 Task: Play online Dominion games.
Action: Mouse moved to (510, 407)
Screenshot: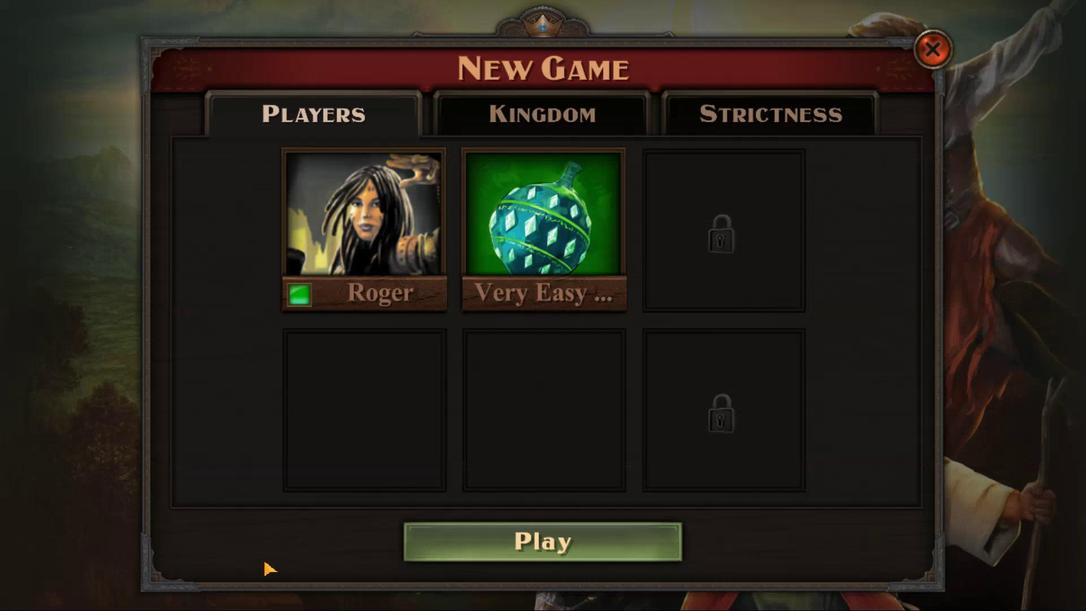 
Action: Mouse pressed left at (510, 407)
Screenshot: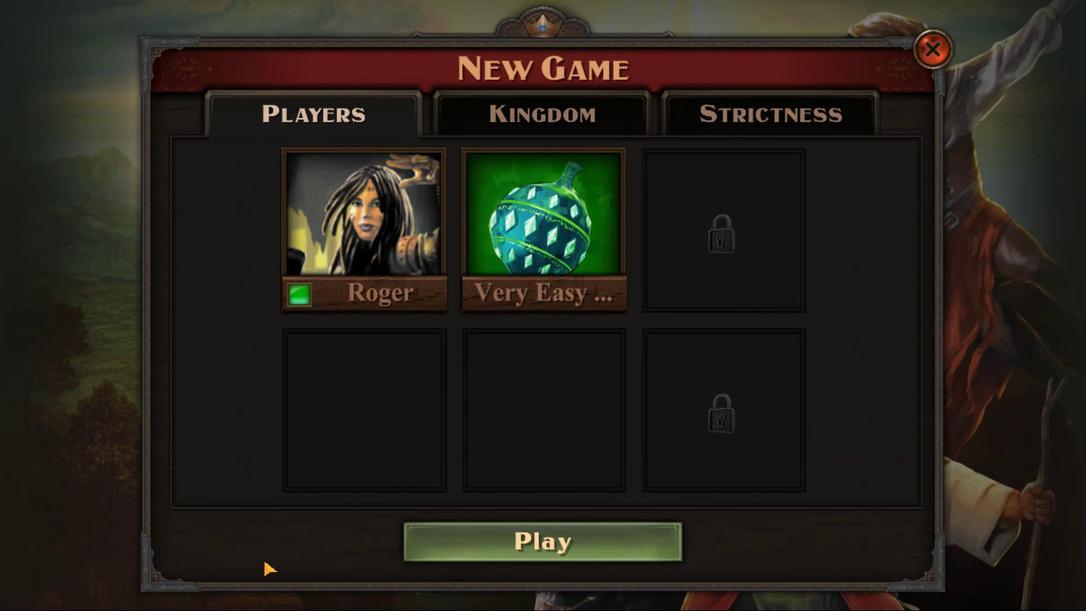 
Action: Mouse moved to (556, 406)
Screenshot: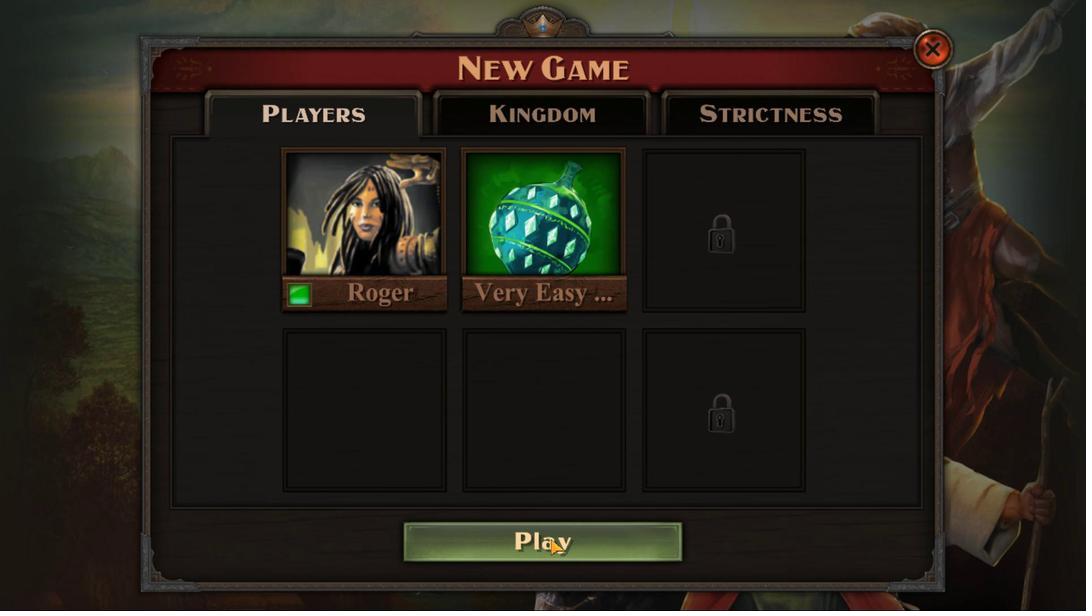 
Action: Mouse pressed left at (556, 406)
Screenshot: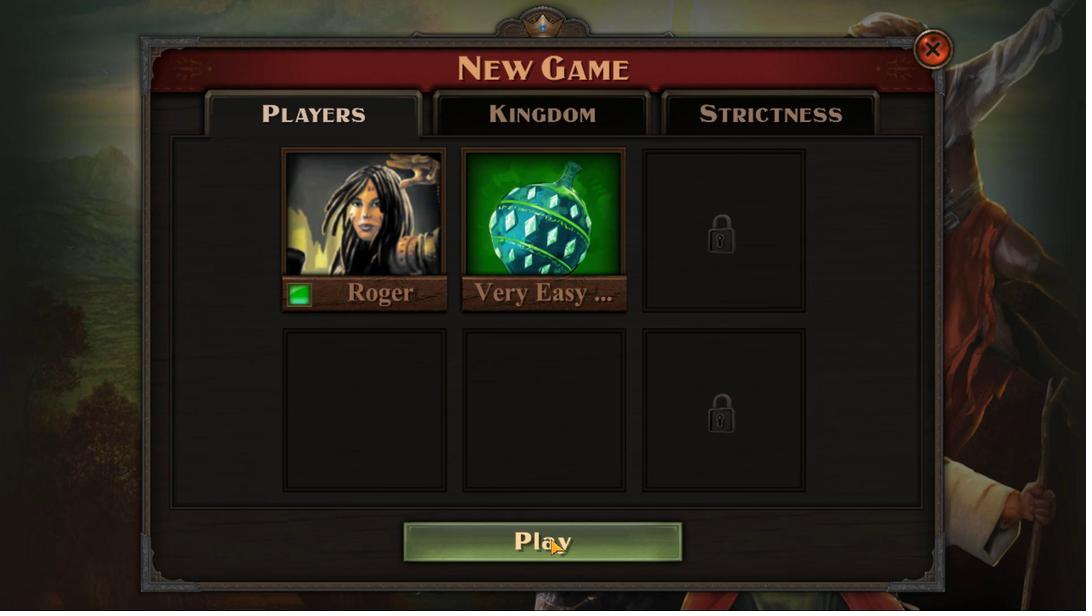 
Action: Mouse moved to (570, 407)
Screenshot: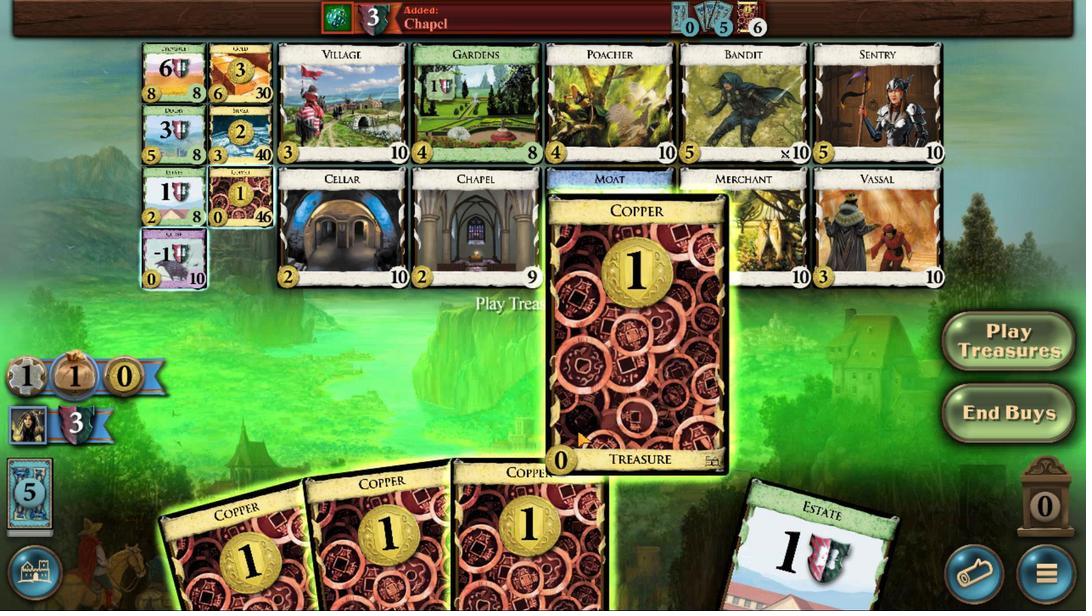 
Action: Mouse pressed left at (570, 407)
Screenshot: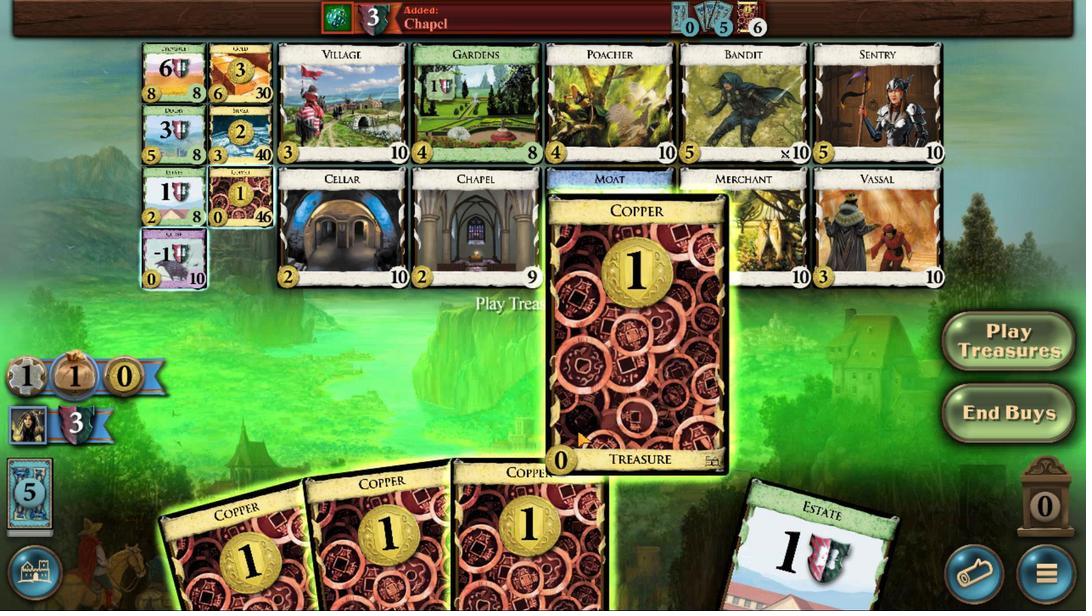 
Action: Mouse moved to (562, 405)
Screenshot: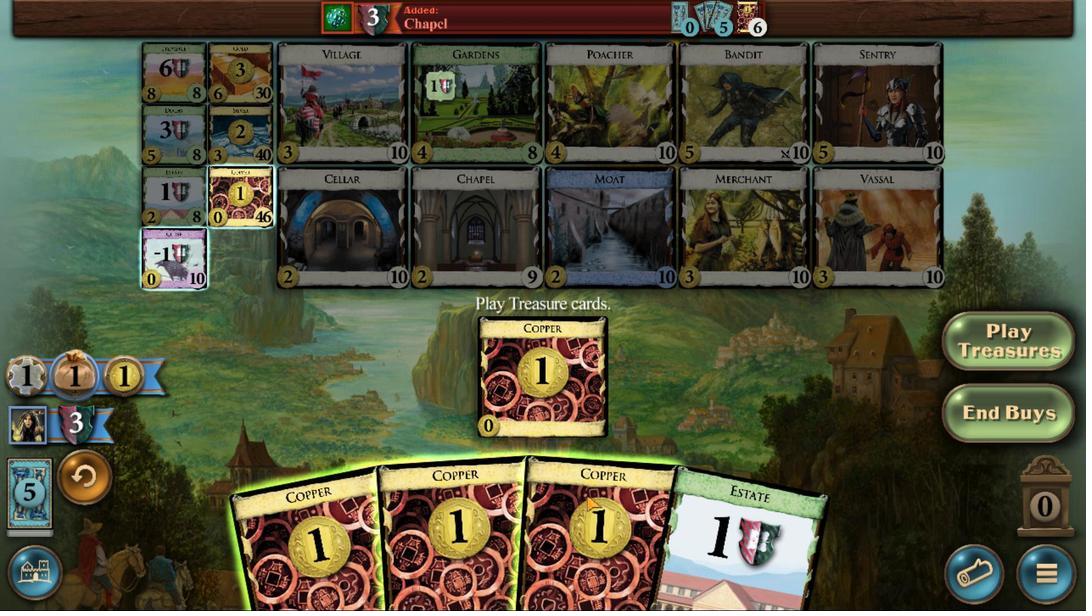 
Action: Mouse pressed left at (562, 405)
Screenshot: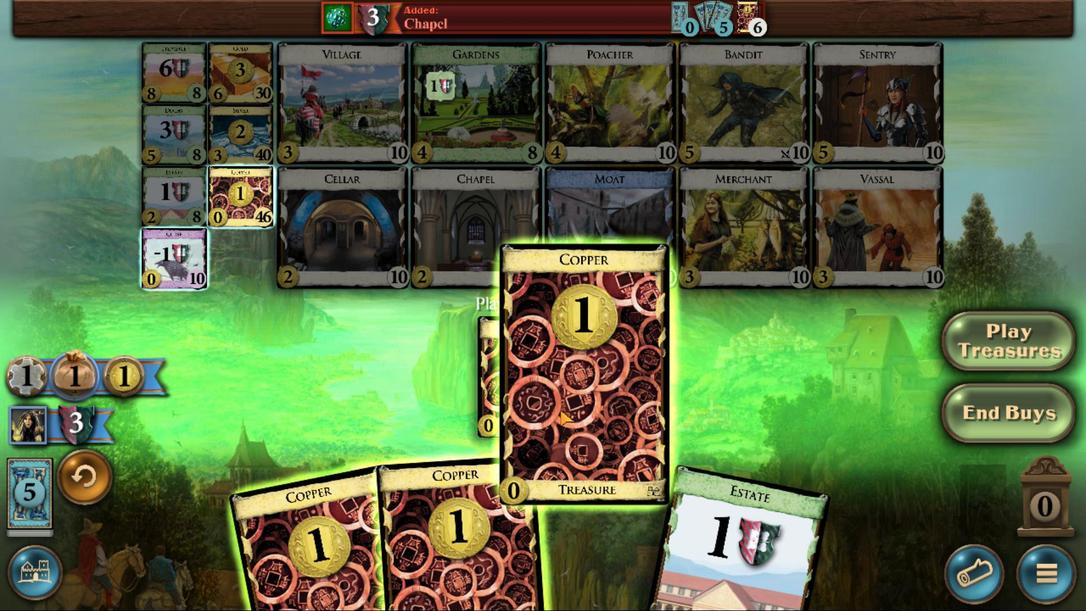 
Action: Mouse moved to (557, 401)
Screenshot: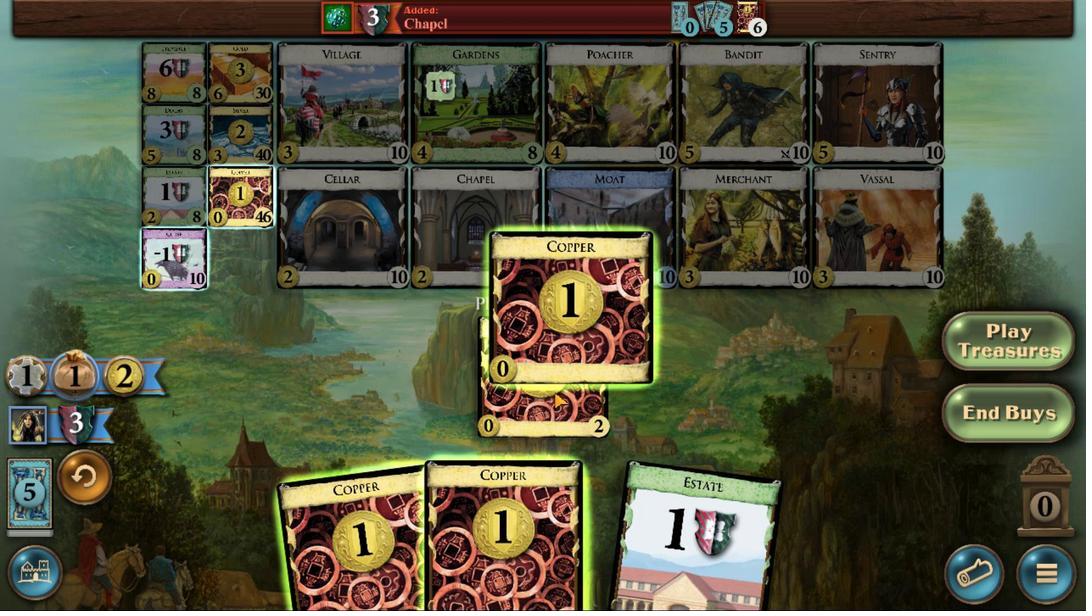 
Action: Mouse pressed left at (557, 401)
Screenshot: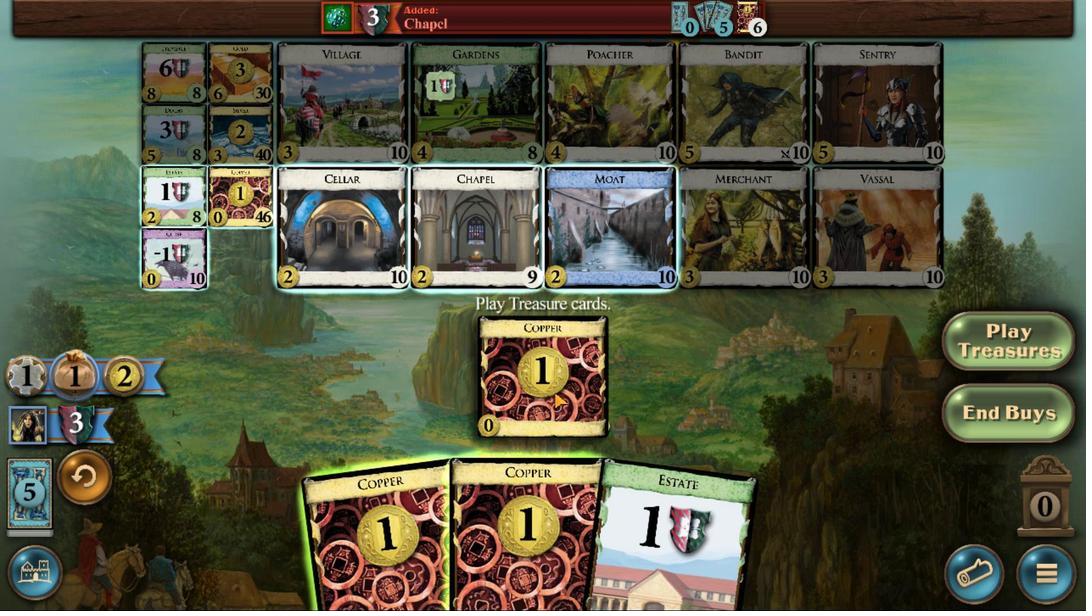 
Action: Mouse moved to (557, 405)
Screenshot: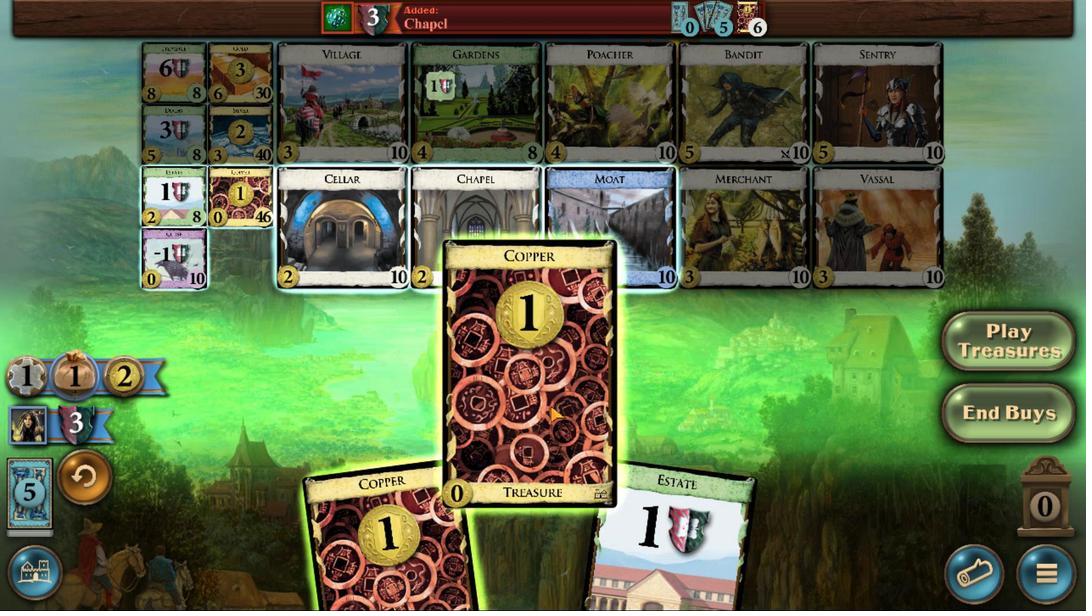 
Action: Mouse pressed left at (557, 405)
Screenshot: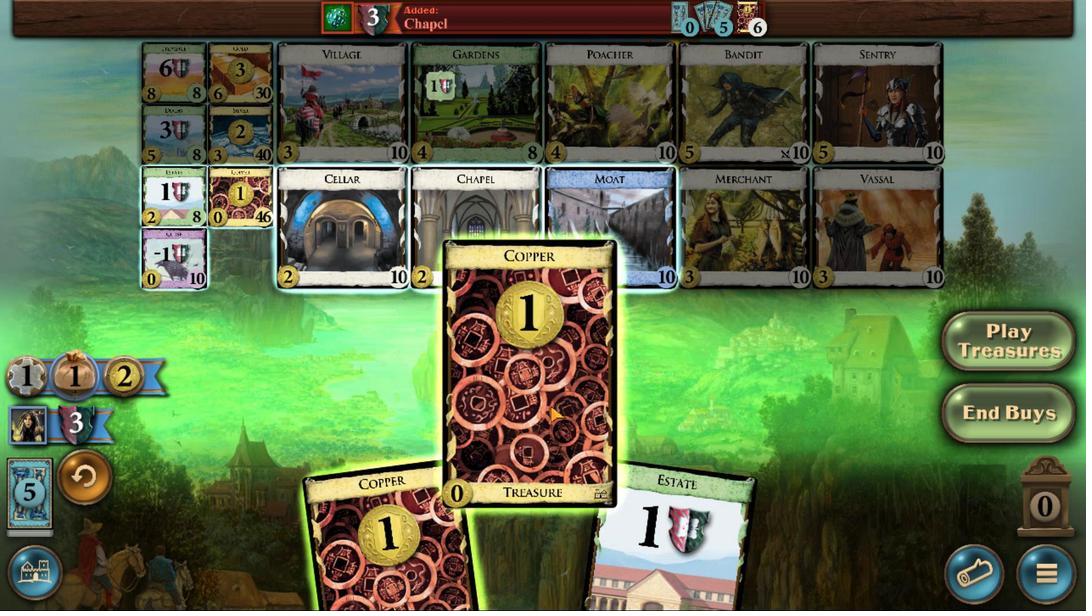 
Action: Mouse moved to (556, 401)
Screenshot: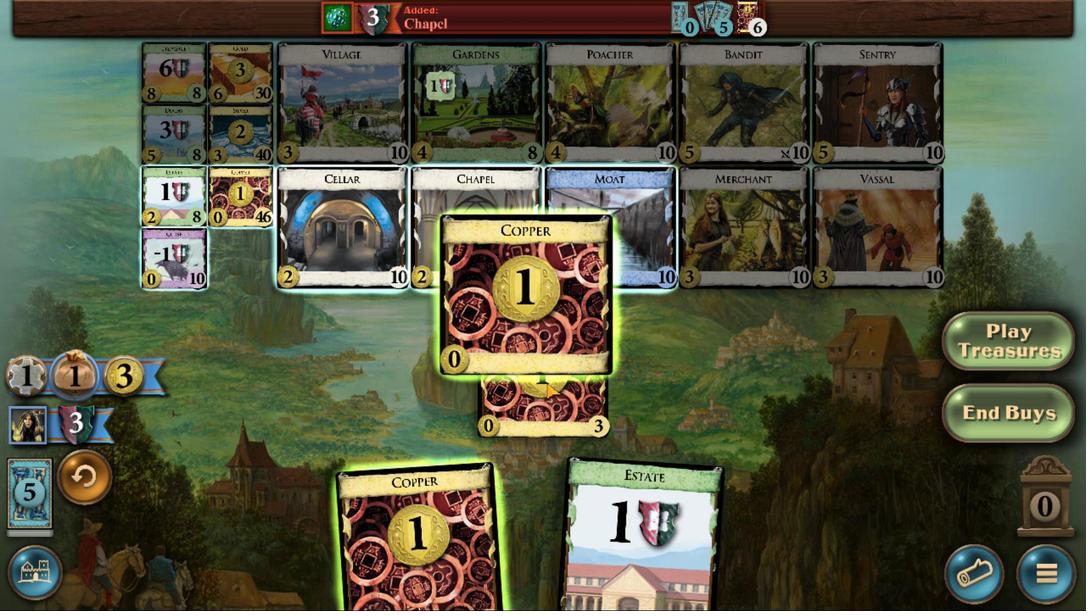 
Action: Mouse pressed left at (556, 401)
Screenshot: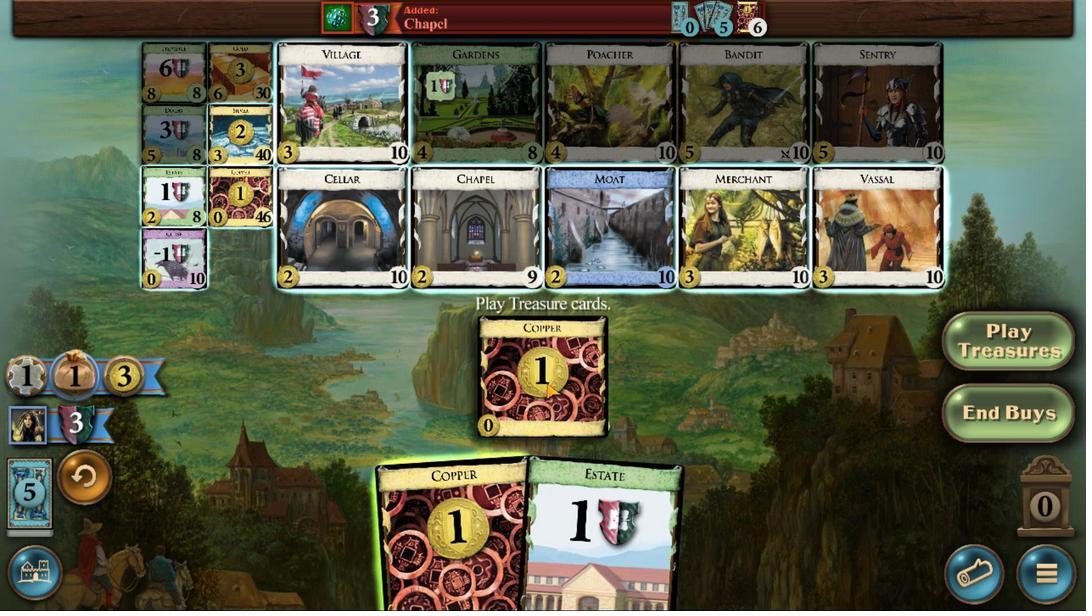 
Action: Mouse moved to (516, 391)
Screenshot: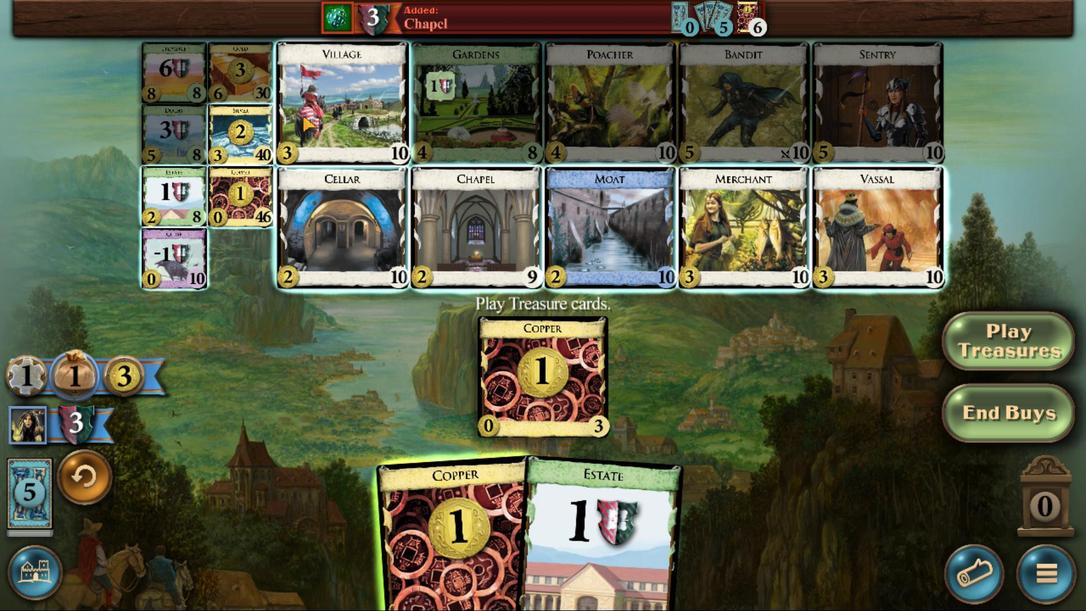 
Action: Mouse pressed left at (516, 391)
Screenshot: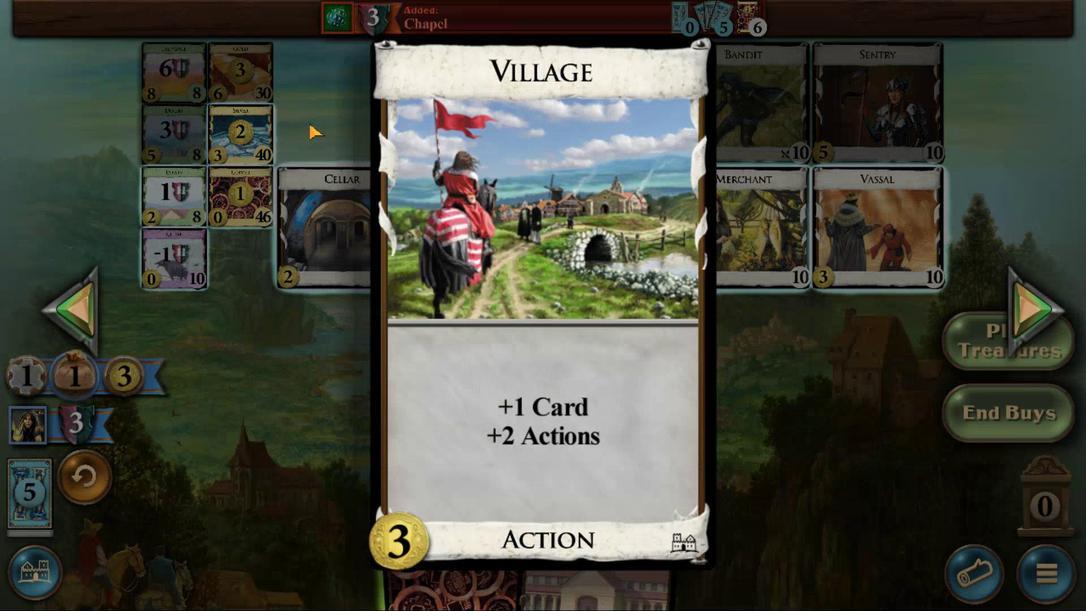 
Action: Mouse moved to (533, 392)
Screenshot: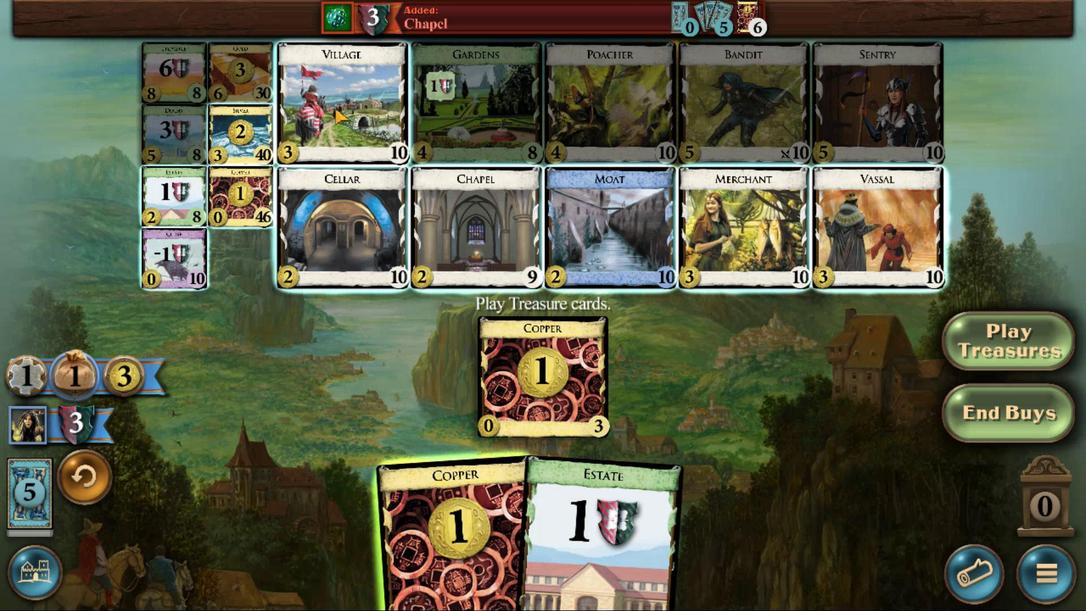 
Action: Mouse pressed left at (533, 392)
Screenshot: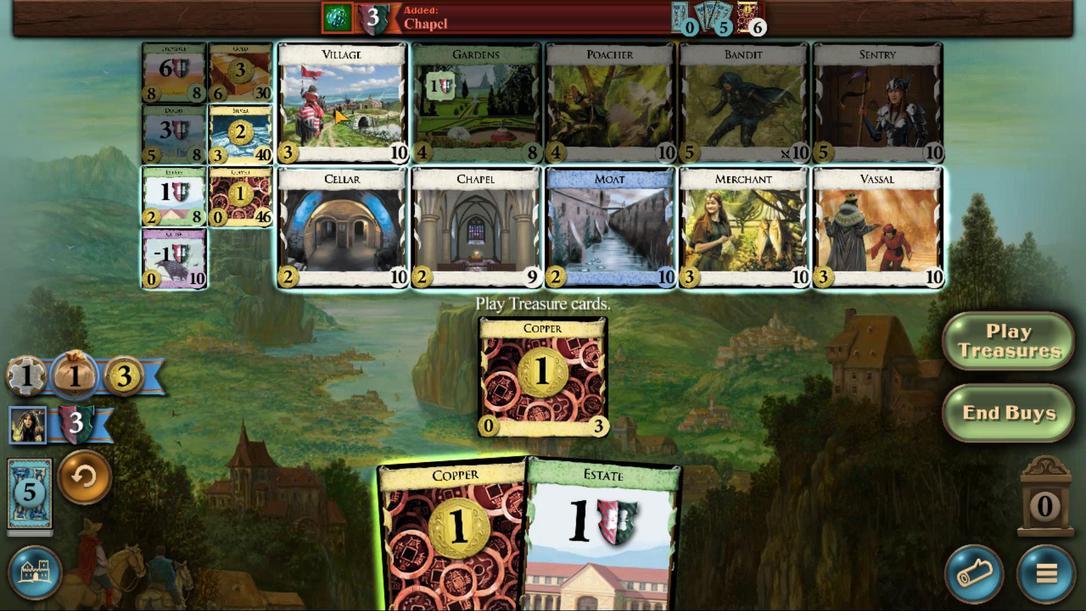 
Action: Mouse moved to (521, 390)
Screenshot: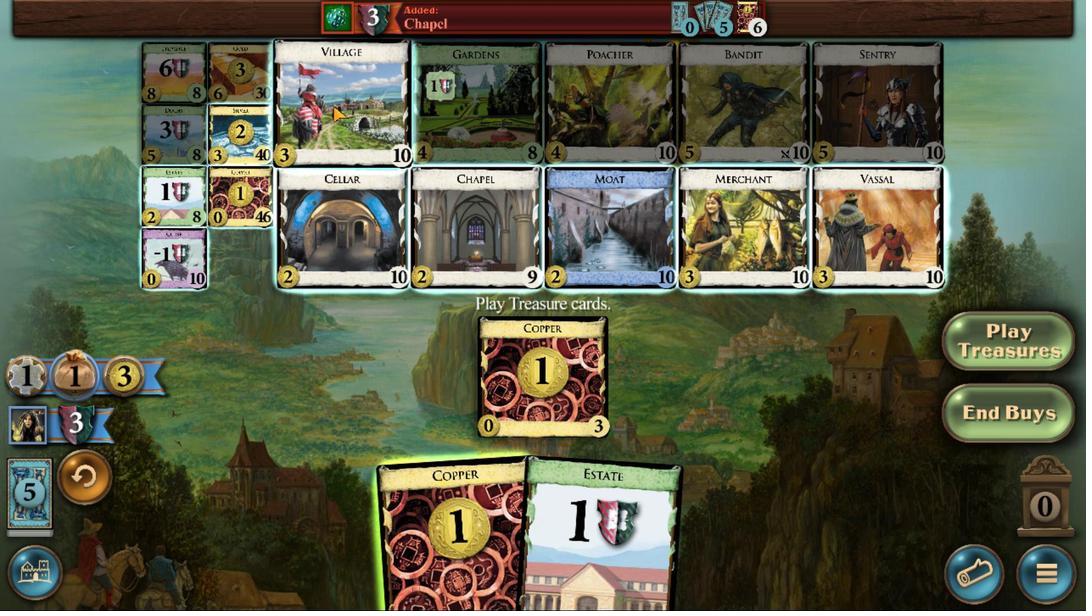 
Action: Mouse pressed left at (521, 390)
Screenshot: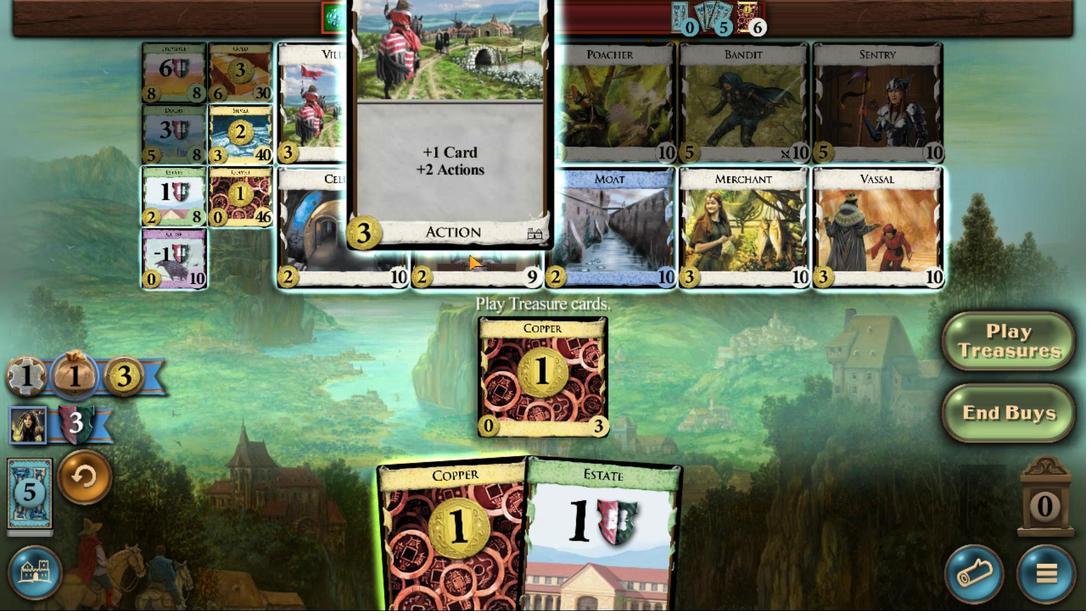 
Action: Mouse moved to (554, 406)
Screenshot: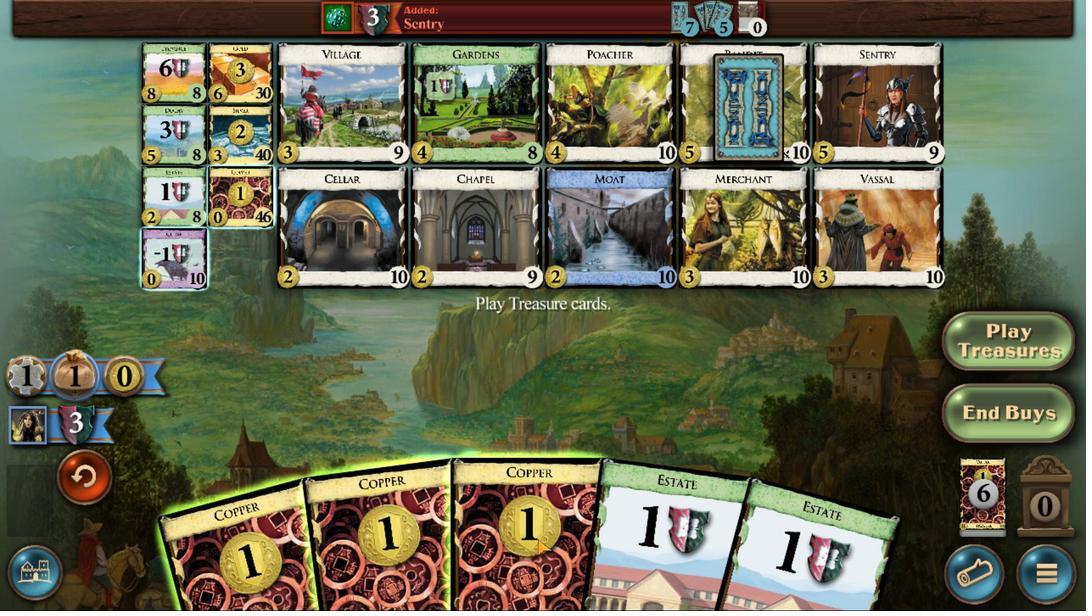 
Action: Mouse pressed left at (554, 406)
Screenshot: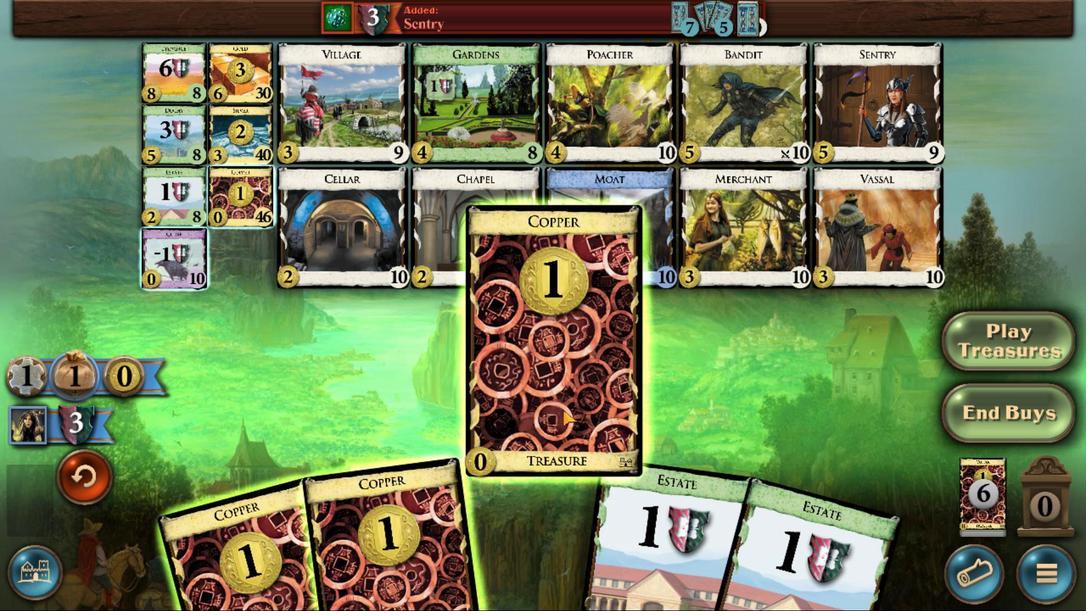 
Action: Mouse moved to (559, 402)
Screenshot: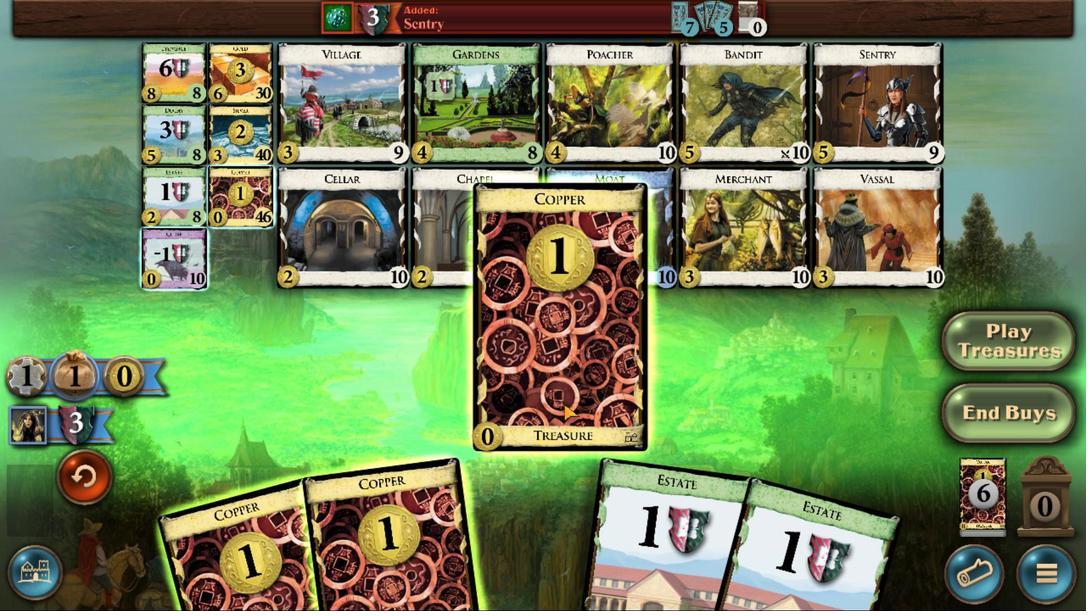 
Action: Mouse pressed left at (559, 402)
Screenshot: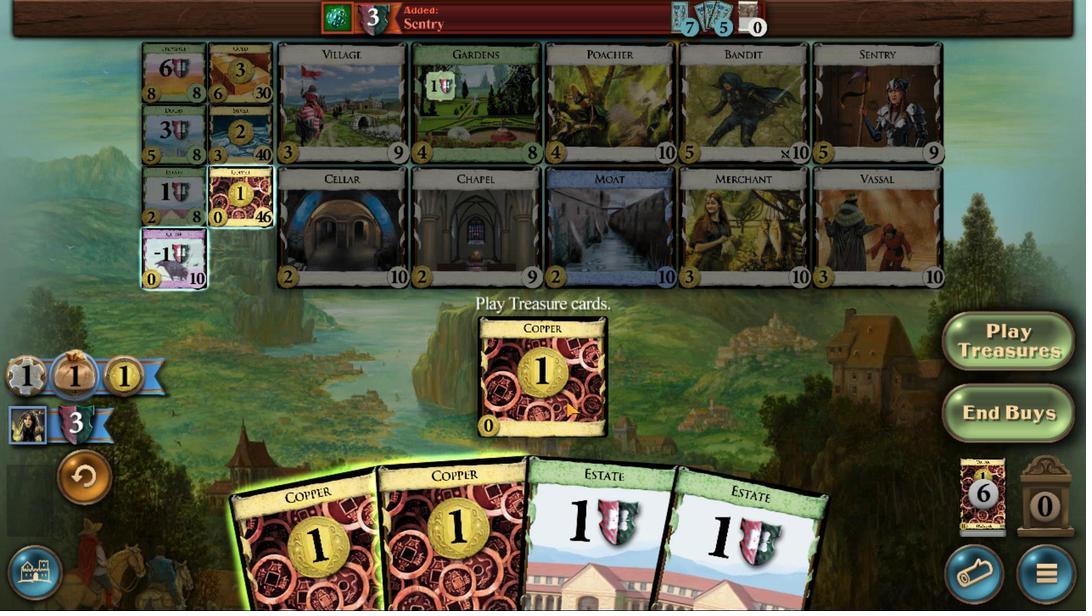 
Action: Mouse moved to (546, 405)
Screenshot: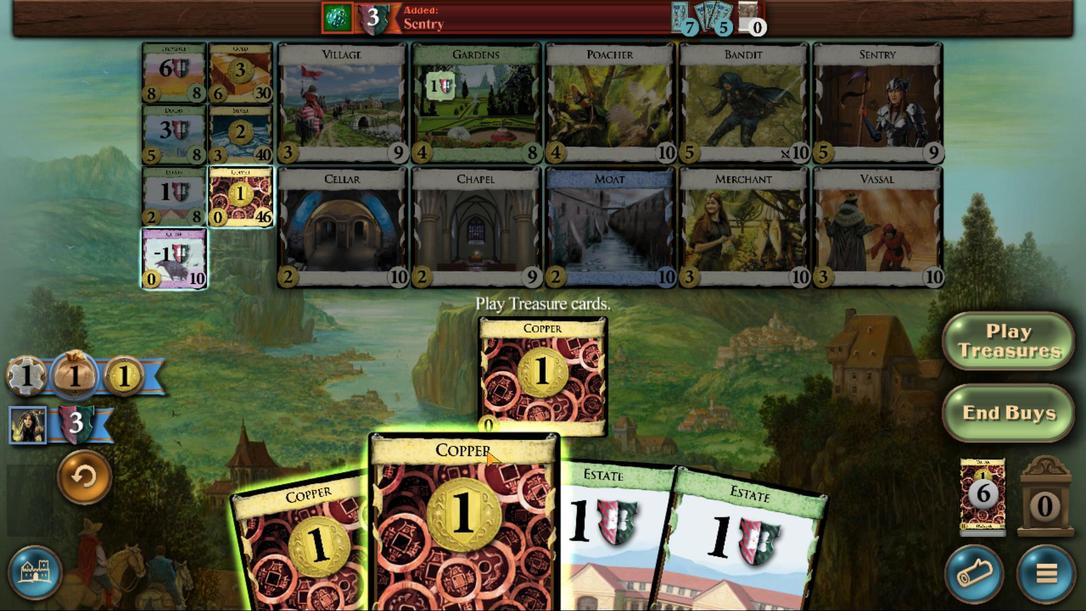 
Action: Mouse pressed left at (546, 405)
Screenshot: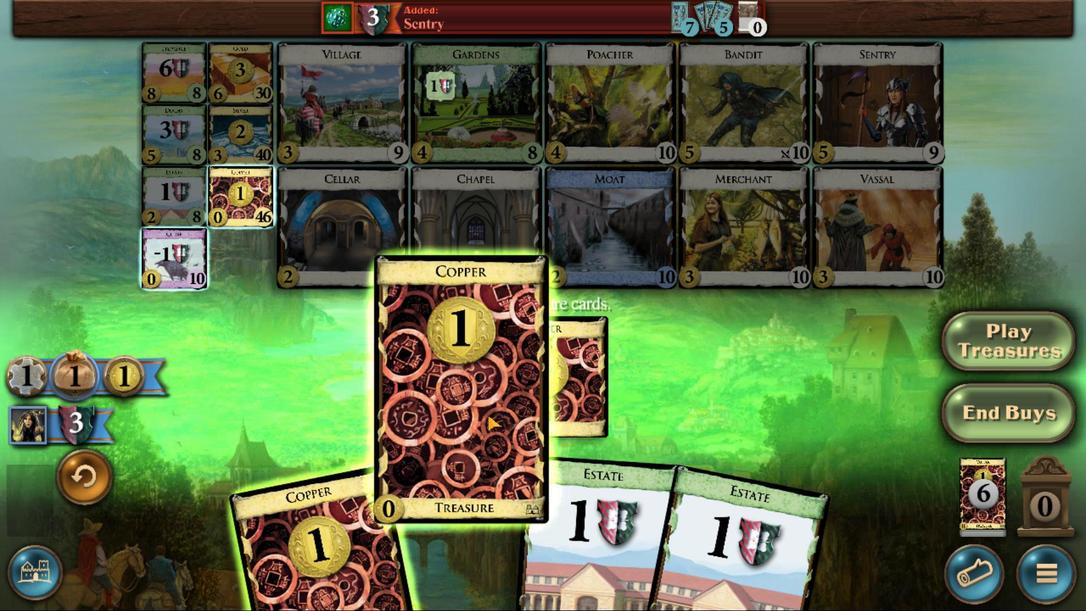 
Action: Mouse moved to (546, 402)
Screenshot: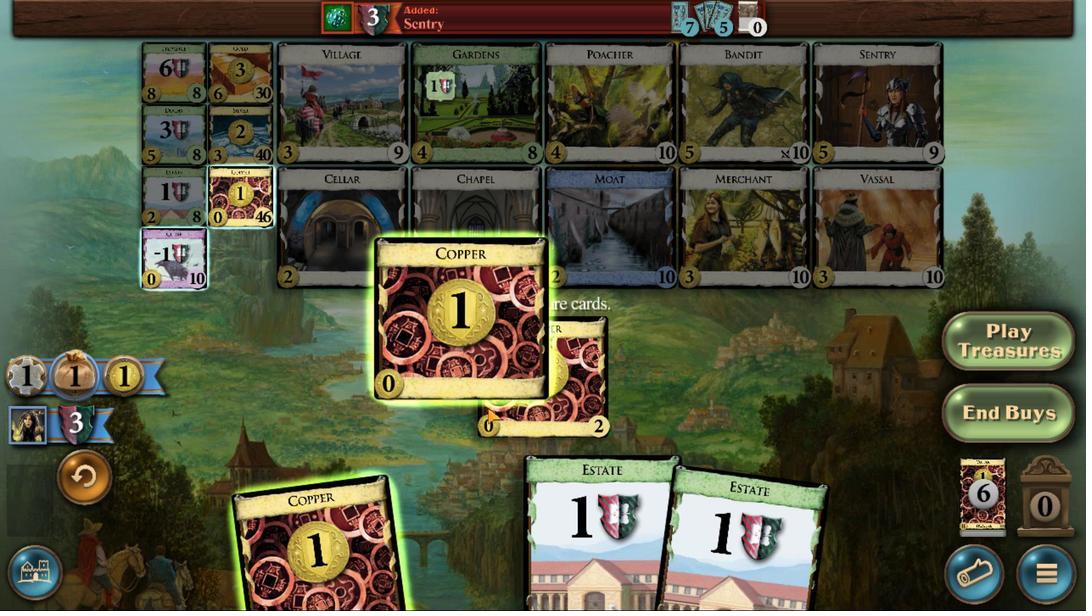 
Action: Mouse pressed left at (546, 402)
Screenshot: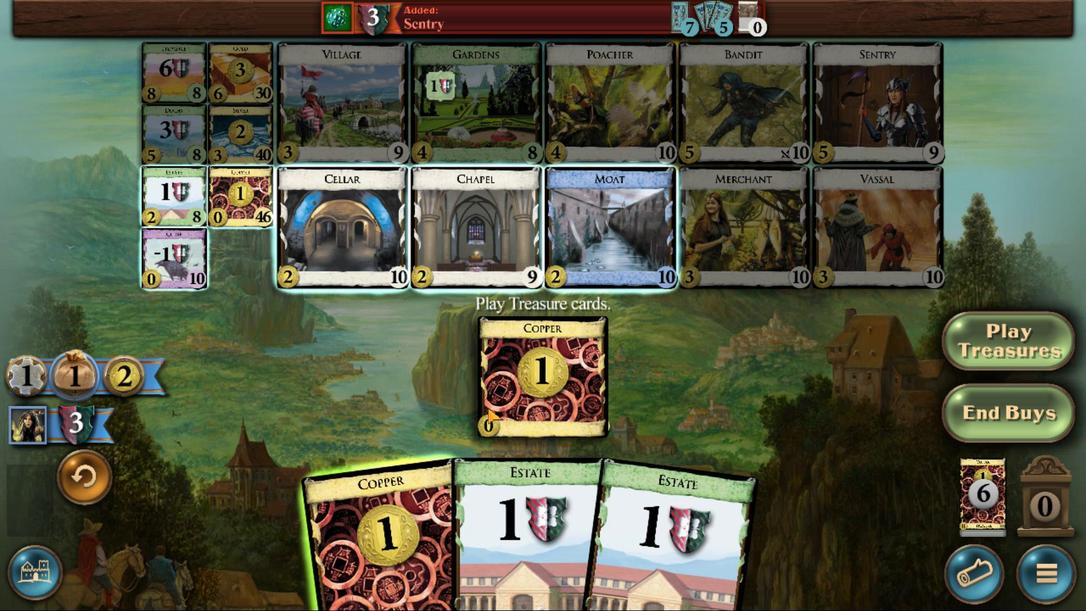 
Action: Mouse moved to (531, 406)
Screenshot: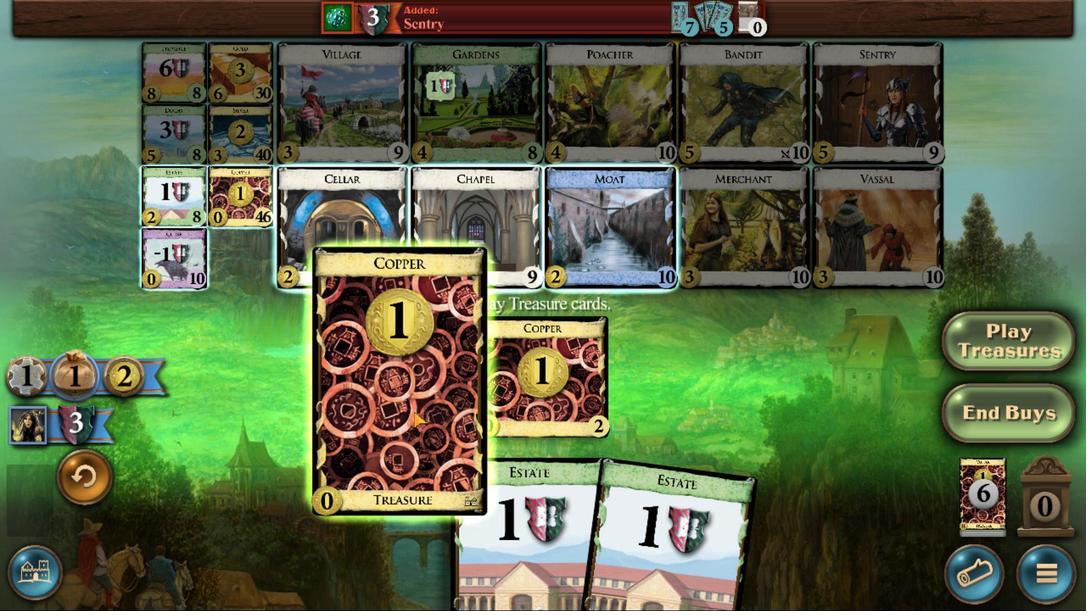 
Action: Mouse pressed left at (531, 406)
Screenshot: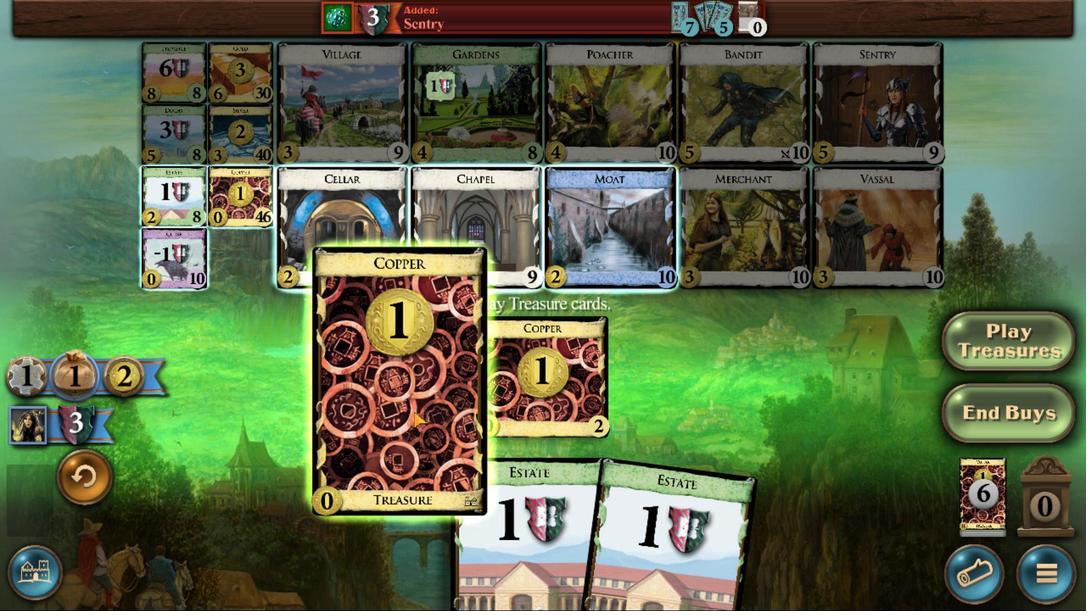 
Action: Mouse moved to (507, 392)
Screenshot: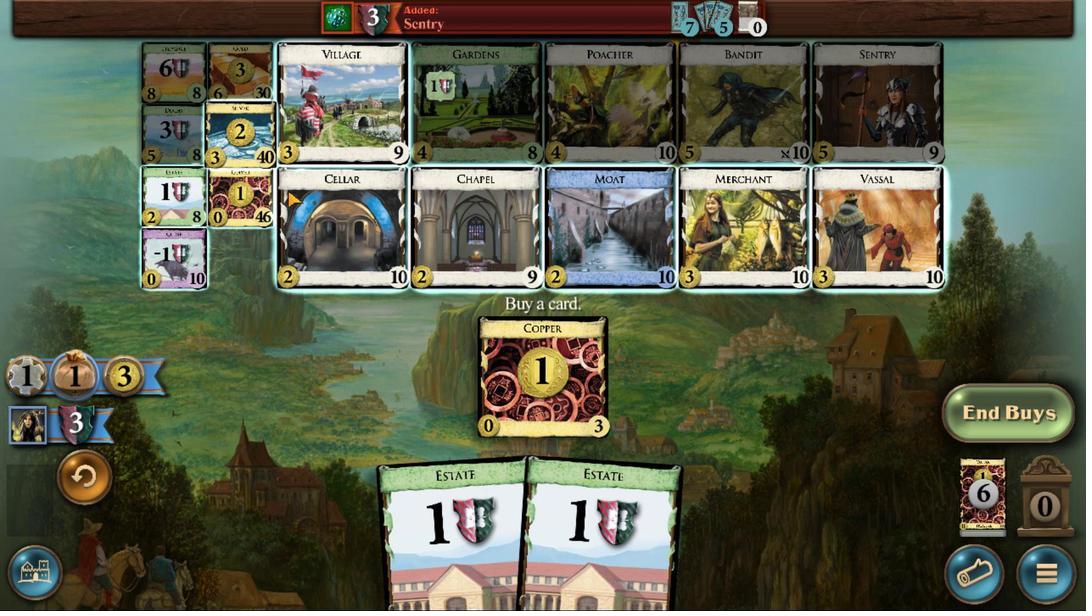 
Action: Mouse pressed left at (507, 392)
Screenshot: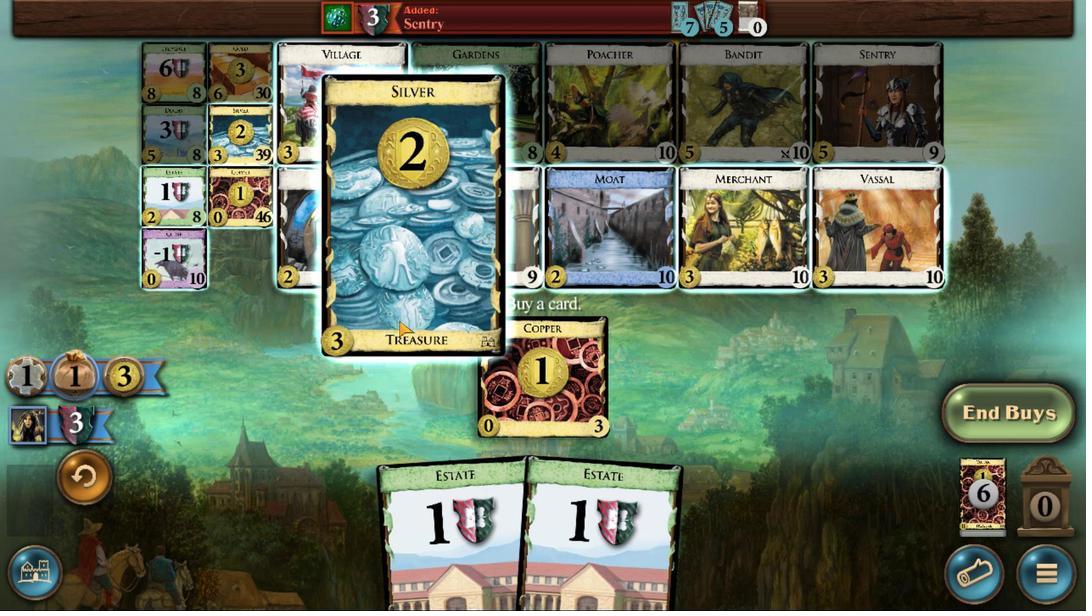 
Action: Mouse moved to (509, 405)
Screenshot: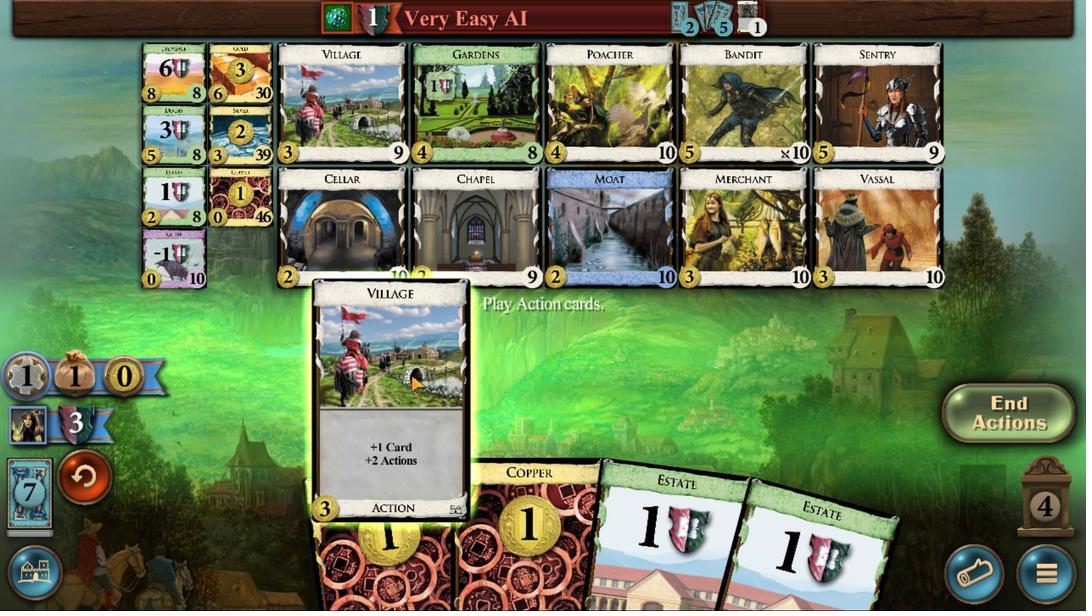 
Action: Mouse pressed left at (509, 405)
Screenshot: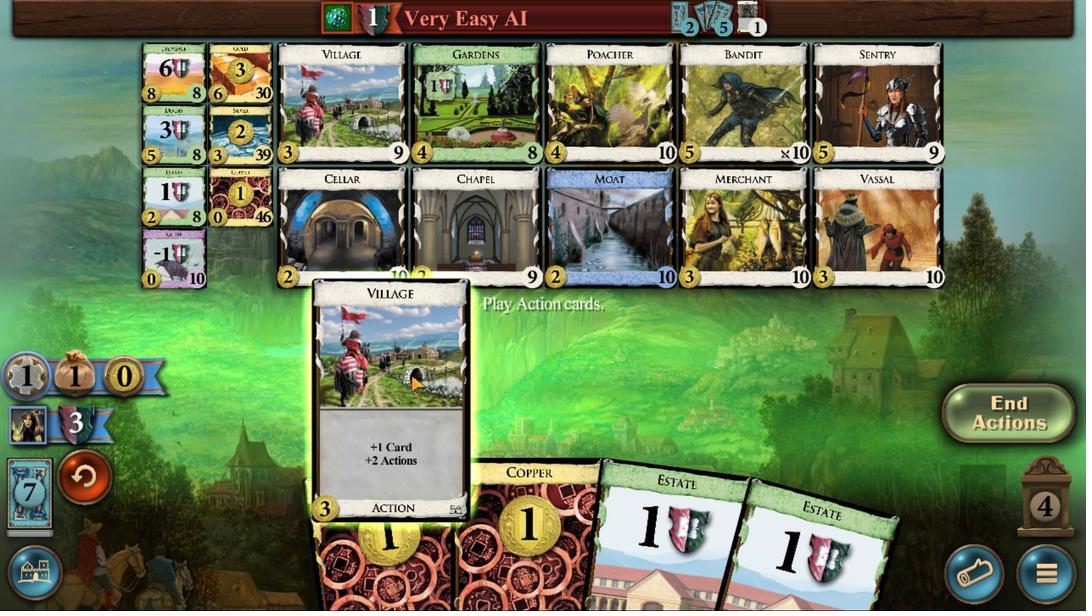 
Action: Mouse moved to (553, 406)
Screenshot: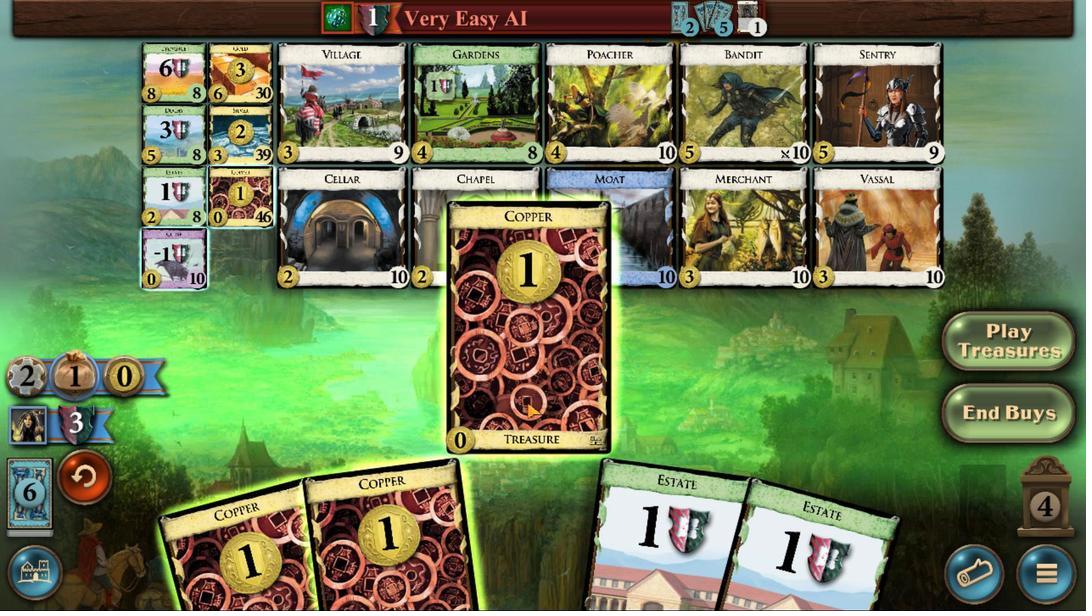 
Action: Mouse pressed left at (553, 406)
Screenshot: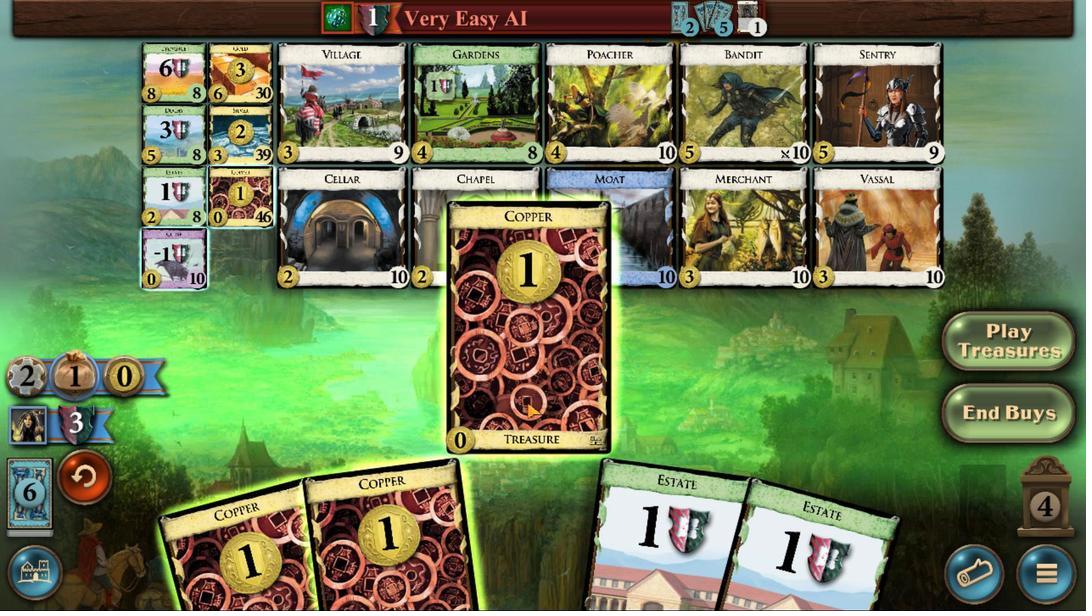 
Action: Mouse moved to (542, 406)
Screenshot: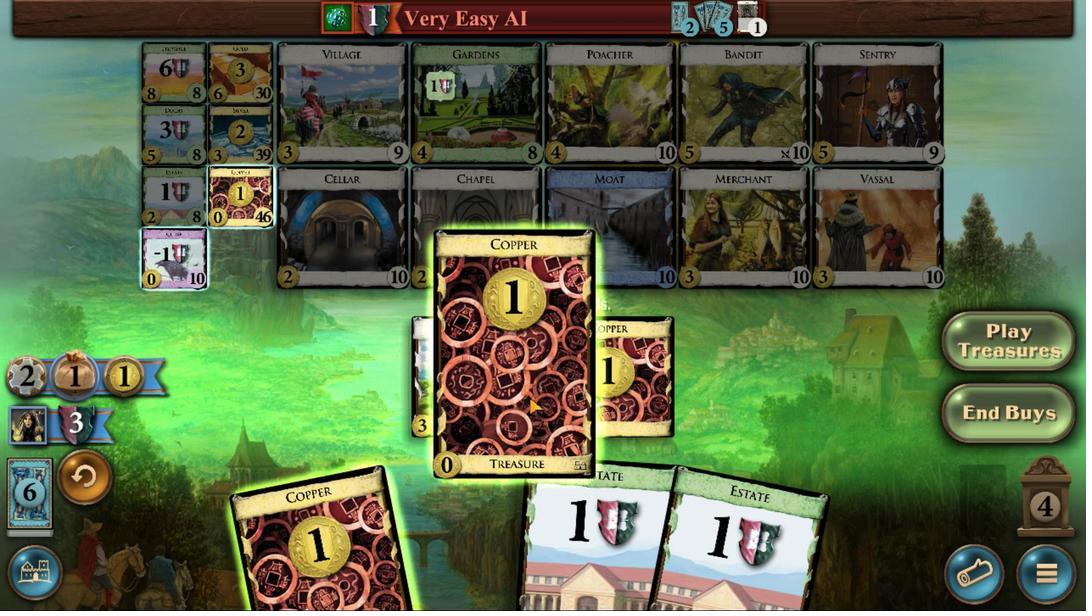 
Action: Mouse pressed left at (542, 406)
Screenshot: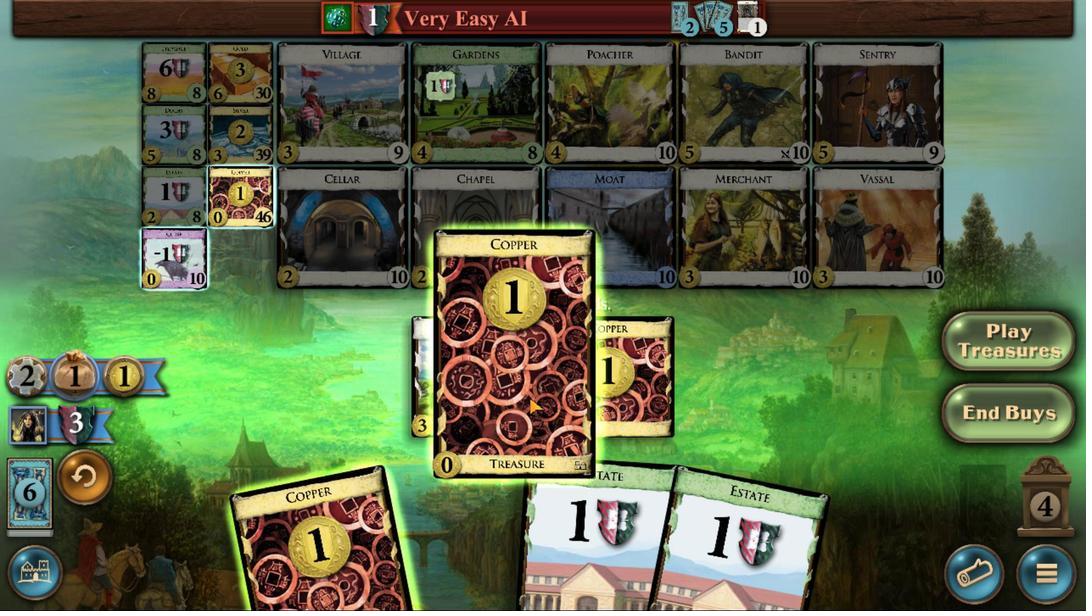 
Action: Mouse moved to (529, 407)
Screenshot: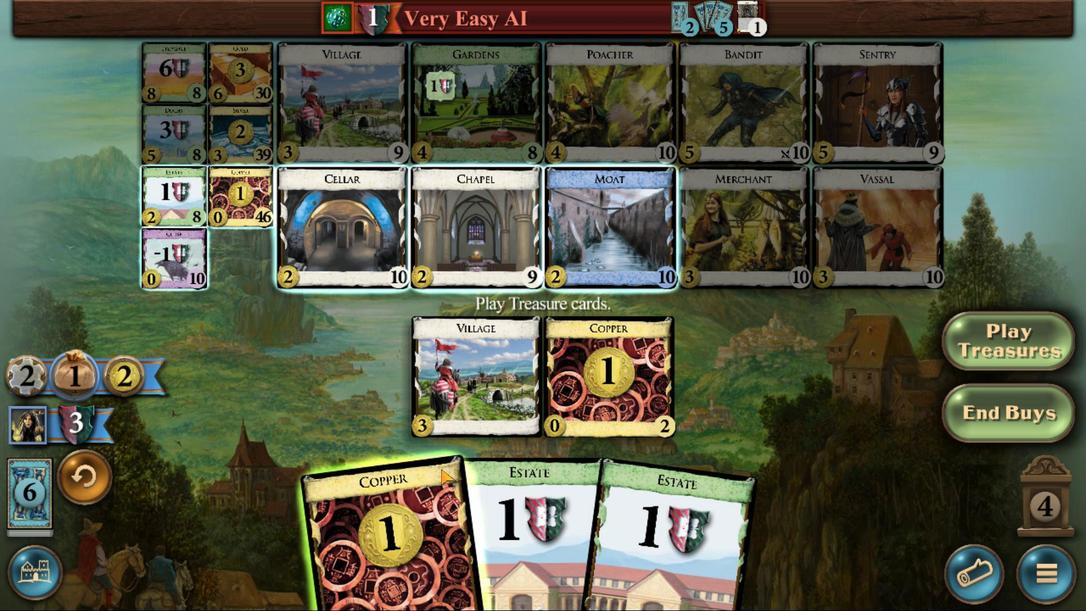 
Action: Mouse pressed left at (529, 407)
Screenshot: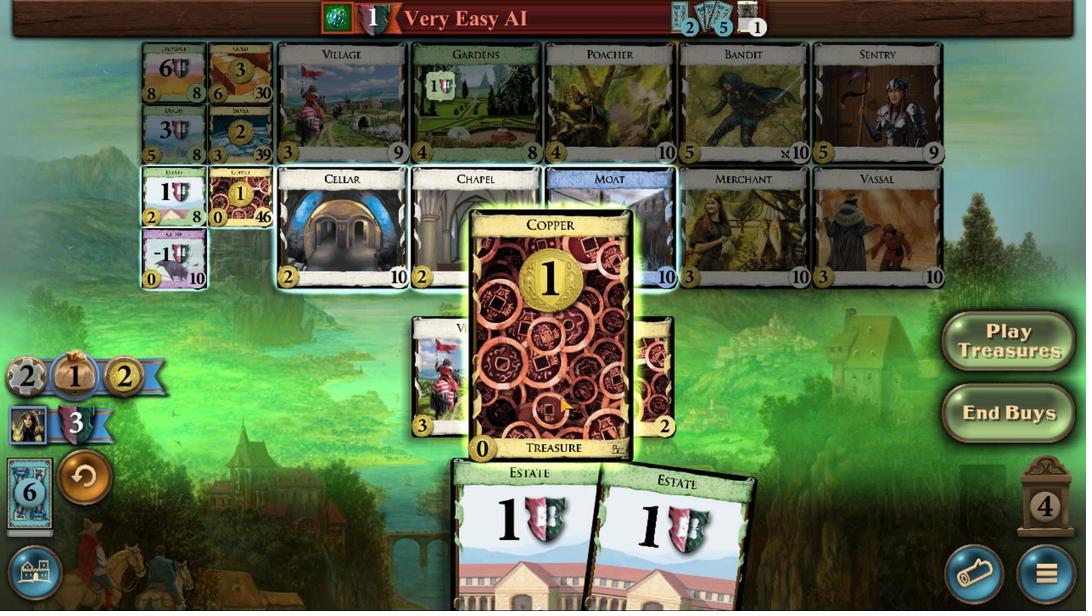 
Action: Mouse moved to (508, 392)
Screenshot: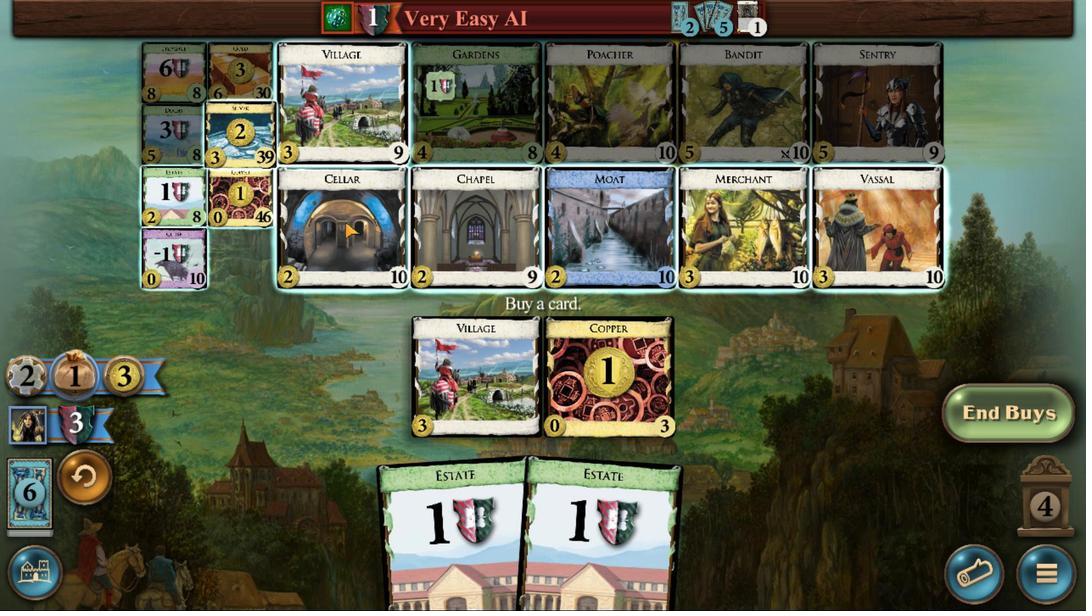 
Action: Mouse pressed left at (508, 392)
Screenshot: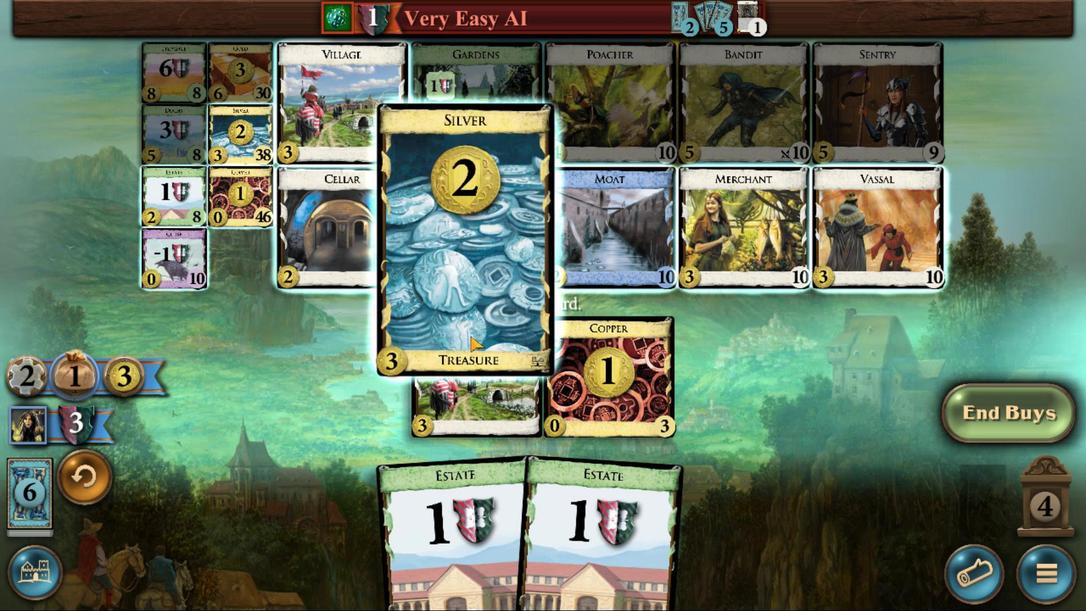 
Action: Mouse moved to (570, 405)
Screenshot: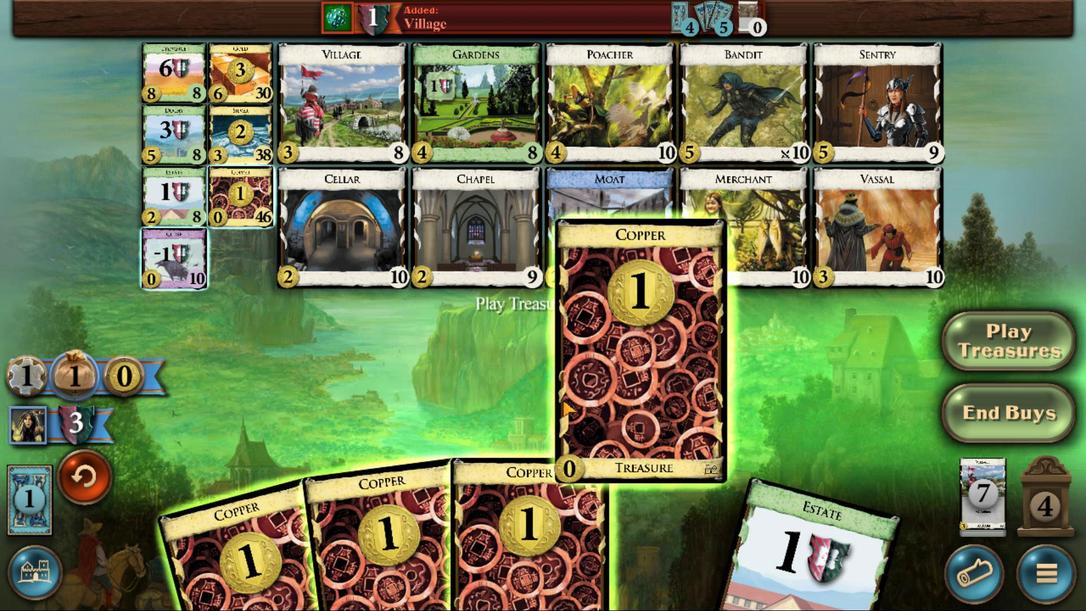 
Action: Mouse pressed left at (570, 405)
Screenshot: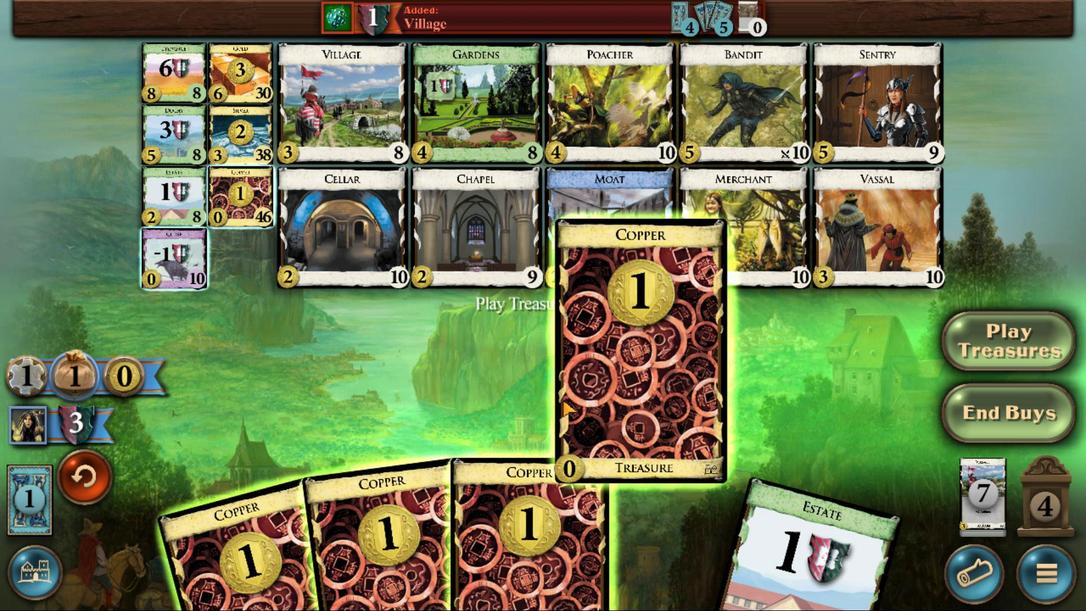 
Action: Mouse moved to (561, 406)
Screenshot: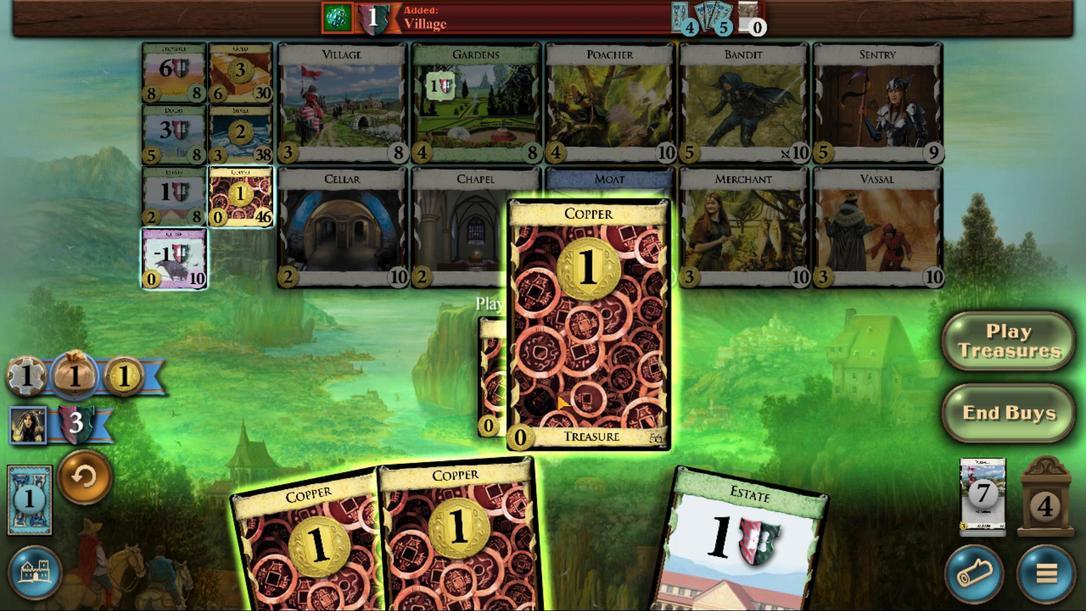 
Action: Mouse pressed left at (561, 406)
Screenshot: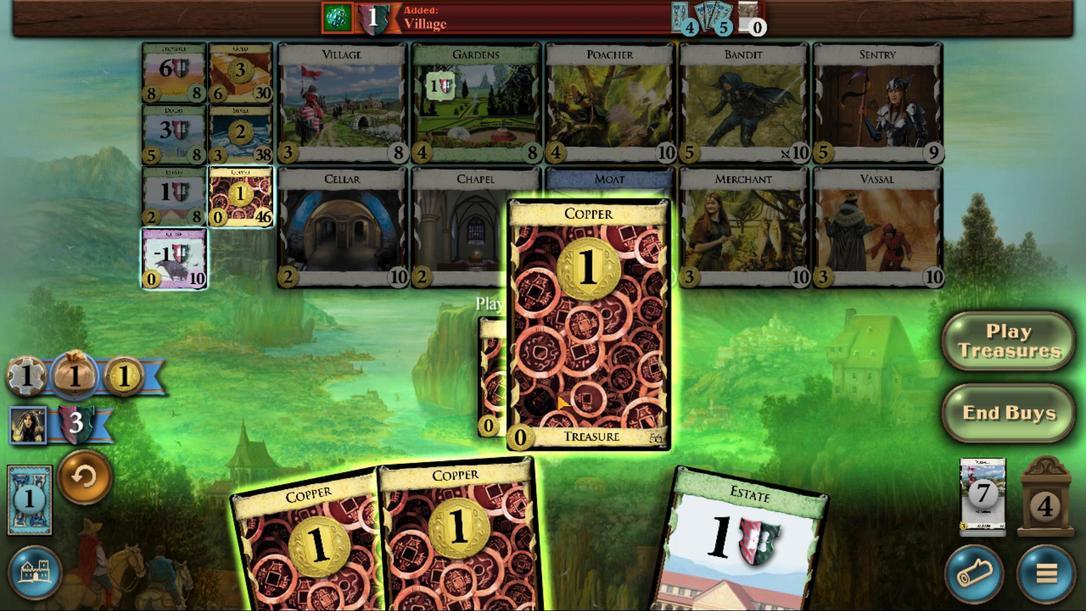 
Action: Mouse moved to (549, 406)
Screenshot: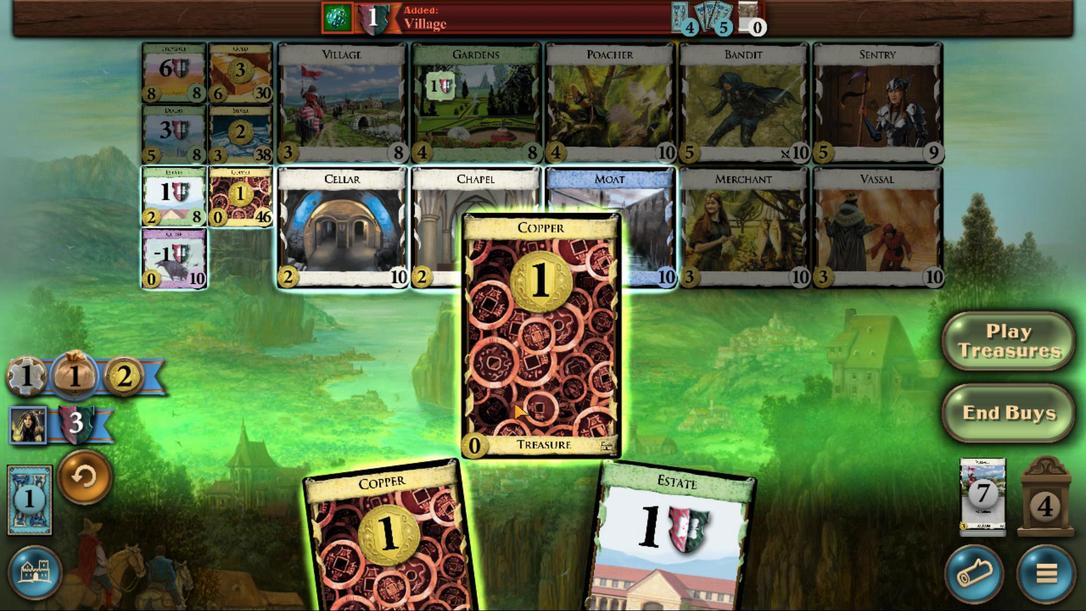 
Action: Mouse pressed left at (548, 406)
Screenshot: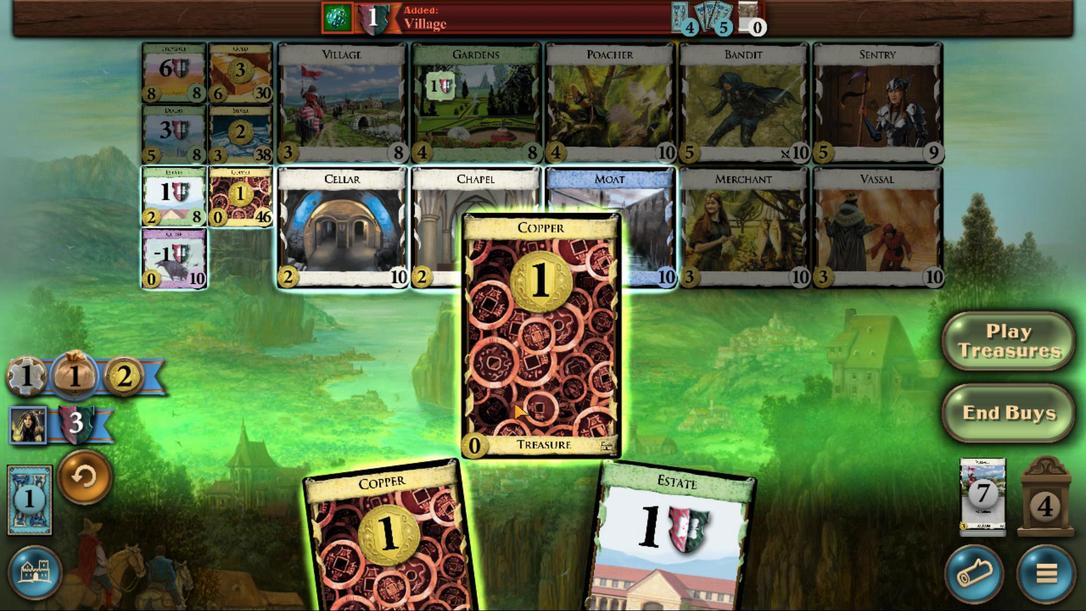
Action: Mouse moved to (542, 405)
Screenshot: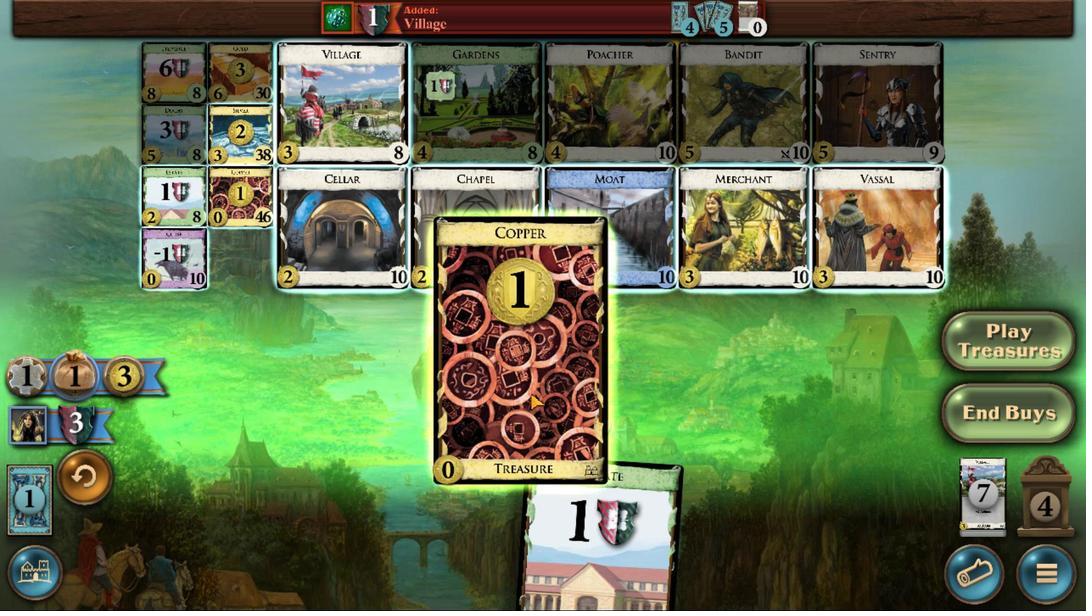 
Action: Mouse pressed left at (542, 405)
Screenshot: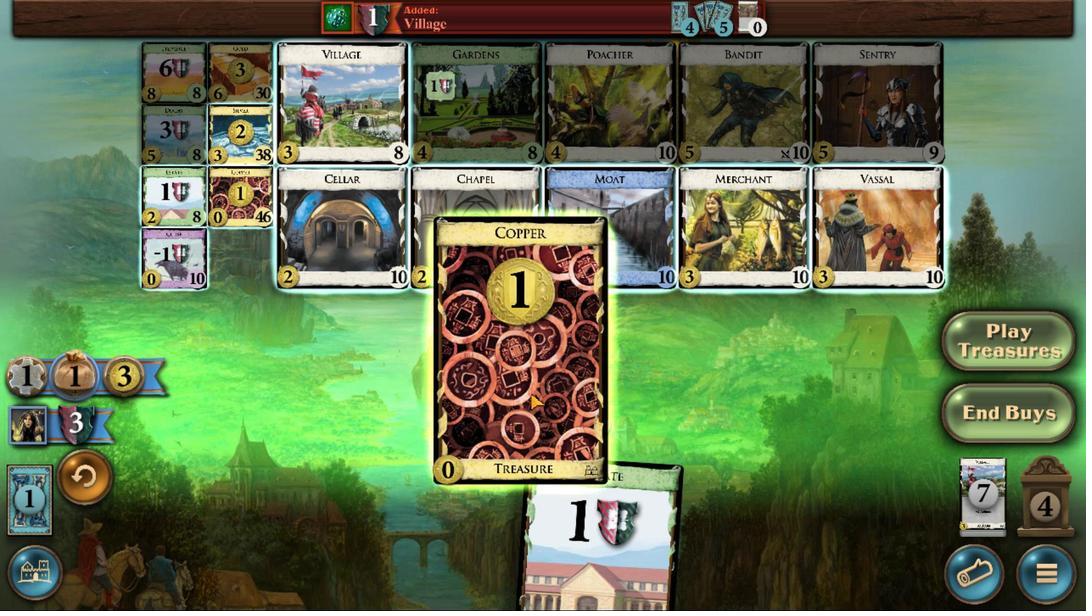 
Action: Mouse moved to (547, 392)
Screenshot: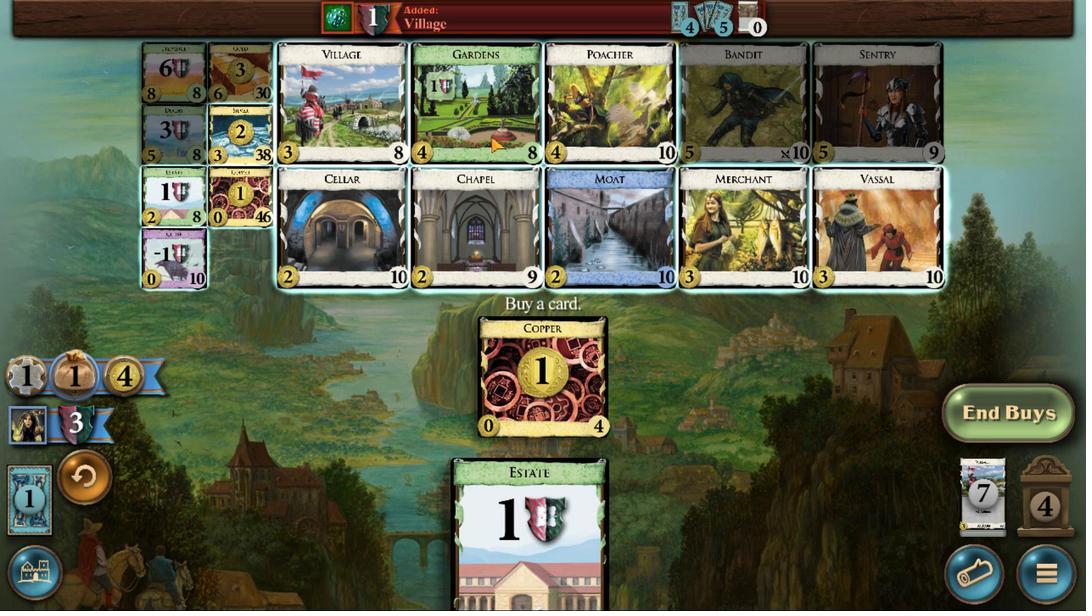 
Action: Mouse pressed left at (547, 392)
Screenshot: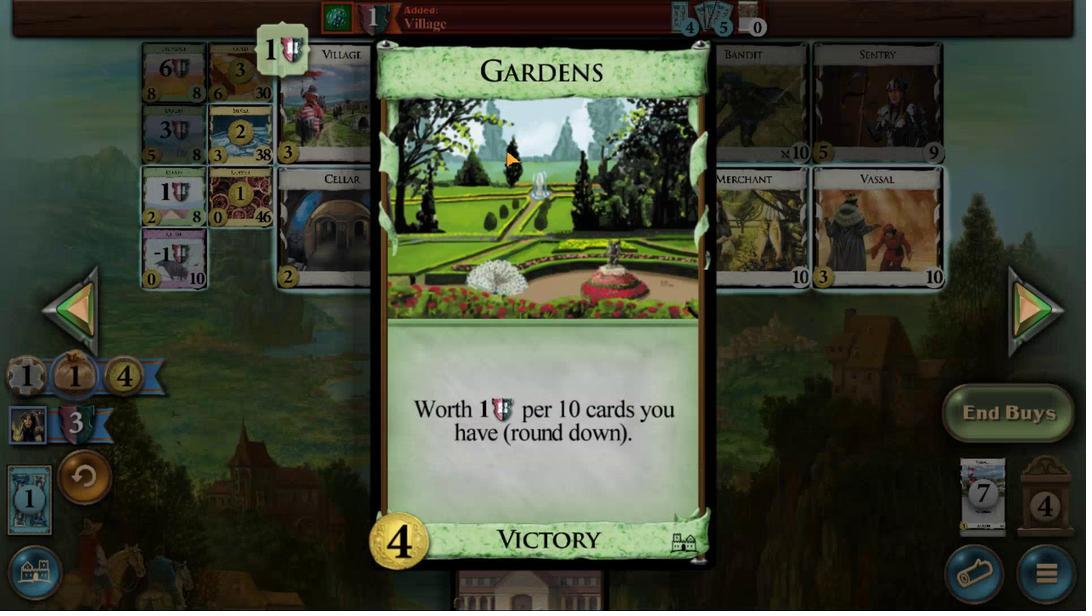 
Action: Mouse moved to (585, 401)
Screenshot: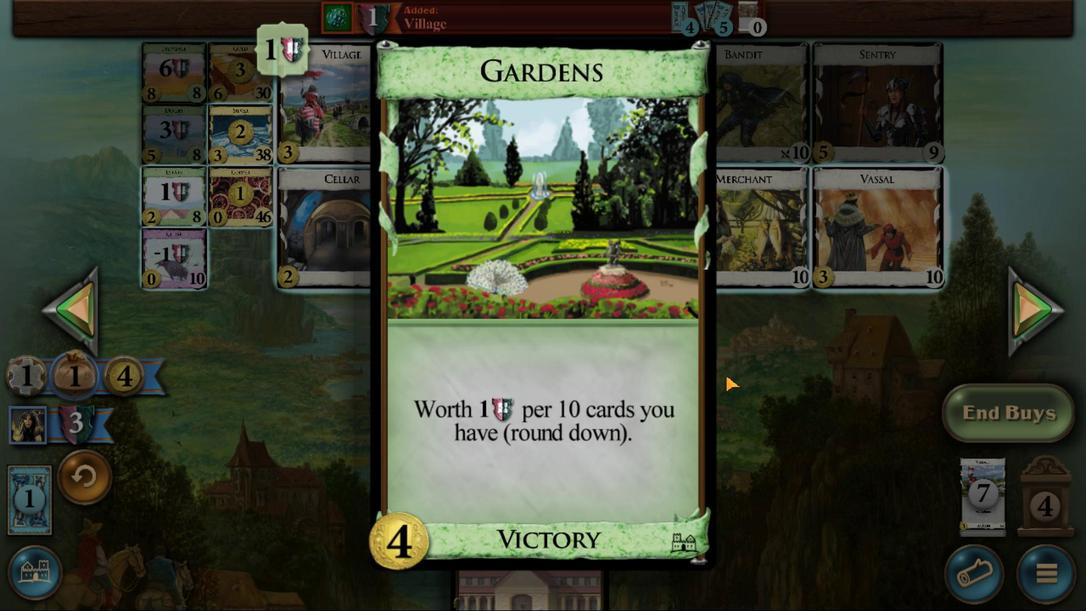 
Action: Mouse pressed left at (585, 401)
Screenshot: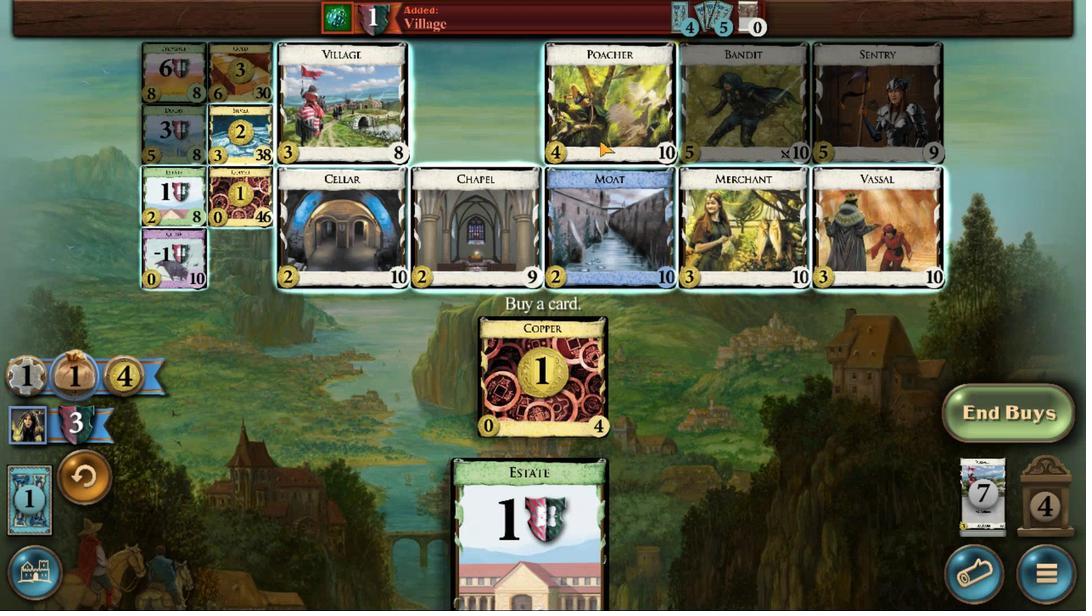 
Action: Mouse moved to (559, 390)
Screenshot: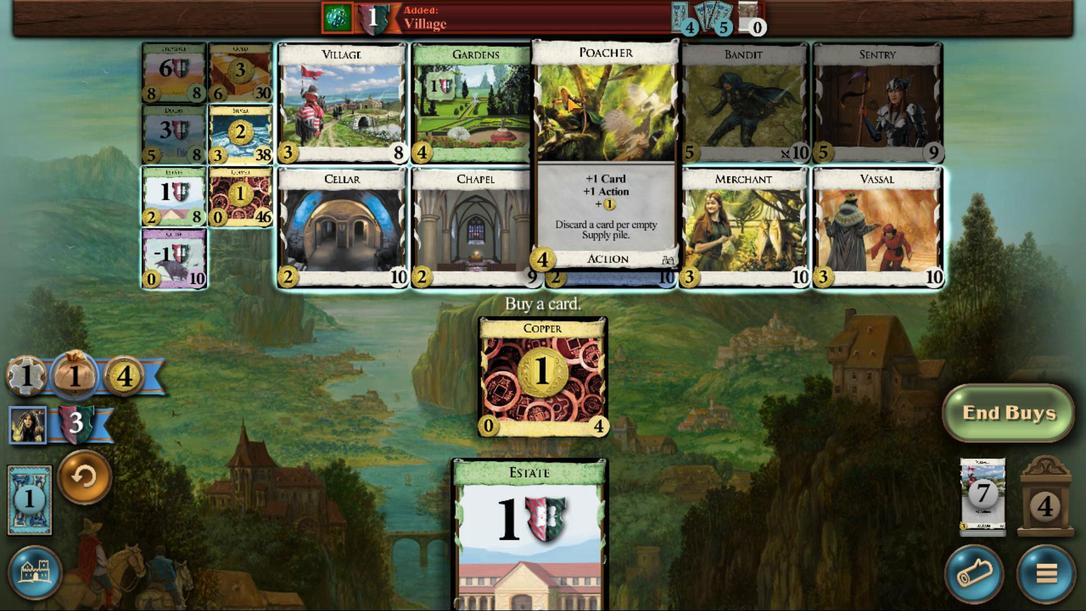 
Action: Mouse pressed left at (559, 390)
Screenshot: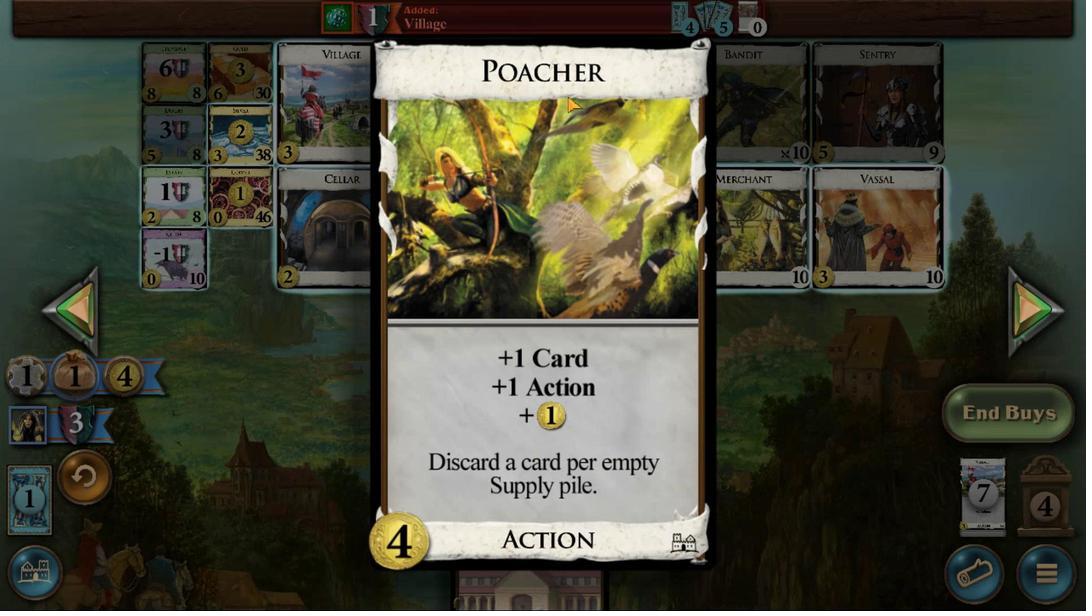 
Action: Mouse moved to (586, 401)
Screenshot: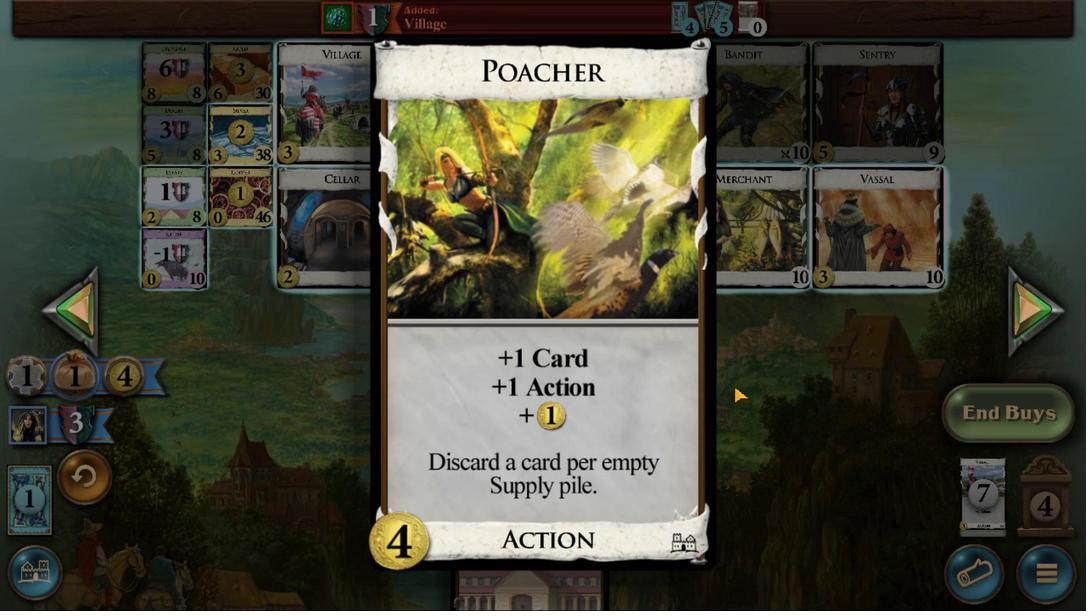 
Action: Mouse pressed left at (586, 401)
Screenshot: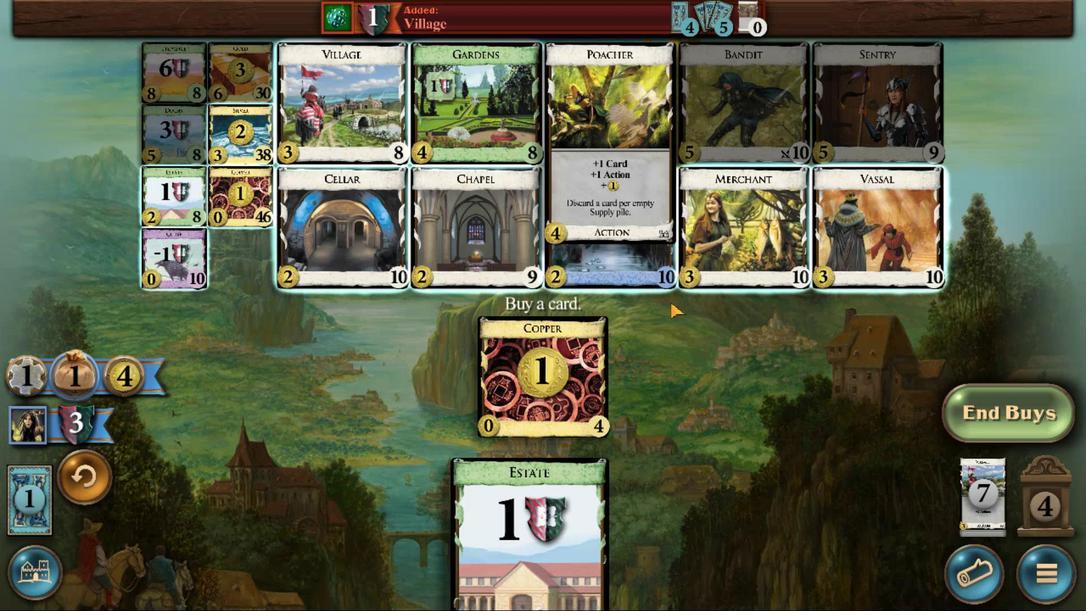 
Action: Mouse moved to (568, 391)
Screenshot: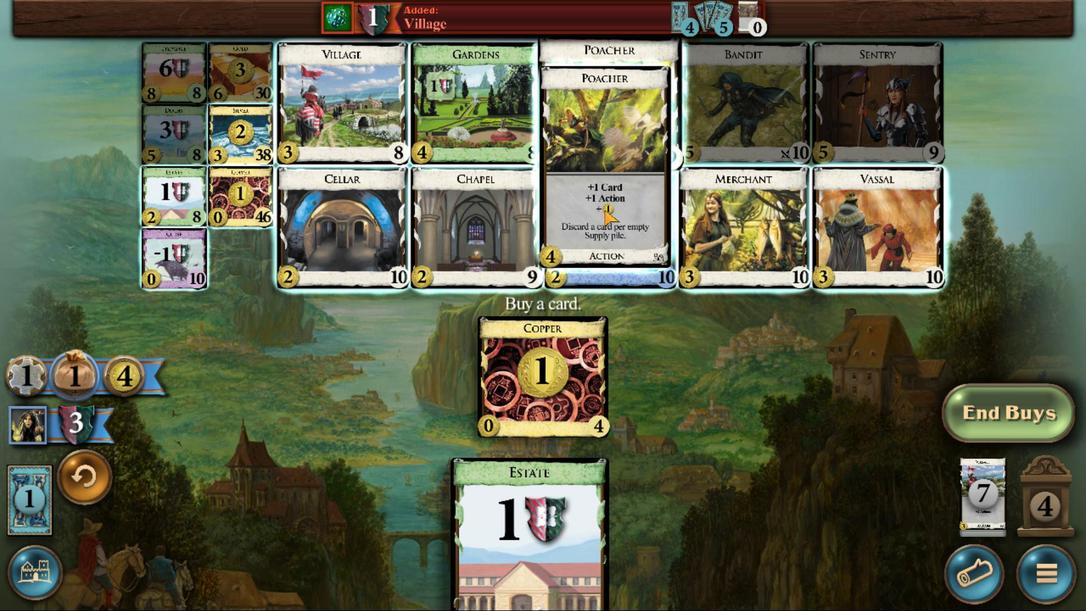
Action: Mouse pressed left at (568, 391)
Screenshot: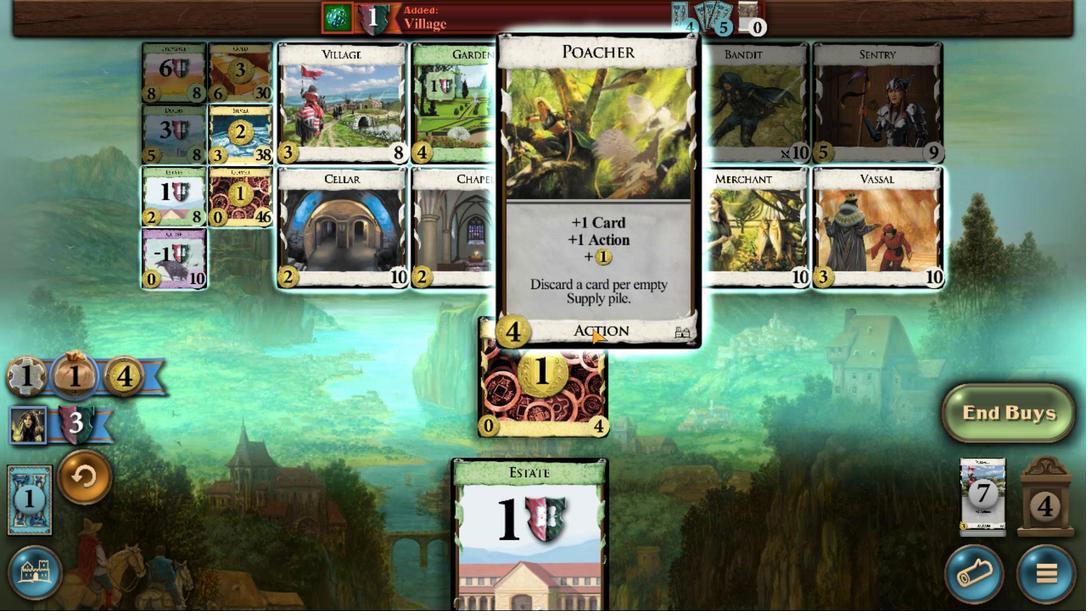 
Action: Mouse moved to (509, 407)
Screenshot: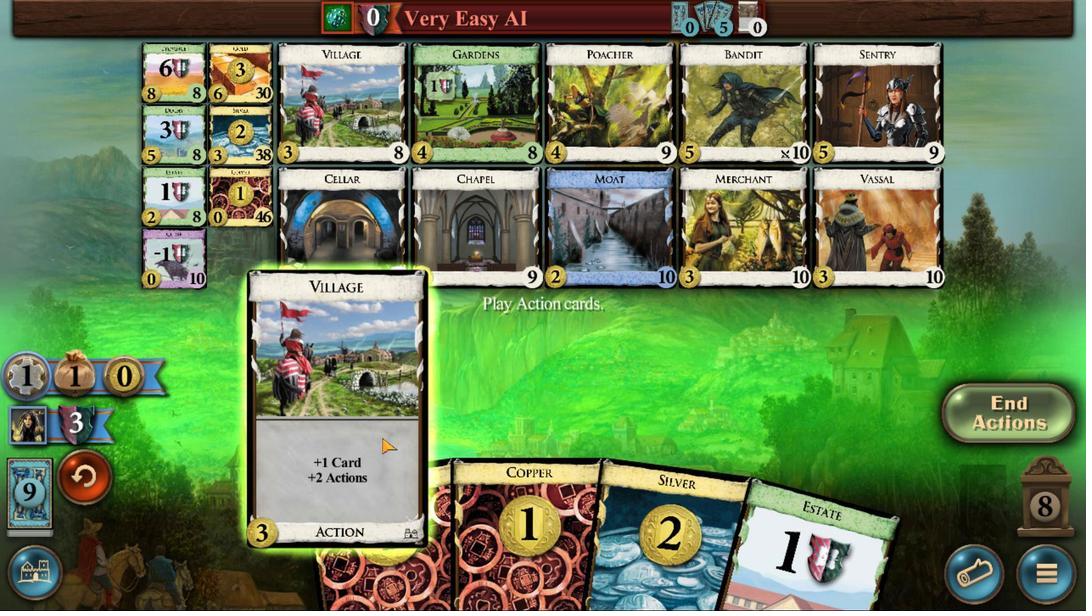
Action: Mouse pressed left at (509, 407)
Screenshot: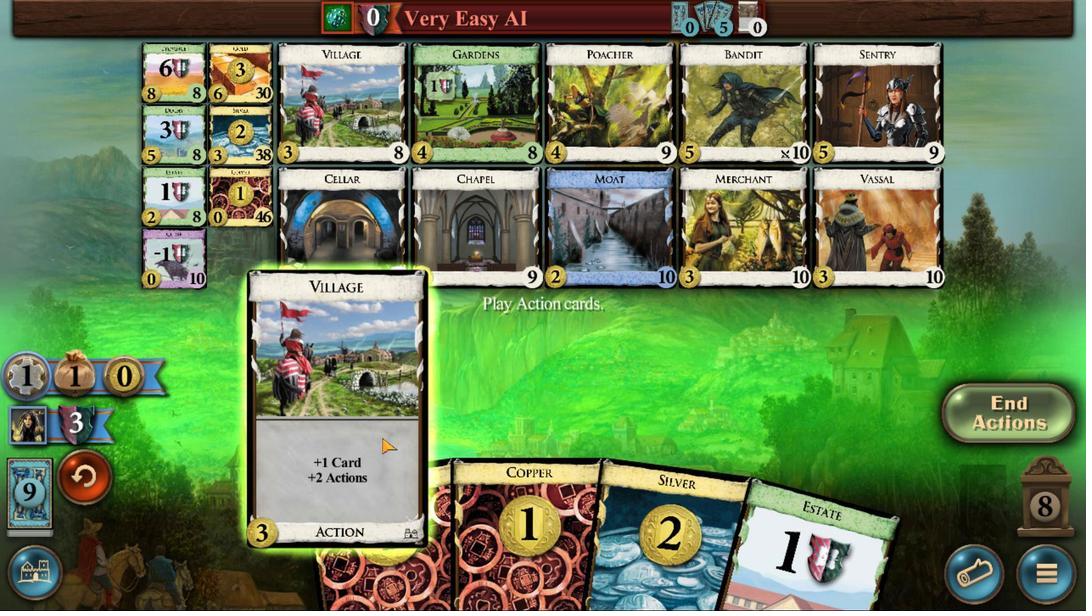 
Action: Mouse moved to (569, 406)
Screenshot: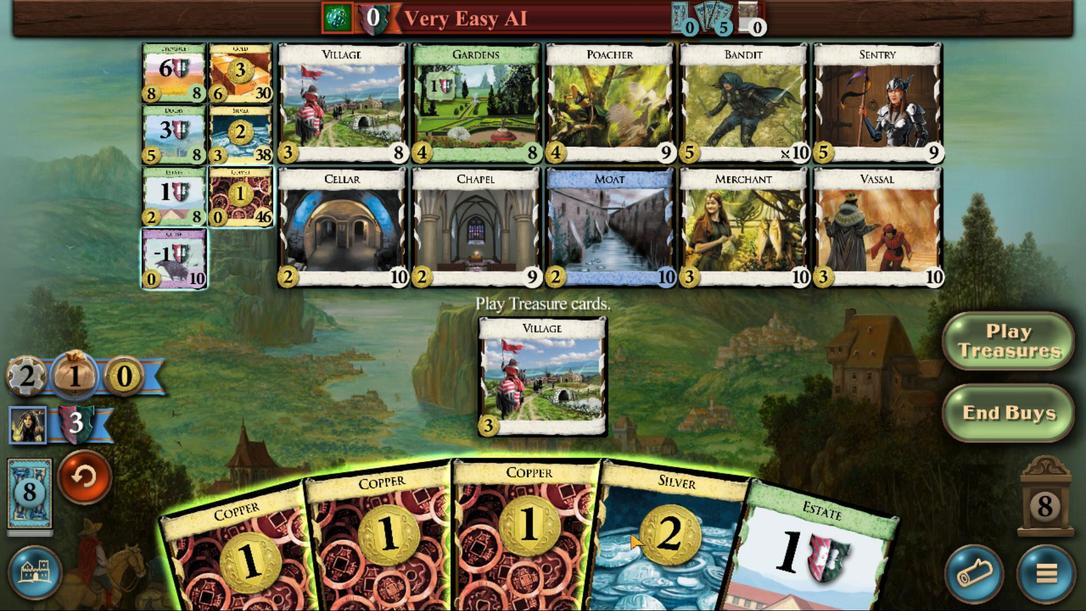 
Action: Mouse pressed left at (569, 406)
Screenshot: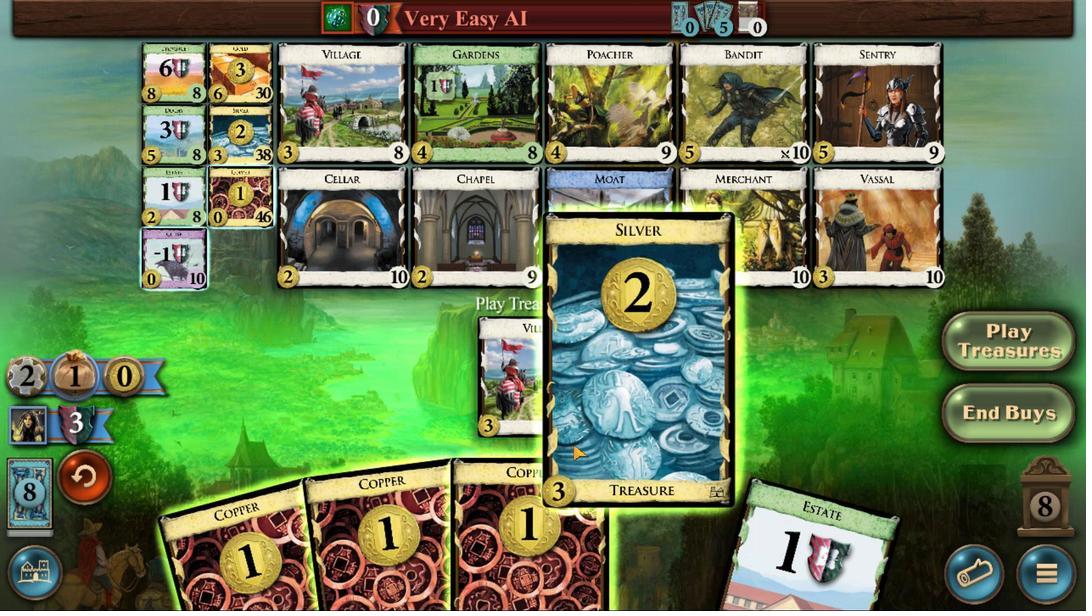 
Action: Mouse moved to (508, 407)
Screenshot: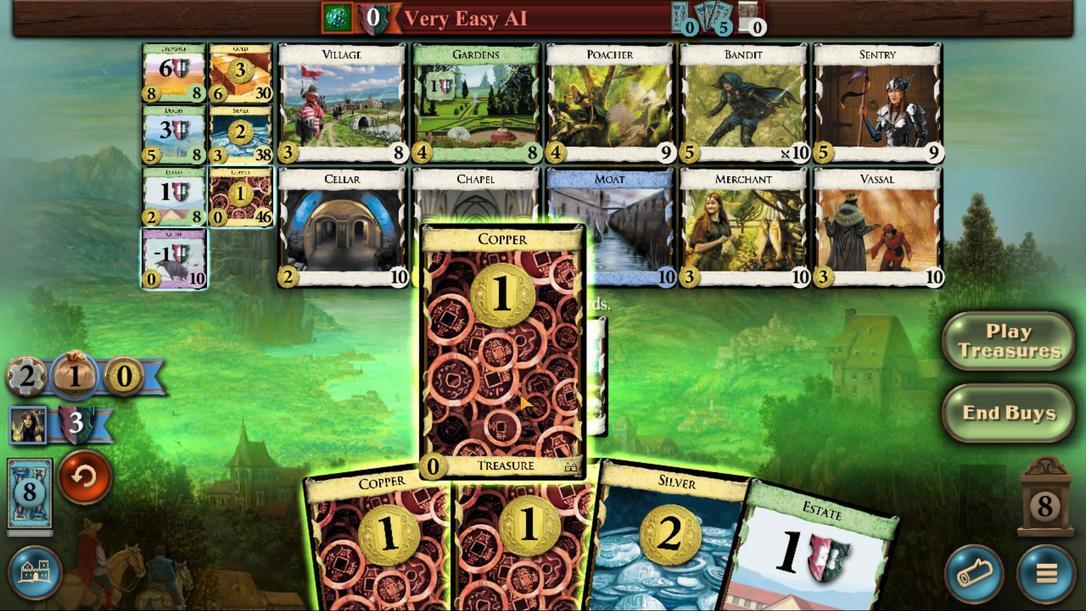 
Action: Mouse pressed left at (508, 407)
Screenshot: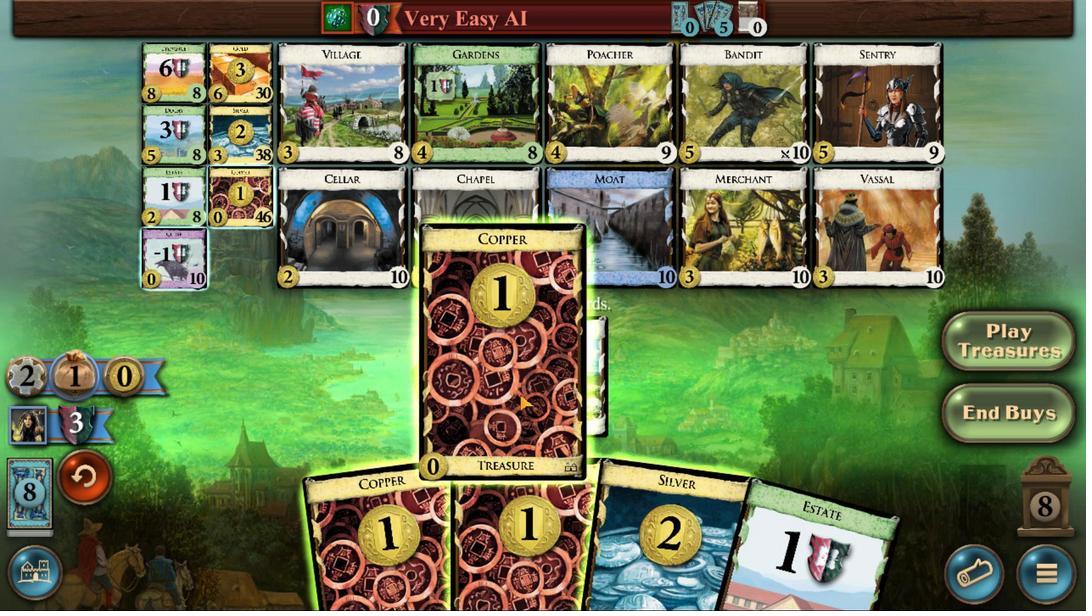 
Action: Mouse moved to (565, 406)
Screenshot: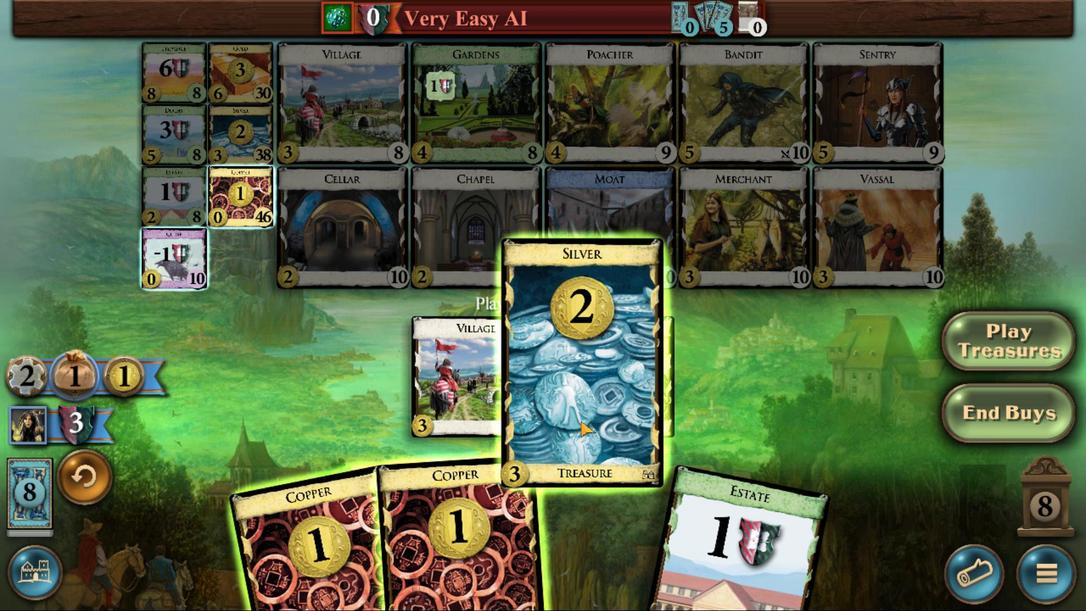 
Action: Mouse pressed left at (565, 406)
Screenshot: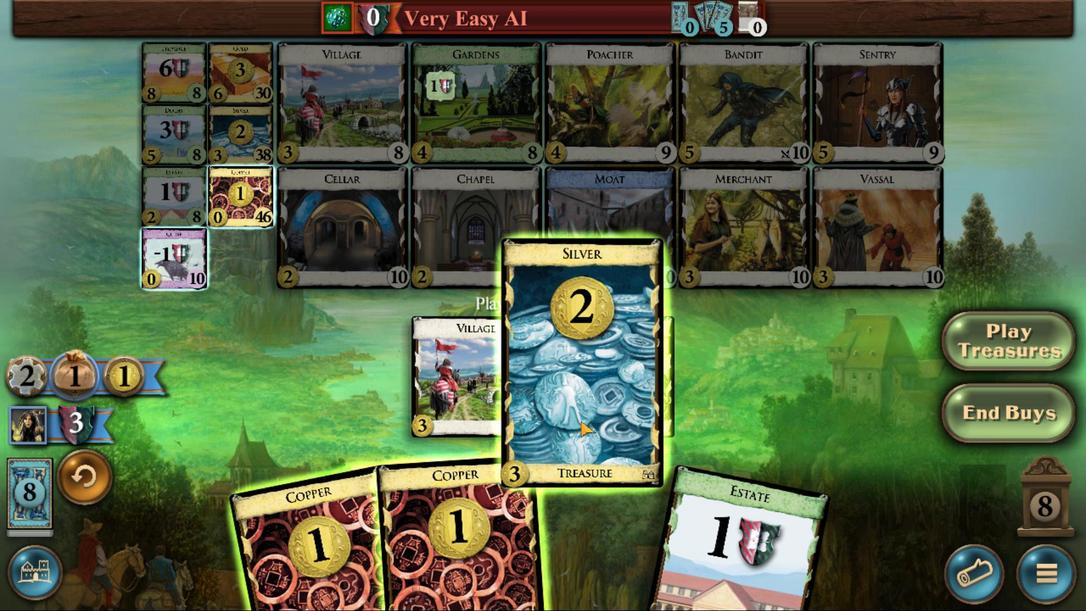 
Action: Mouse moved to (548, 406)
Screenshot: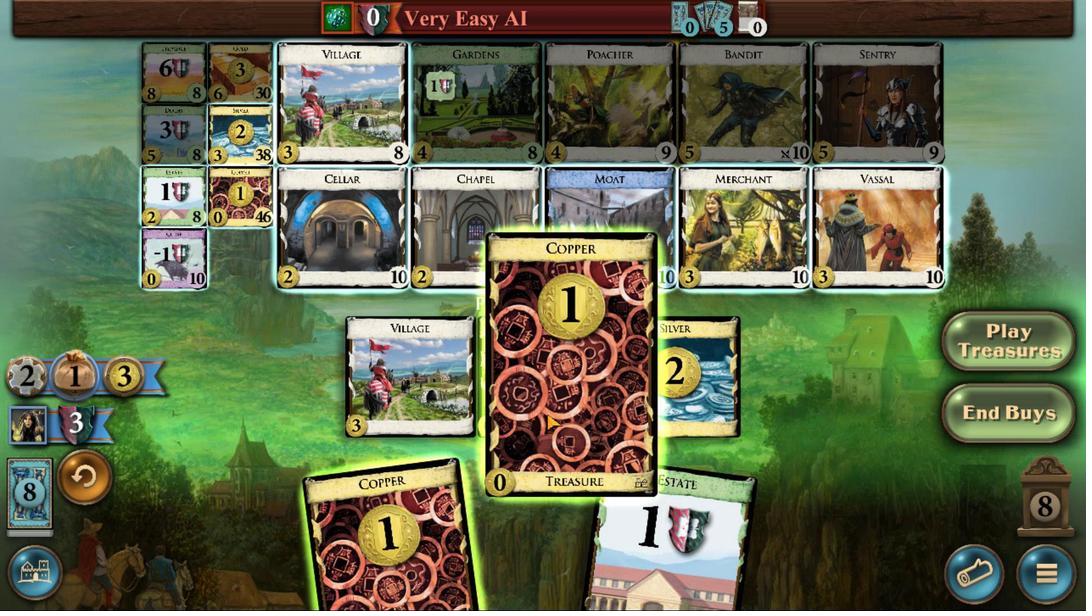 
Action: Mouse pressed left at (548, 406)
Screenshot: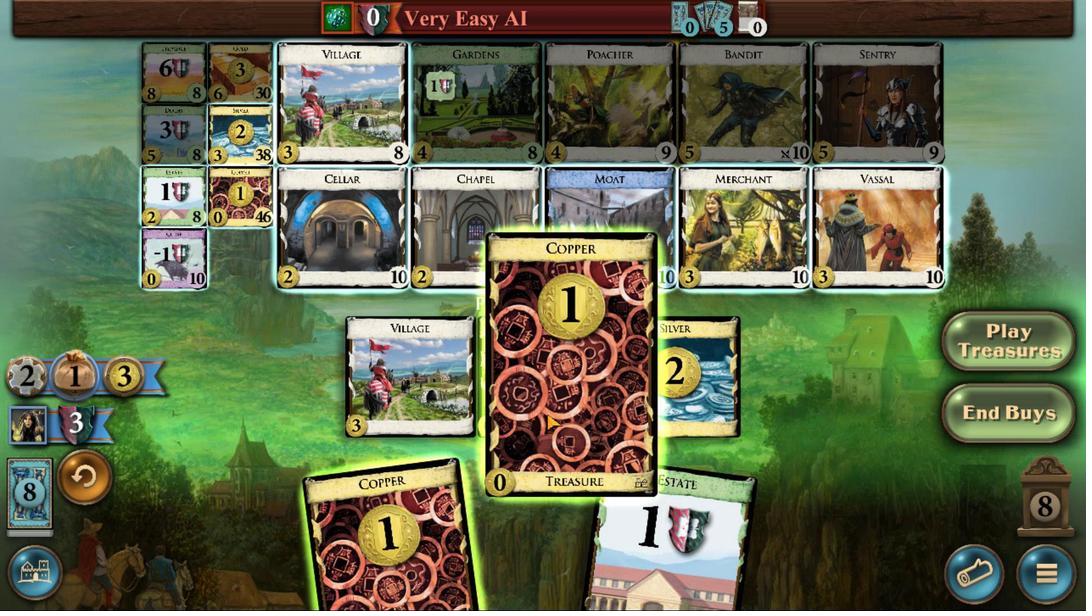 
Action: Mouse moved to (543, 403)
Screenshot: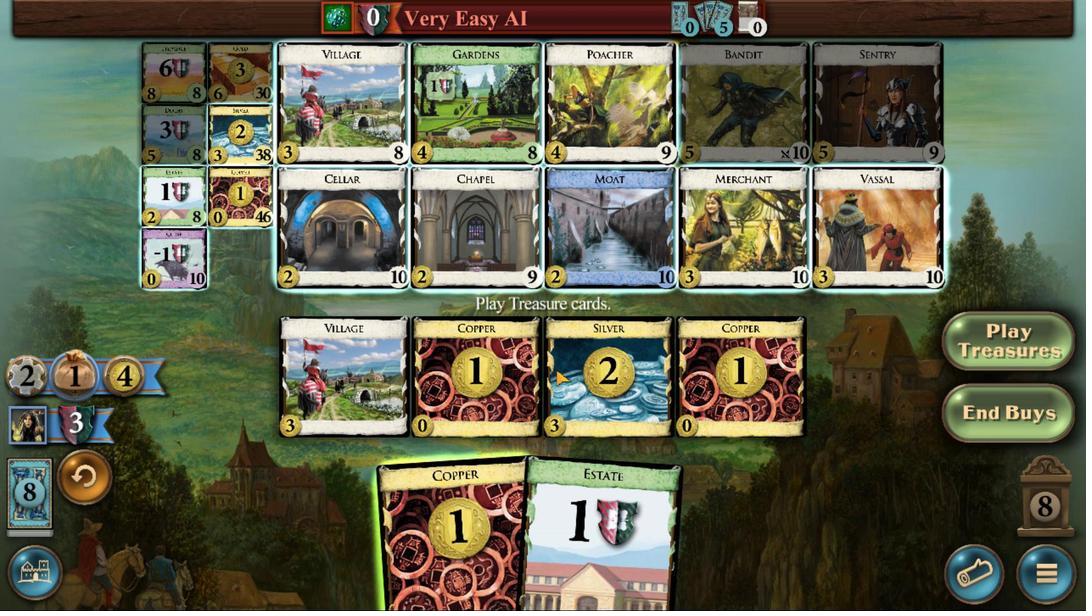 
Action: Mouse pressed left at (543, 405)
Screenshot: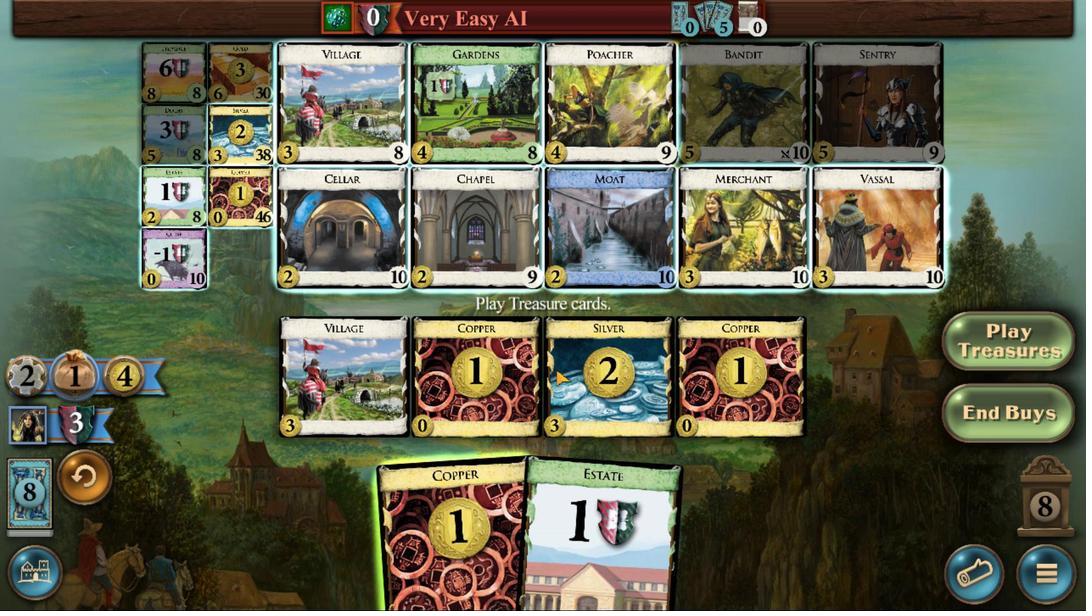 
Action: Mouse moved to (544, 406)
Screenshot: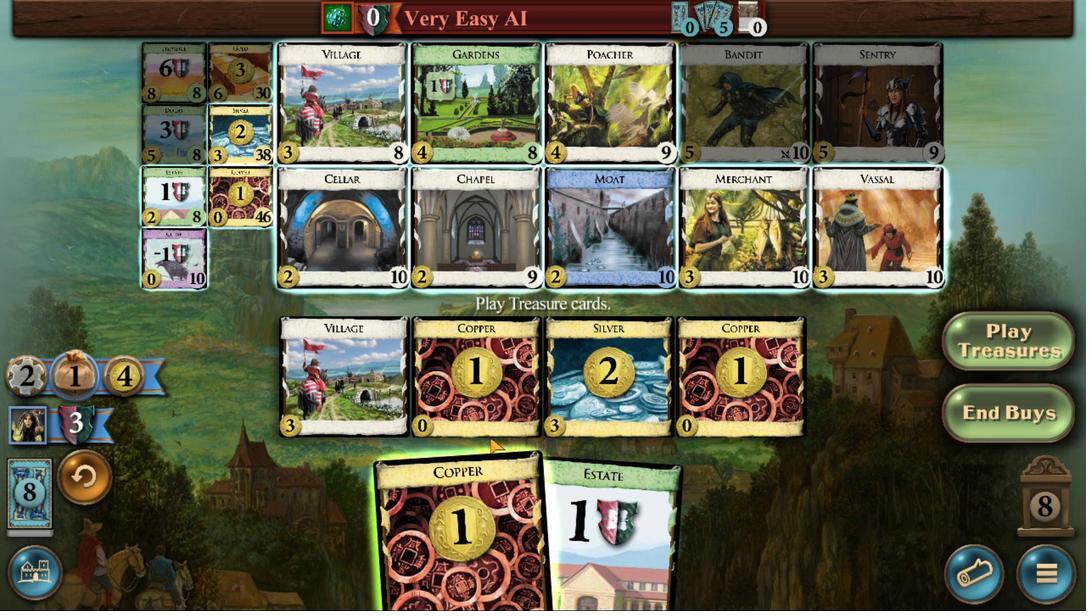 
Action: Mouse pressed left at (544, 406)
Screenshot: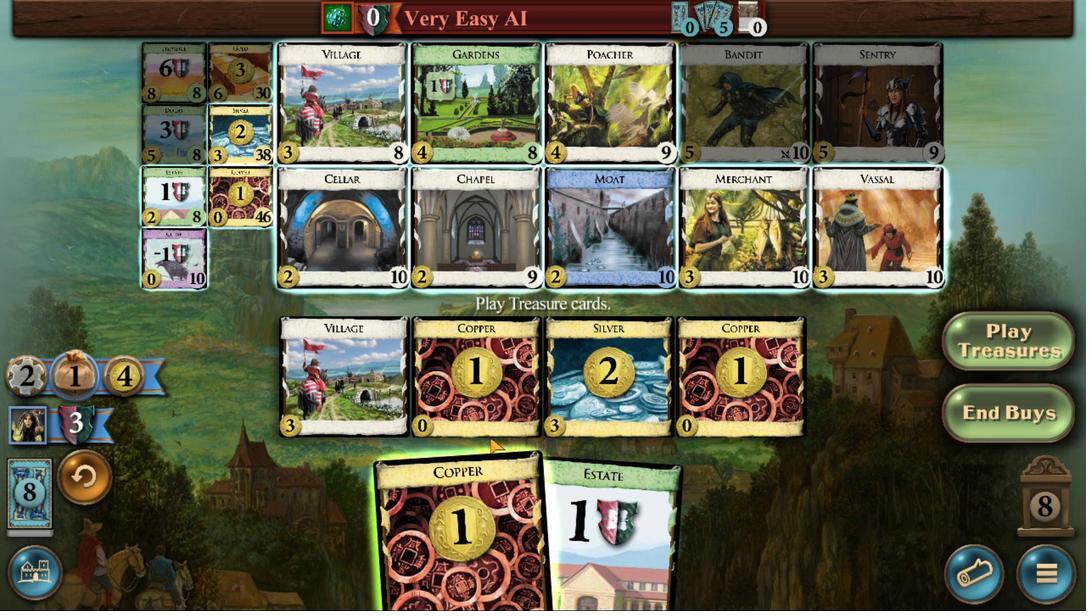
Action: Mouse moved to (495, 392)
Screenshot: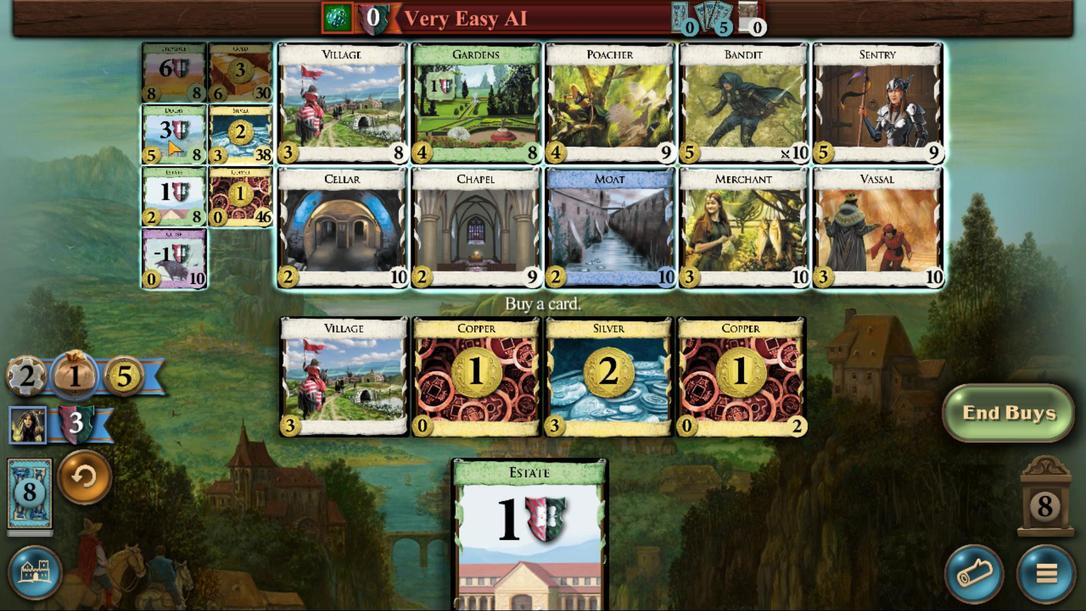 
Action: Mouse pressed left at (495, 392)
Screenshot: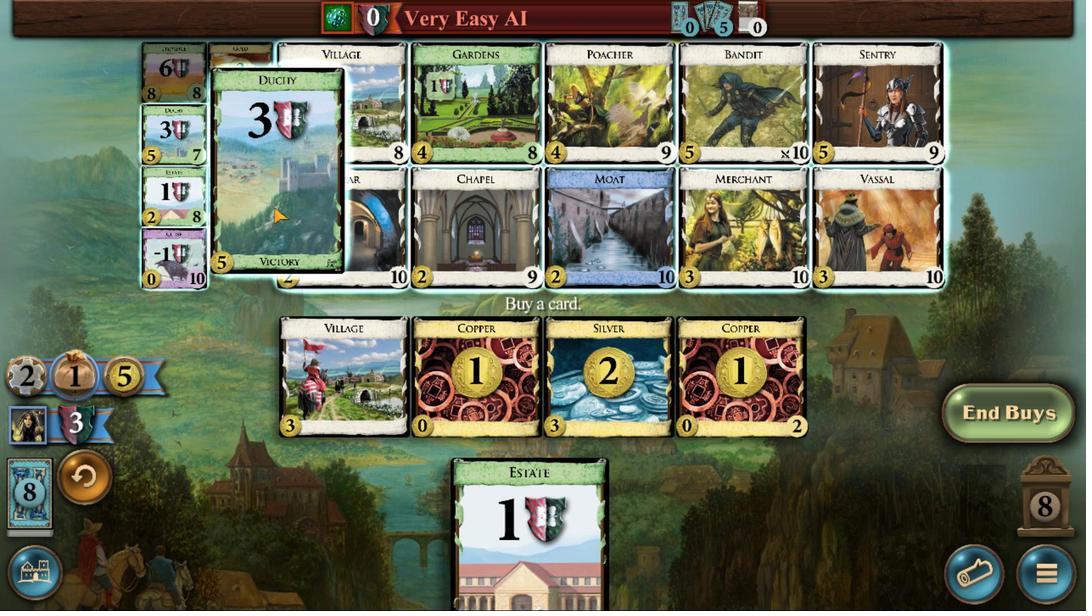 
Action: Mouse moved to (509, 406)
Screenshot: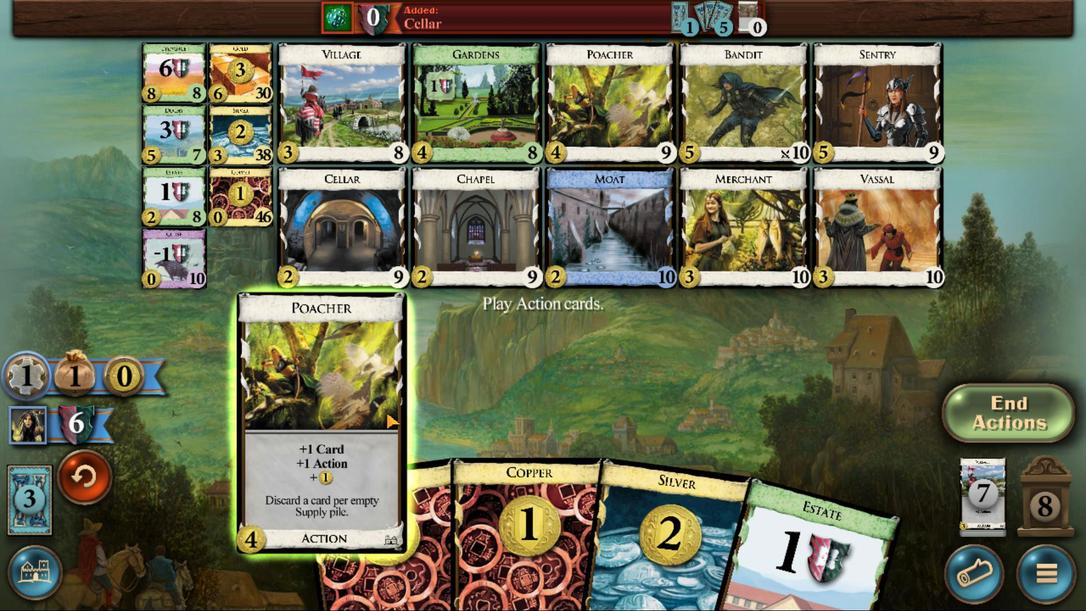 
Action: Mouse pressed left at (509, 406)
Screenshot: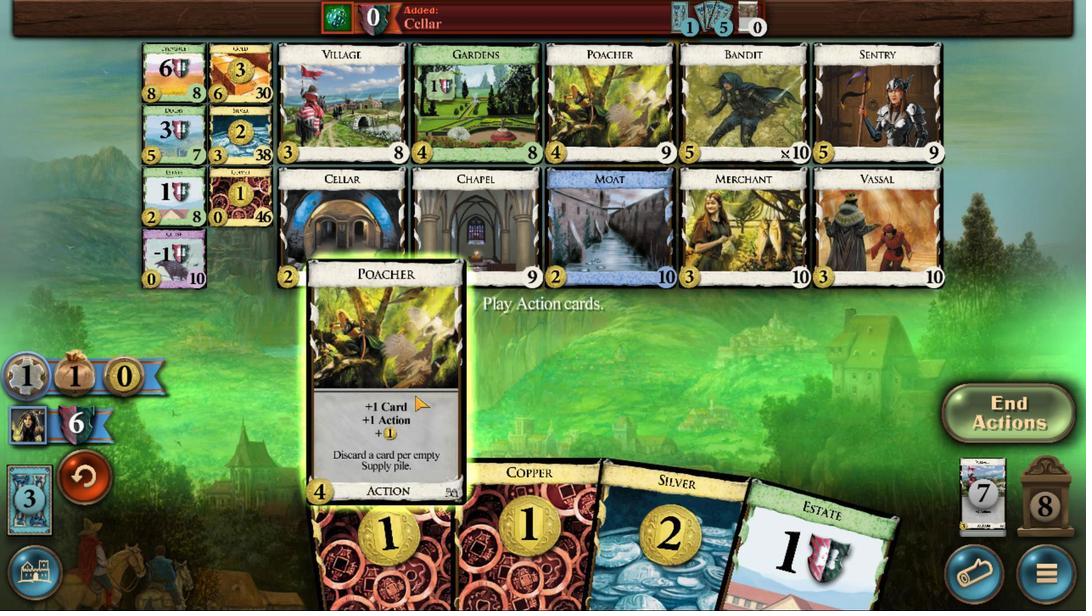 
Action: Mouse moved to (567, 406)
Screenshot: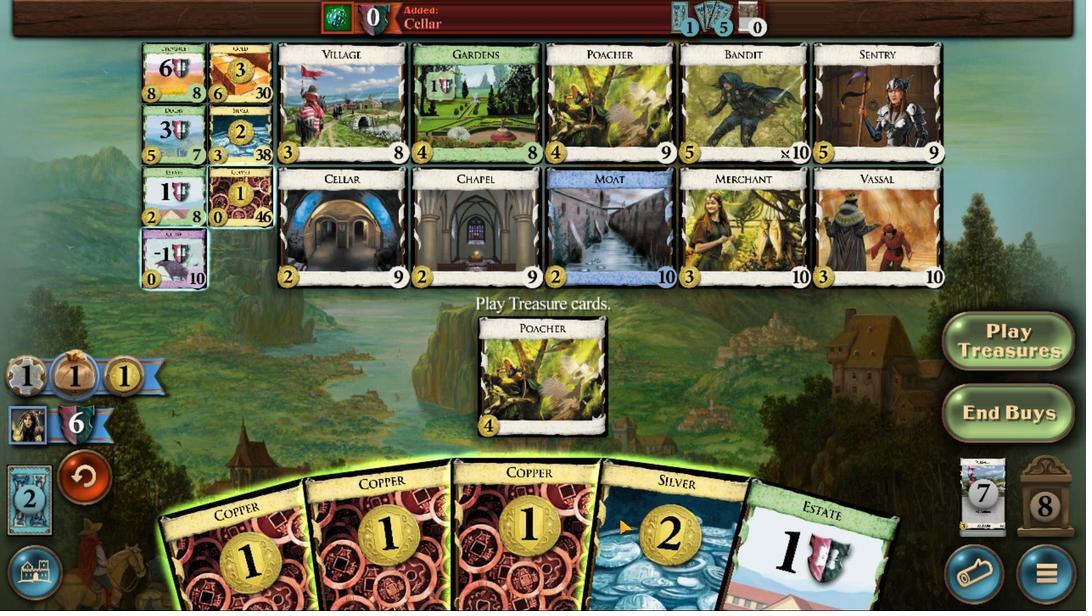 
Action: Mouse pressed left at (567, 406)
Screenshot: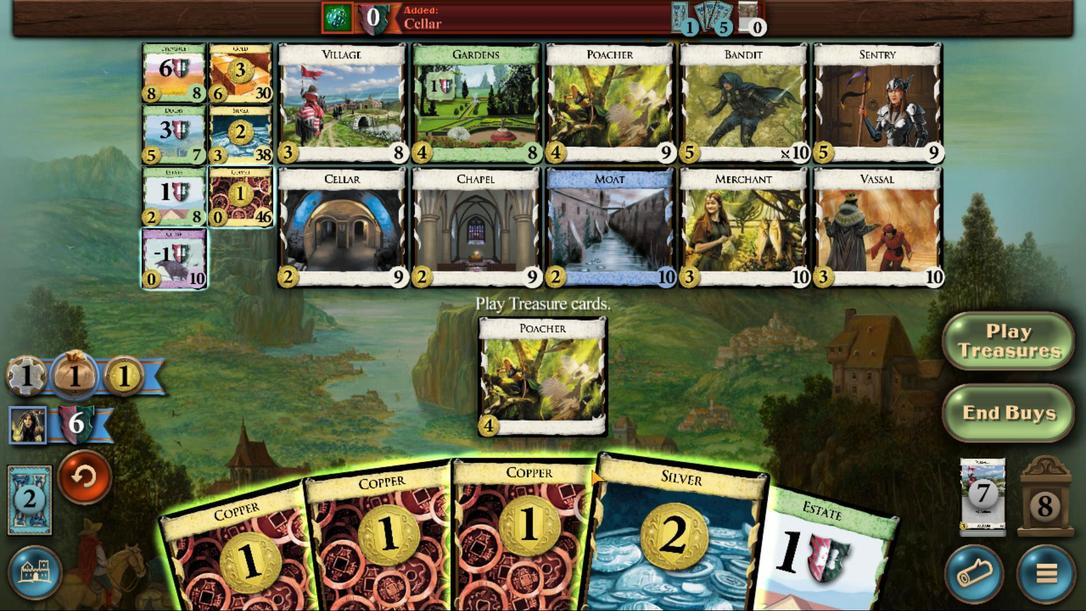 
Action: Mouse moved to (557, 402)
Screenshot: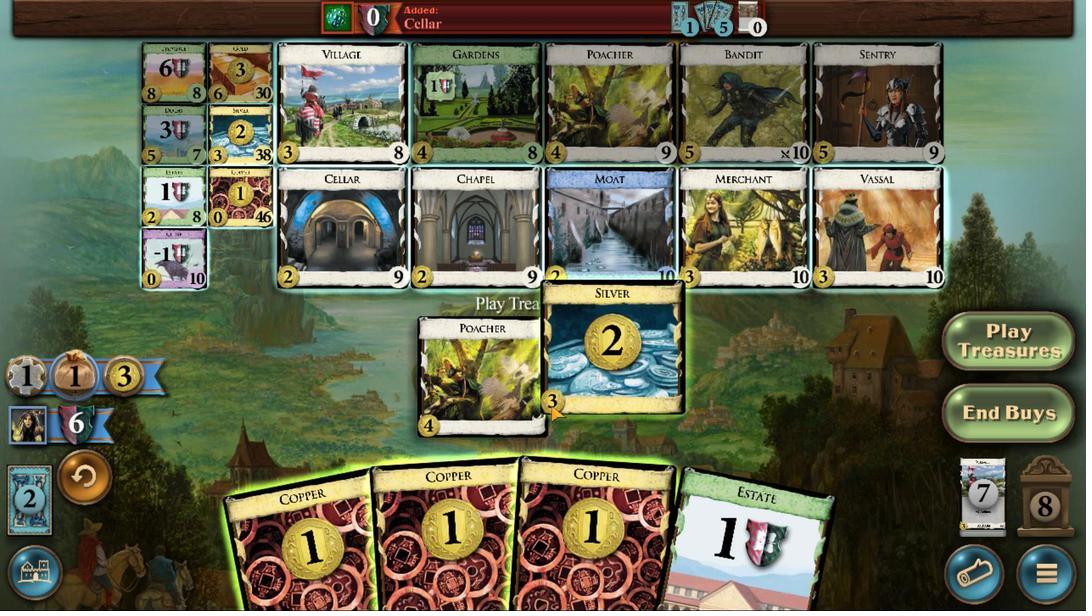 
Action: Mouse pressed left at (557, 402)
Screenshot: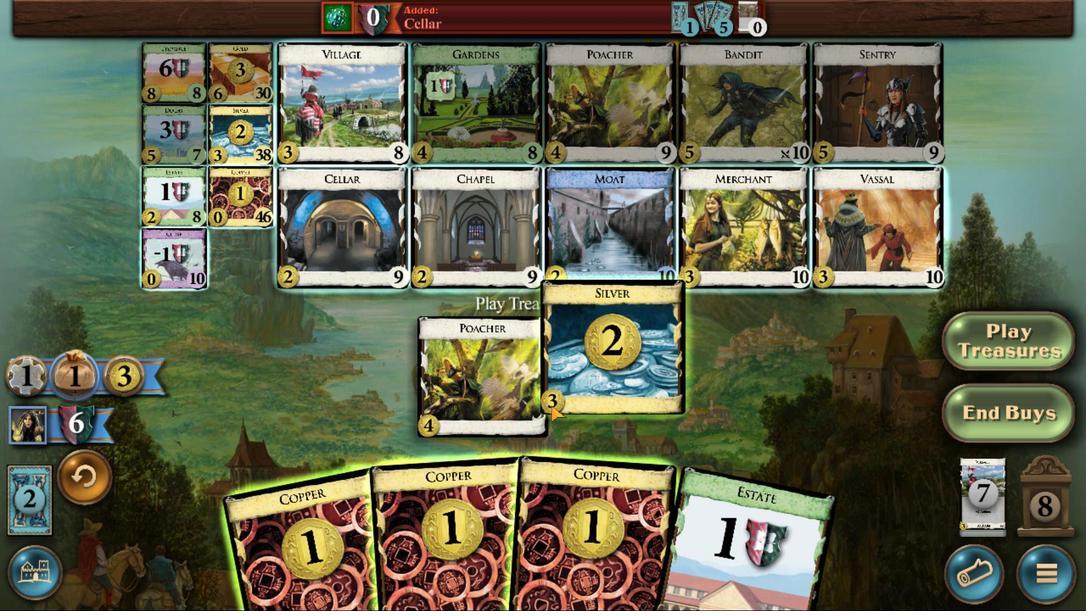 
Action: Mouse moved to (560, 405)
Screenshot: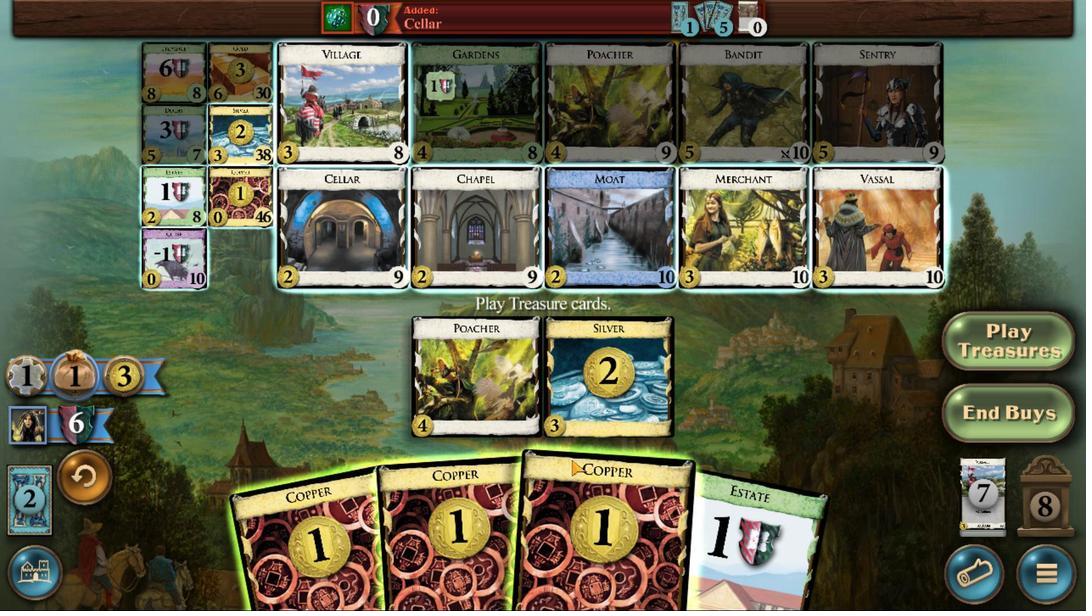 
Action: Mouse pressed left at (560, 405)
Screenshot: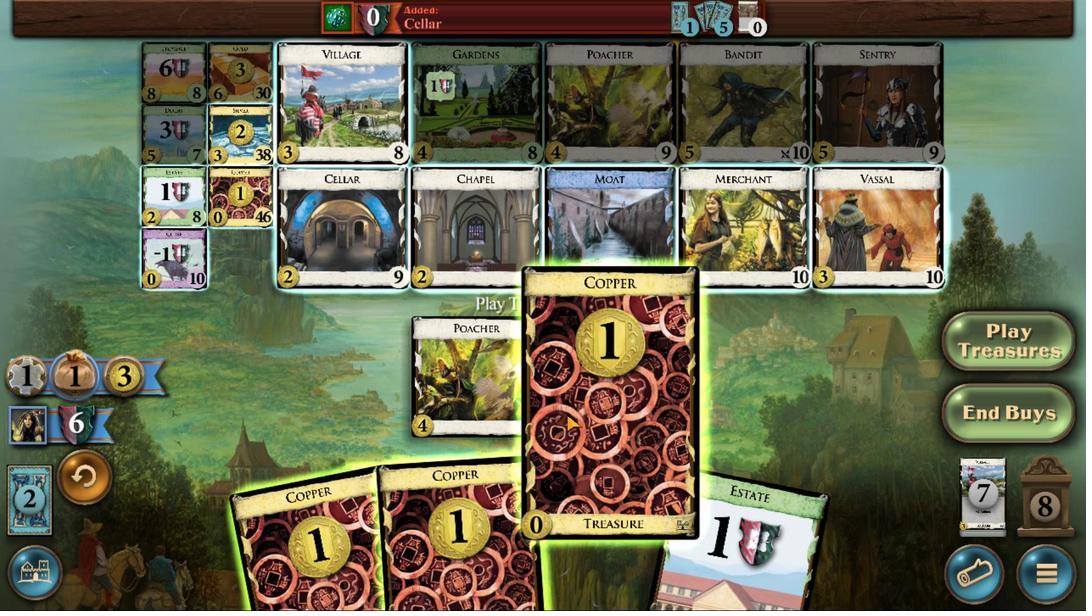 
Action: Mouse moved to (559, 401)
Screenshot: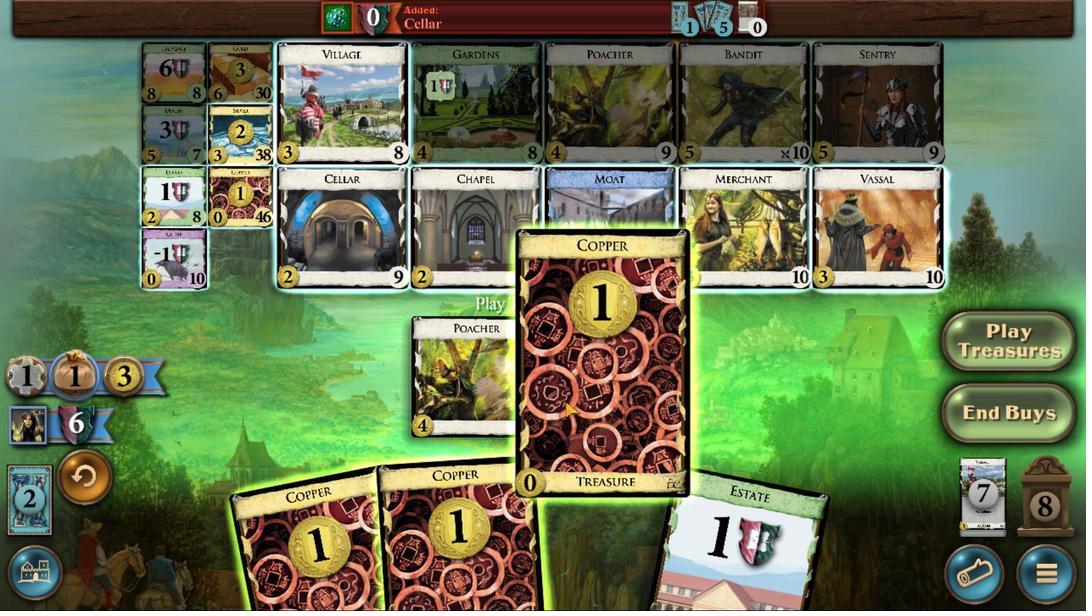 
Action: Mouse pressed left at (559, 401)
Screenshot: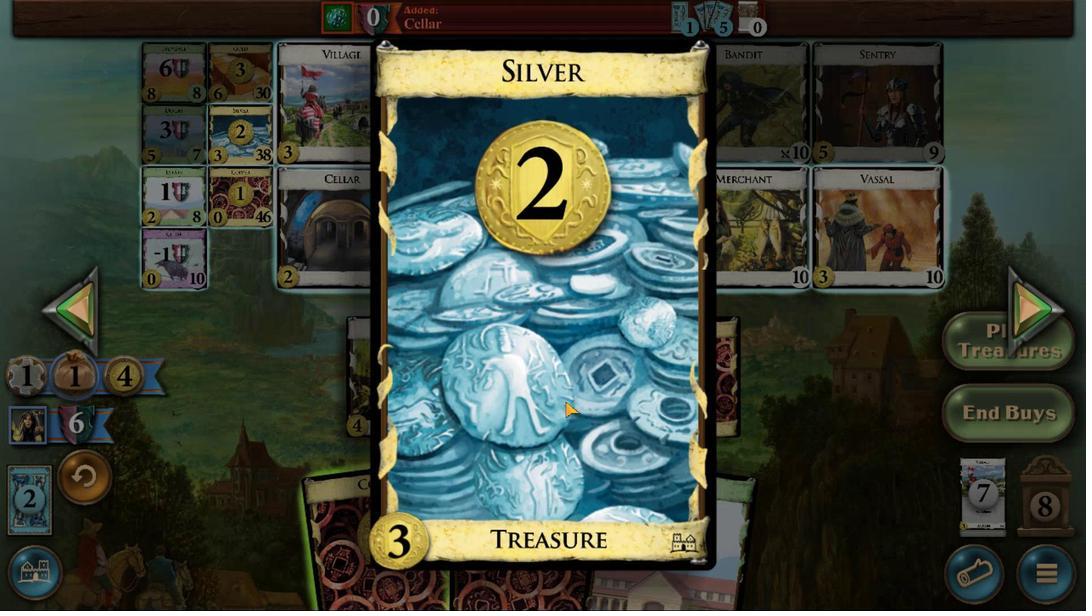 
Action: Mouse moved to (602, 401)
Screenshot: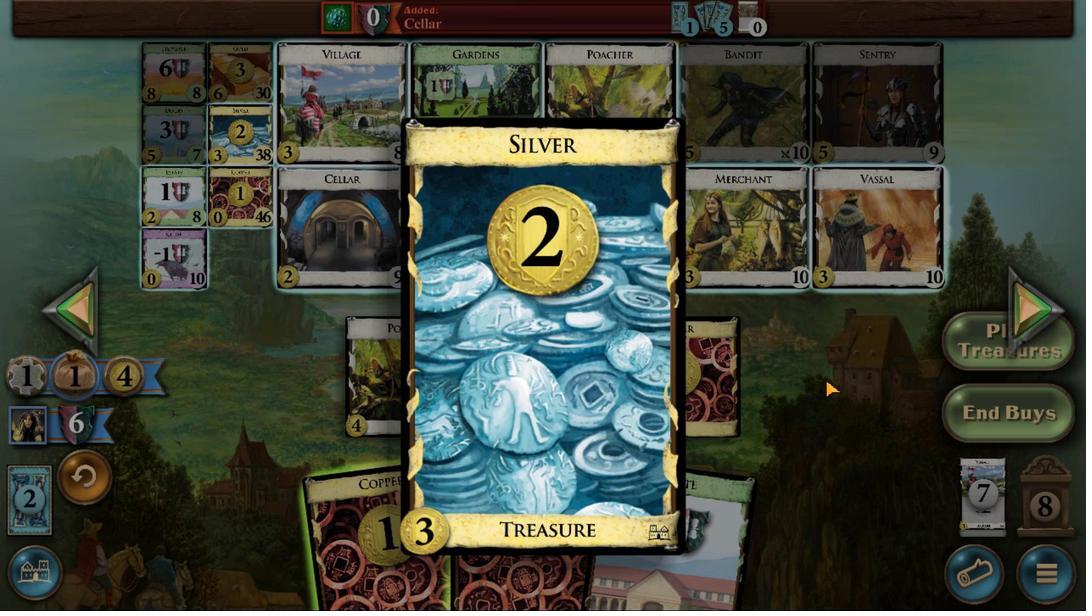
Action: Mouse pressed left at (602, 401)
Screenshot: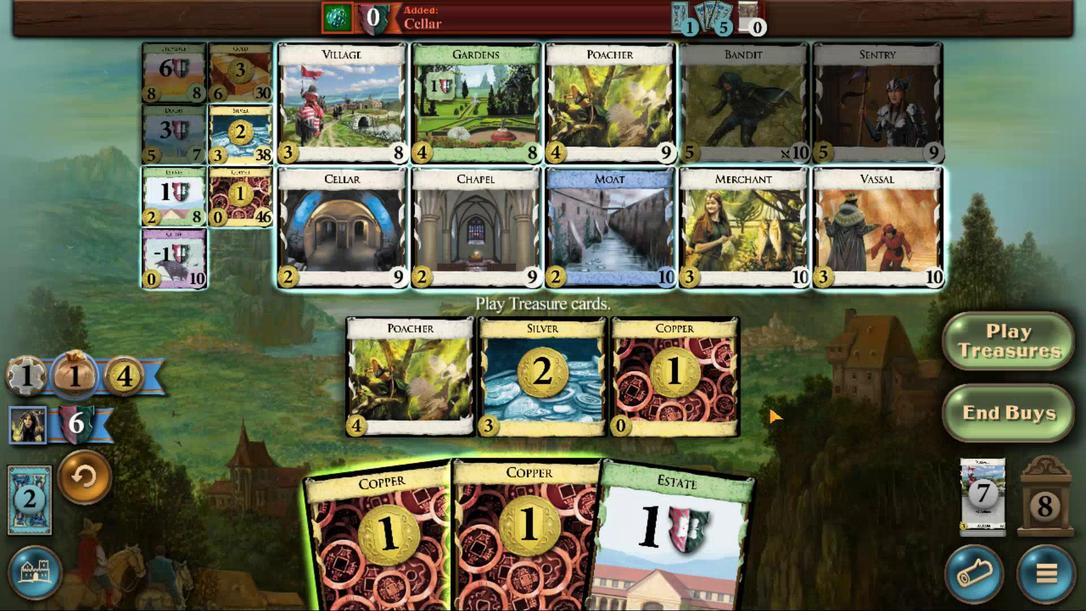 
Action: Mouse moved to (554, 406)
Screenshot: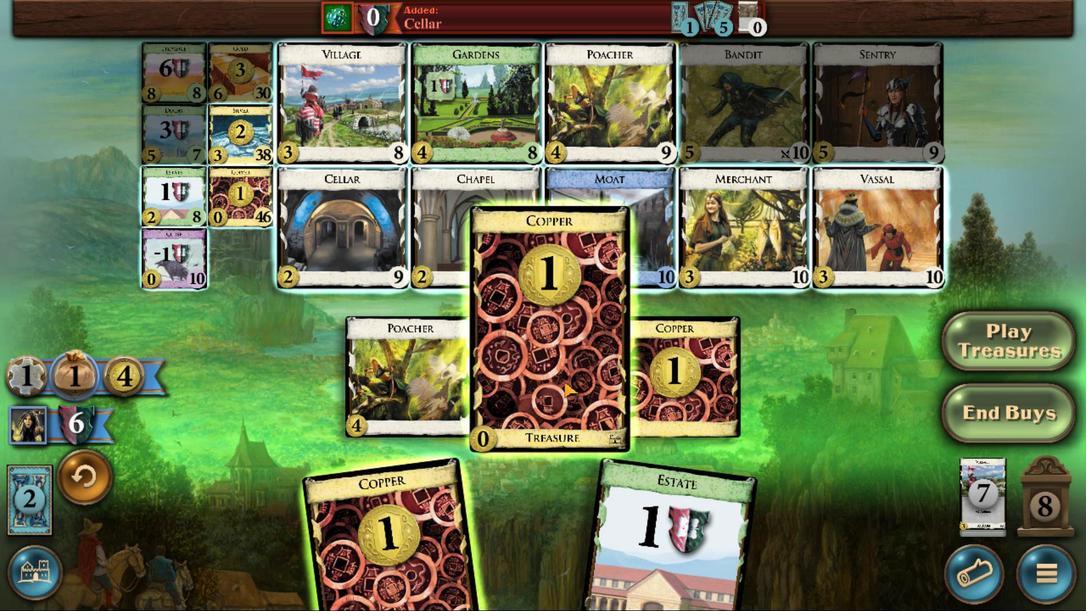 
Action: Mouse pressed left at (554, 406)
Screenshot: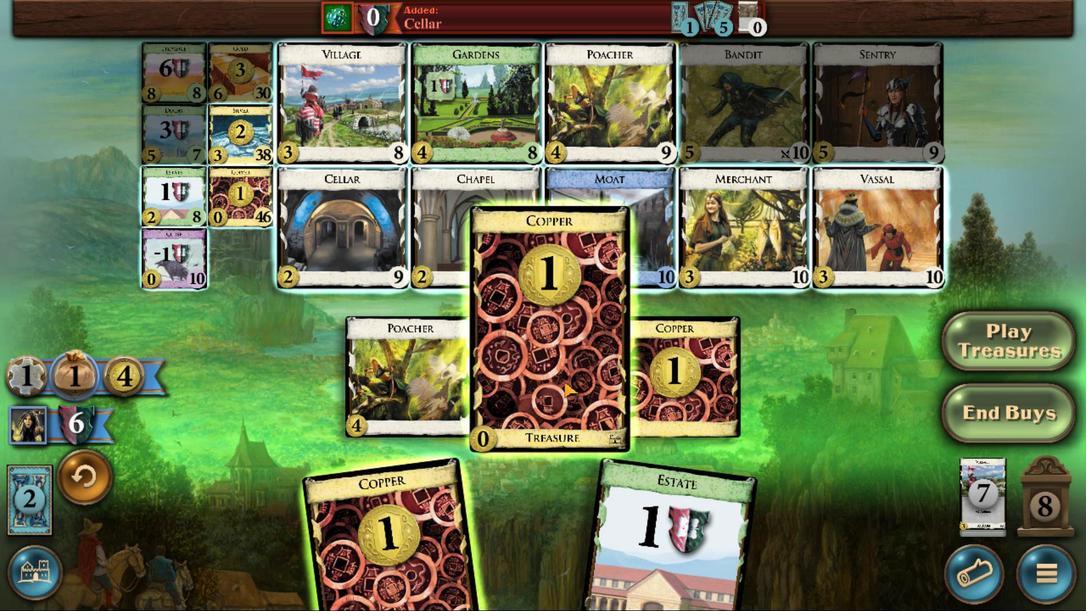 
Action: Mouse moved to (545, 405)
Screenshot: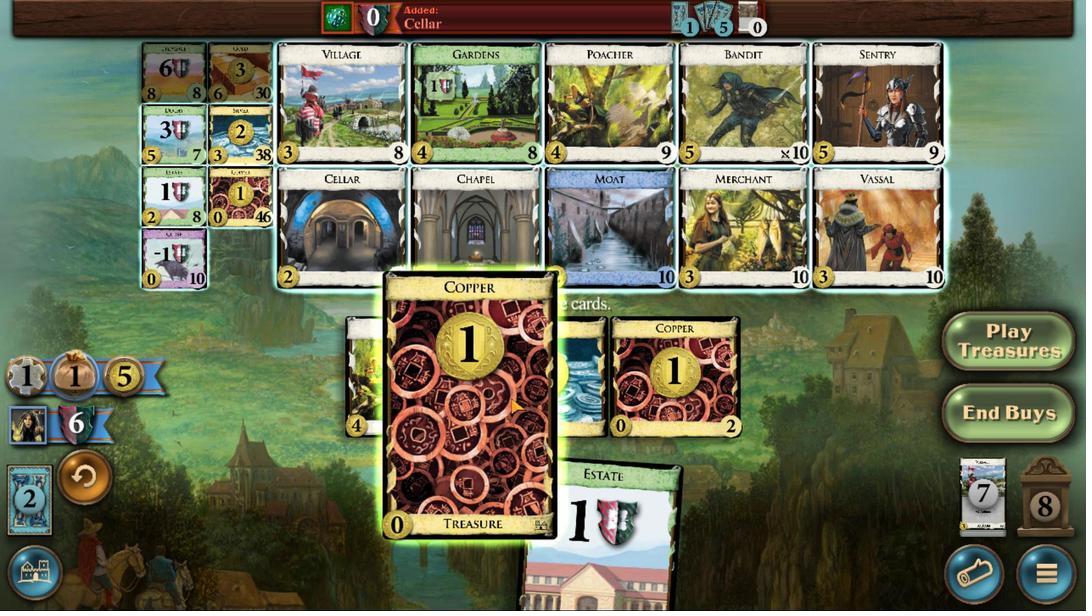 
Action: Mouse pressed left at (545, 405)
Screenshot: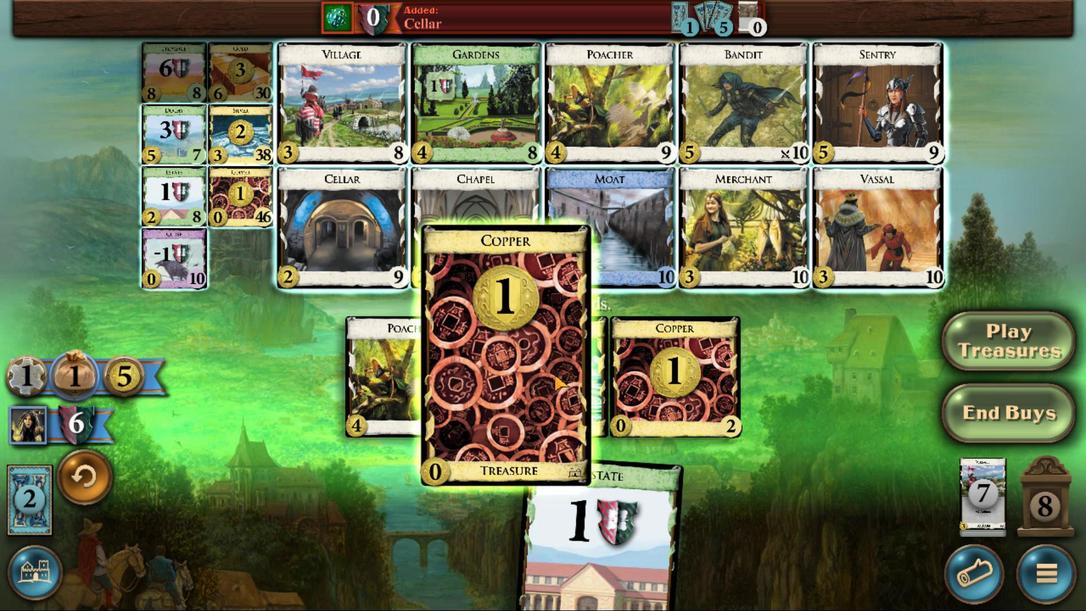 
Action: Mouse moved to (507, 390)
Screenshot: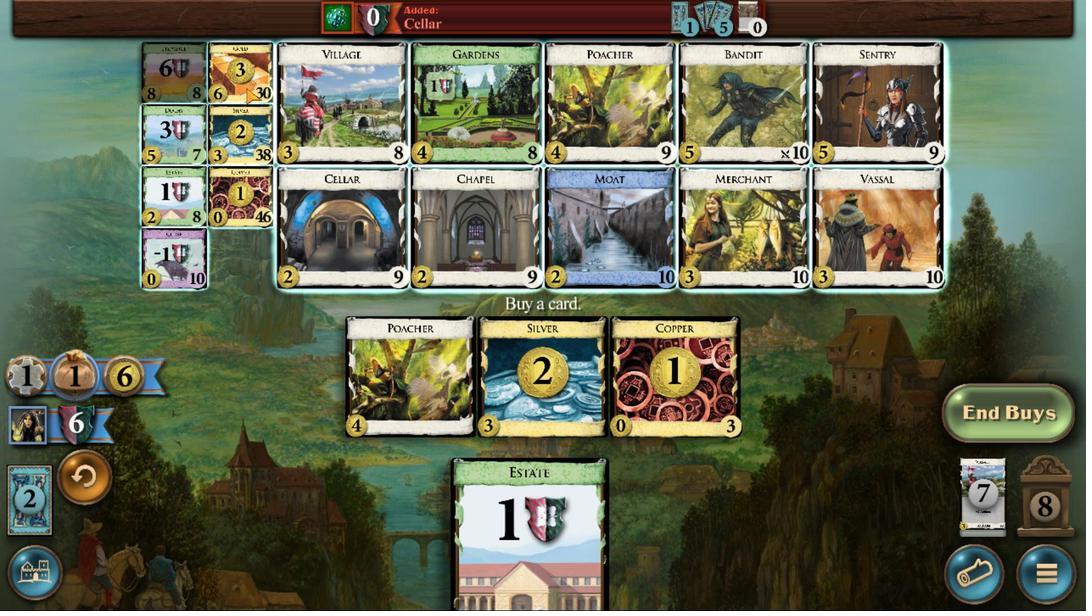 
Action: Mouse pressed left at (507, 390)
Screenshot: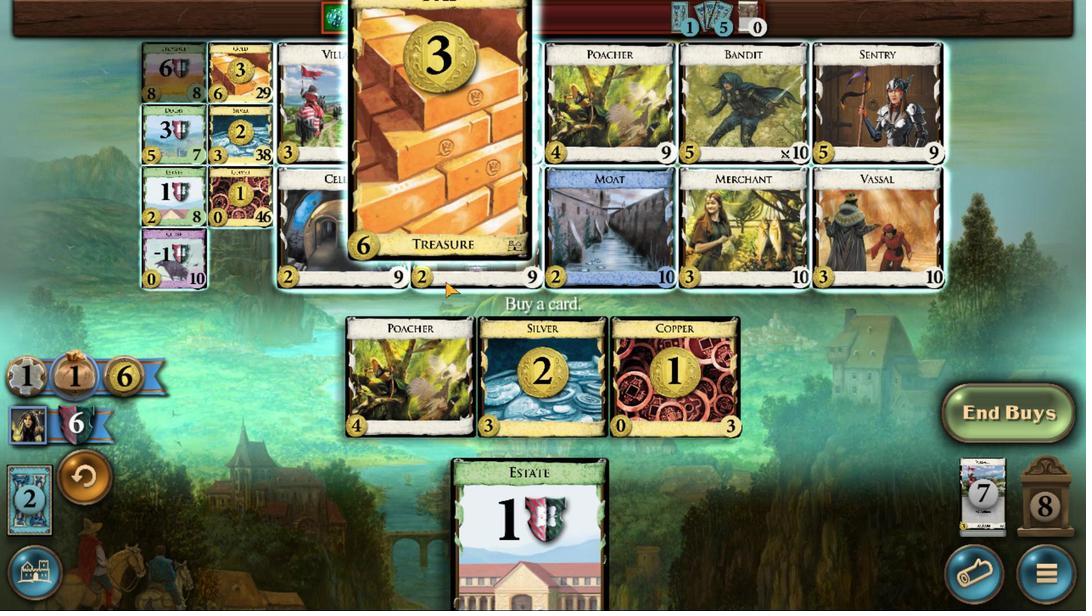 
Action: Mouse moved to (568, 407)
Screenshot: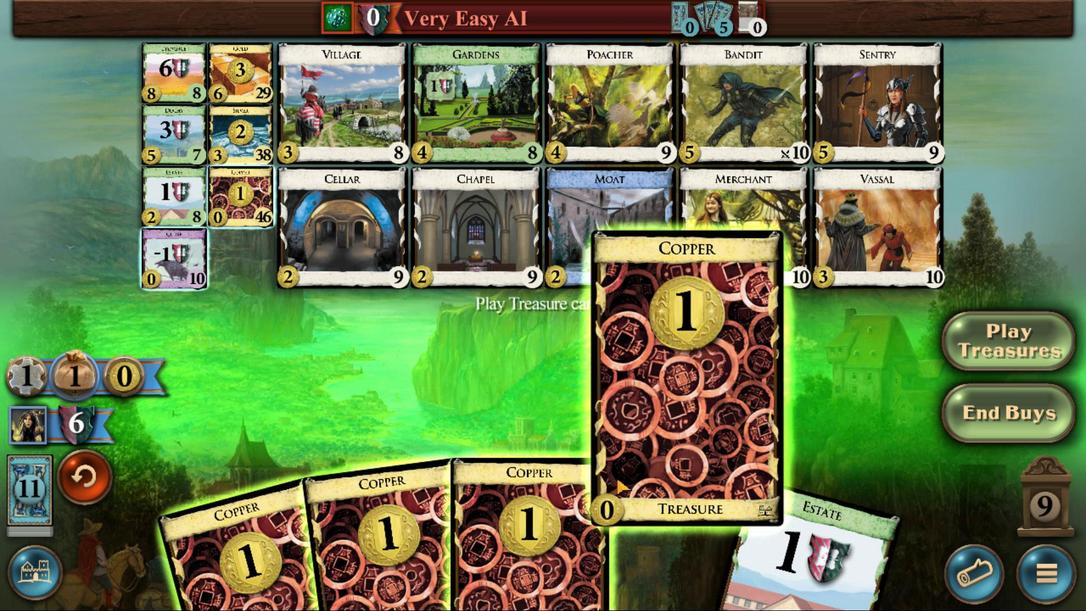 
Action: Mouse pressed left at (568, 407)
Screenshot: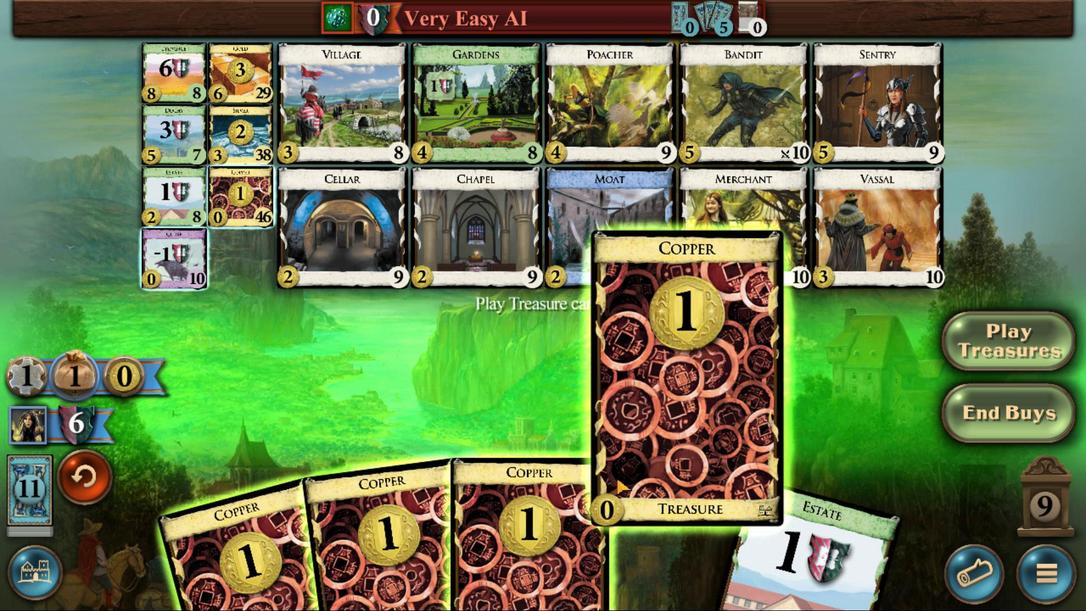 
Action: Mouse moved to (566, 407)
Screenshot: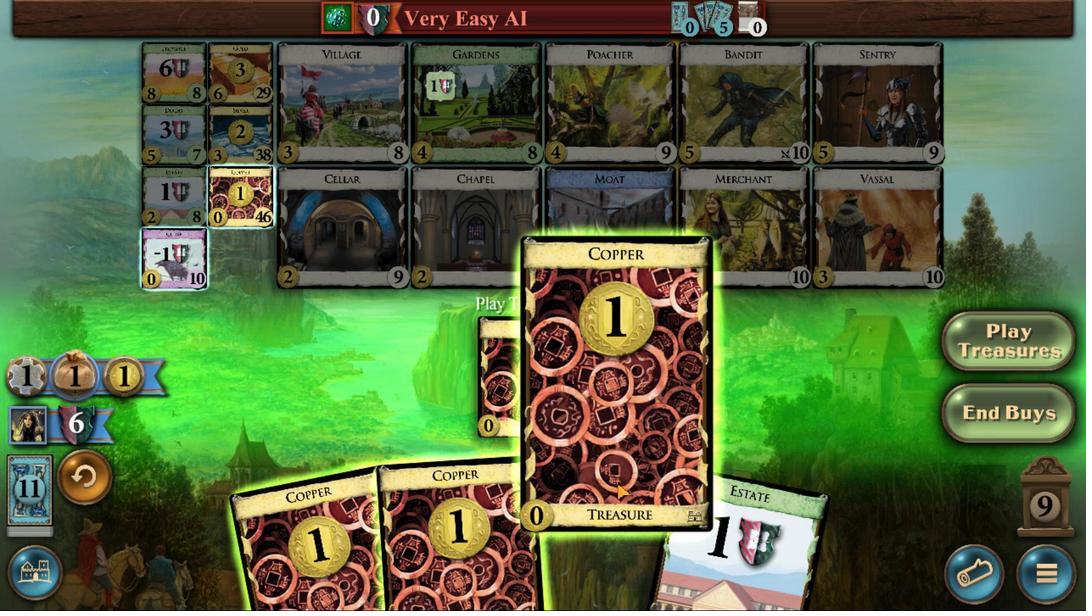 
Action: Mouse pressed left at (566, 407)
Screenshot: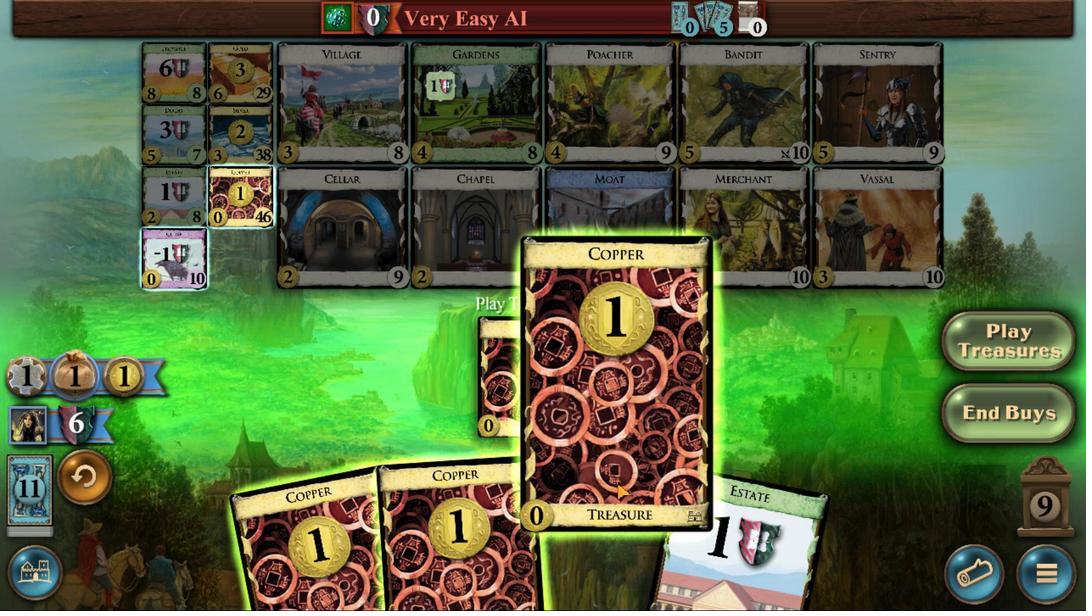 
Action: Mouse moved to (556, 407)
Screenshot: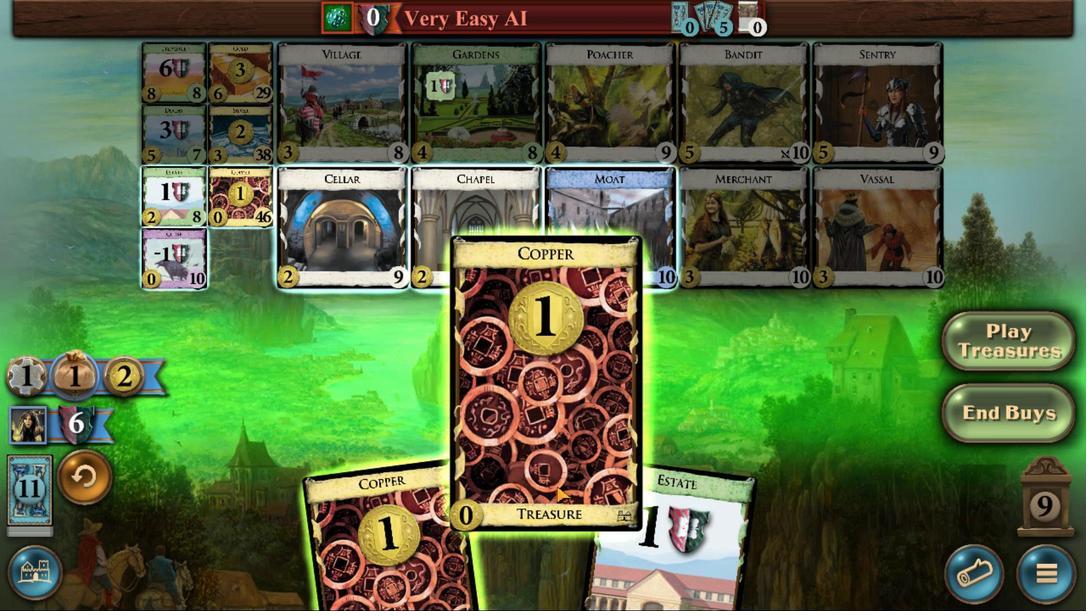 
Action: Mouse pressed left at (556, 407)
Screenshot: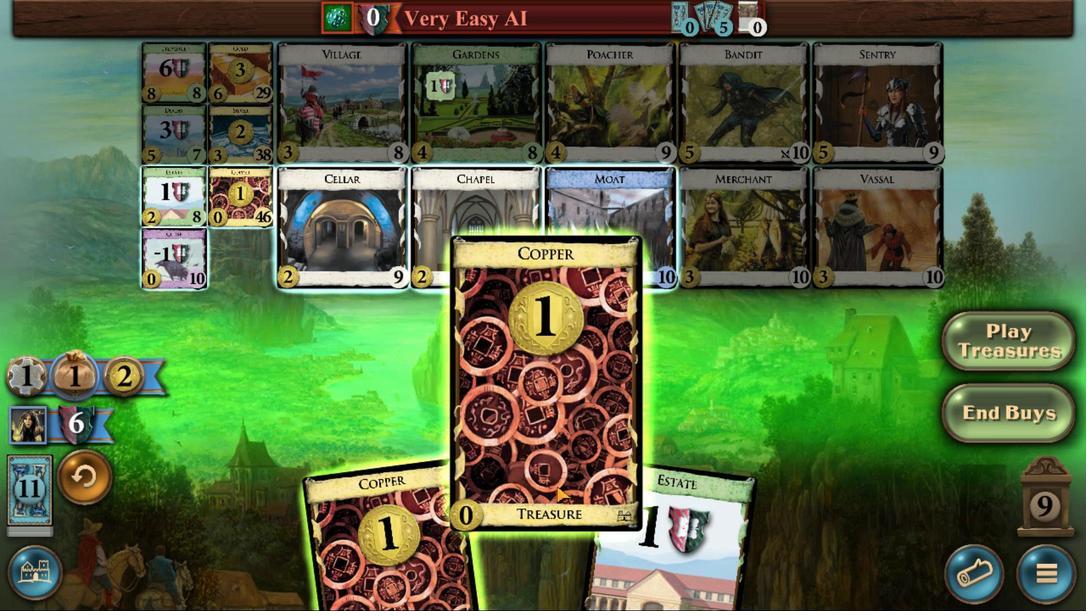 
Action: Mouse moved to (506, 392)
Screenshot: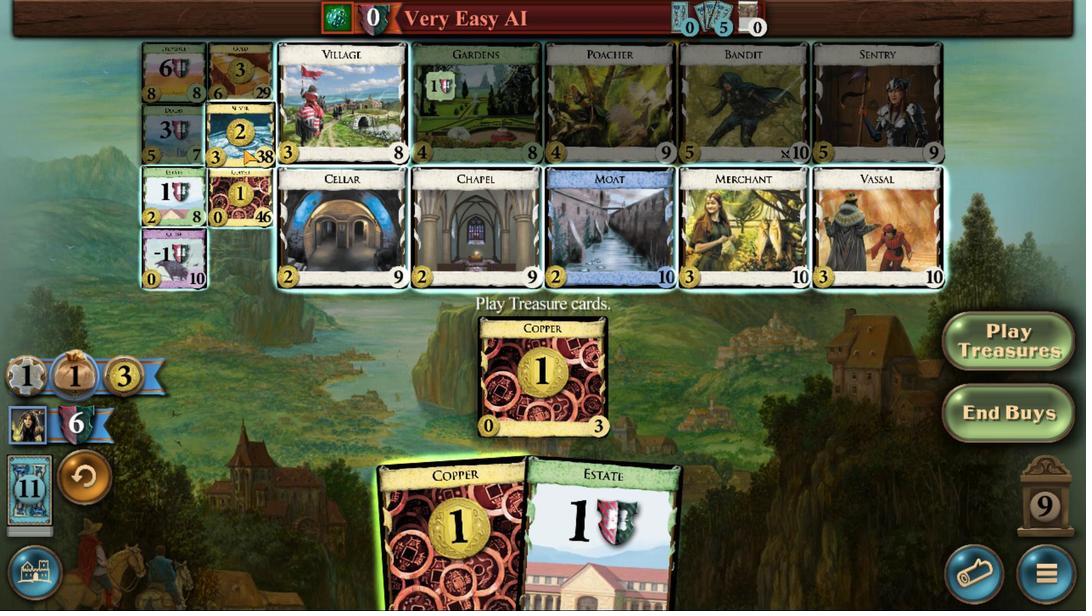 
Action: Mouse pressed left at (506, 392)
Screenshot: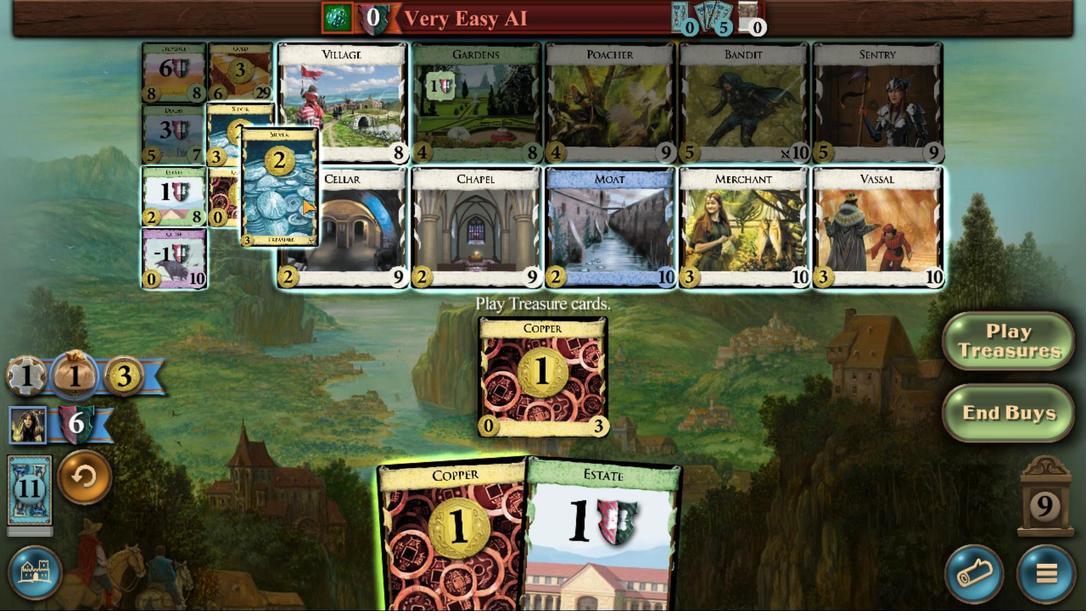 
Action: Mouse moved to (507, 407)
Screenshot: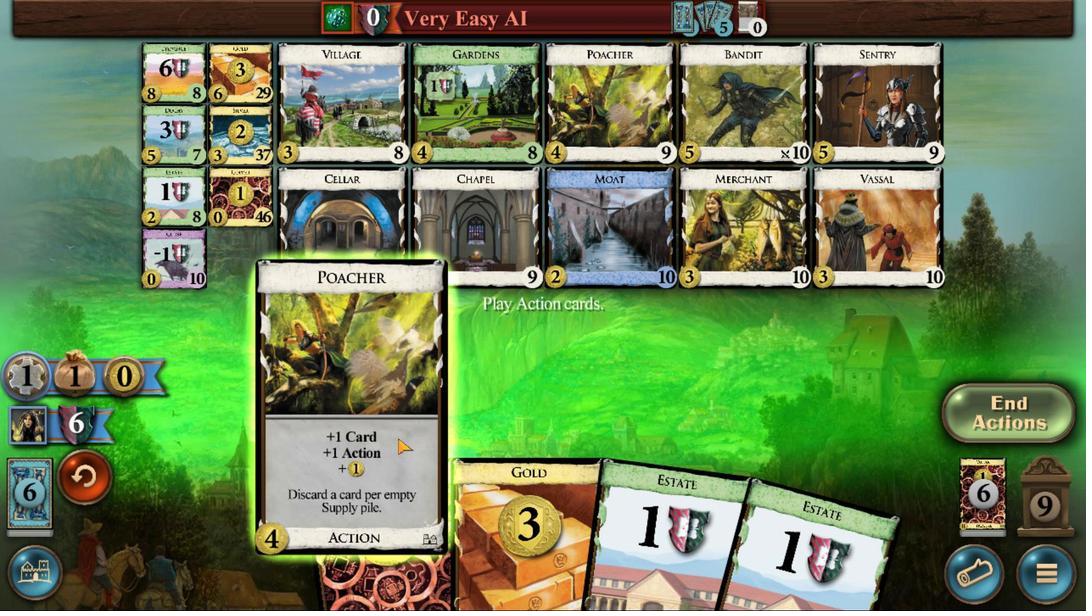 
Action: Mouse pressed left at (507, 407)
Screenshot: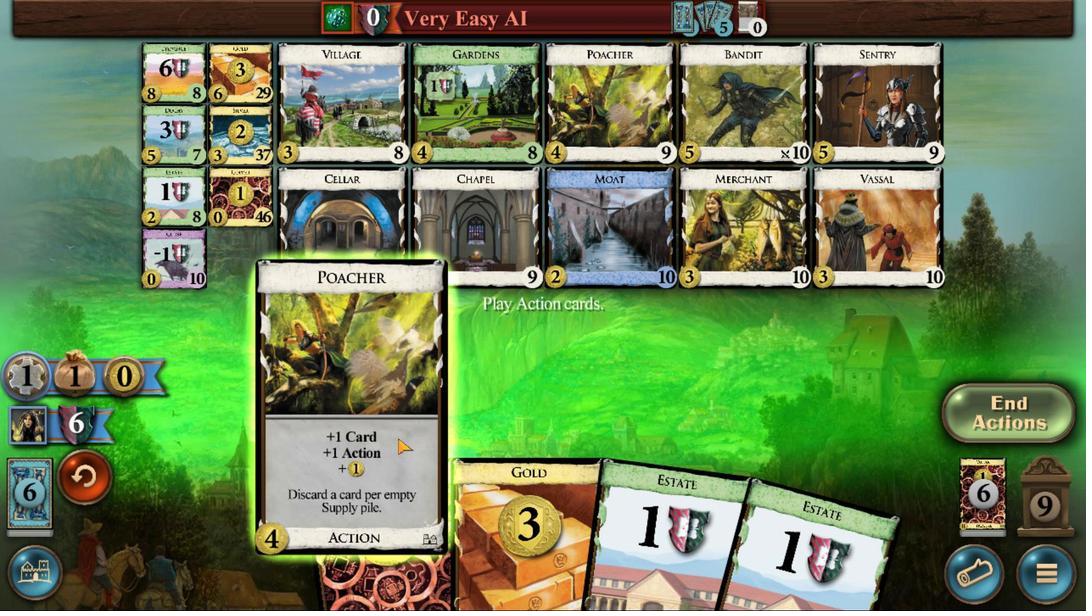 
Action: Mouse moved to (545, 406)
Screenshot: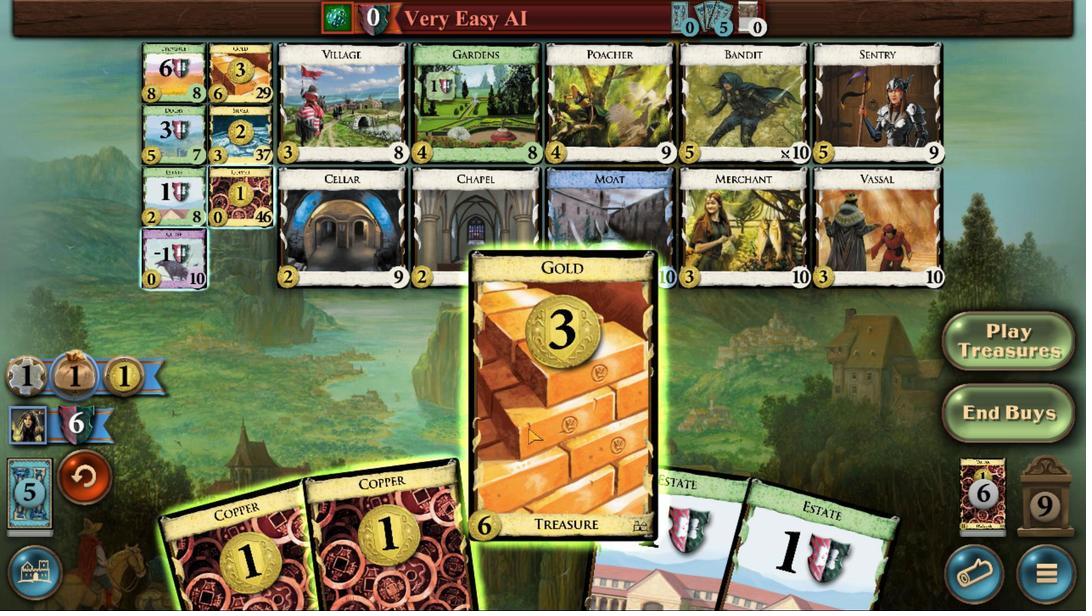 
Action: Mouse pressed left at (545, 406)
Screenshot: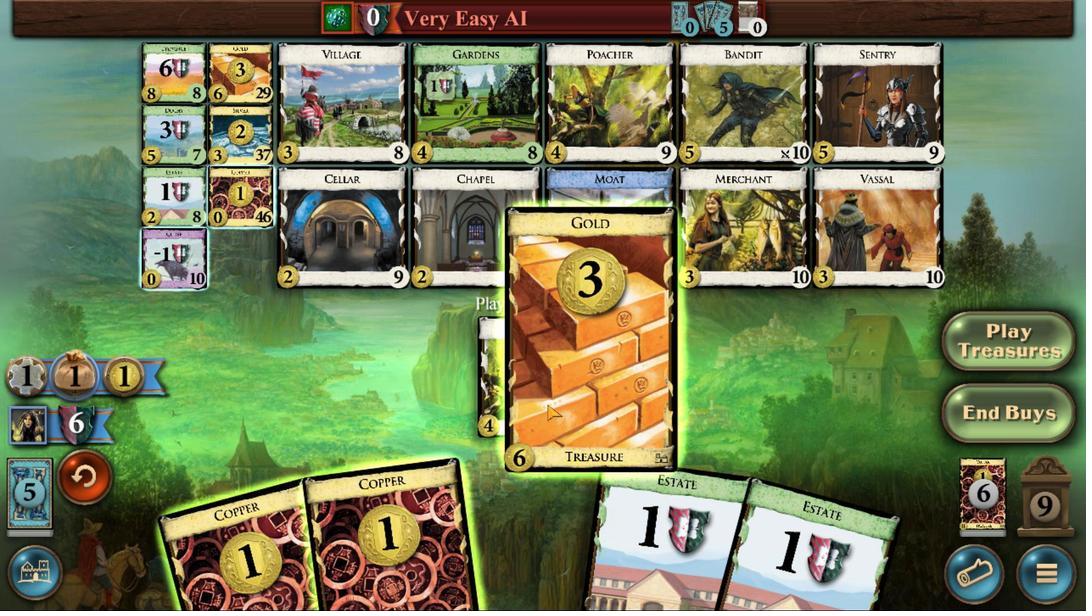 
Action: Mouse moved to (522, 406)
Screenshot: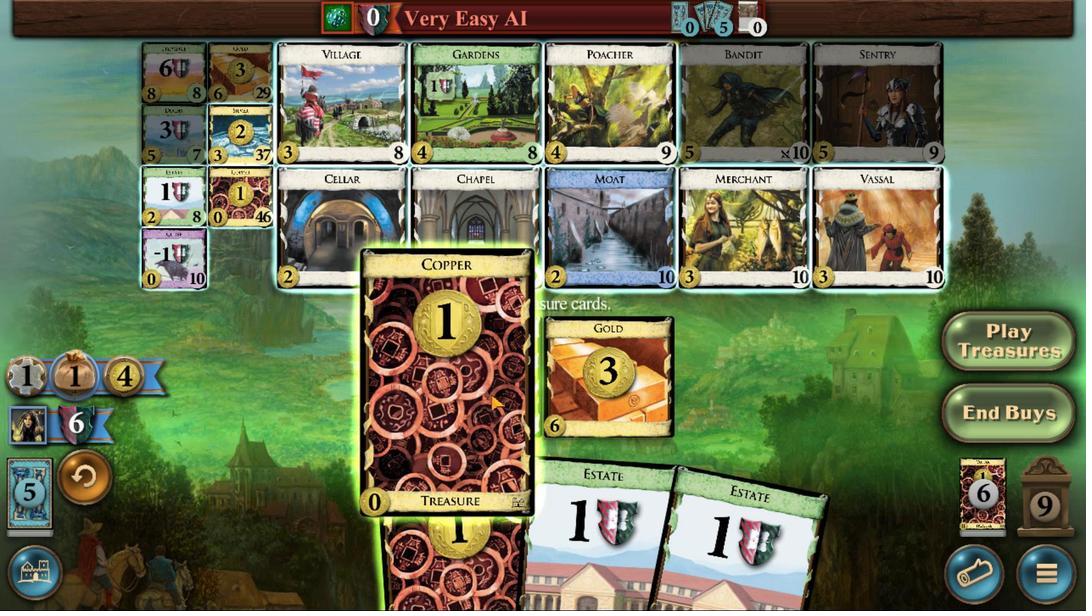 
Action: Mouse pressed left at (522, 406)
Screenshot: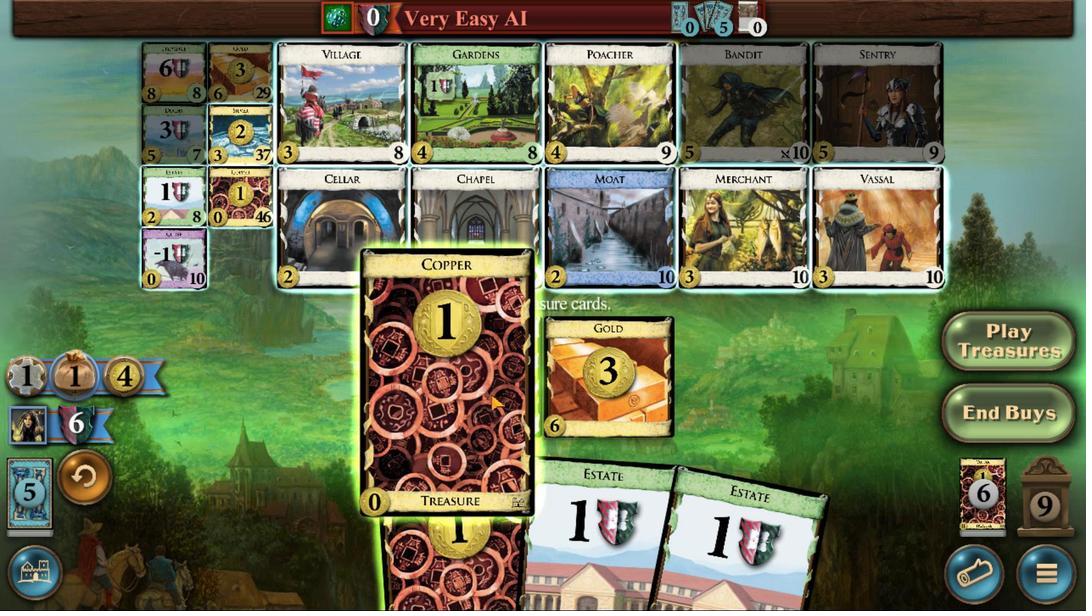 
Action: Mouse moved to (495, 392)
Screenshot: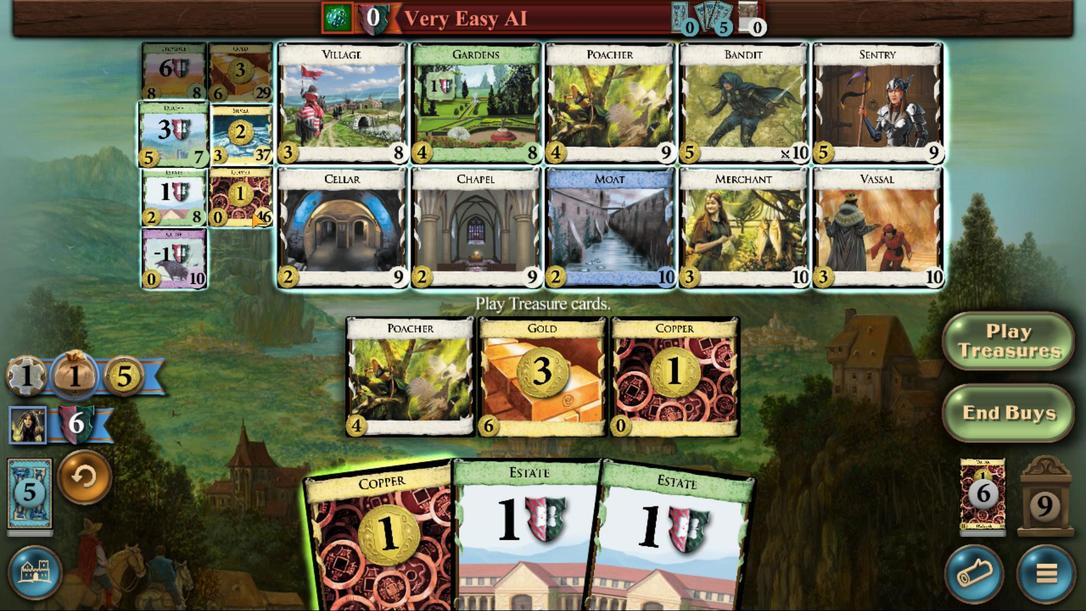 
Action: Mouse pressed left at (495, 392)
Screenshot: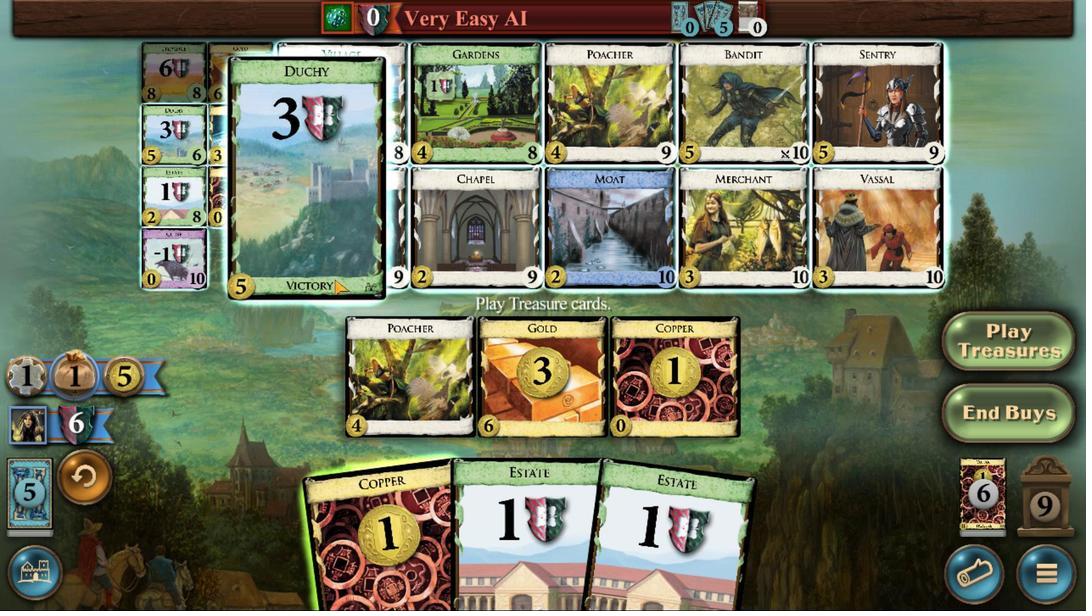 
Action: Mouse moved to (508, 407)
Screenshot: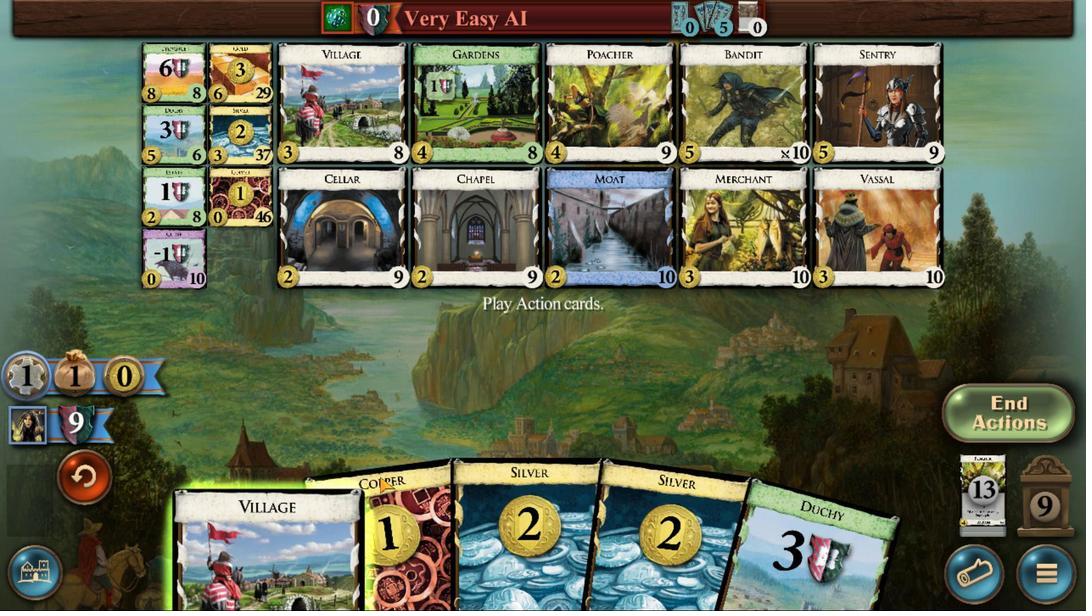 
Action: Mouse pressed left at (508, 407)
Screenshot: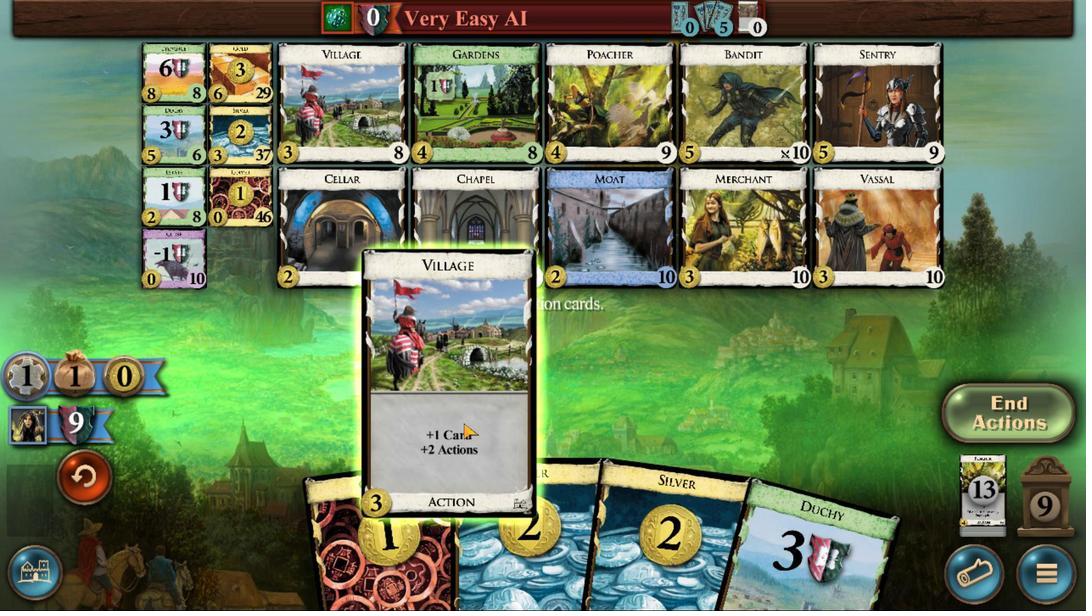 
Action: Mouse moved to (548, 405)
Screenshot: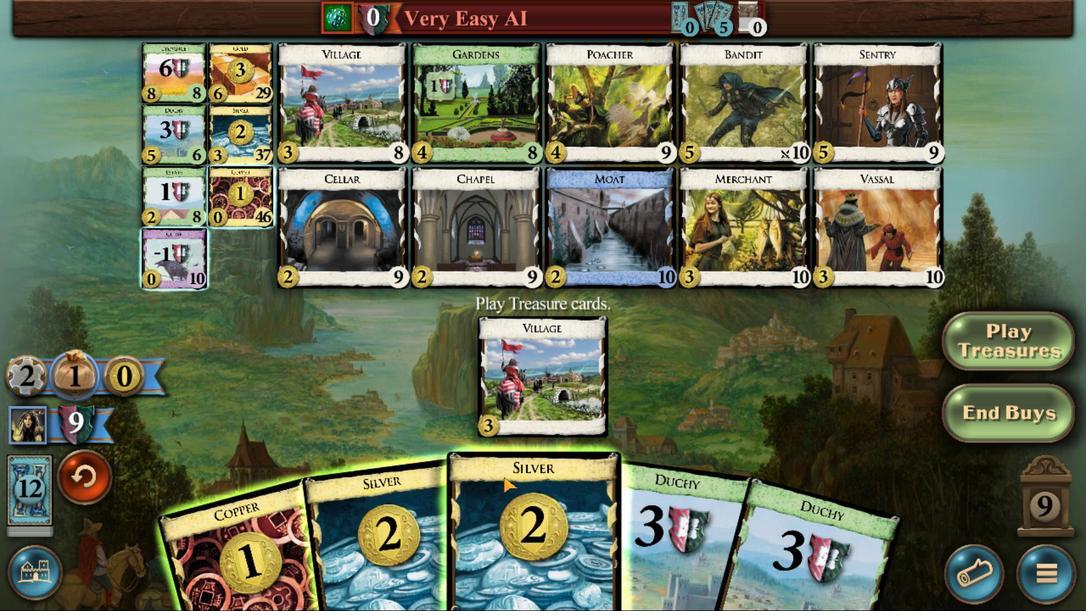 
Action: Mouse pressed left at (548, 405)
Screenshot: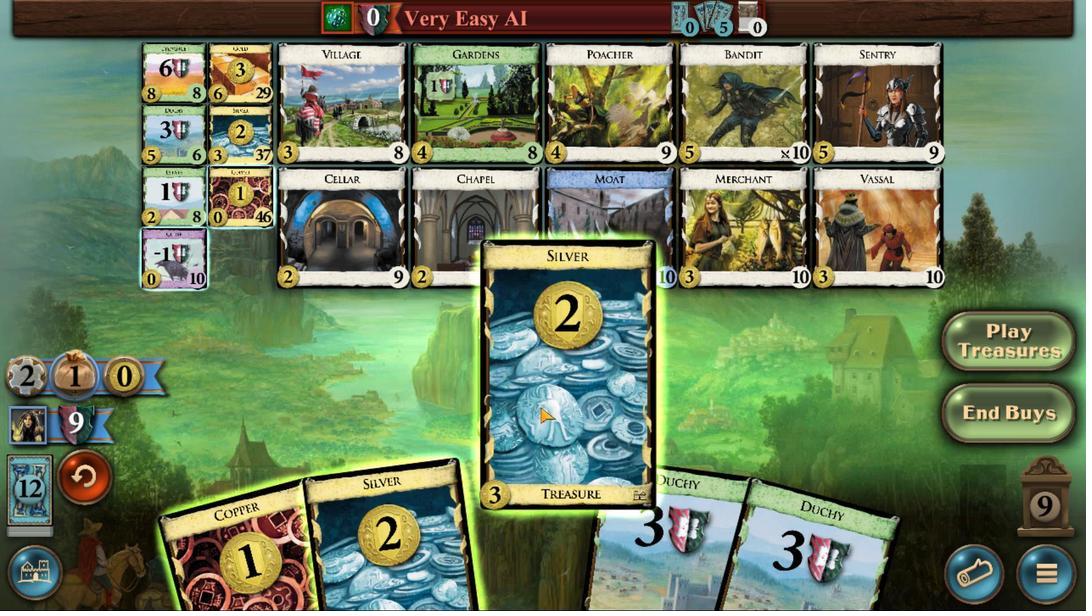 
Action: Mouse moved to (544, 406)
Screenshot: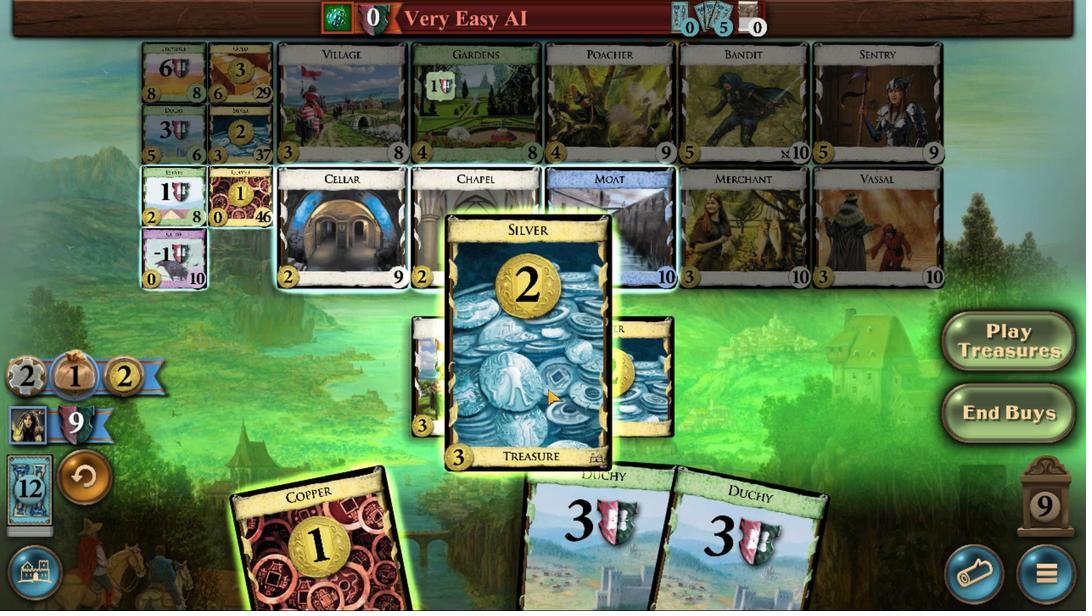 
Action: Mouse pressed left at (544, 406)
Screenshot: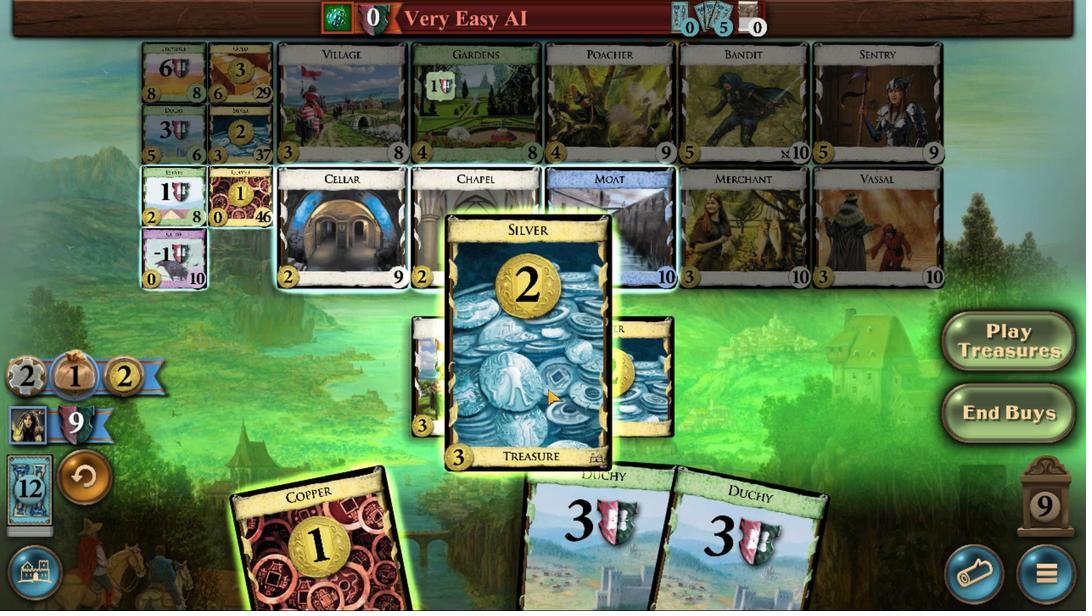 
Action: Mouse moved to (531, 407)
Screenshot: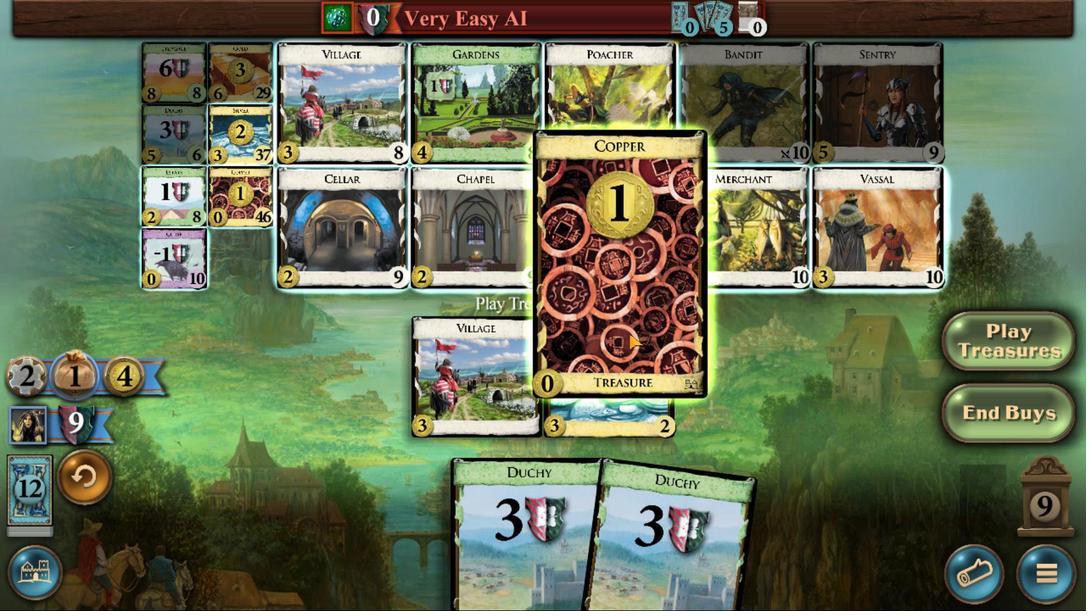 
Action: Mouse pressed left at (531, 407)
Screenshot: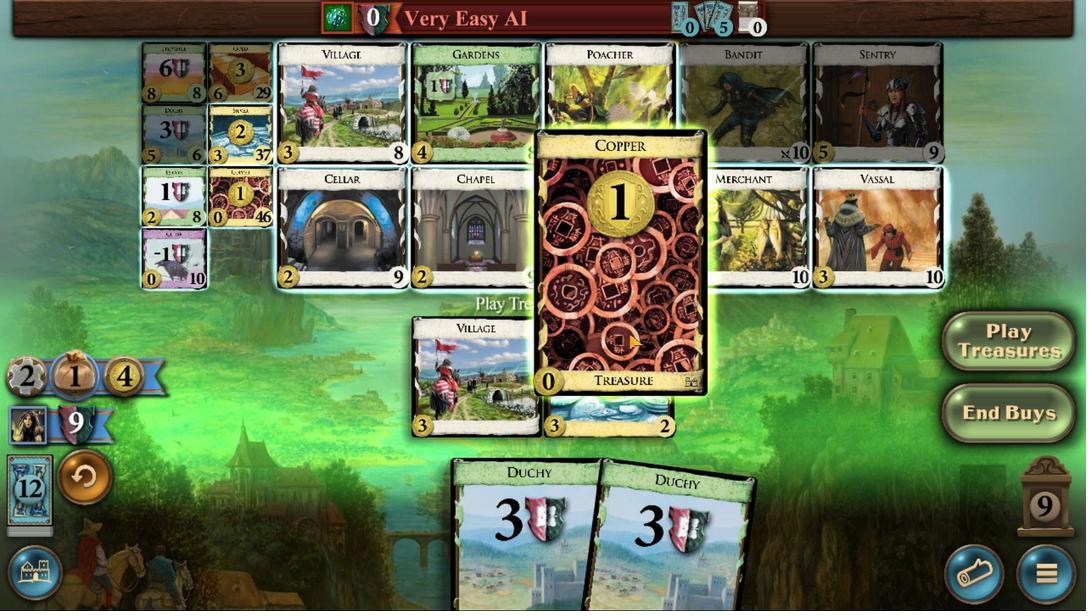 
Action: Mouse moved to (496, 392)
Screenshot: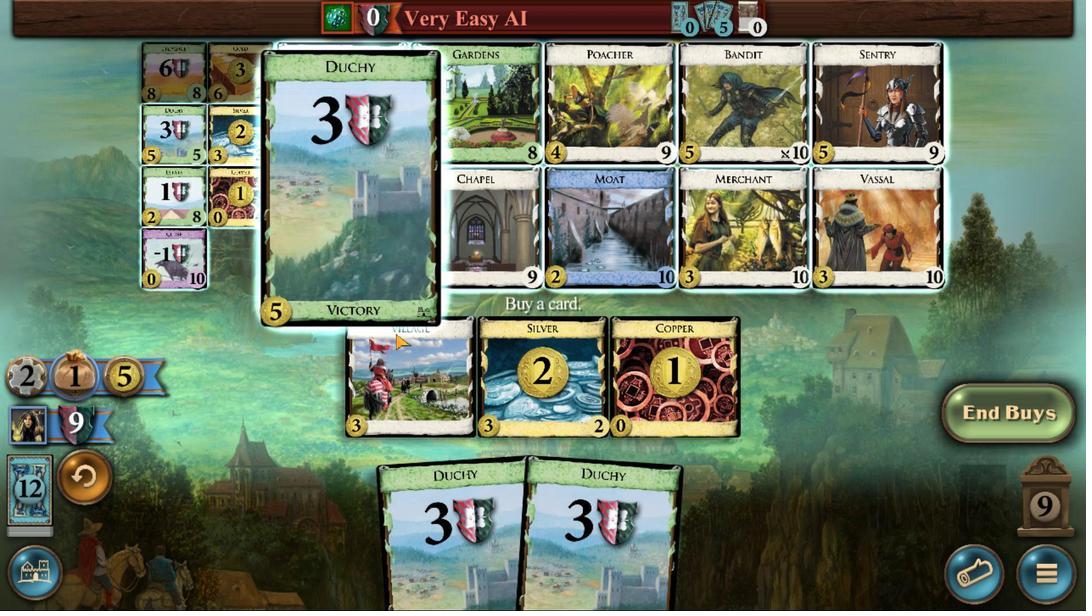 
Action: Mouse pressed left at (496, 392)
Screenshot: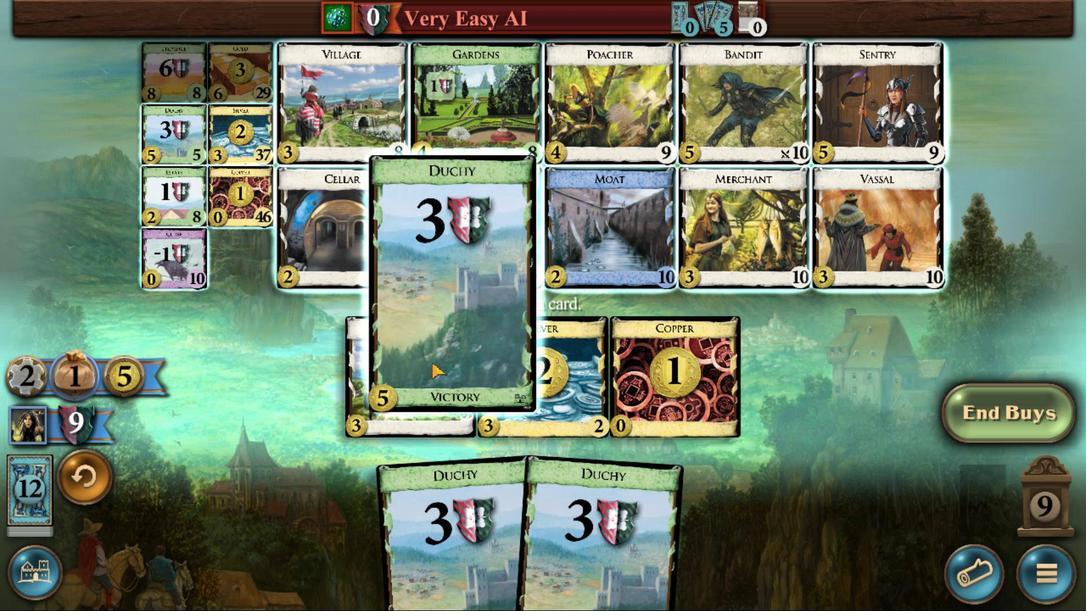 
Action: Mouse moved to (571, 406)
Screenshot: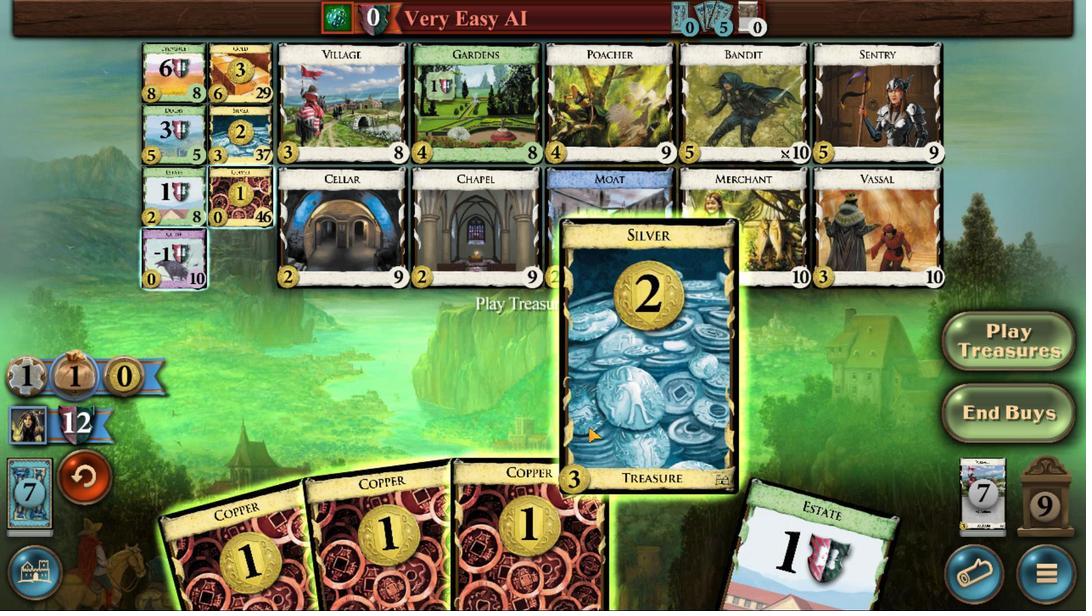 
Action: Mouse pressed left at (571, 406)
Screenshot: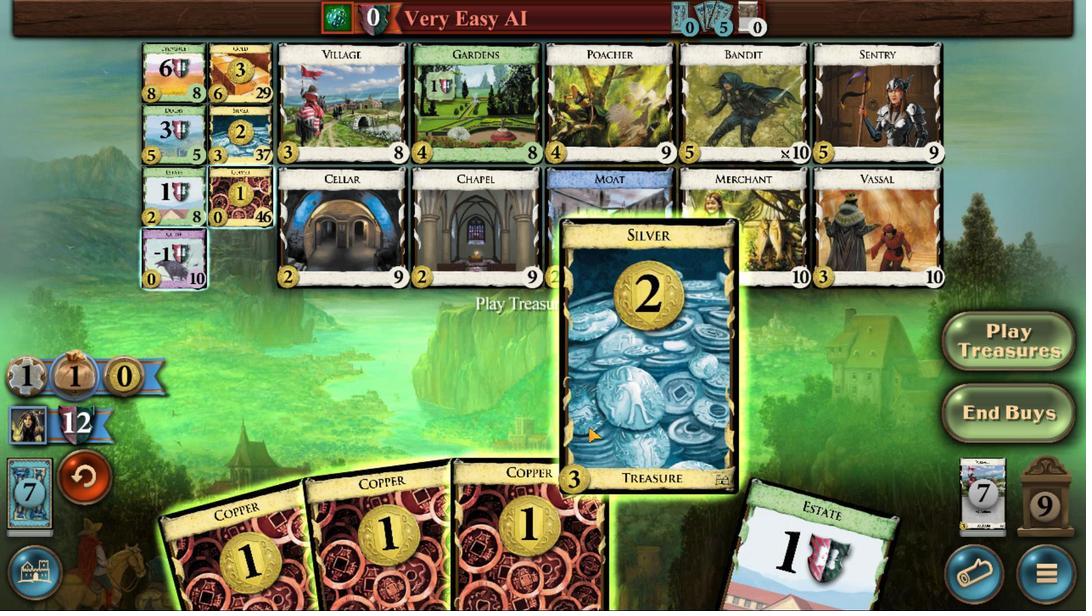 
Action: Mouse moved to (571, 405)
Screenshot: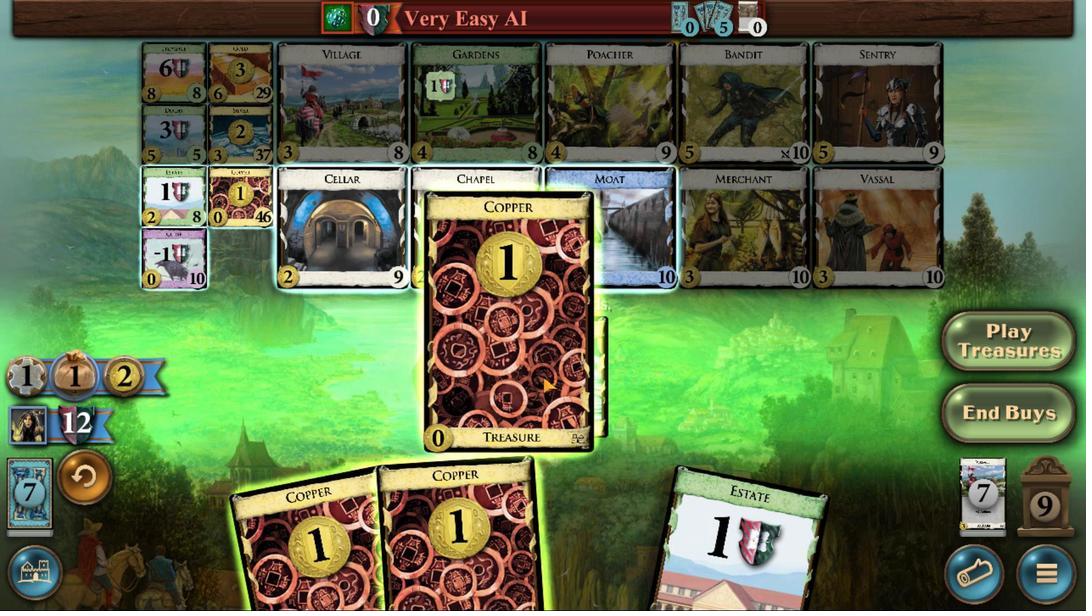
Action: Mouse pressed left at (571, 405)
Screenshot: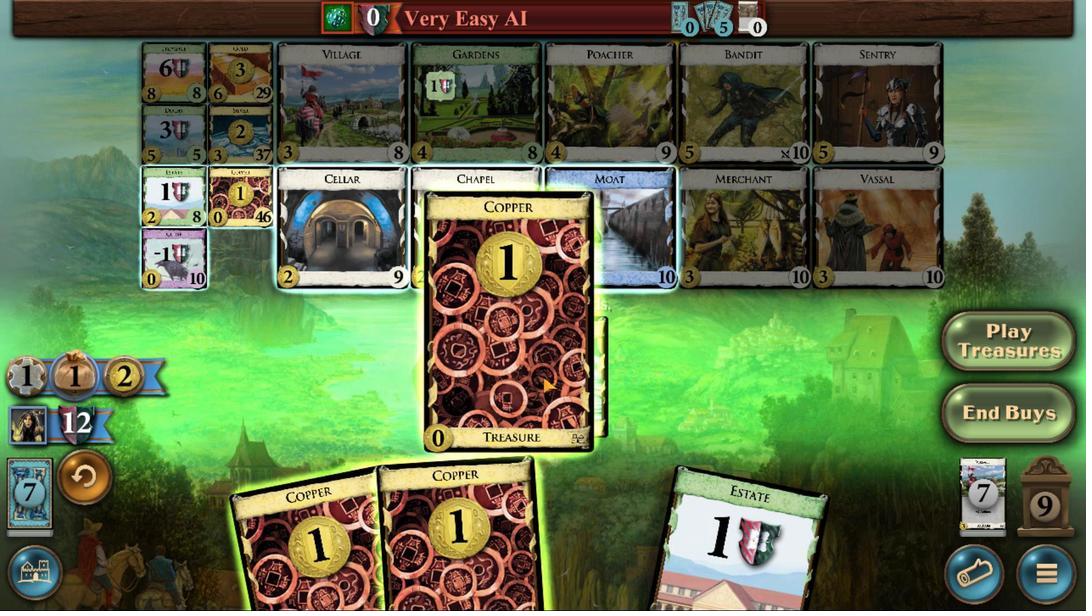 
Action: Mouse moved to (549, 407)
Screenshot: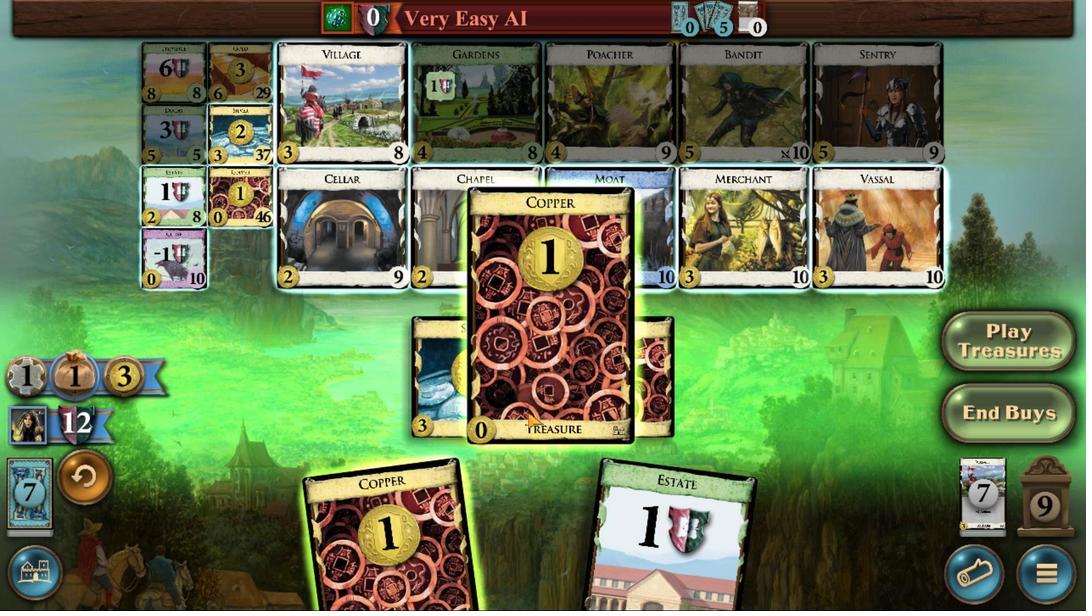 
Action: Mouse pressed left at (549, 407)
Screenshot: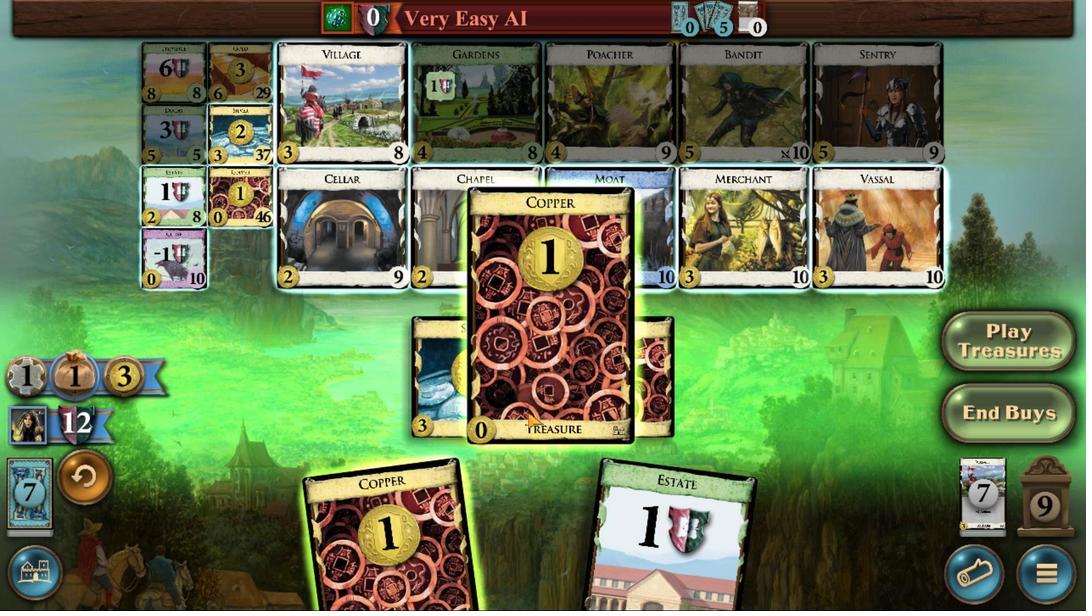 
Action: Mouse moved to (536, 406)
Screenshot: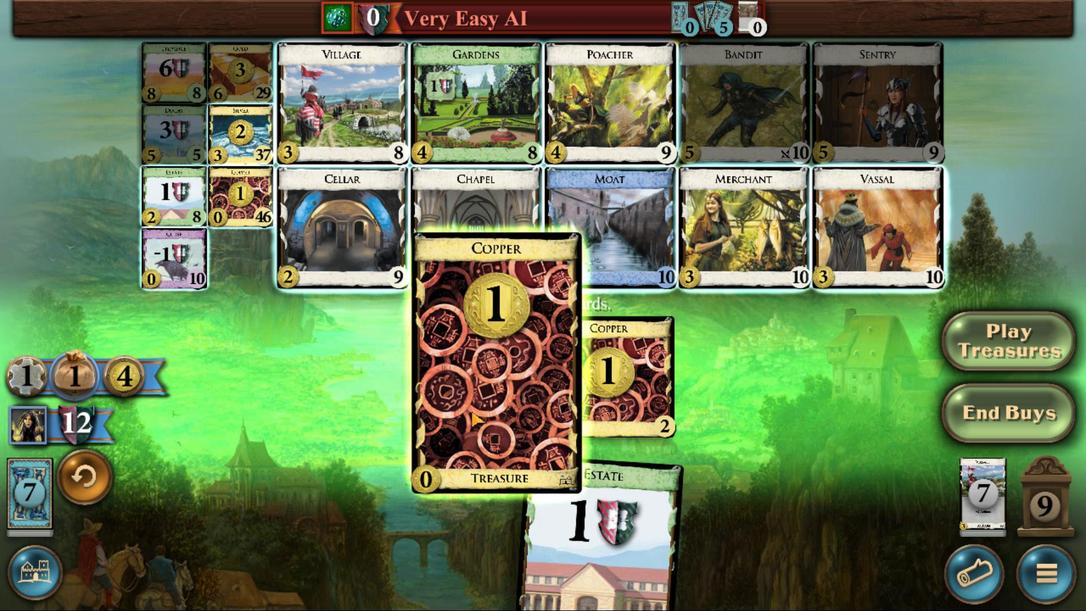 
Action: Mouse pressed left at (536, 406)
Screenshot: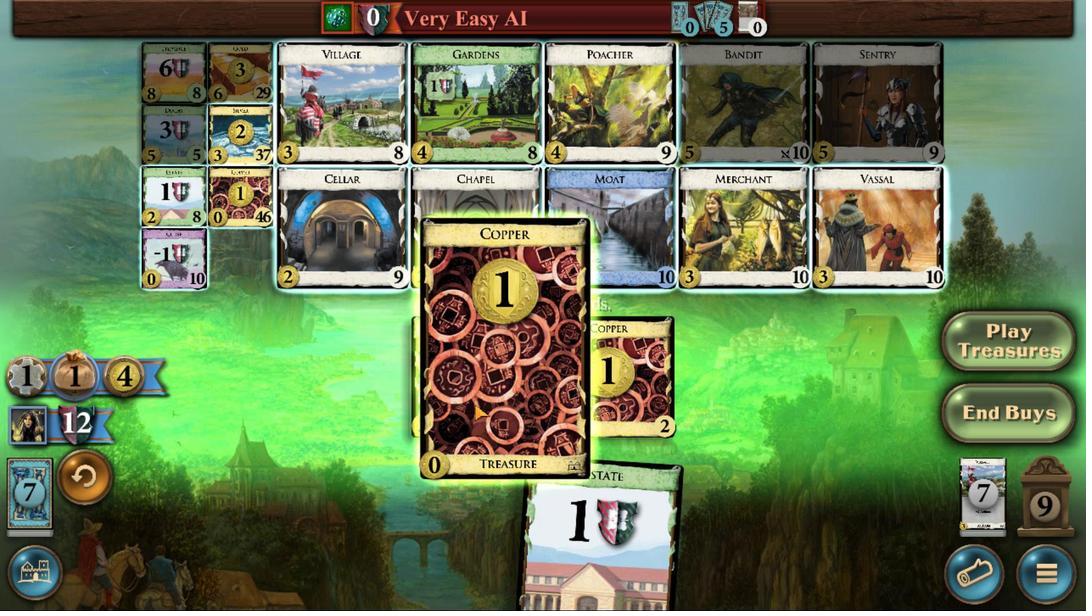 
Action: Mouse moved to (496, 392)
Screenshot: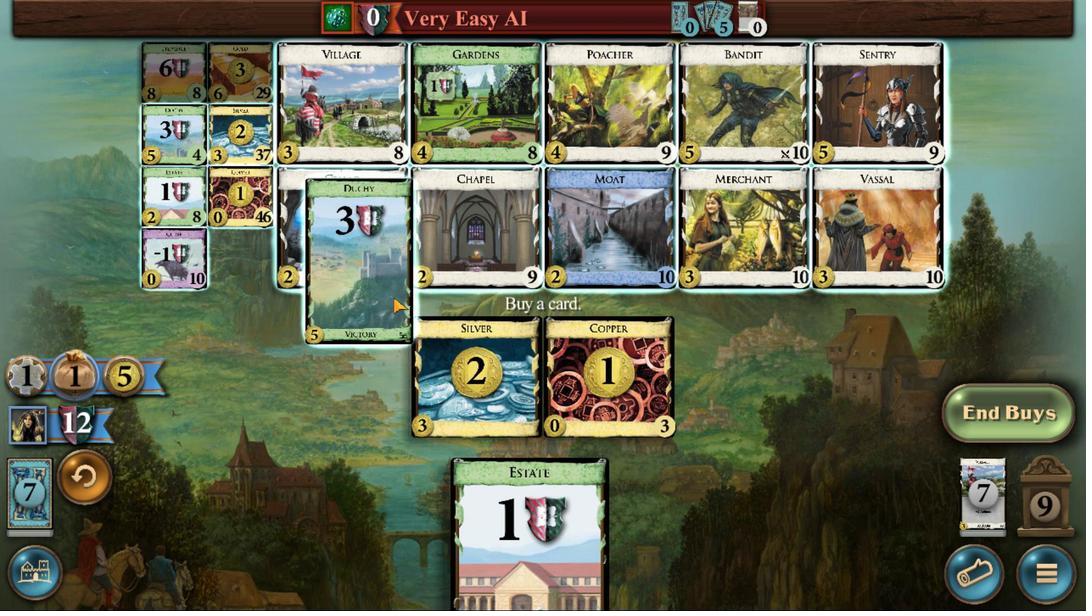 
Action: Mouse pressed left at (496, 392)
Screenshot: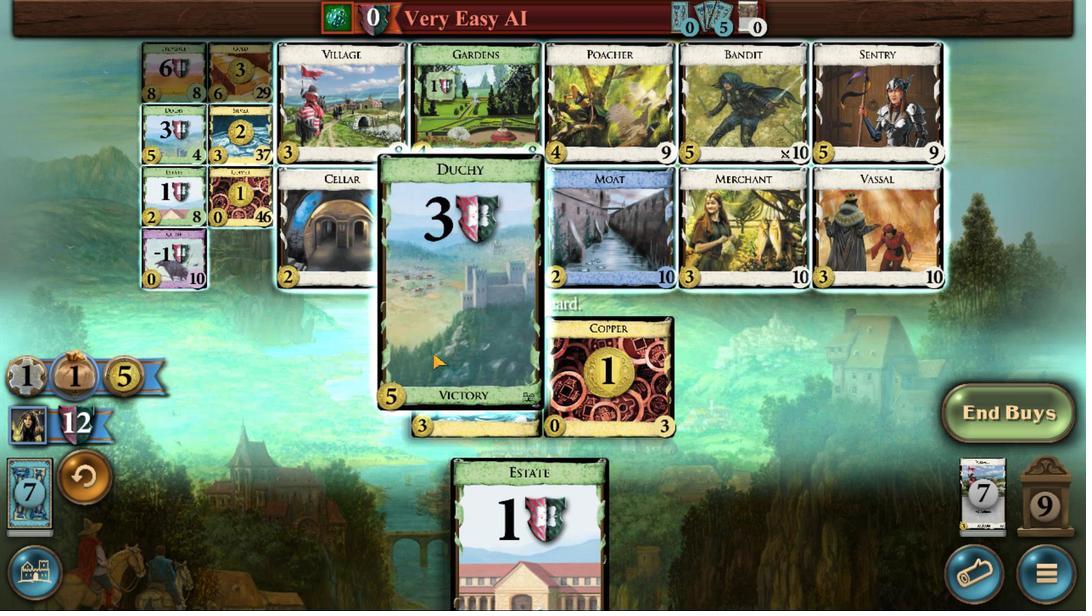 
Action: Mouse moved to (513, 405)
Screenshot: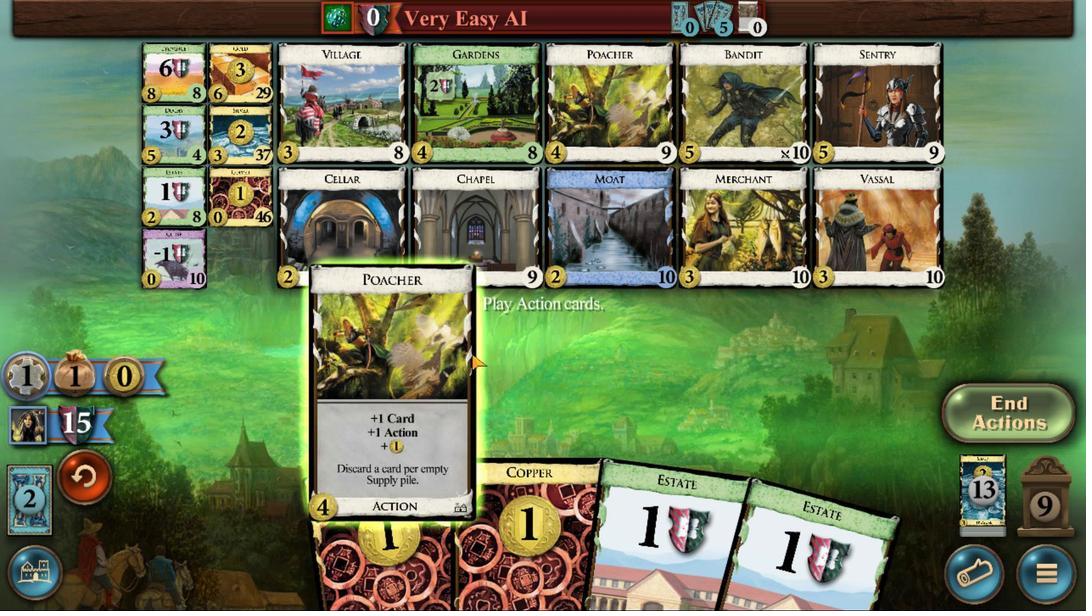 
Action: Mouse pressed left at (513, 405)
Screenshot: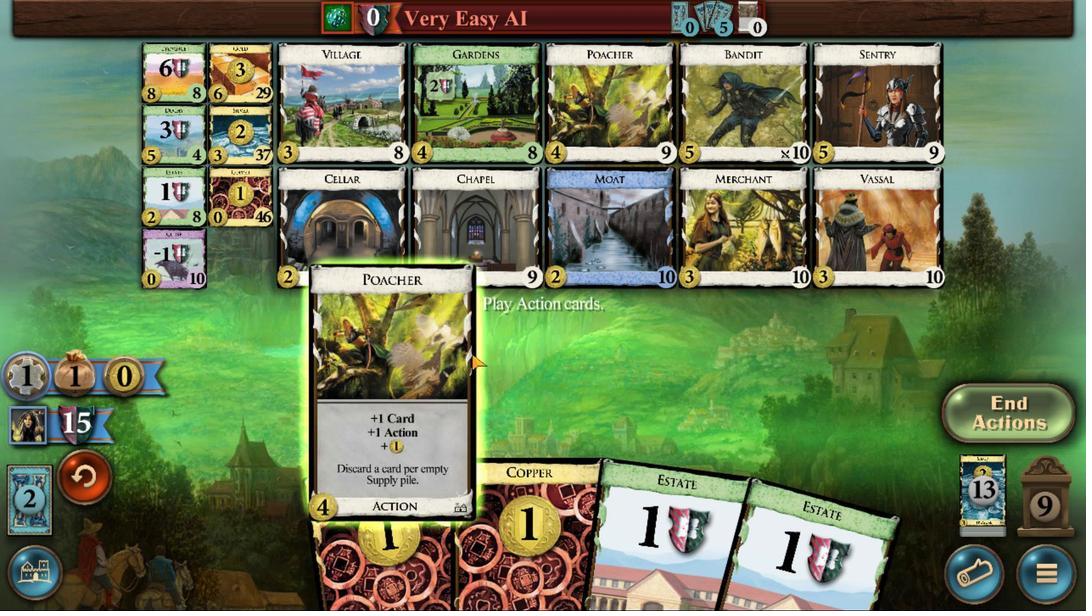
Action: Mouse moved to (548, 405)
Screenshot: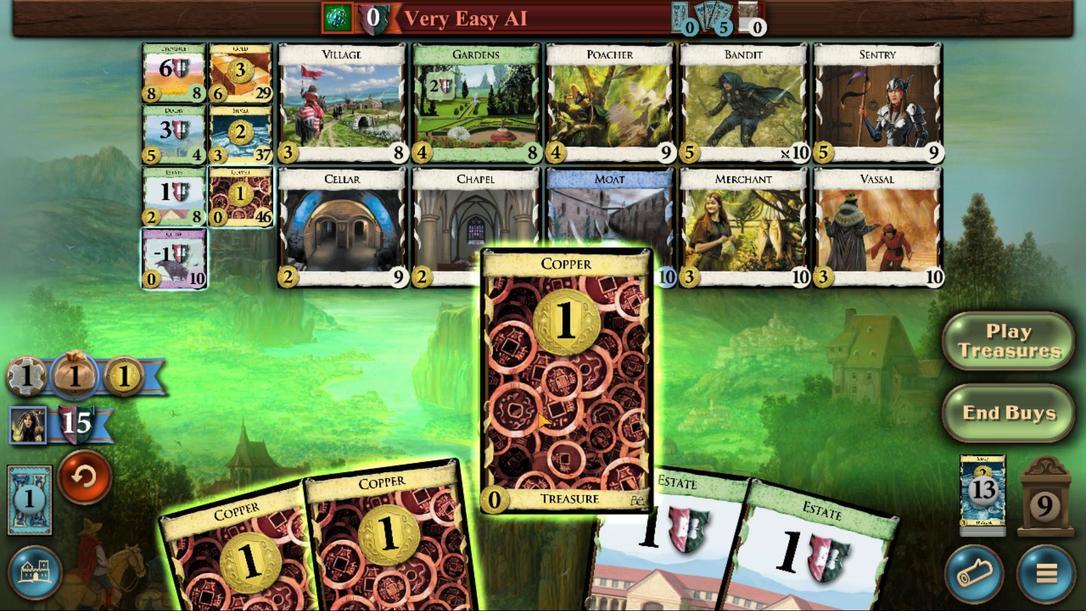 
Action: Mouse pressed left at (548, 405)
Screenshot: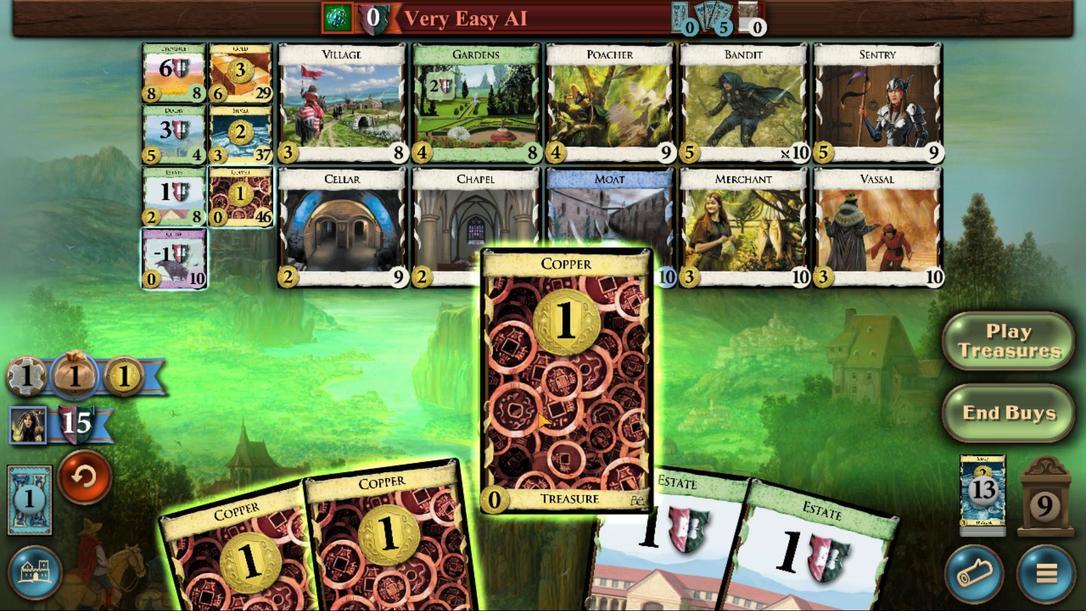 
Action: Mouse moved to (540, 406)
Screenshot: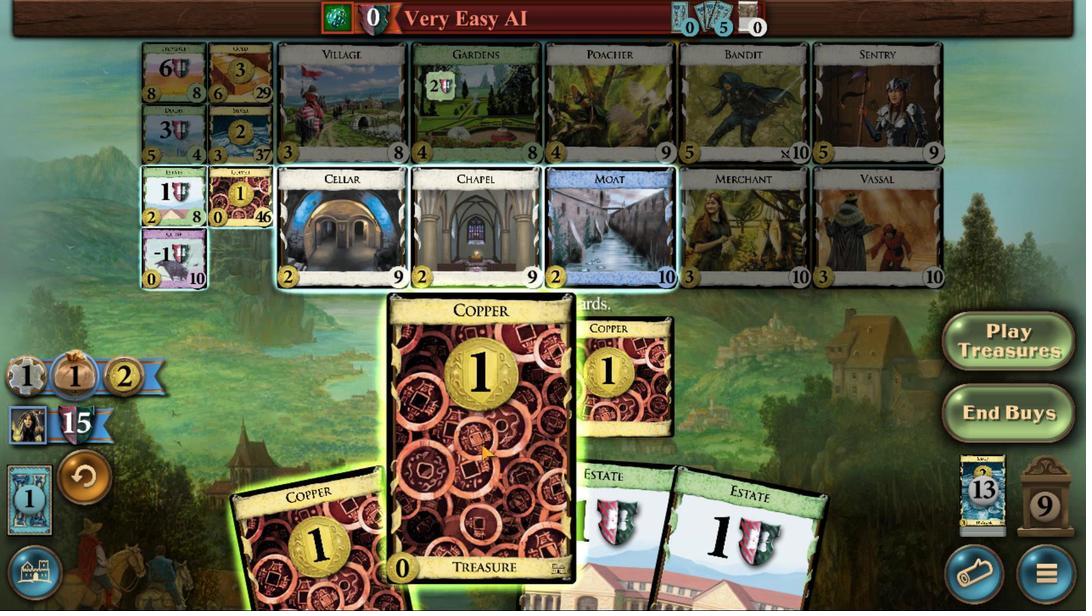 
Action: Mouse pressed left at (540, 406)
Screenshot: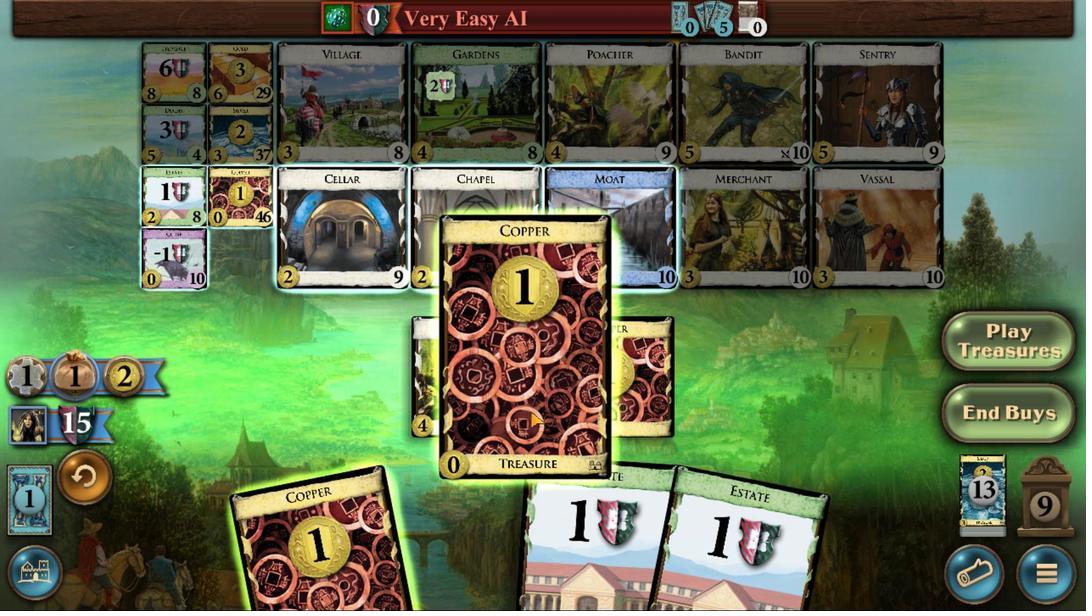 
Action: Mouse moved to (530, 405)
Screenshot: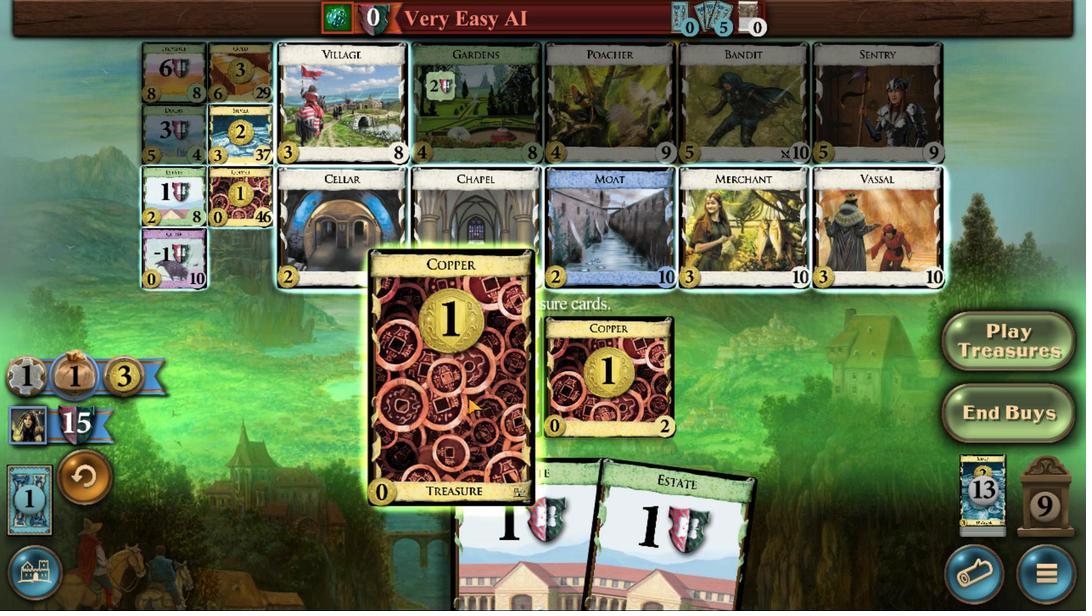 
Action: Mouse pressed left at (530, 405)
Screenshot: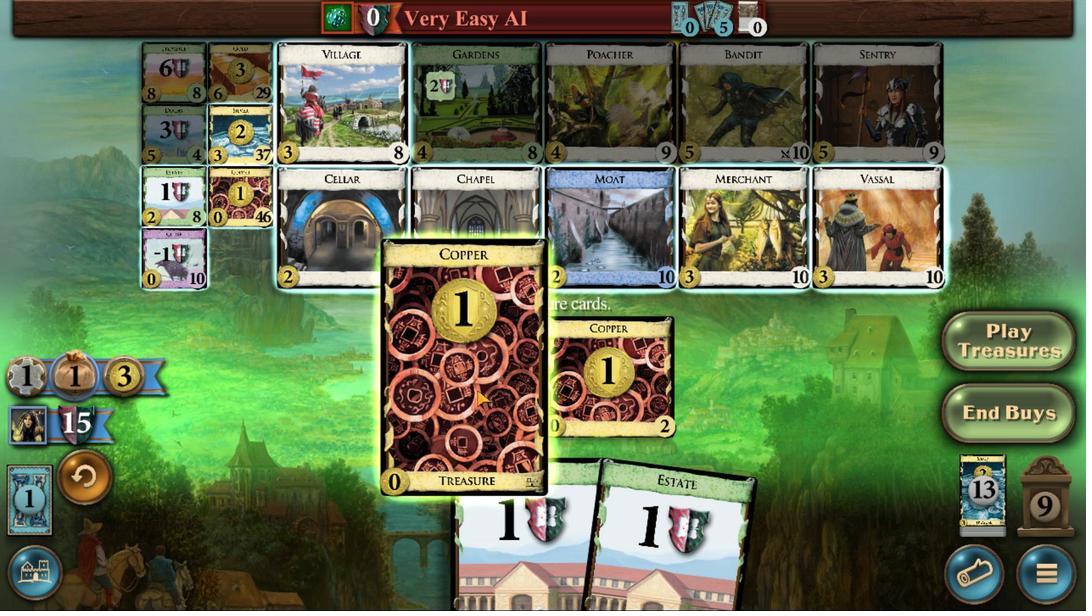 
Action: Mouse moved to (563, 392)
Screenshot: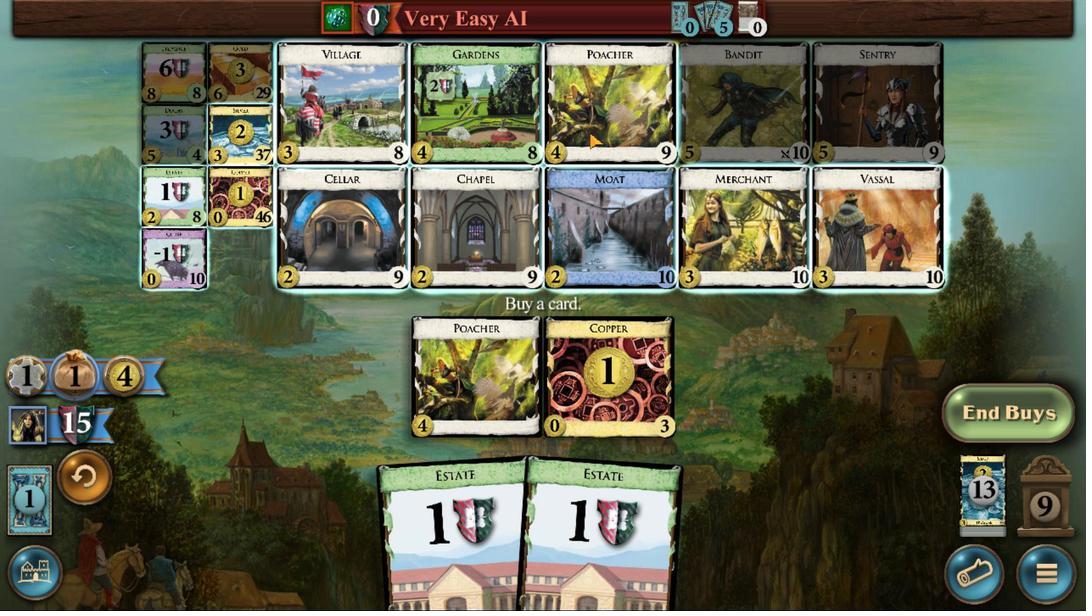 
Action: Mouse pressed left at (563, 392)
Screenshot: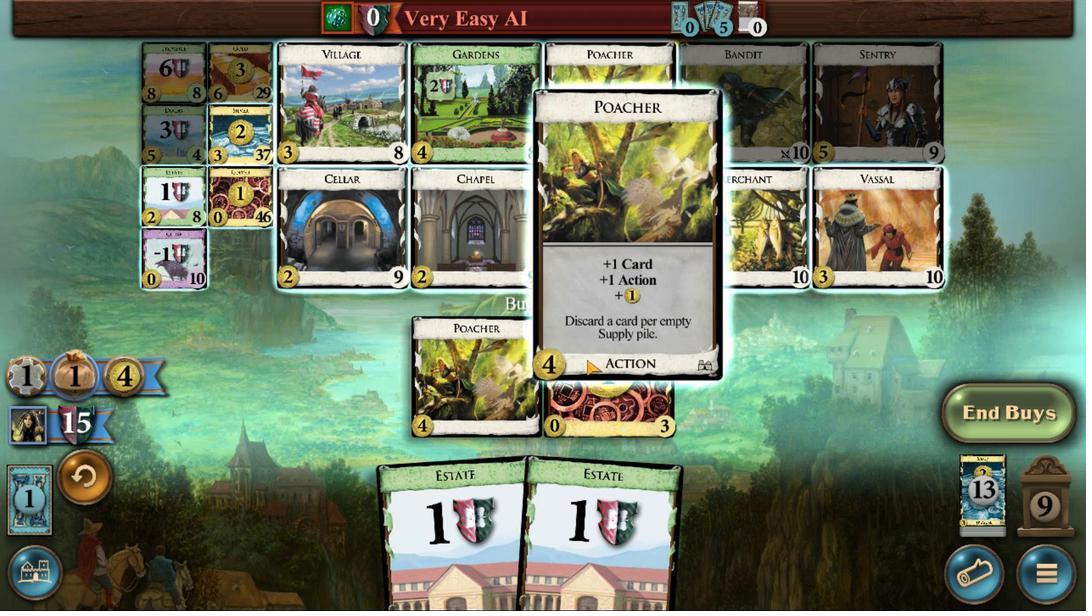 
Action: Mouse moved to (576, 406)
Screenshot: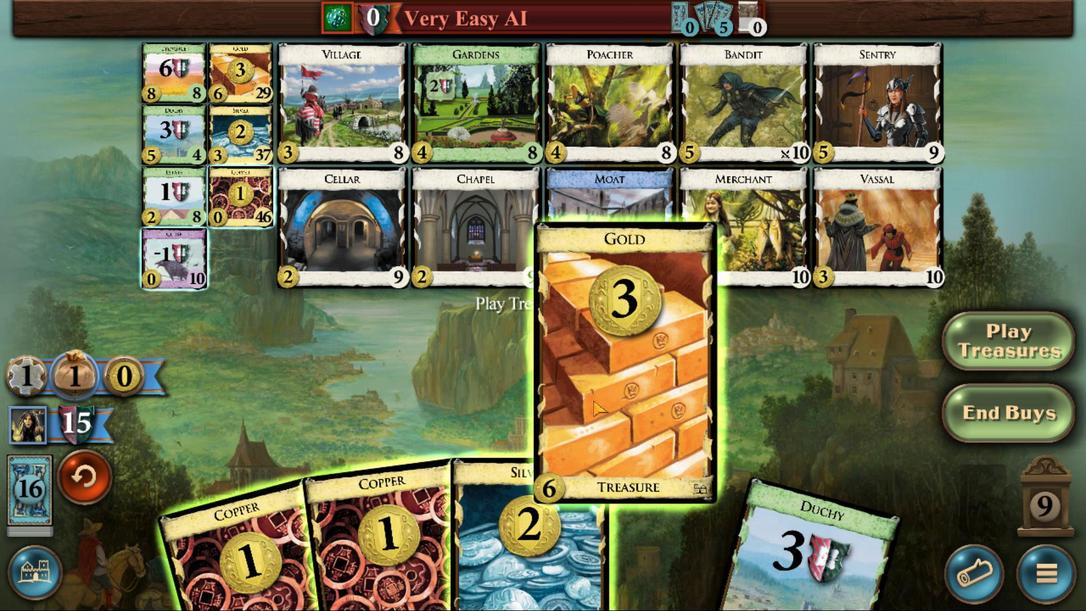
Action: Mouse pressed left at (576, 406)
Screenshot: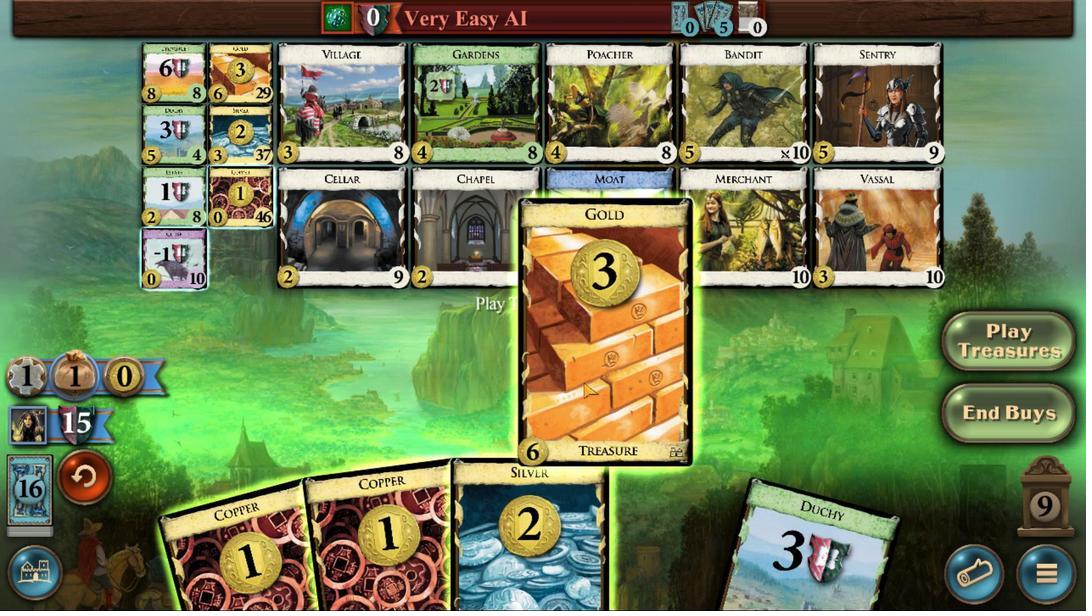 
Action: Mouse moved to (562, 407)
Screenshot: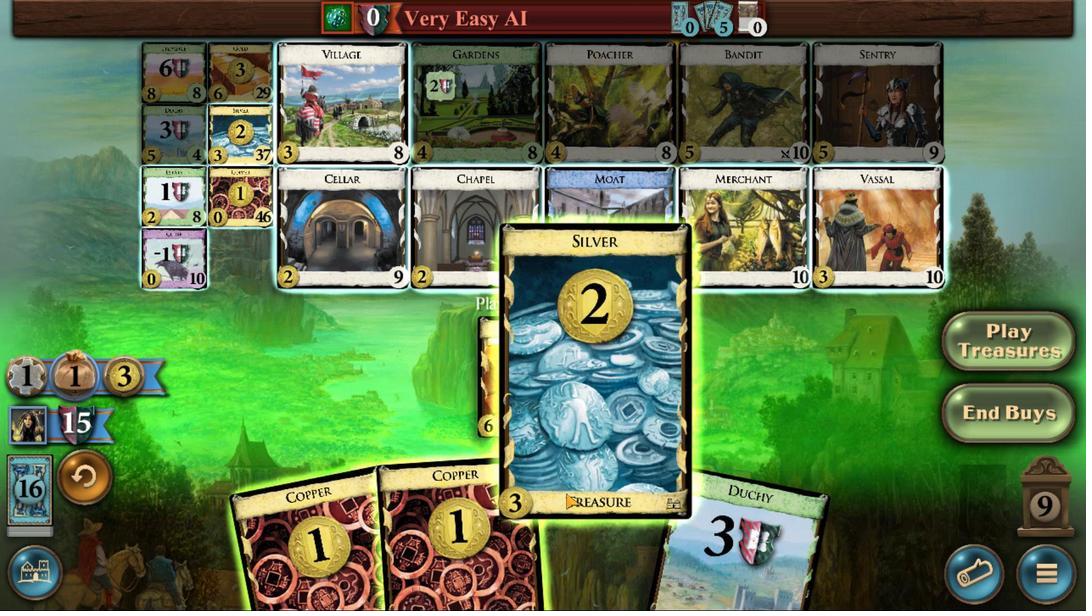 
Action: Mouse pressed left at (562, 407)
Screenshot: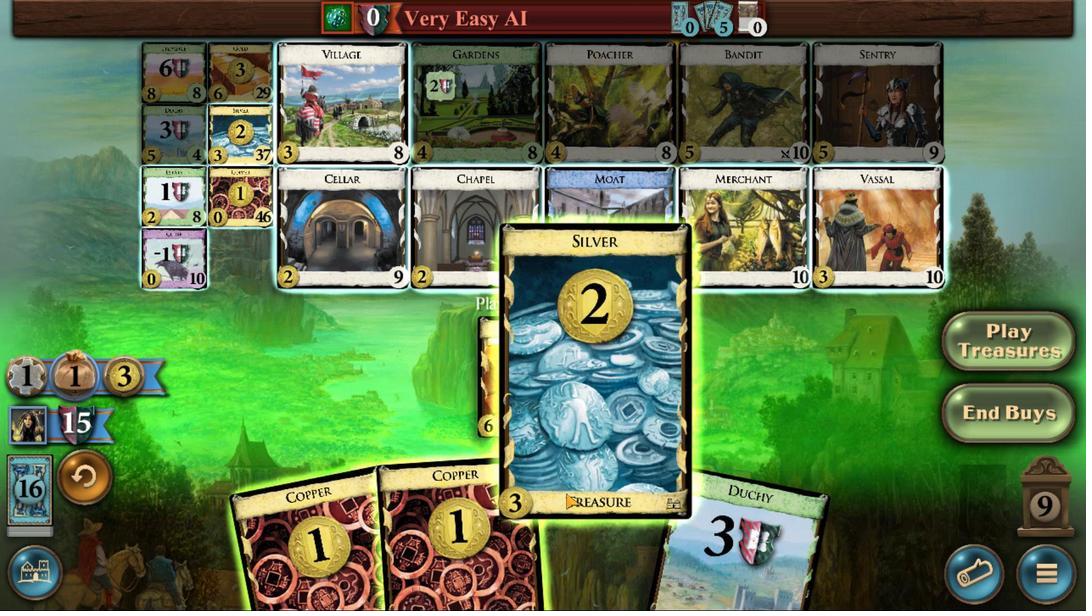 
Action: Mouse moved to (549, 406)
Screenshot: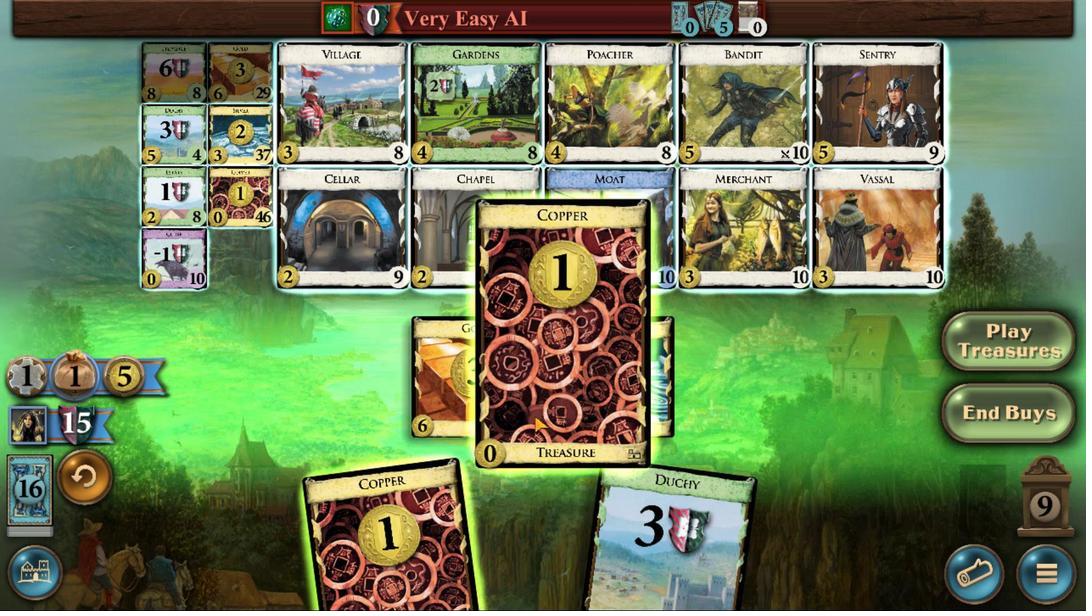 
Action: Mouse pressed left at (549, 406)
Screenshot: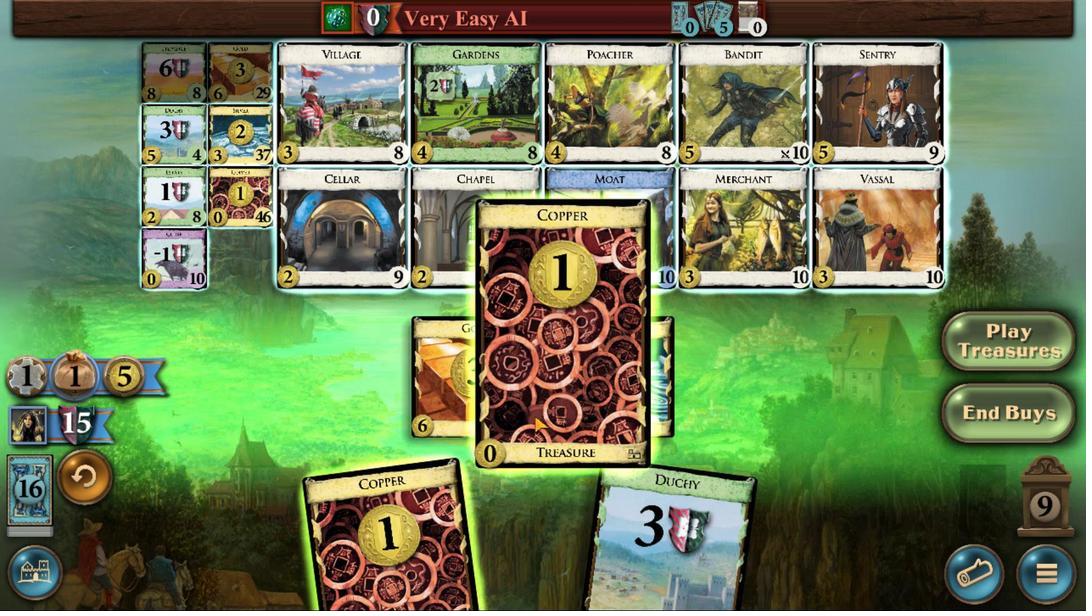 
Action: Mouse moved to (508, 389)
Screenshot: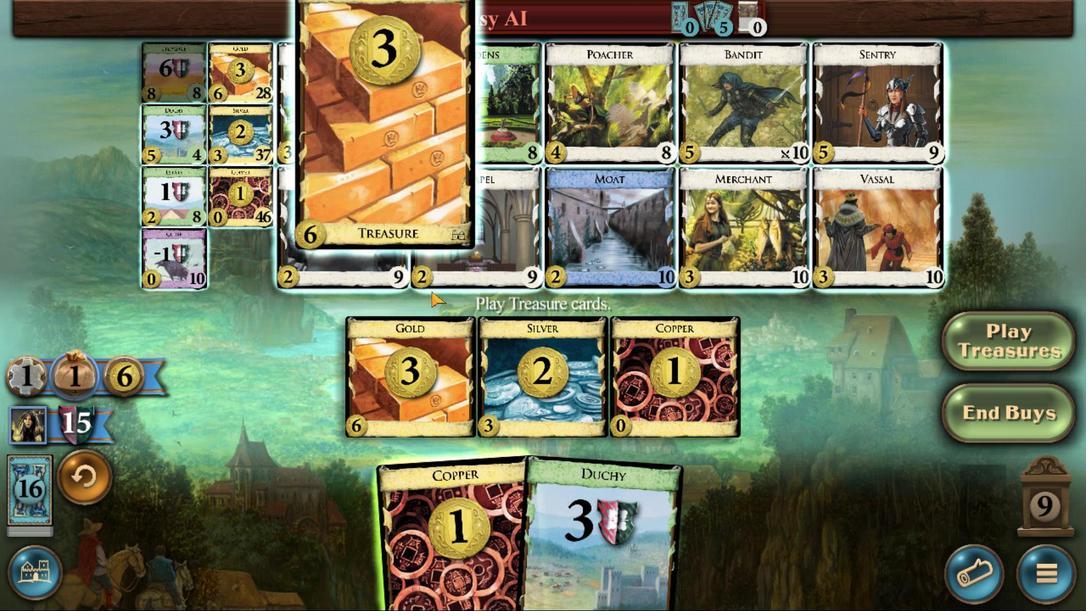 
Action: Mouse pressed left at (508, 389)
Screenshot: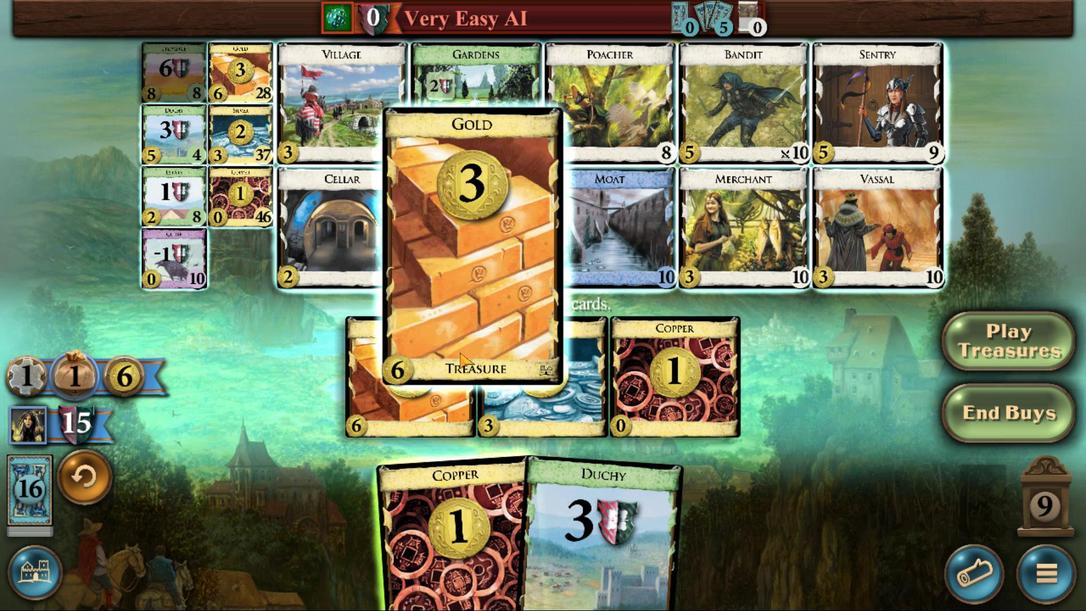 
Action: Mouse moved to (510, 406)
Screenshot: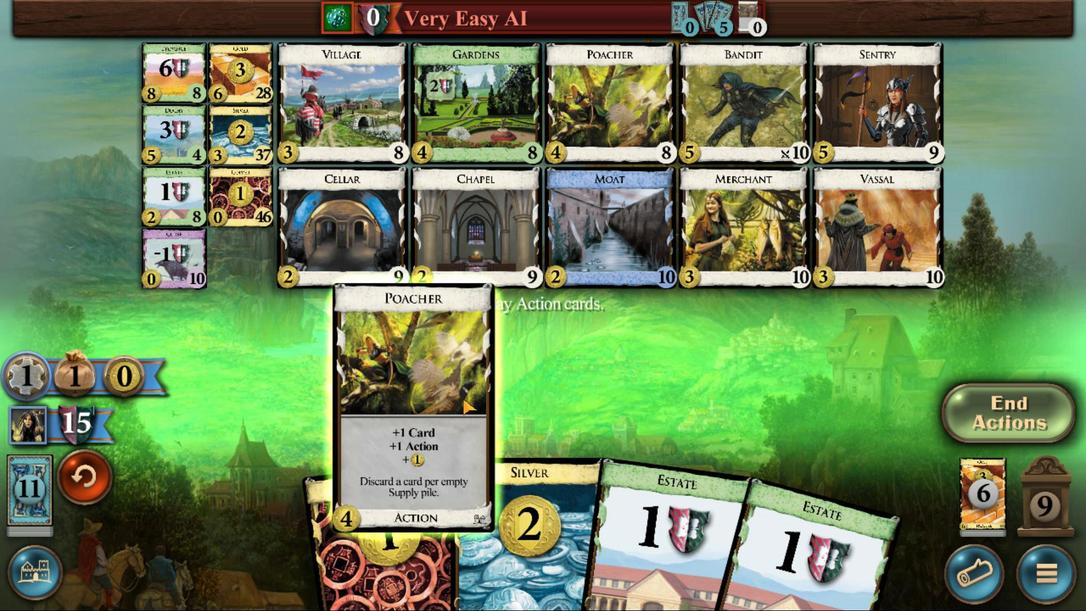 
Action: Mouse pressed left at (510, 406)
Screenshot: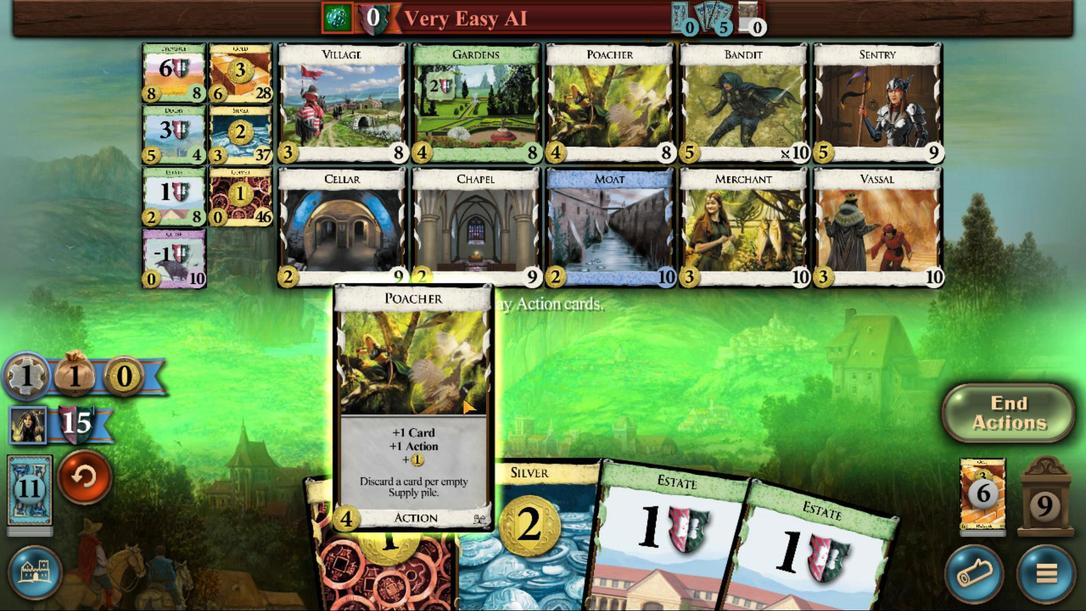 
Action: Mouse moved to (509, 406)
Screenshot: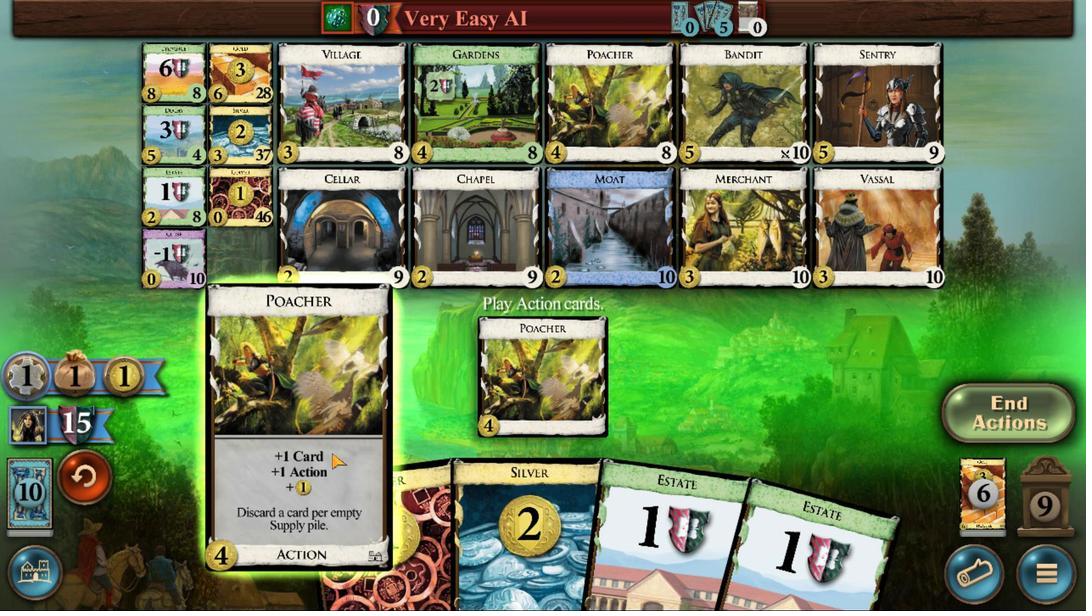 
Action: Mouse pressed left at (509, 406)
Screenshot: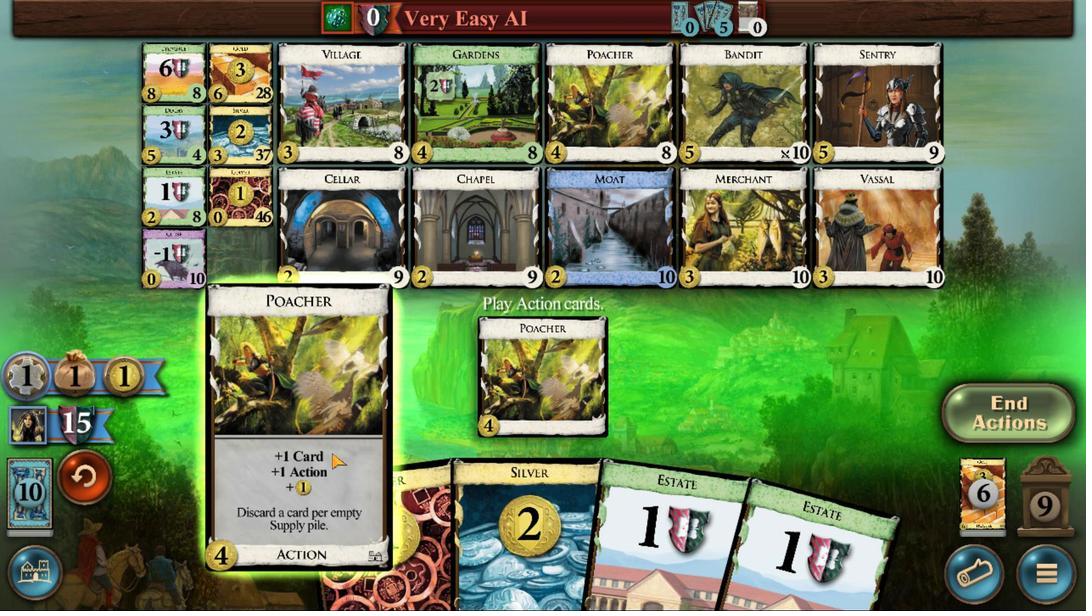 
Action: Mouse moved to (539, 401)
Screenshot: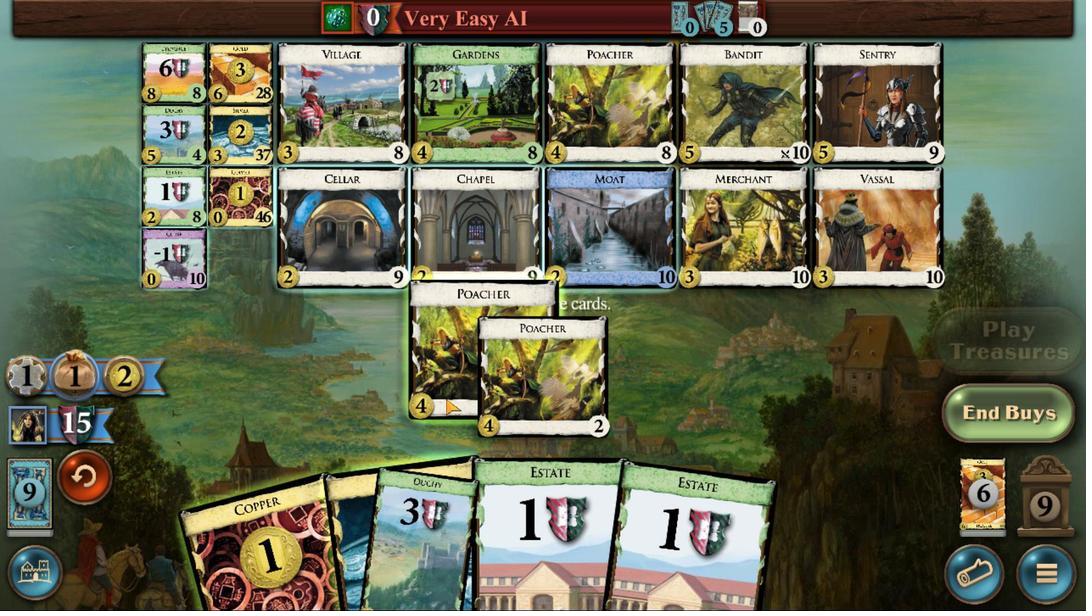 
Action: Mouse pressed left at (539, 401)
Screenshot: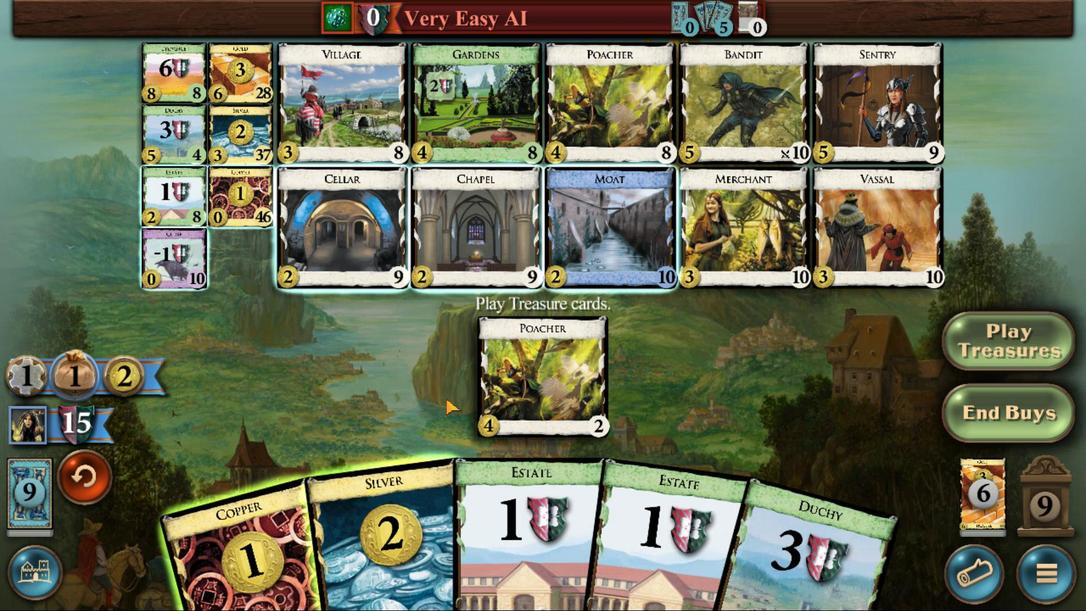 
Action: Mouse moved to (523, 407)
Screenshot: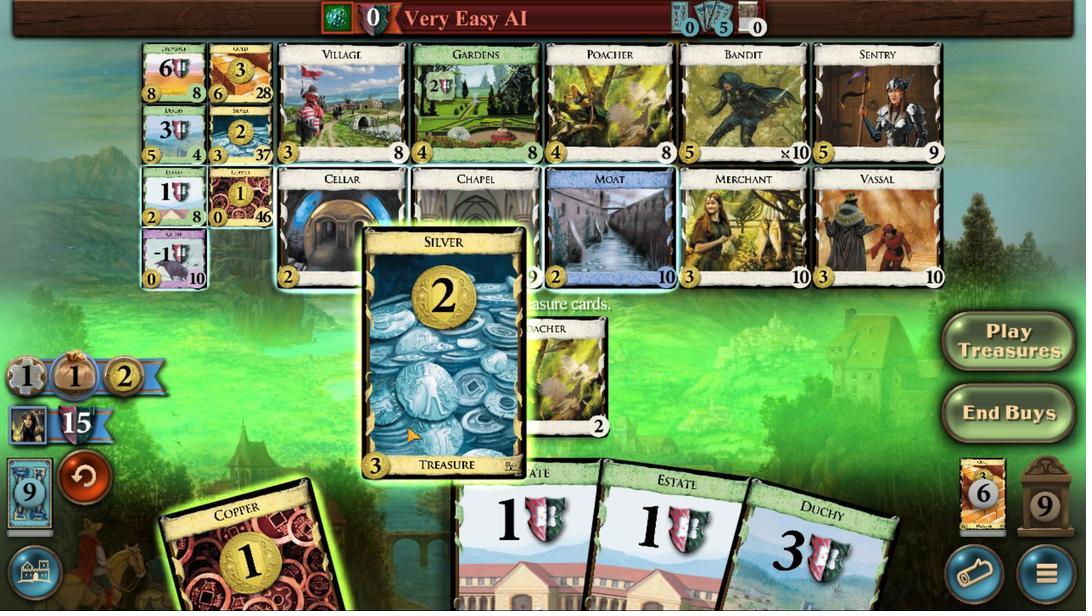 
Action: Mouse pressed left at (523, 407)
Screenshot: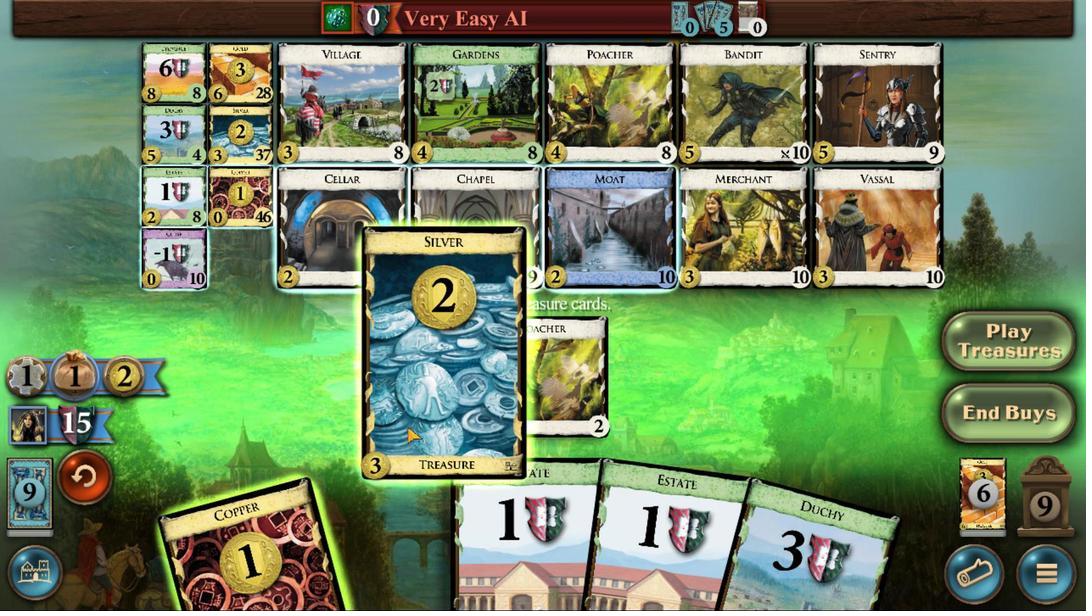 
Action: Mouse moved to (522, 406)
Screenshot: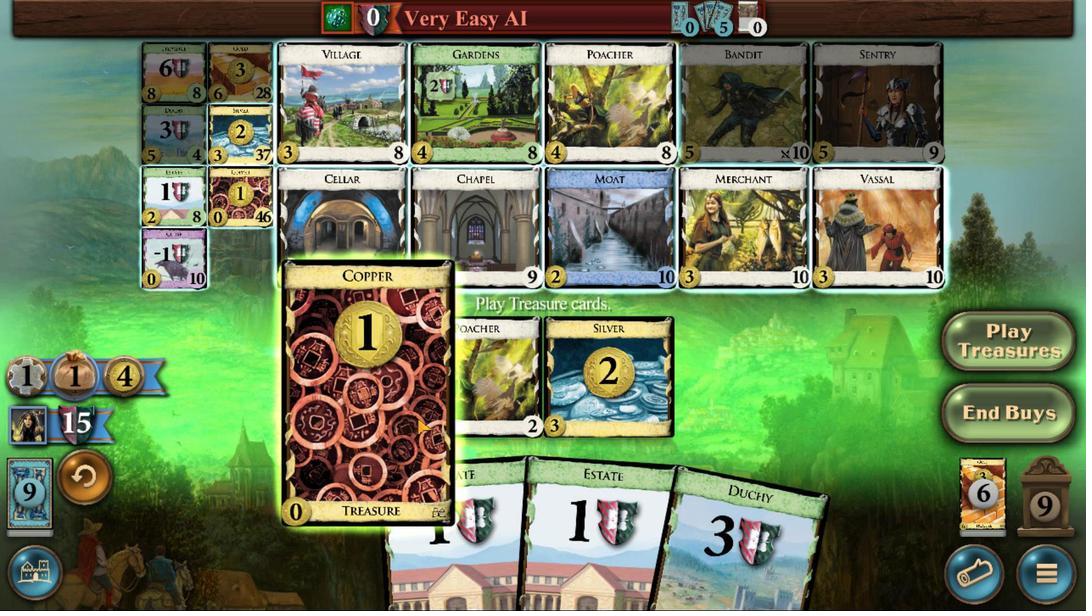 
Action: Mouse pressed left at (522, 406)
Screenshot: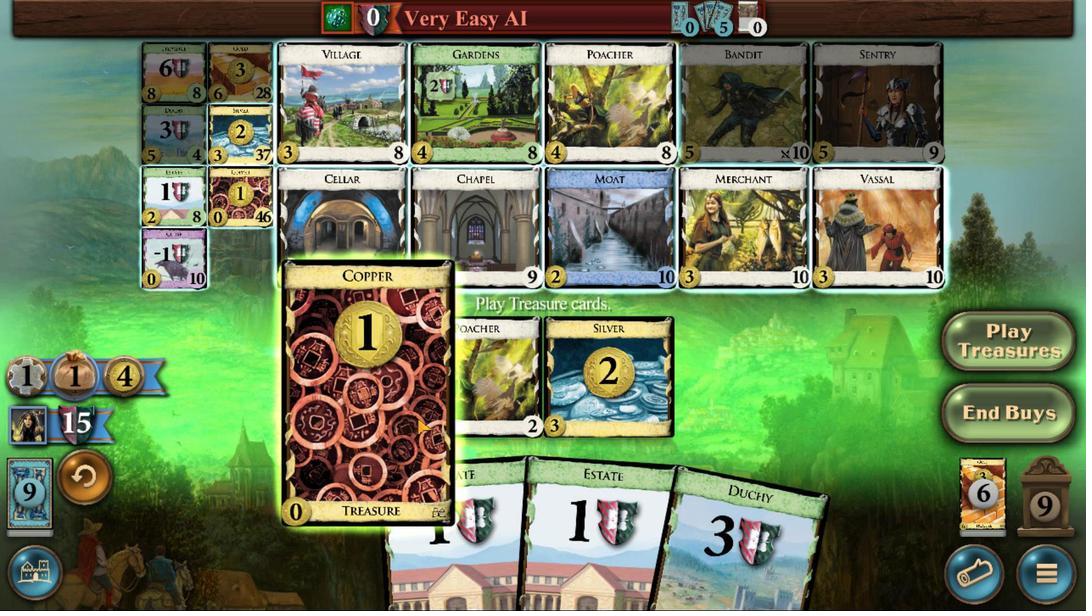 
Action: Mouse moved to (495, 392)
Screenshot: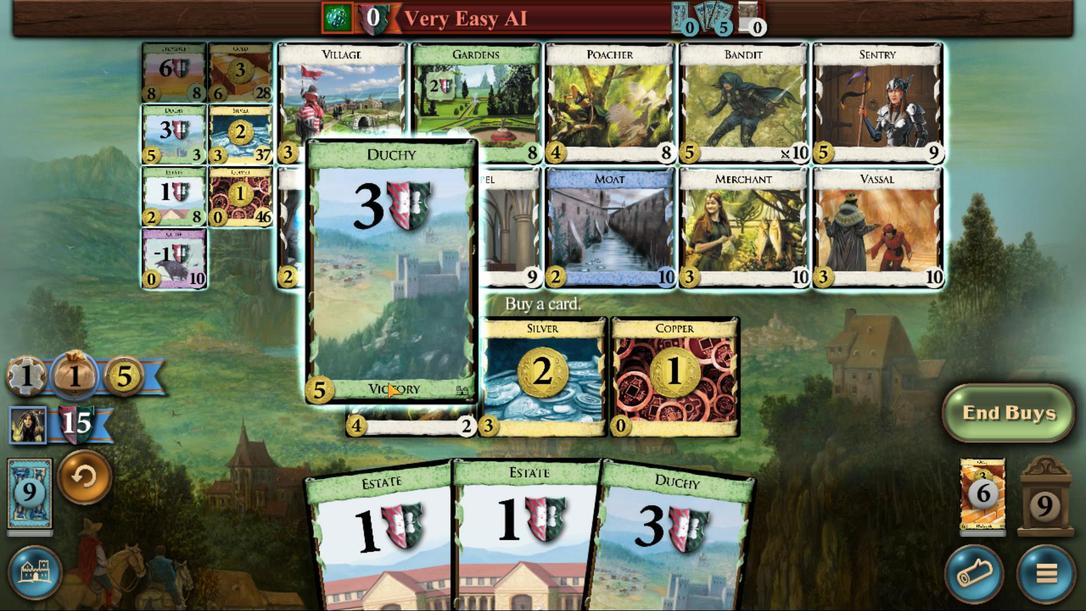 
Action: Mouse pressed left at (495, 392)
Screenshot: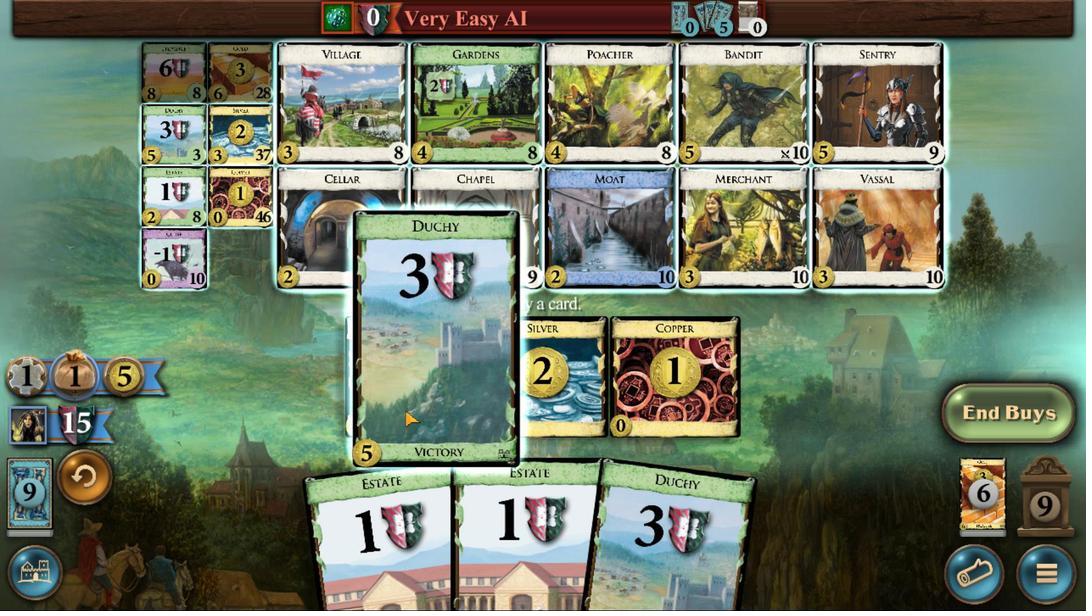 
Action: Mouse moved to (544, 407)
Screenshot: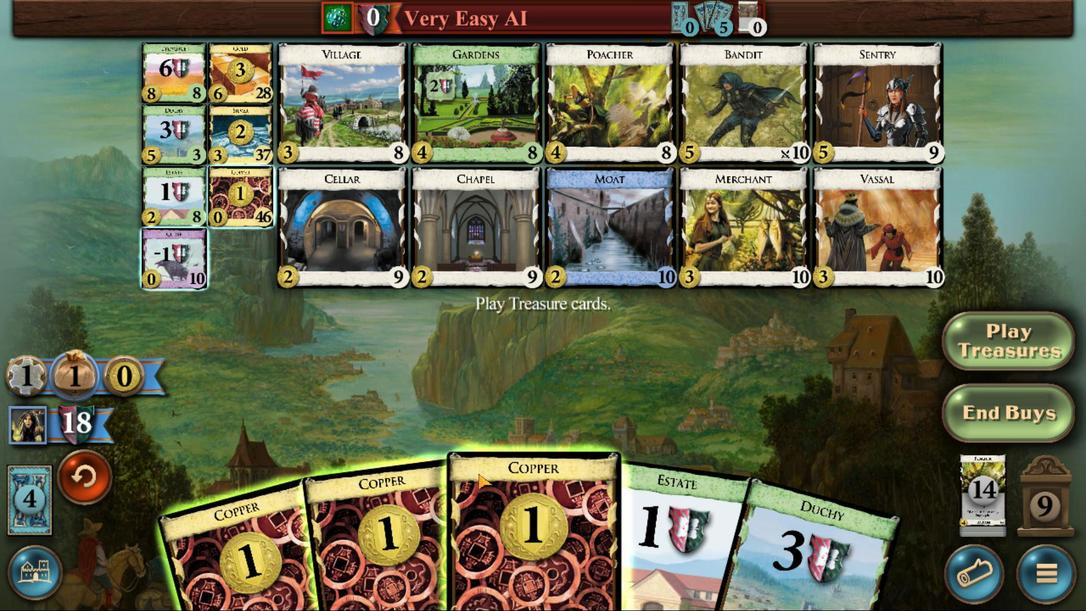 
Action: Mouse pressed left at (544, 407)
Screenshot: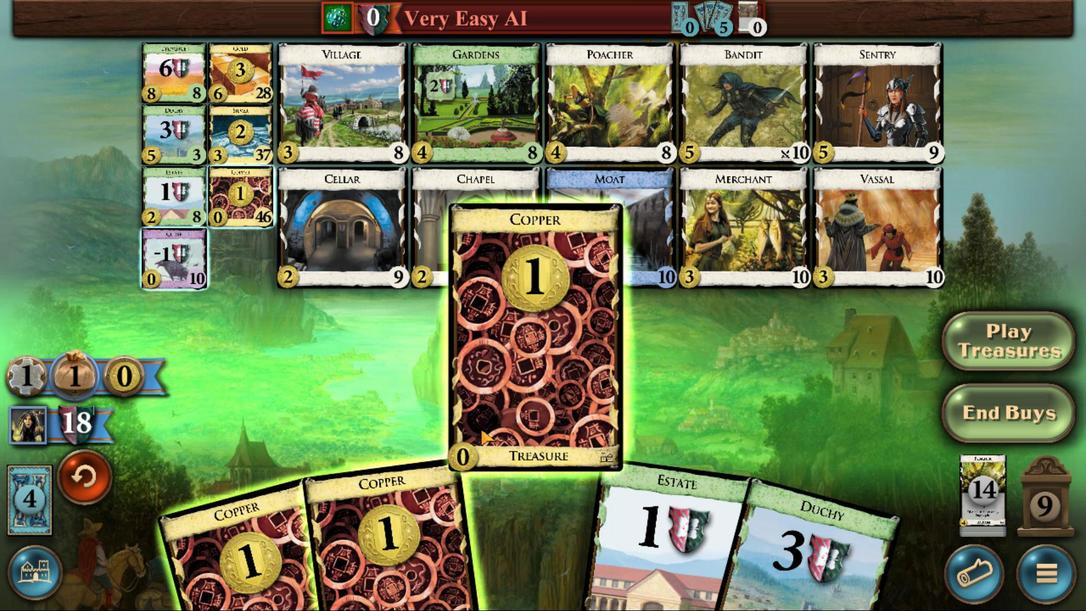
Action: Mouse moved to (536, 407)
Screenshot: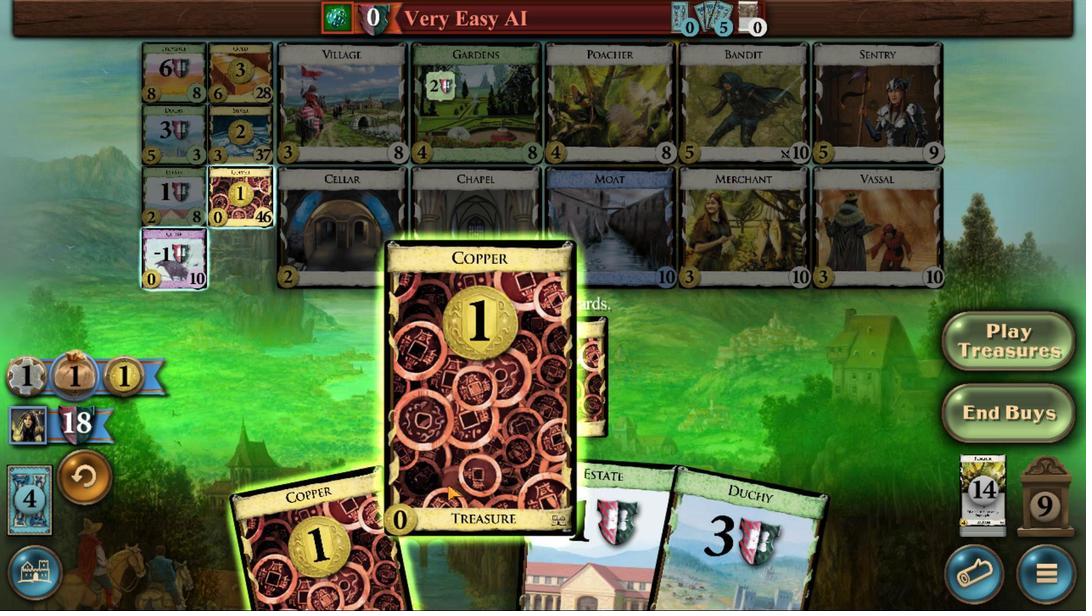 
Action: Mouse pressed left at (536, 407)
Screenshot: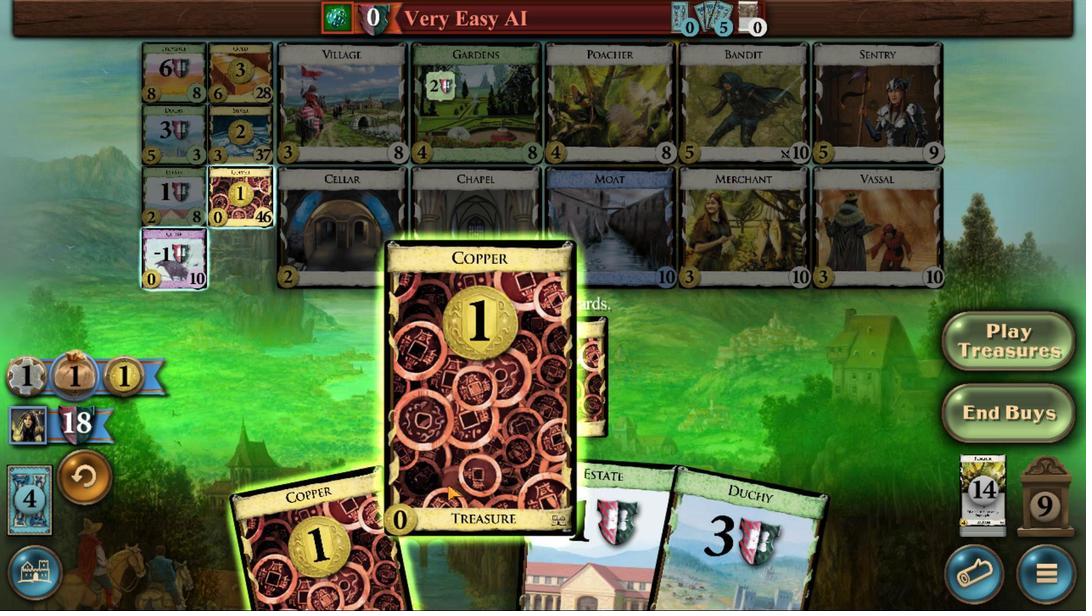 
Action: Mouse moved to (528, 408)
Screenshot: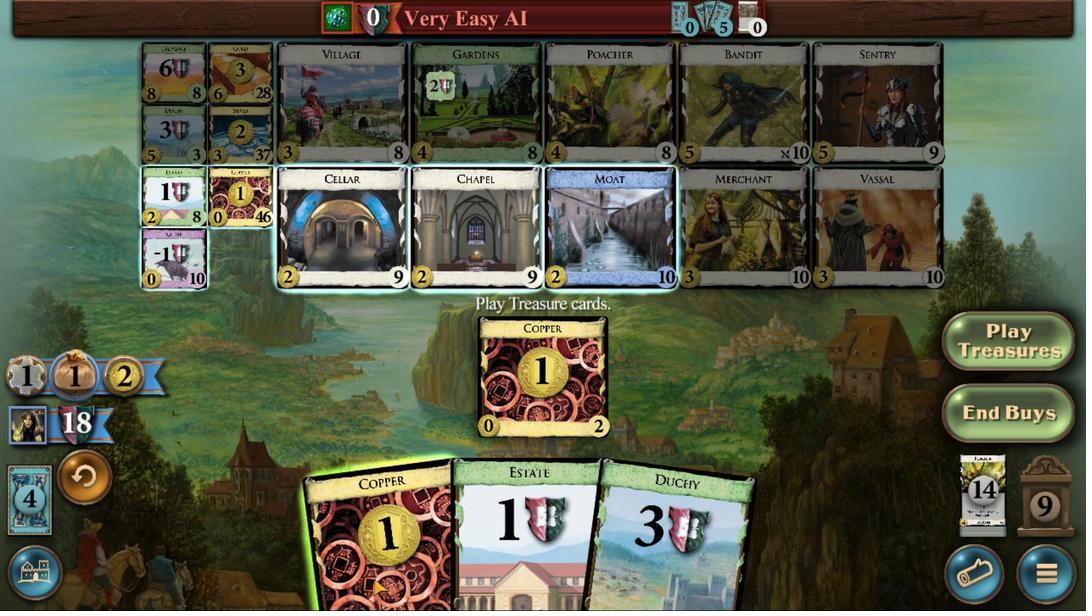 
Action: Mouse pressed left at (528, 408)
Screenshot: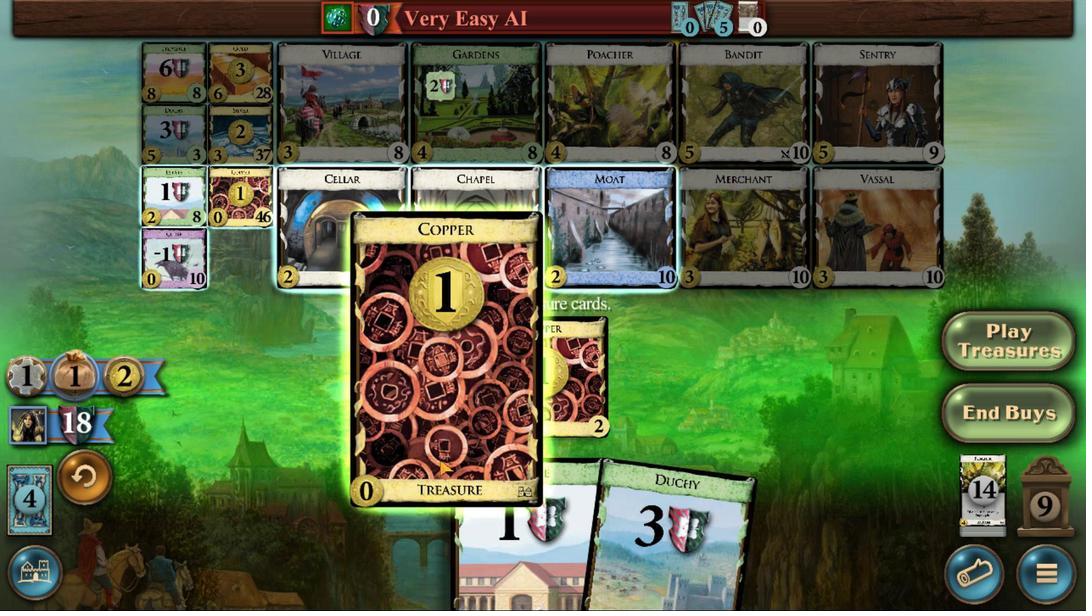 
Action: Mouse moved to (506, 392)
Screenshot: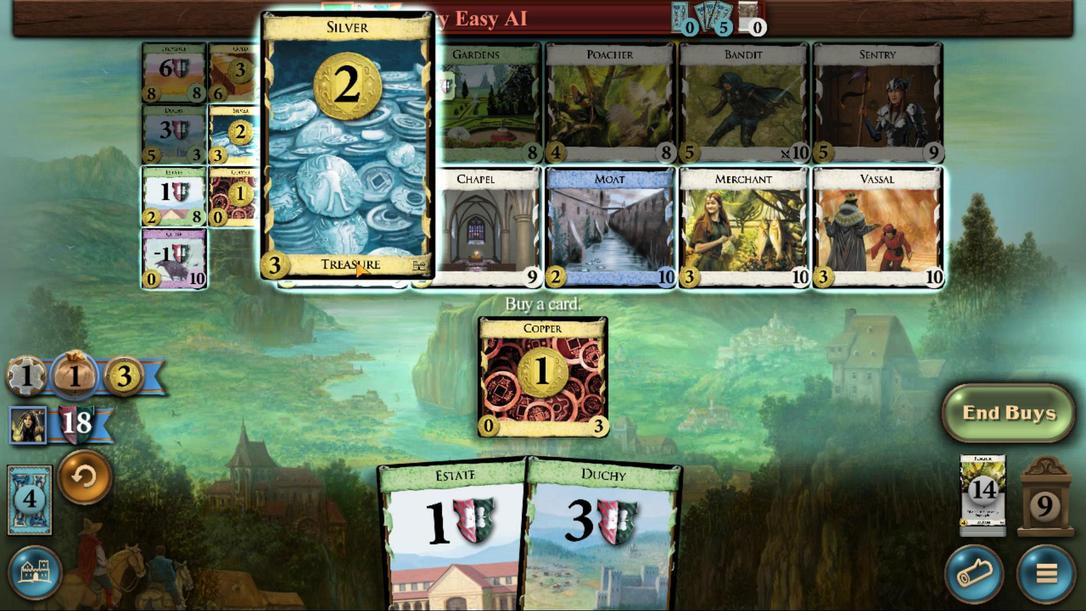 
Action: Mouse pressed left at (506, 392)
Screenshot: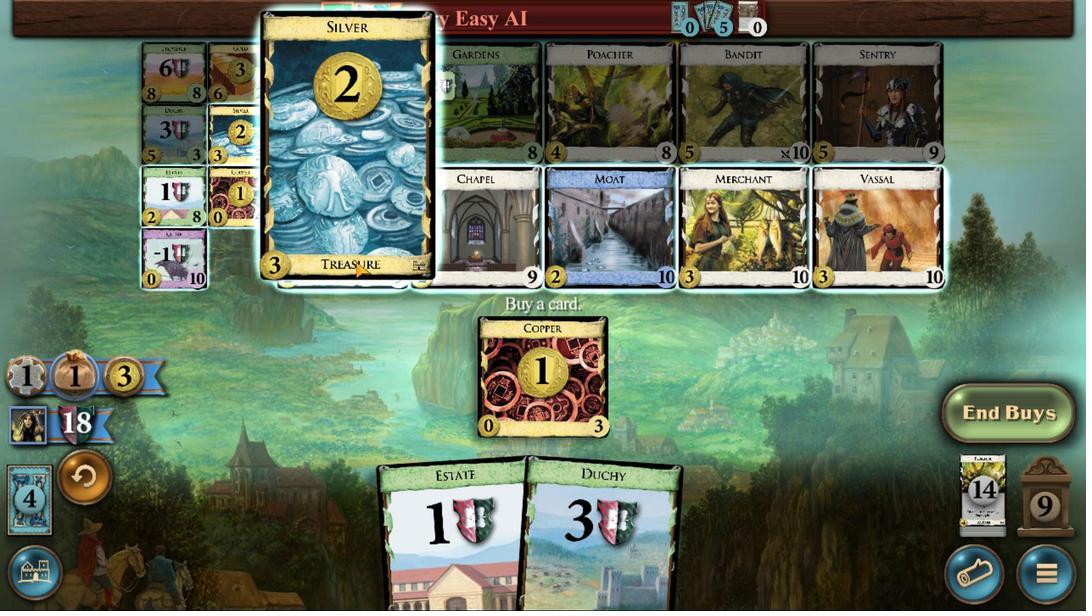 
Action: Mouse moved to (511, 406)
Screenshot: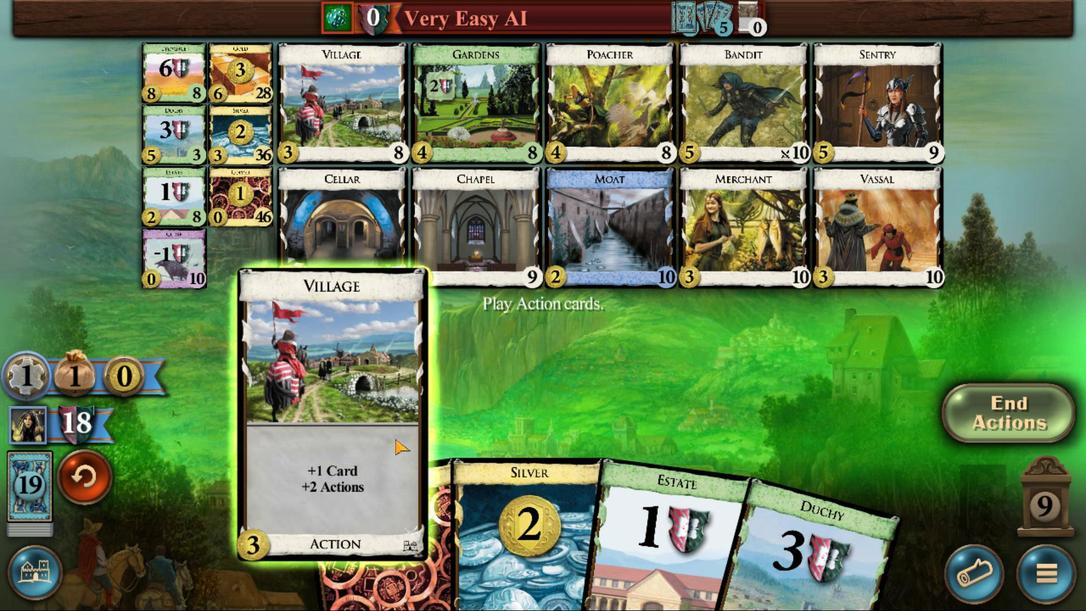 
Action: Mouse pressed left at (511, 406)
Screenshot: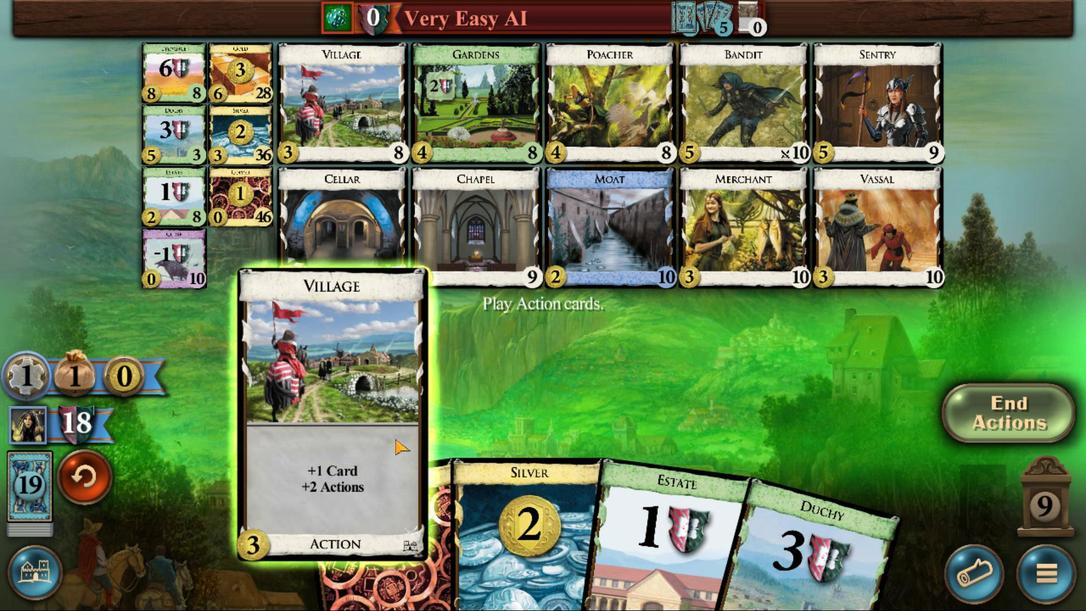 
Action: Mouse moved to (534, 405)
Screenshot: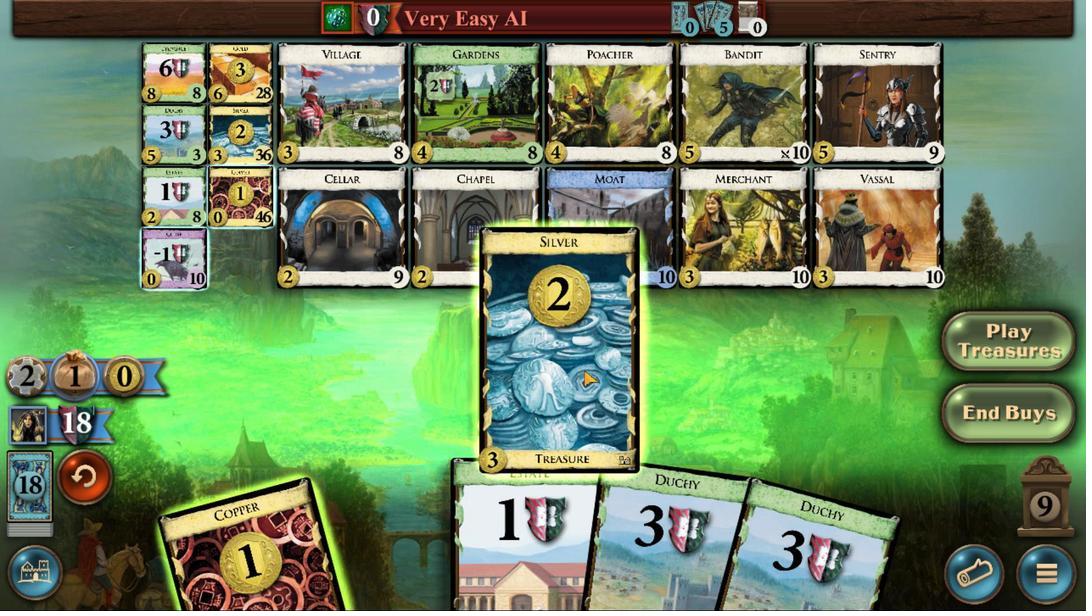 
Action: Mouse pressed left at (533, 405)
Screenshot: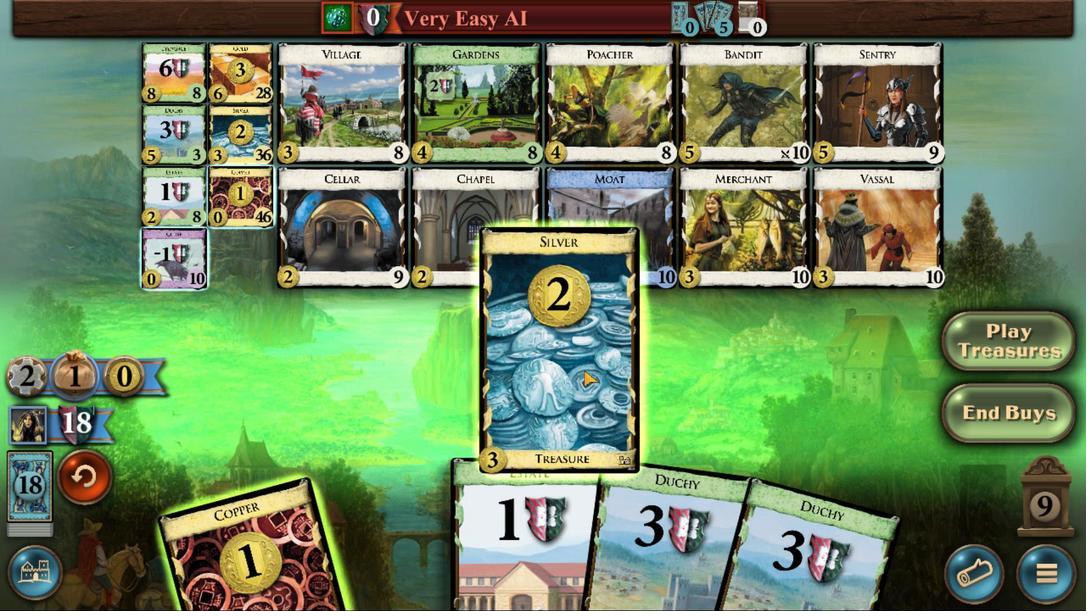 
Action: Mouse moved to (522, 407)
Screenshot: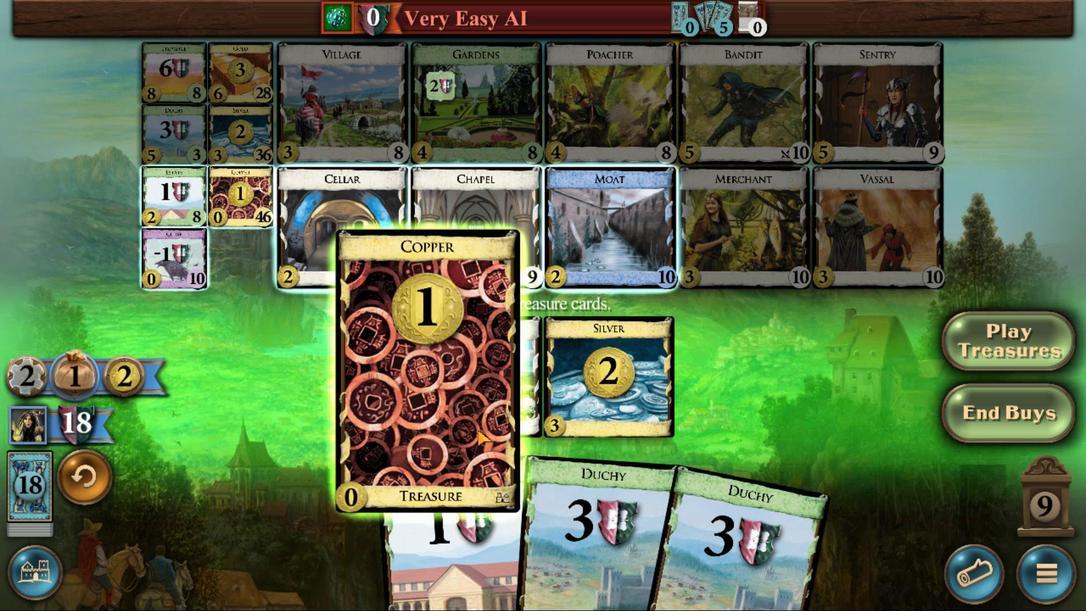 
Action: Mouse pressed left at (522, 407)
Screenshot: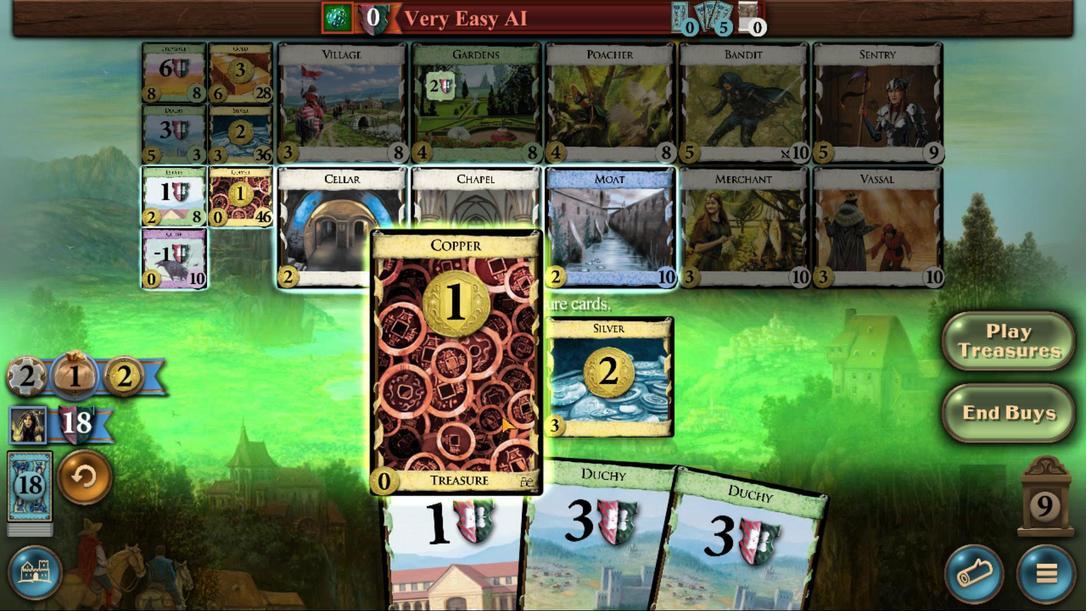 
Action: Mouse moved to (508, 392)
Screenshot: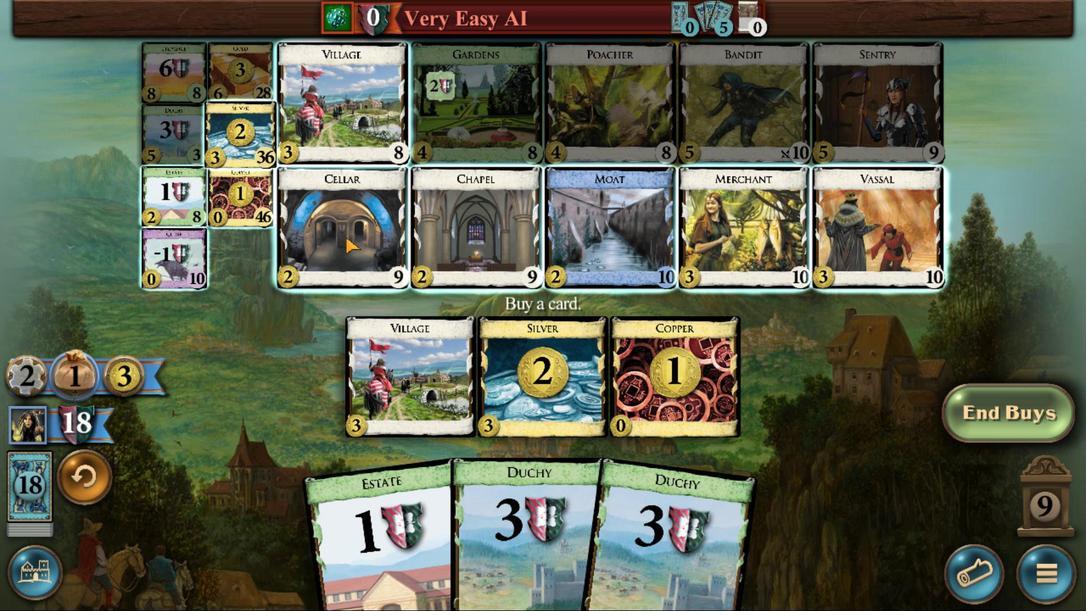 
Action: Mouse pressed left at (508, 392)
Screenshot: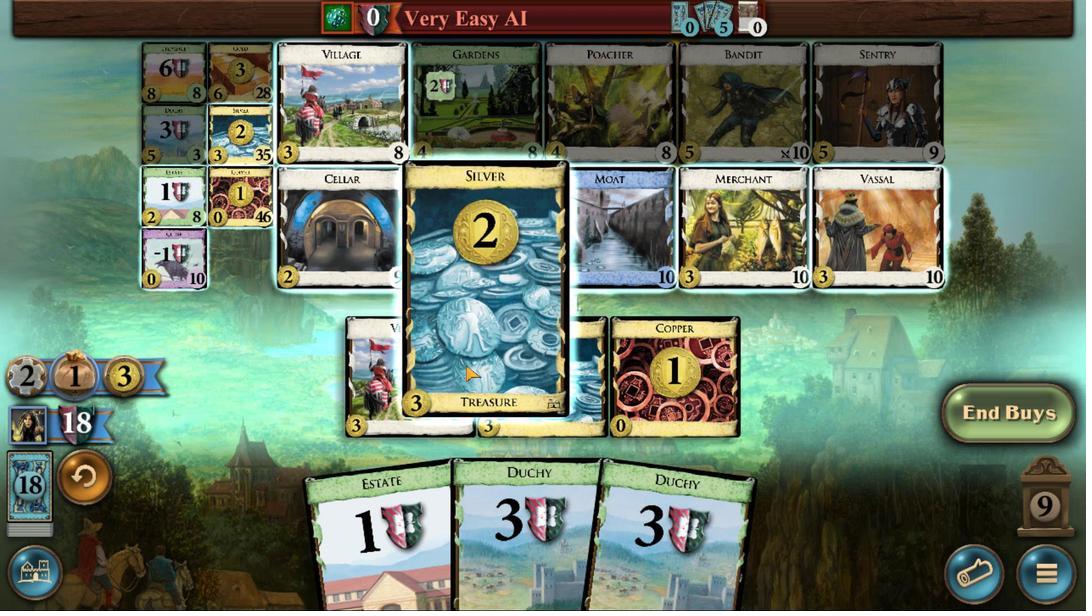 
Action: Mouse moved to (531, 406)
Screenshot: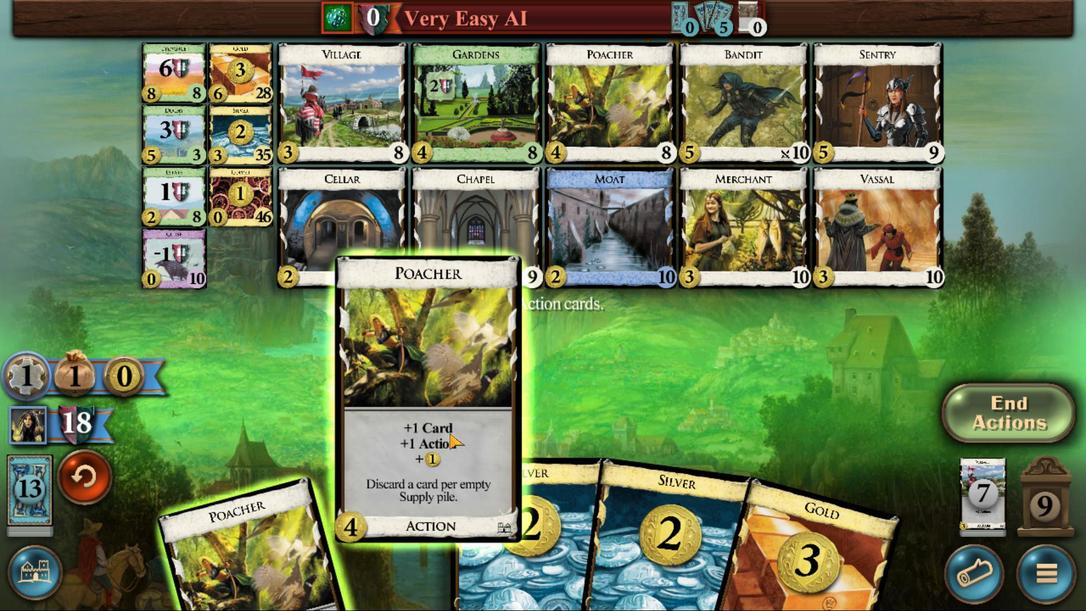 
Action: Mouse pressed left at (531, 406)
Screenshot: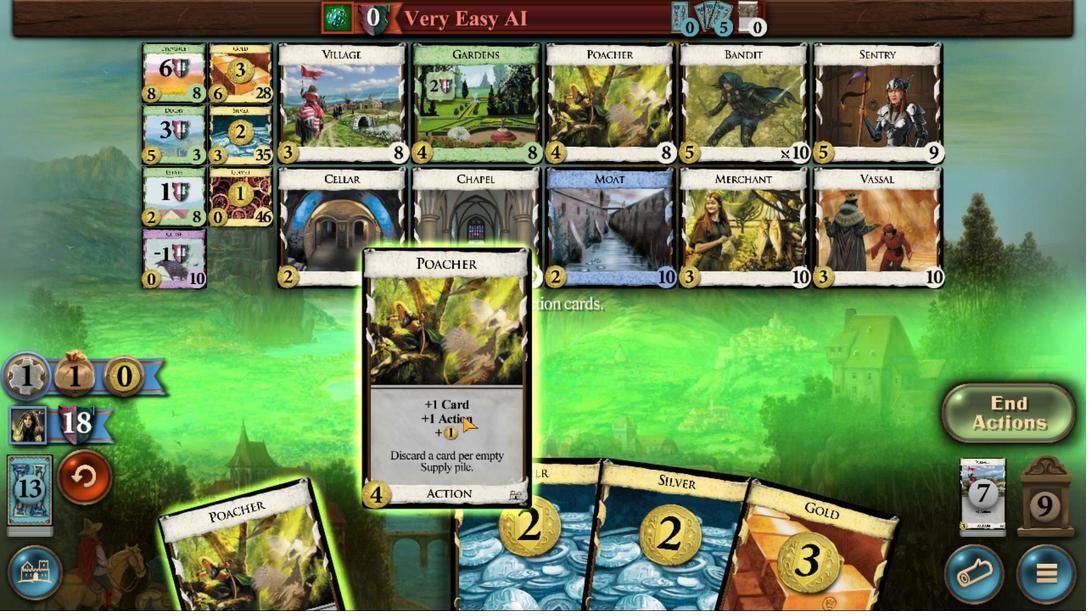 
Action: Mouse moved to (508, 407)
Screenshot: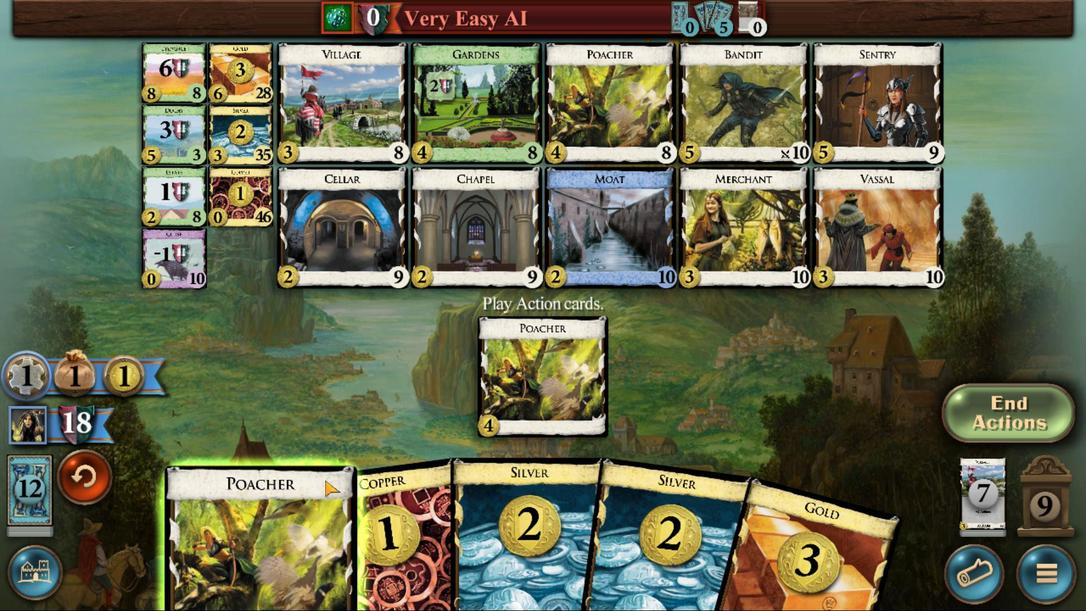 
Action: Mouse pressed left at (508, 407)
Screenshot: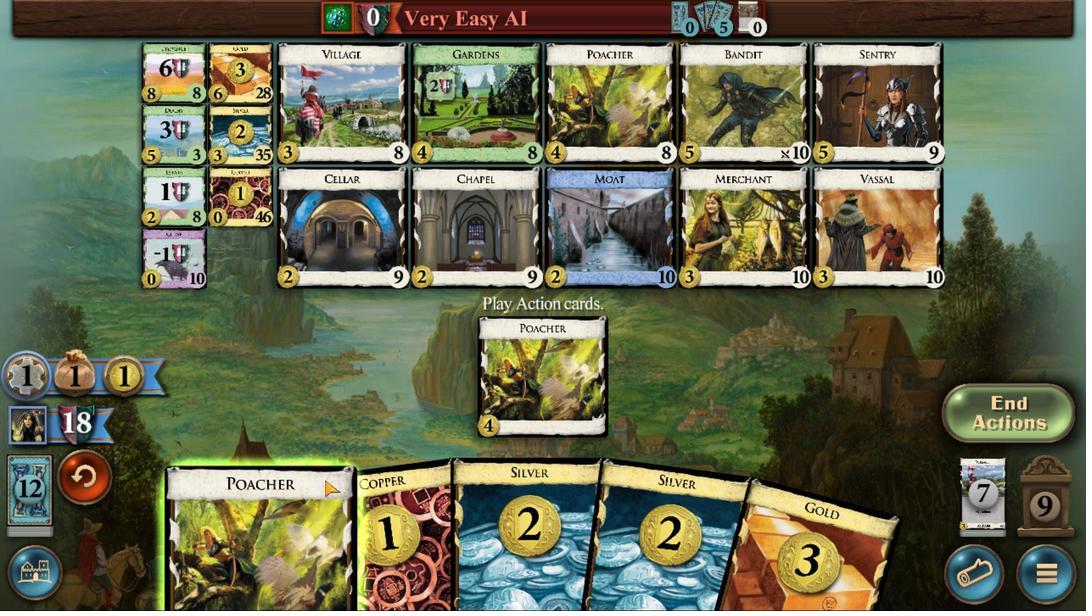 
Action: Mouse moved to (565, 396)
Screenshot: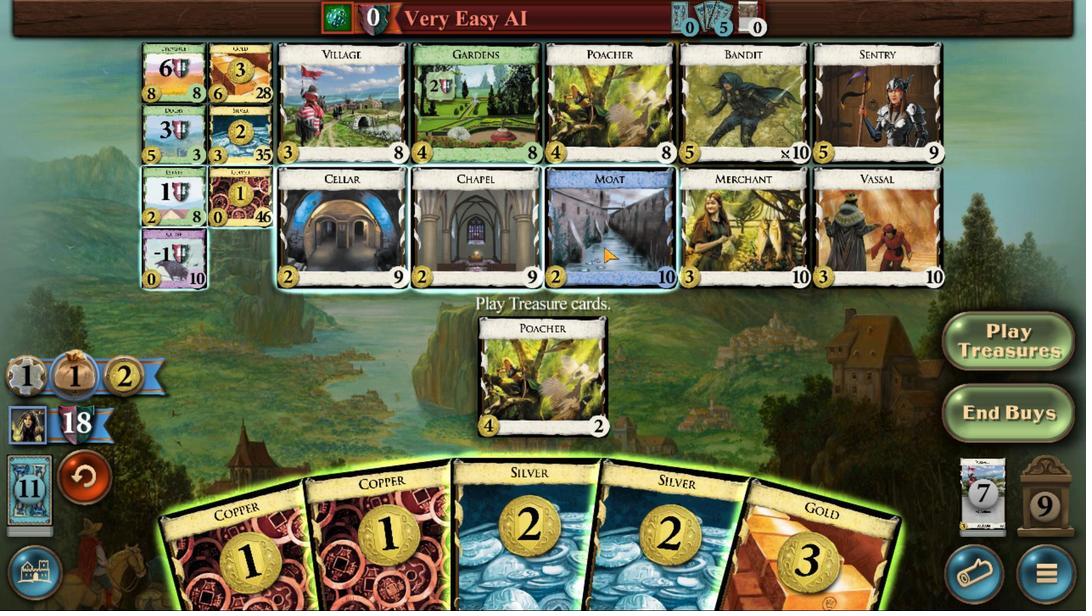
Action: Mouse pressed left at (565, 396)
Screenshot: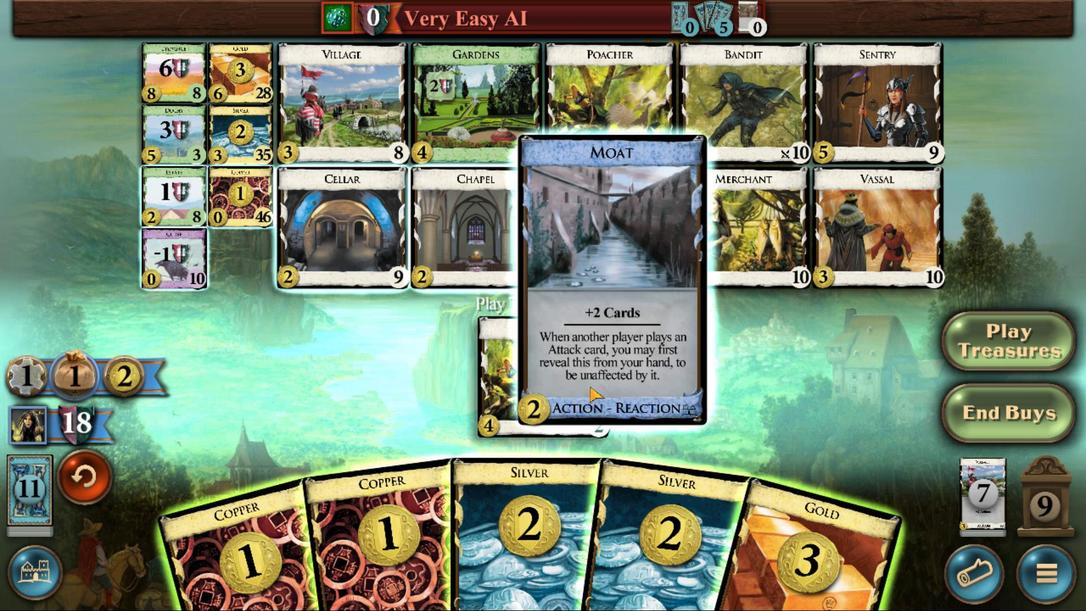 
Action: Mouse moved to (549, 406)
Screenshot: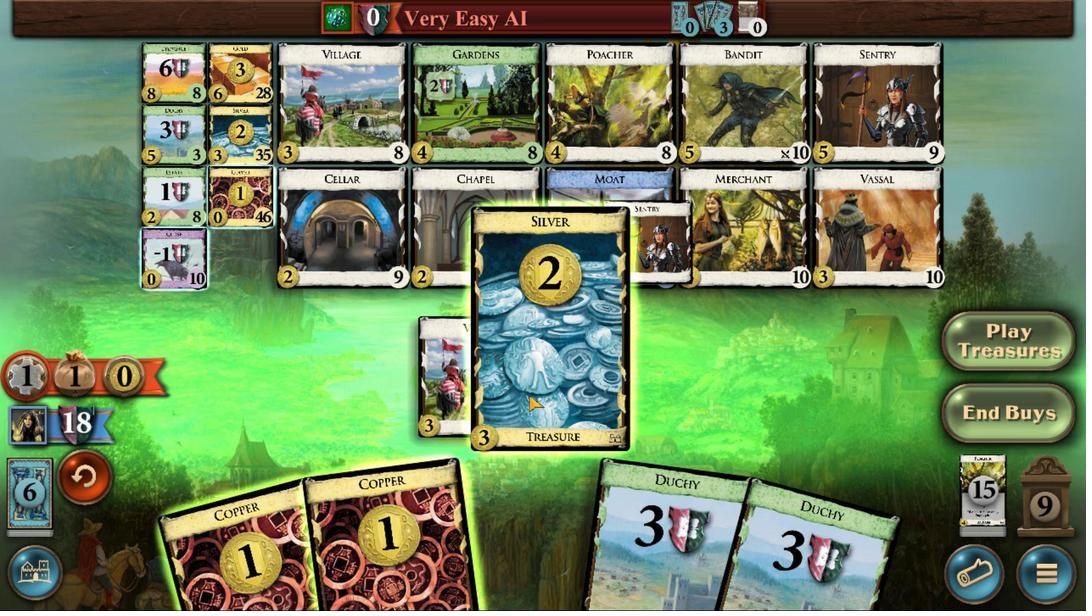 
Action: Mouse pressed left at (549, 406)
Screenshot: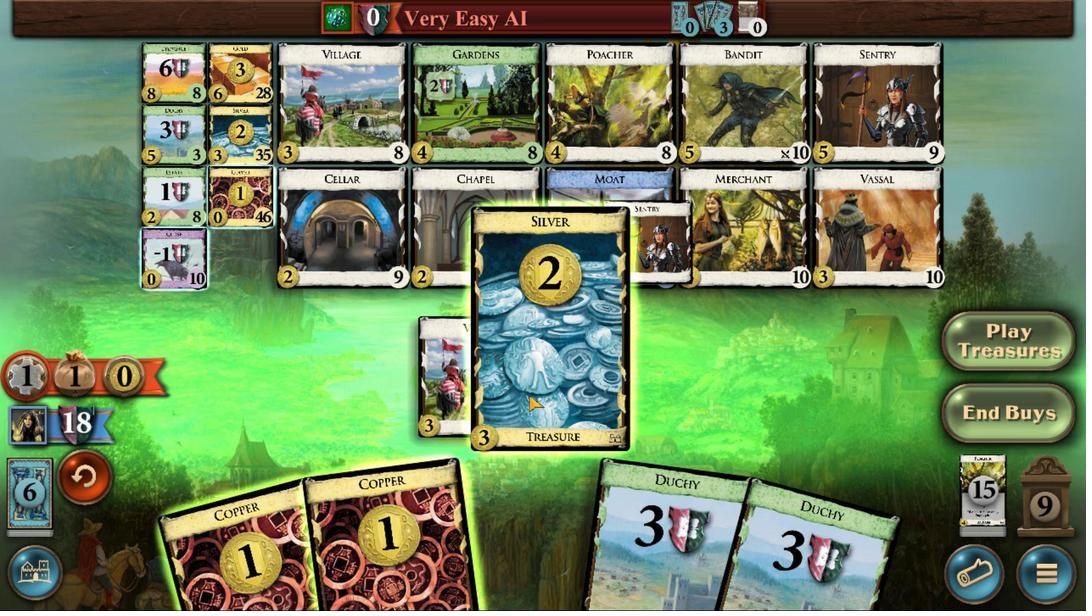 
Action: Mouse moved to (547, 406)
Screenshot: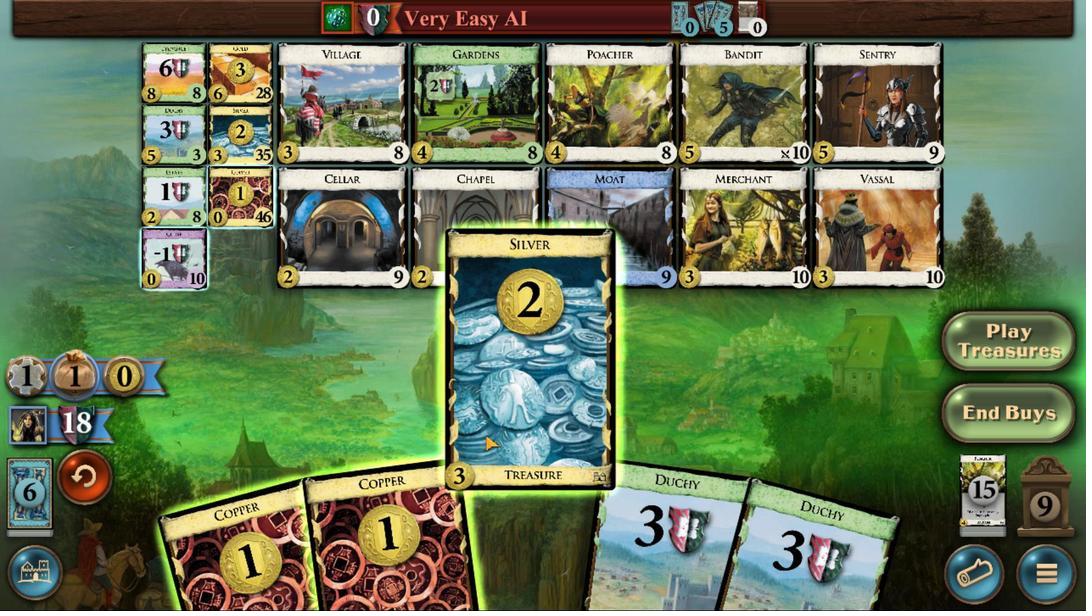 
Action: Mouse pressed left at (547, 406)
Screenshot: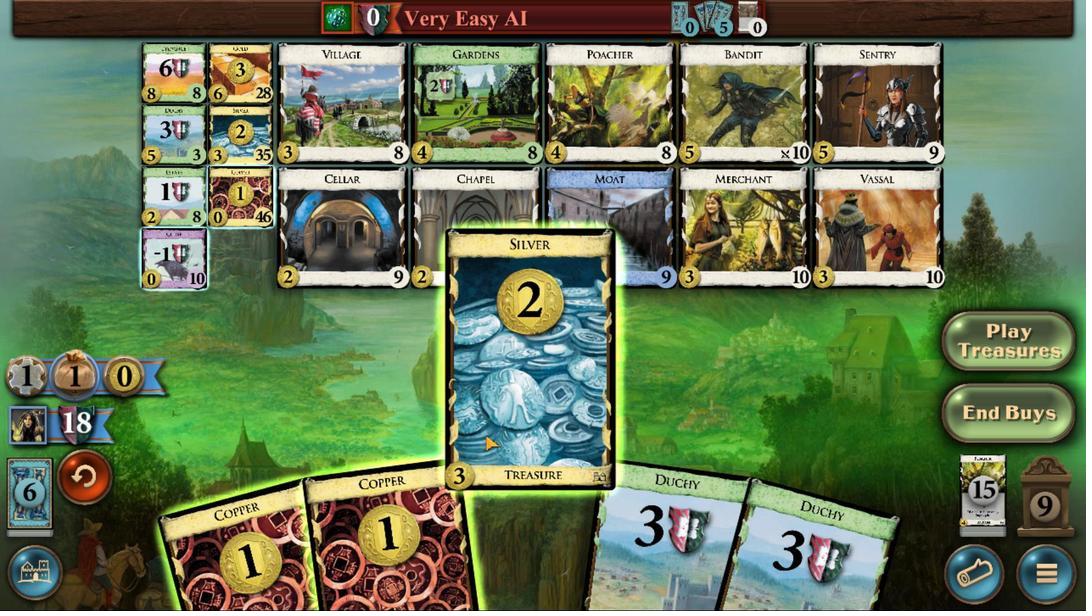 
Action: Mouse moved to (536, 408)
Screenshot: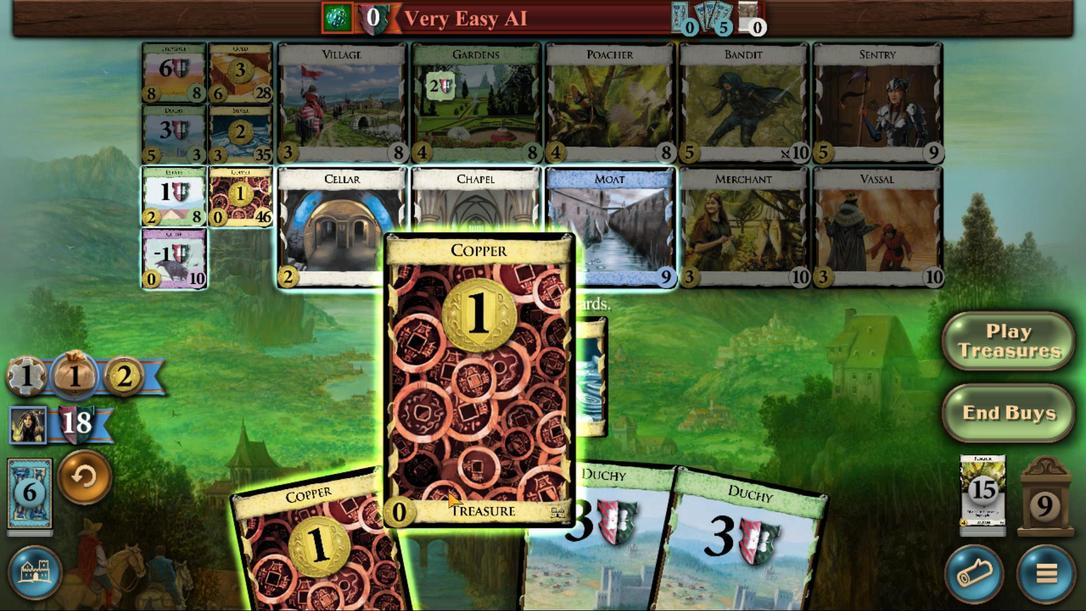 
Action: Mouse pressed left at (536, 408)
Screenshot: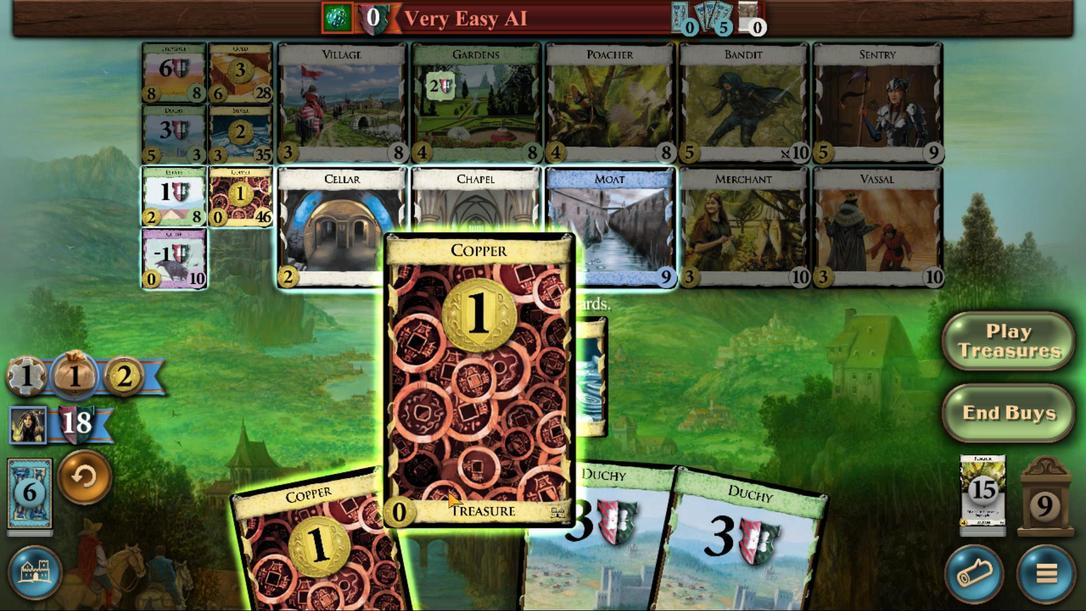 
Action: Mouse moved to (540, 404)
Screenshot: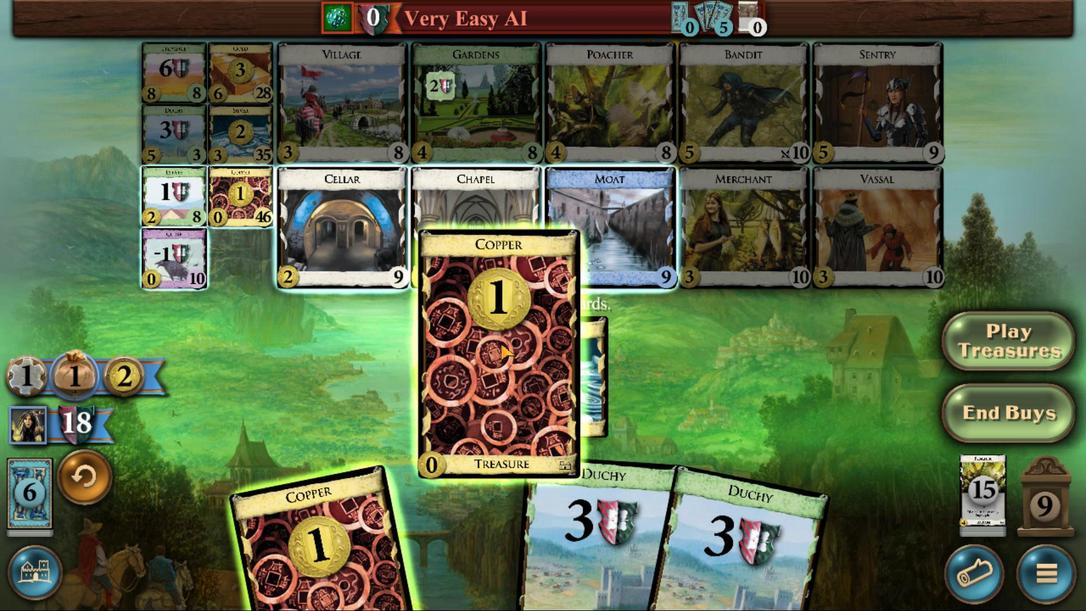 
Action: Mouse pressed left at (540, 404)
Screenshot: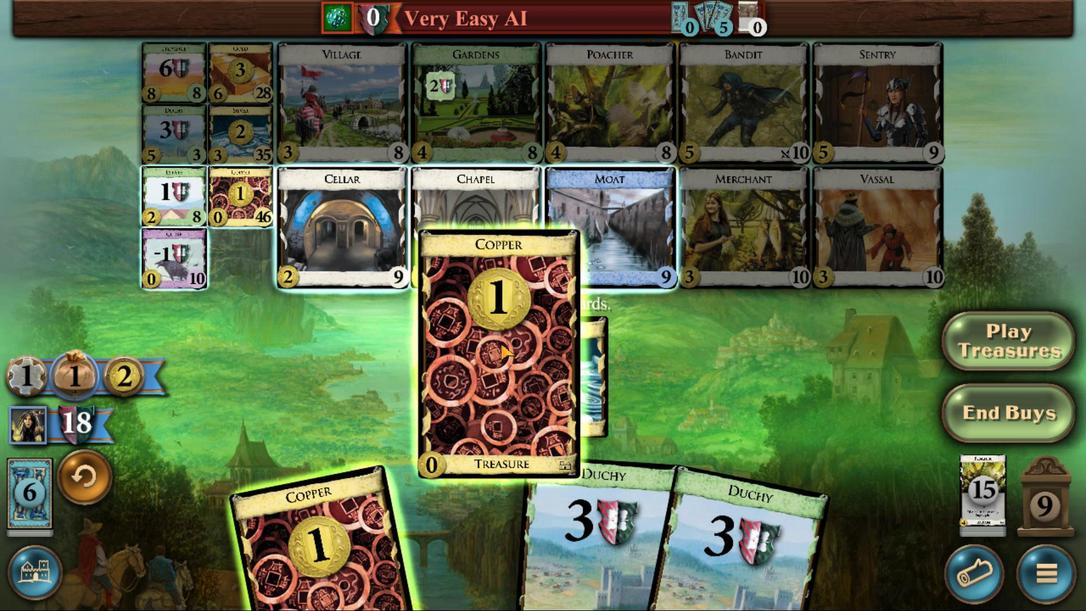 
Action: Mouse moved to (506, 392)
Screenshot: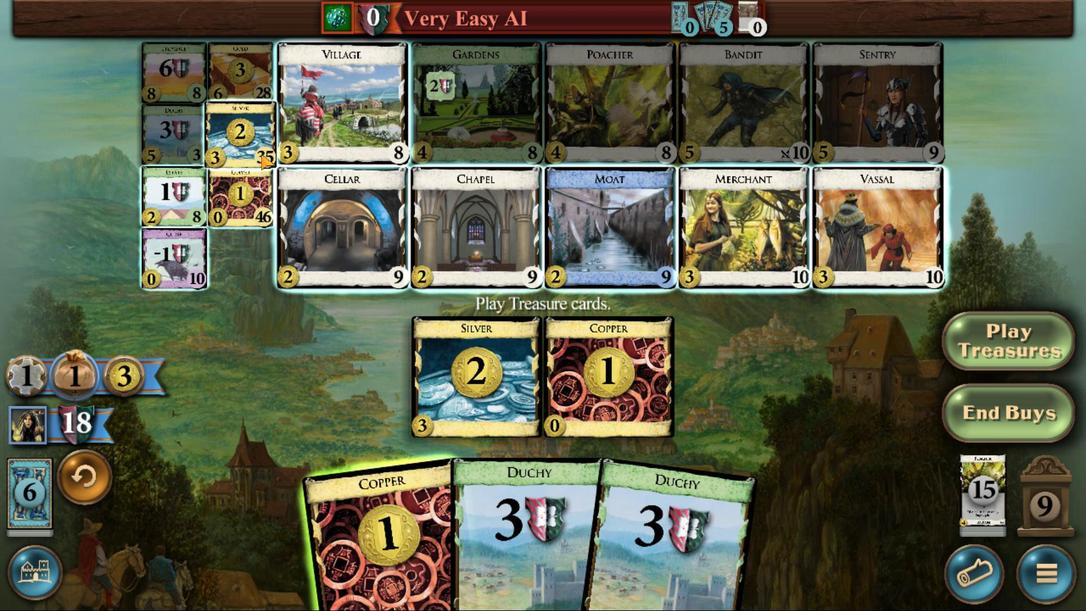 
Action: Mouse pressed left at (506, 392)
Screenshot: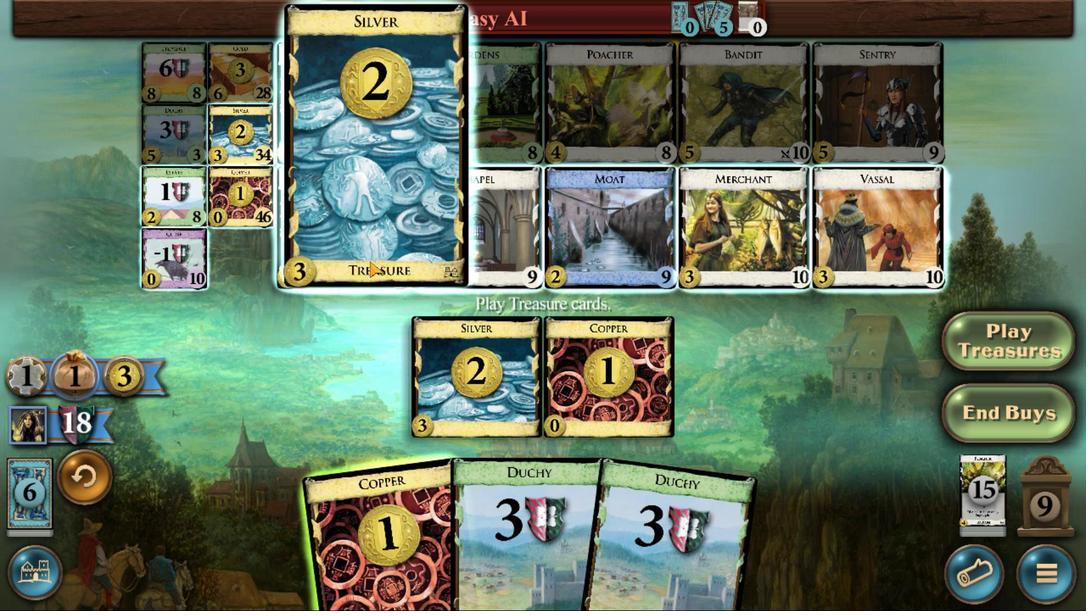 
Action: Mouse moved to (530, 406)
Screenshot: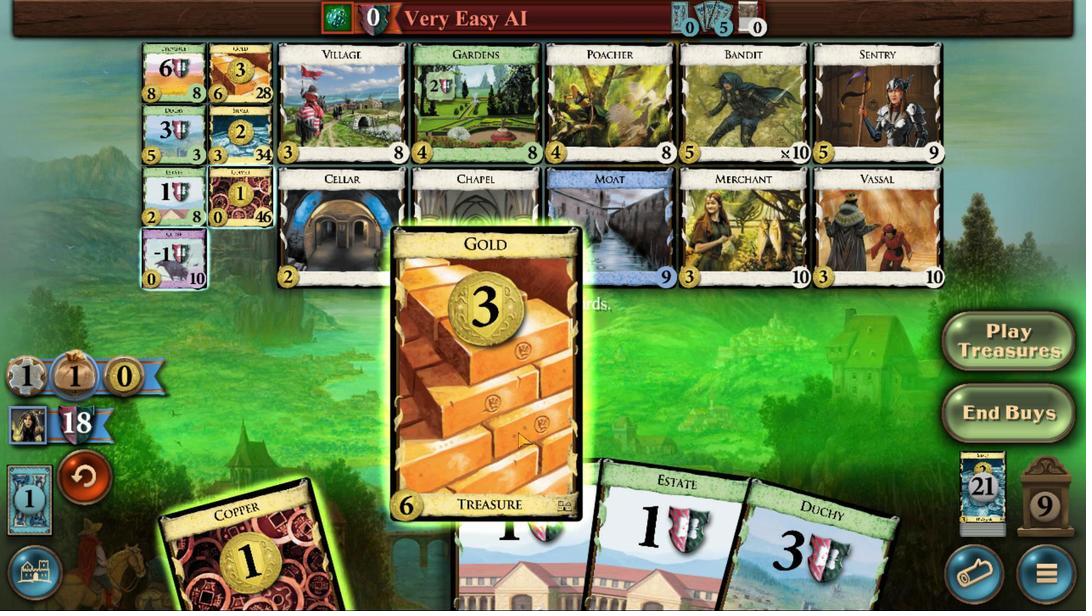 
Action: Mouse pressed left at (530, 406)
Screenshot: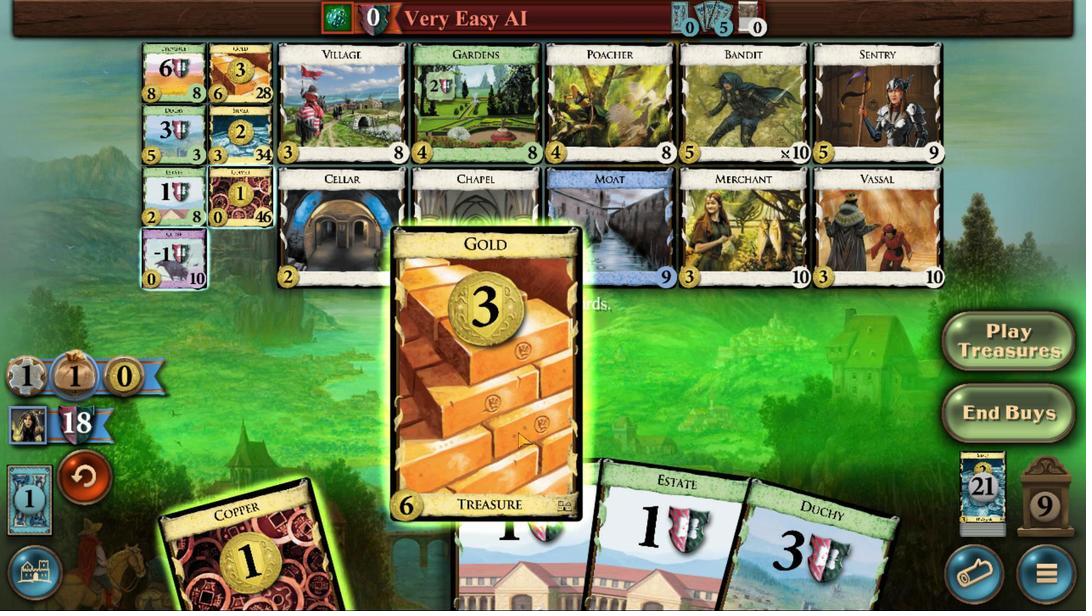 
Action: Mouse moved to (506, 392)
Screenshot: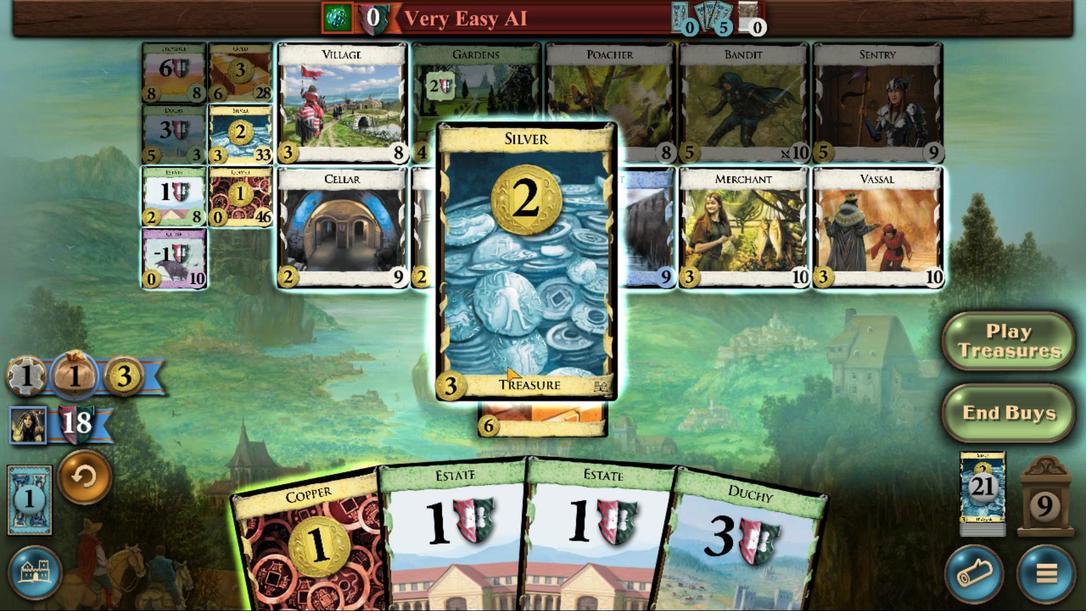 
Action: Mouse pressed left at (506, 392)
Screenshot: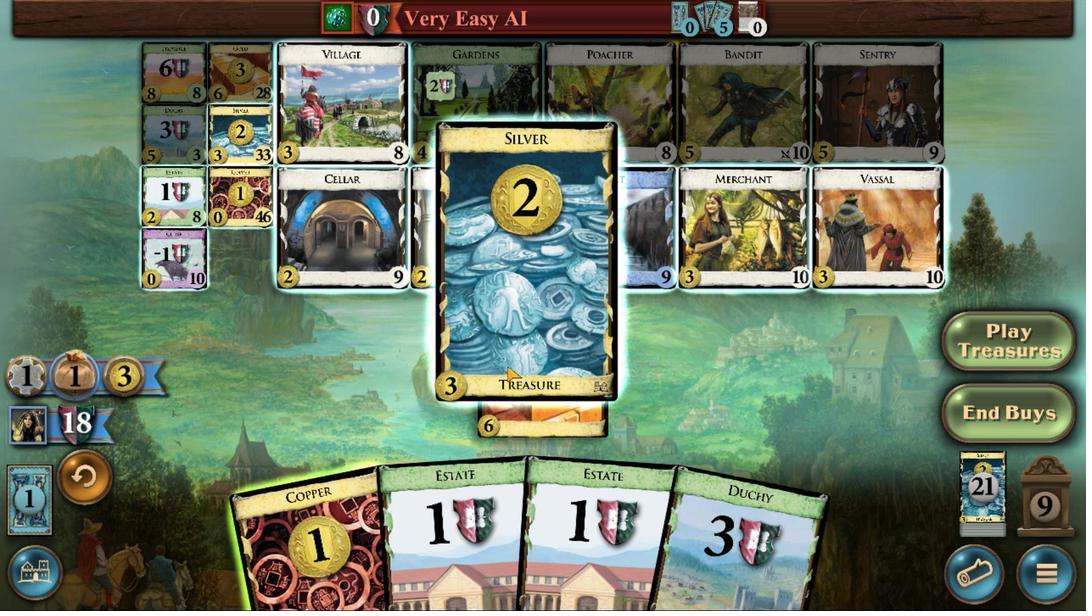 
Action: Mouse moved to (508, 407)
Screenshot: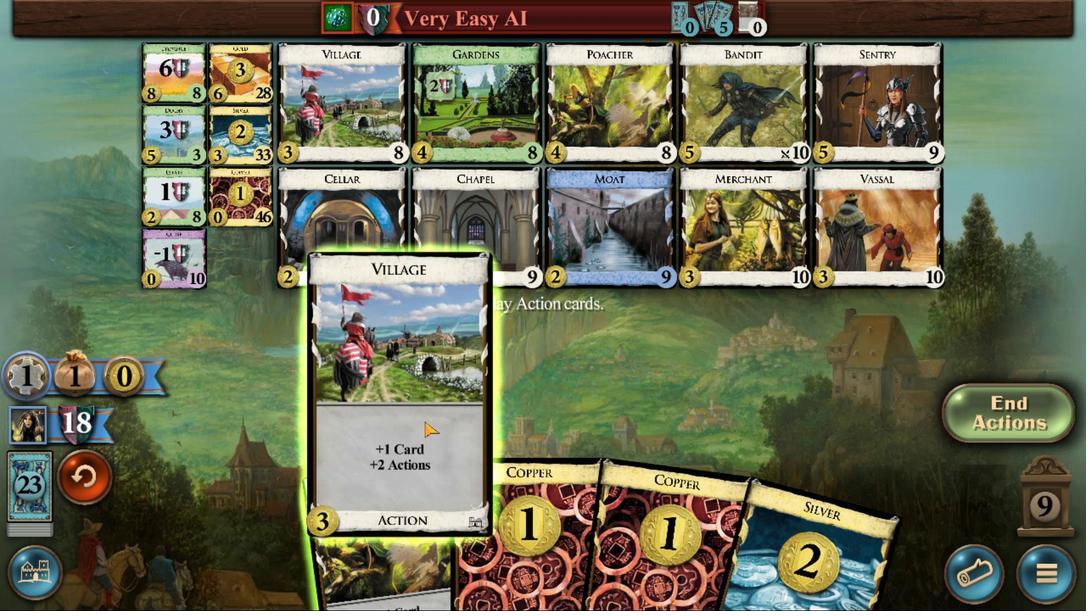 
Action: Mouse pressed left at (508, 407)
Screenshot: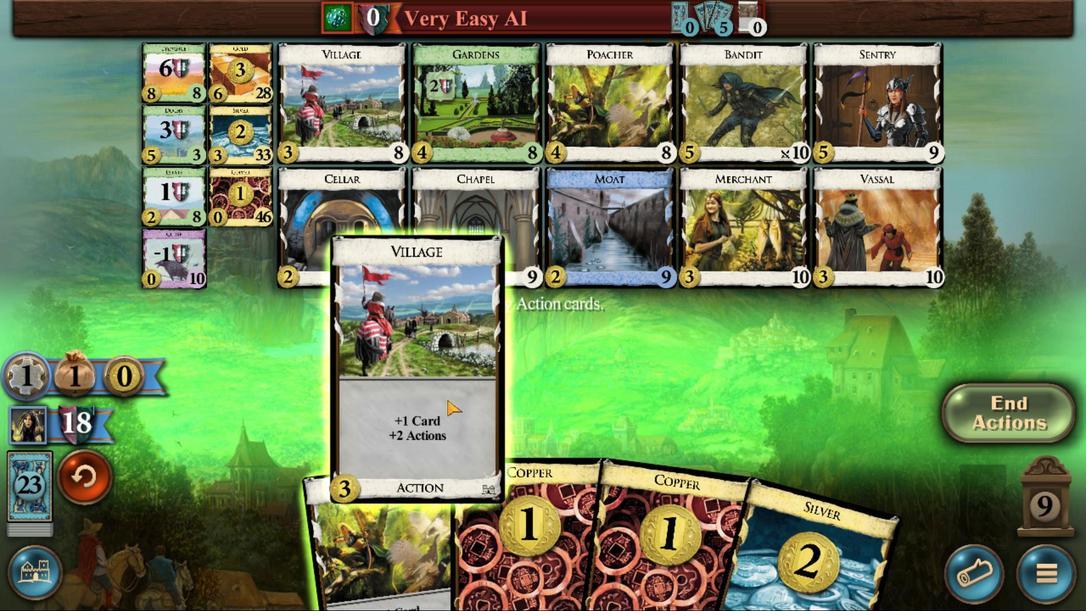 
Action: Mouse moved to (501, 408)
Screenshot: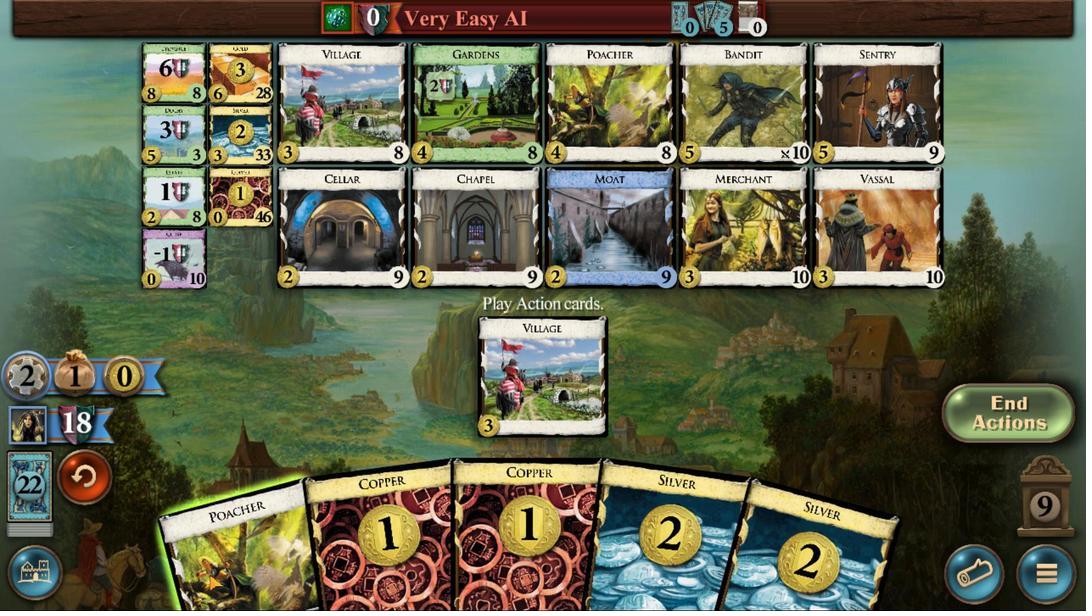 
Action: Mouse pressed left at (501, 408)
Screenshot: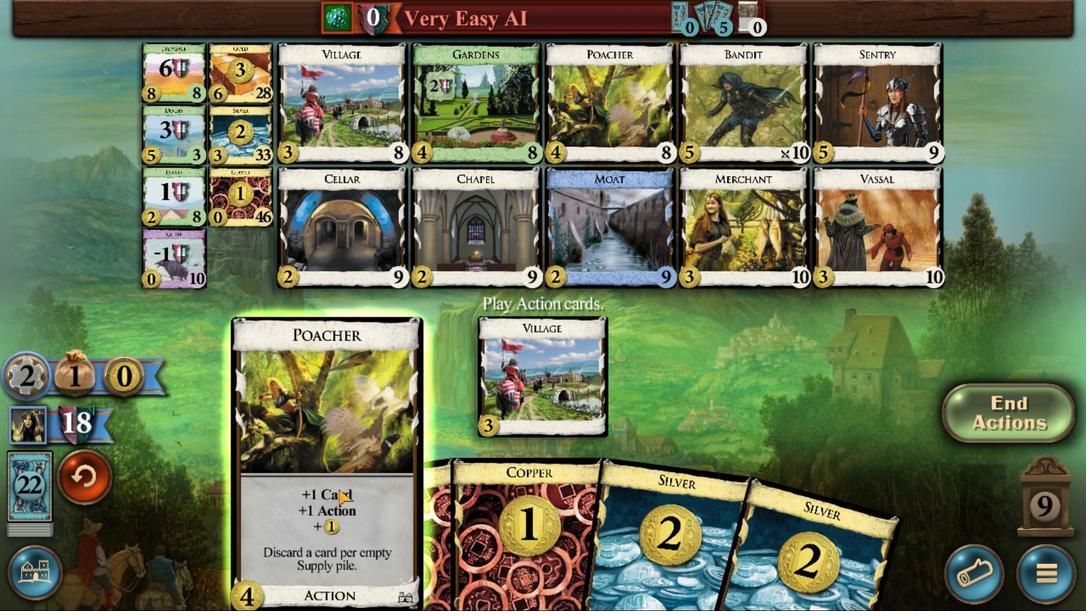 
Action: Mouse moved to (594, 406)
Screenshot: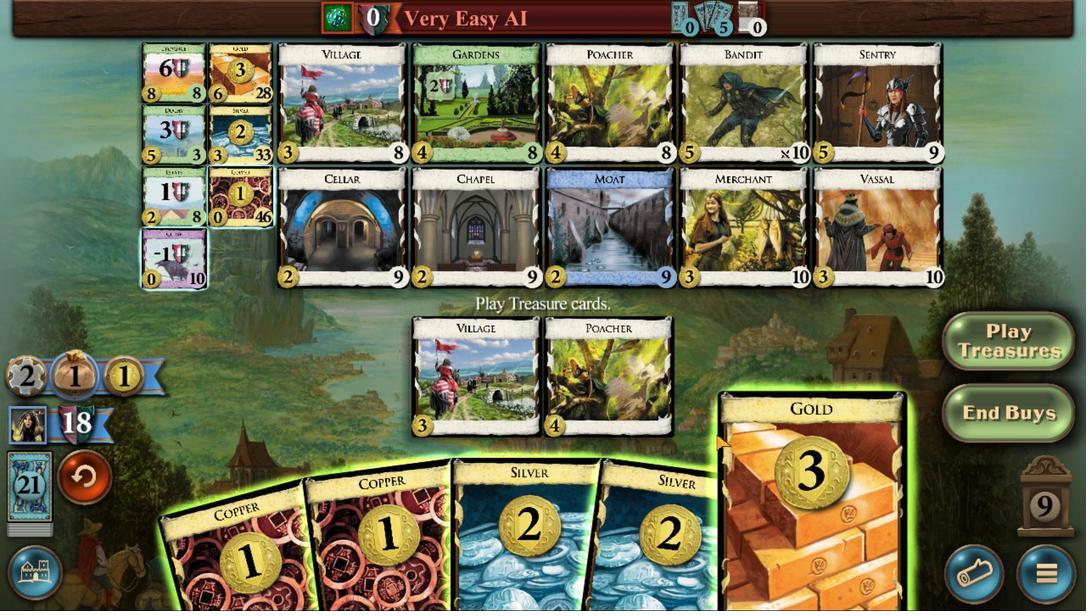 
Action: Mouse pressed left at (594, 406)
Screenshot: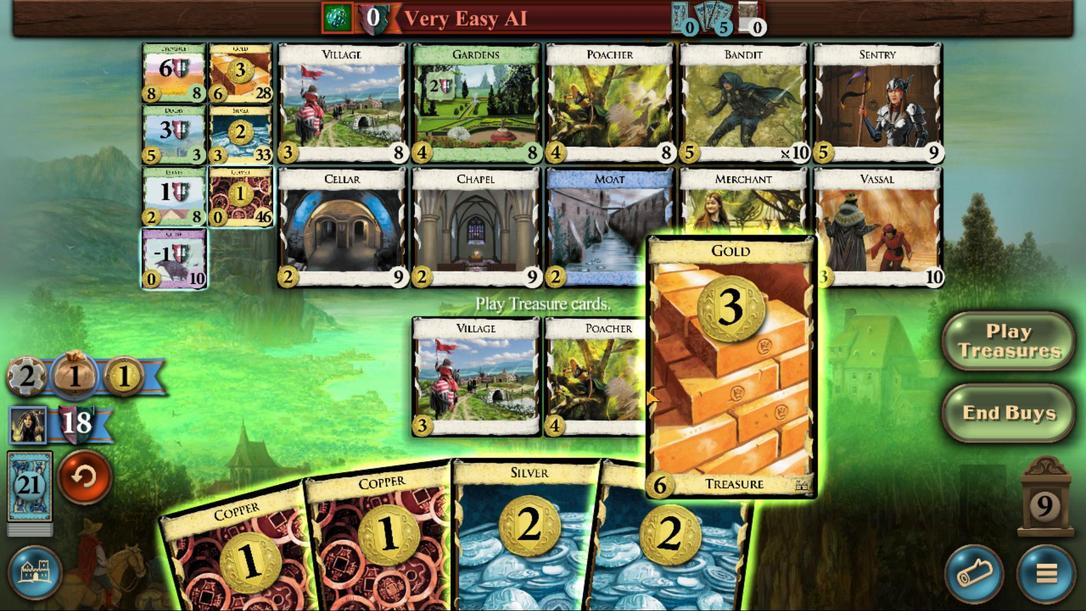 
Action: Mouse moved to (593, 407)
Screenshot: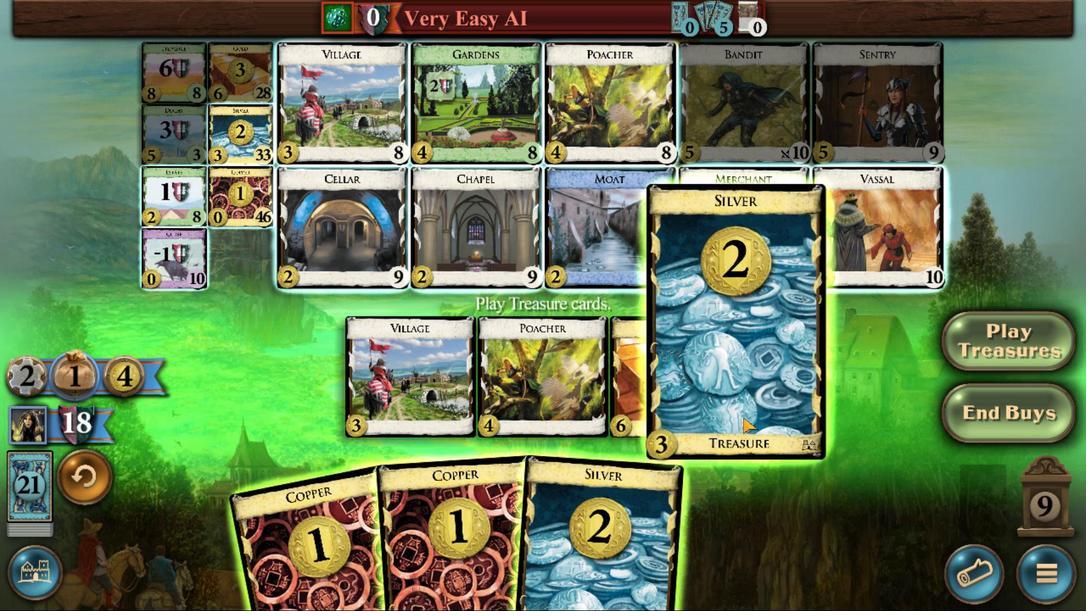 
Action: Mouse pressed left at (593, 407)
Screenshot: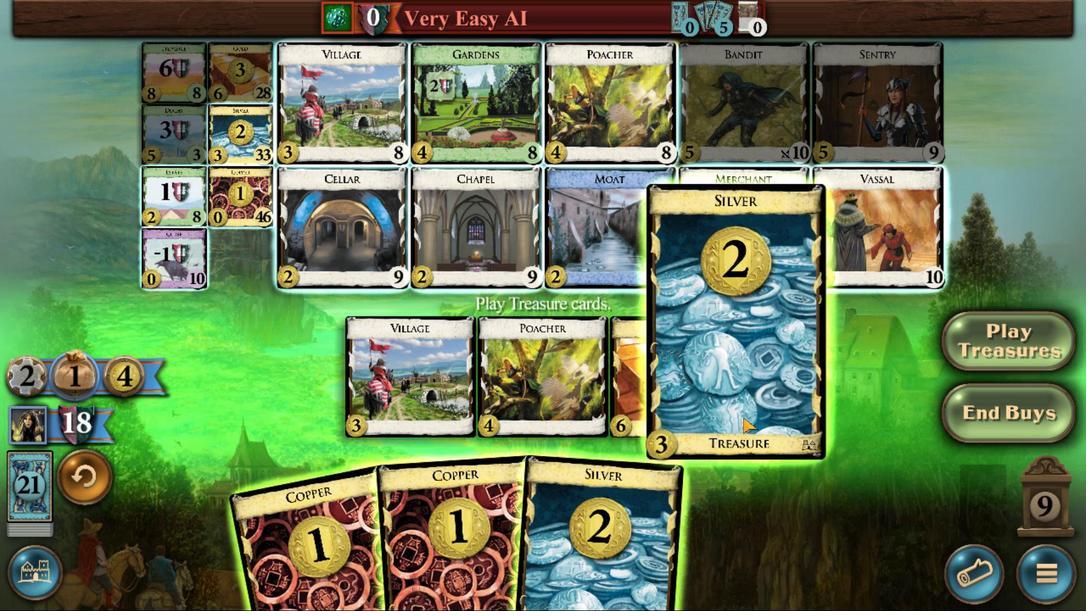
Action: Mouse moved to (530, 406)
Screenshot: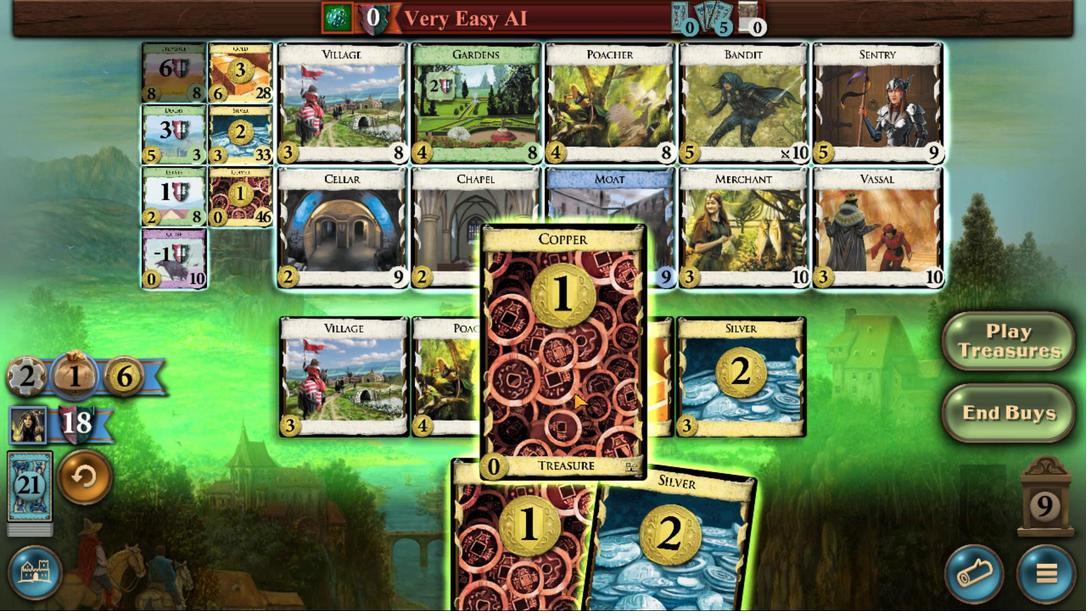 
Action: Mouse pressed left at (530, 406)
Screenshot: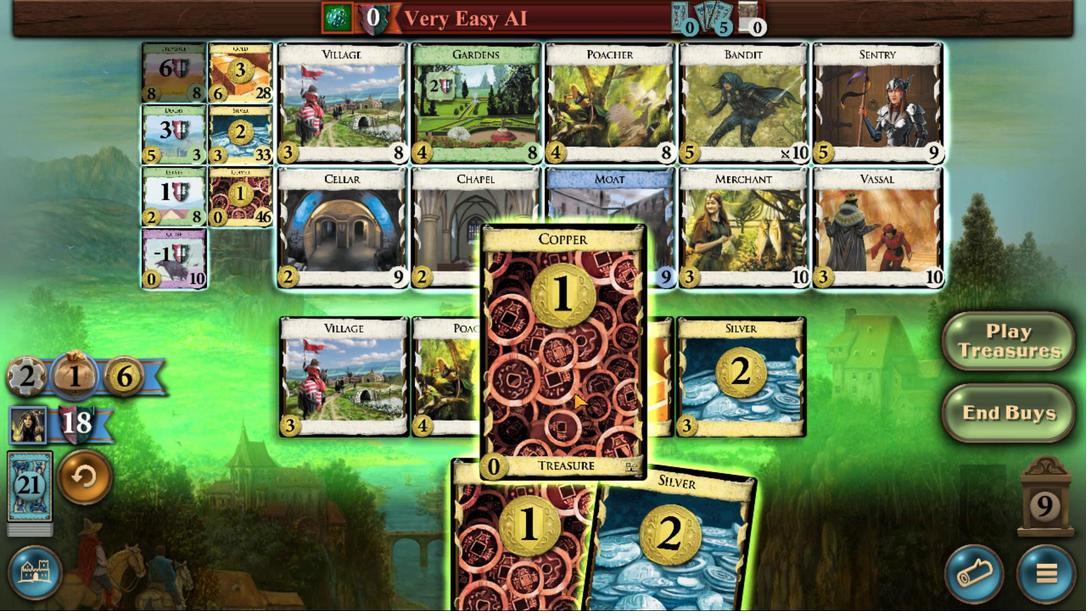 
Action: Mouse moved to (564, 406)
Screenshot: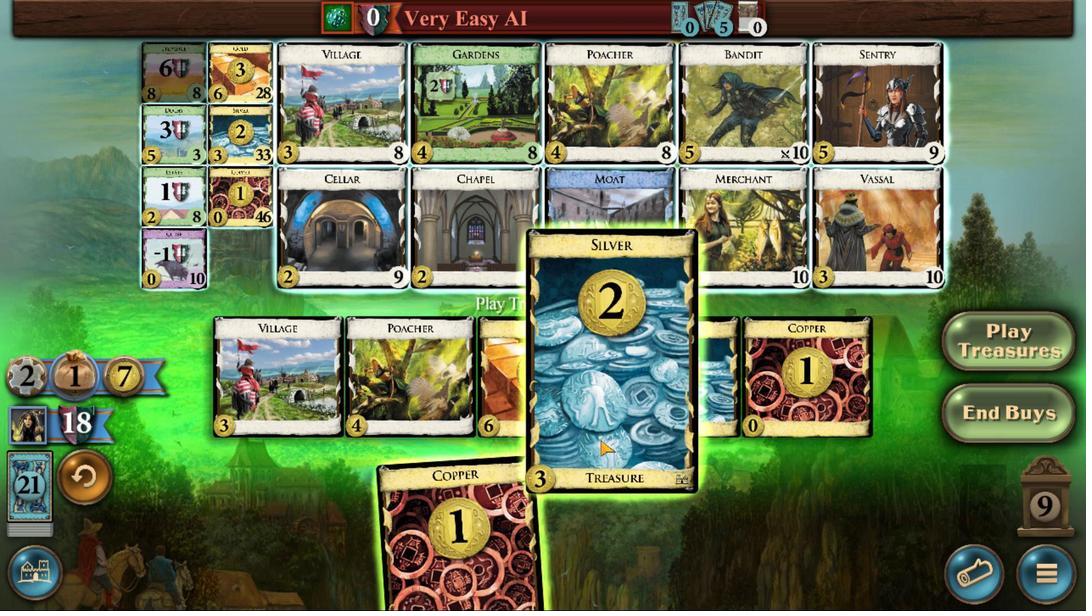 
Action: Mouse pressed left at (564, 406)
Screenshot: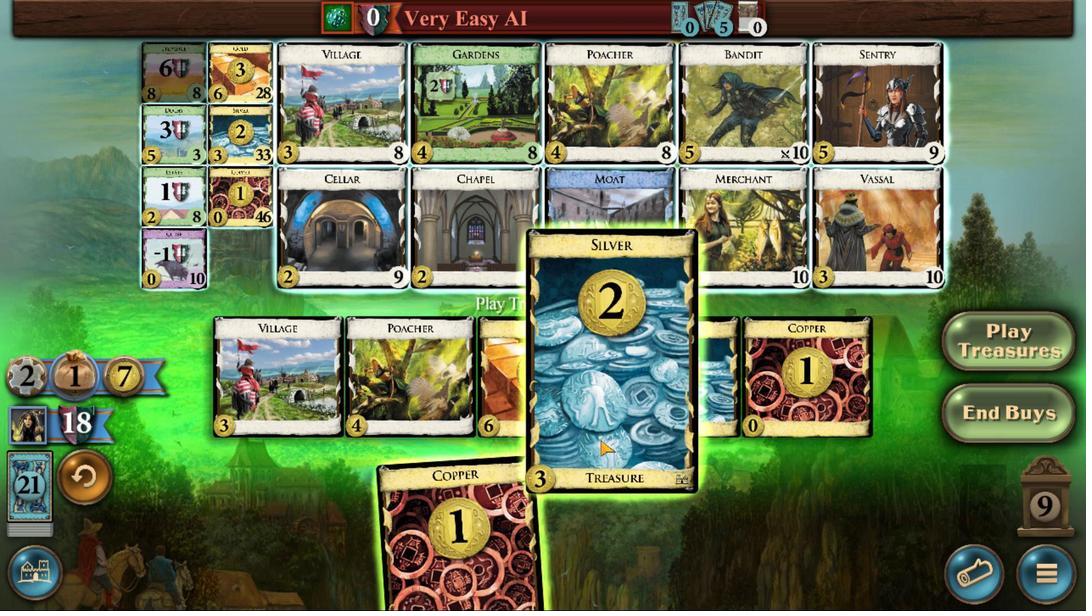 
Action: Mouse moved to (496, 390)
Screenshot: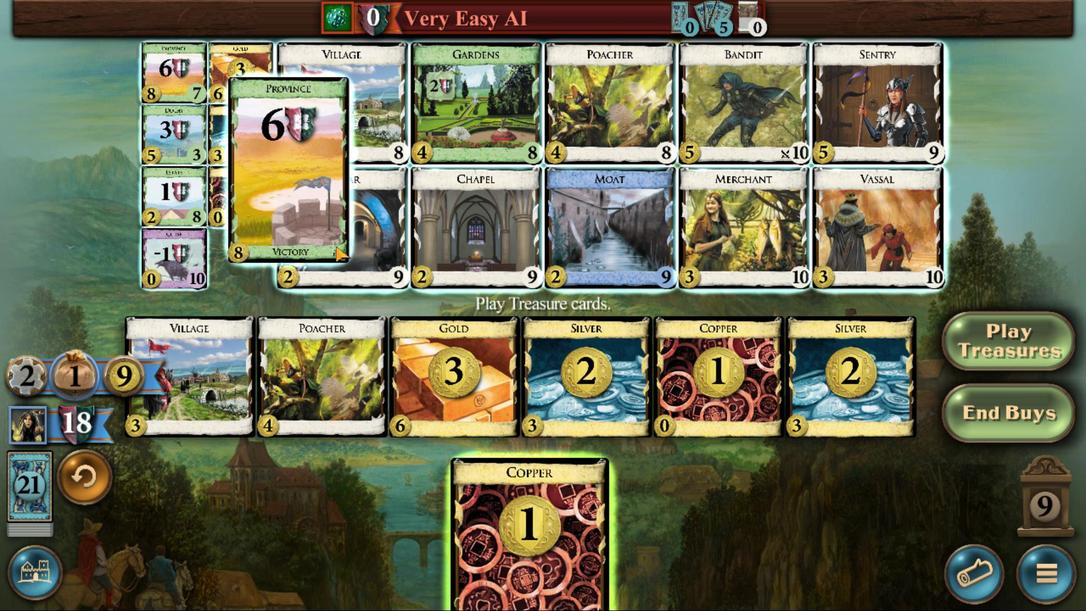 
Action: Mouse pressed left at (496, 390)
Screenshot: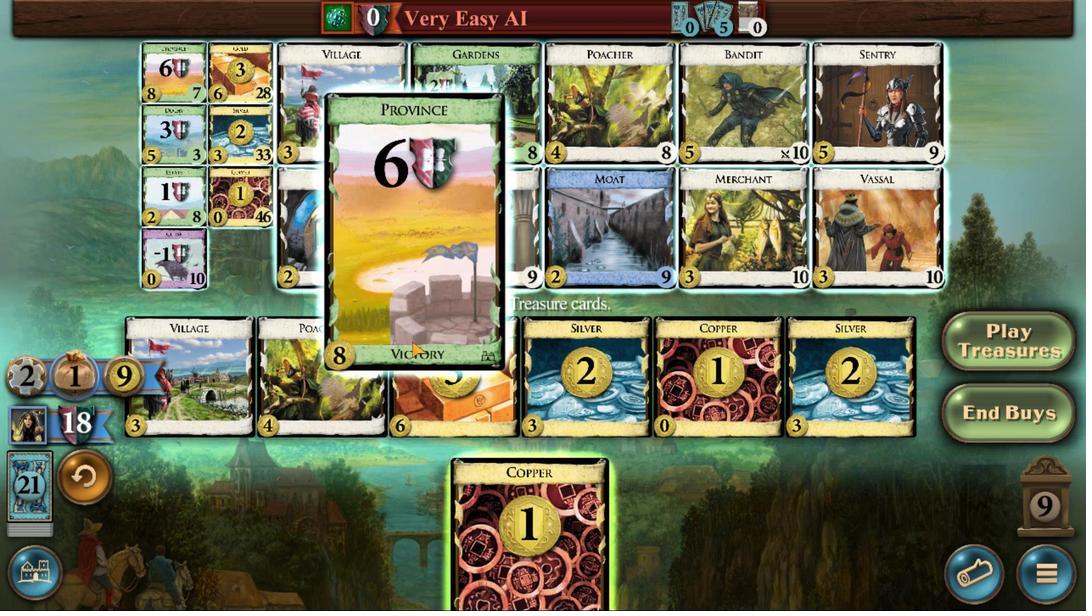 
Action: Mouse moved to (526, 406)
Screenshot: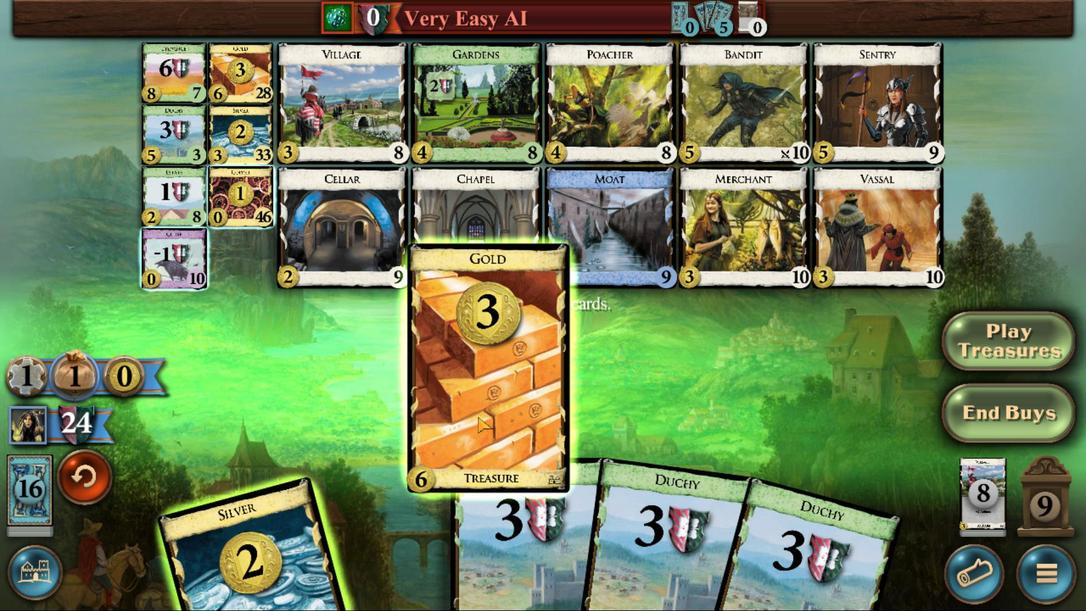 
Action: Mouse pressed left at (526, 406)
Screenshot: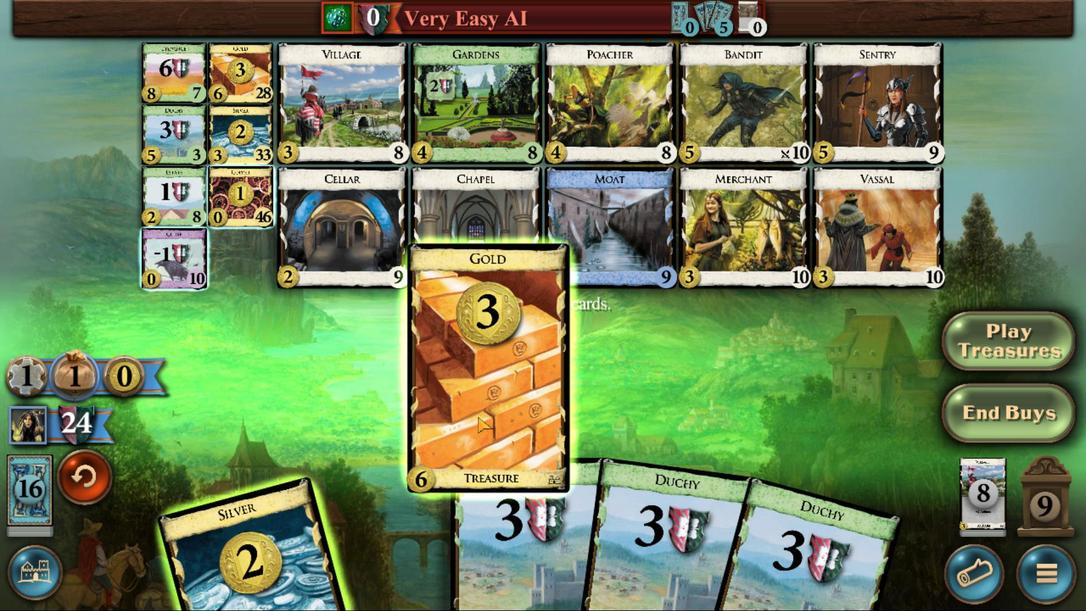
Action: Mouse moved to (518, 406)
Screenshot: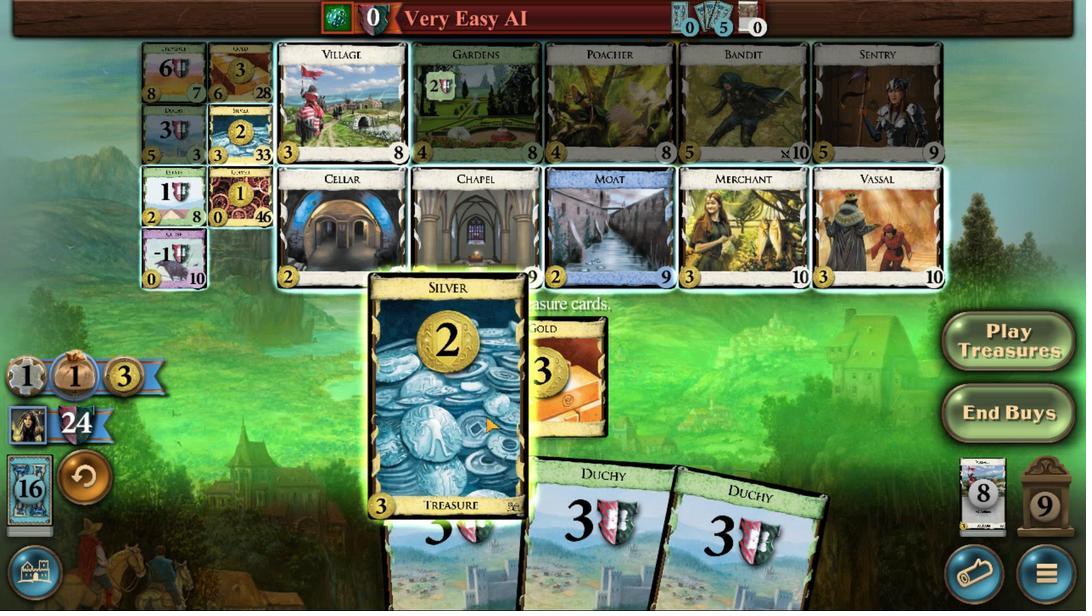 
Action: Mouse pressed left at (518, 406)
Screenshot: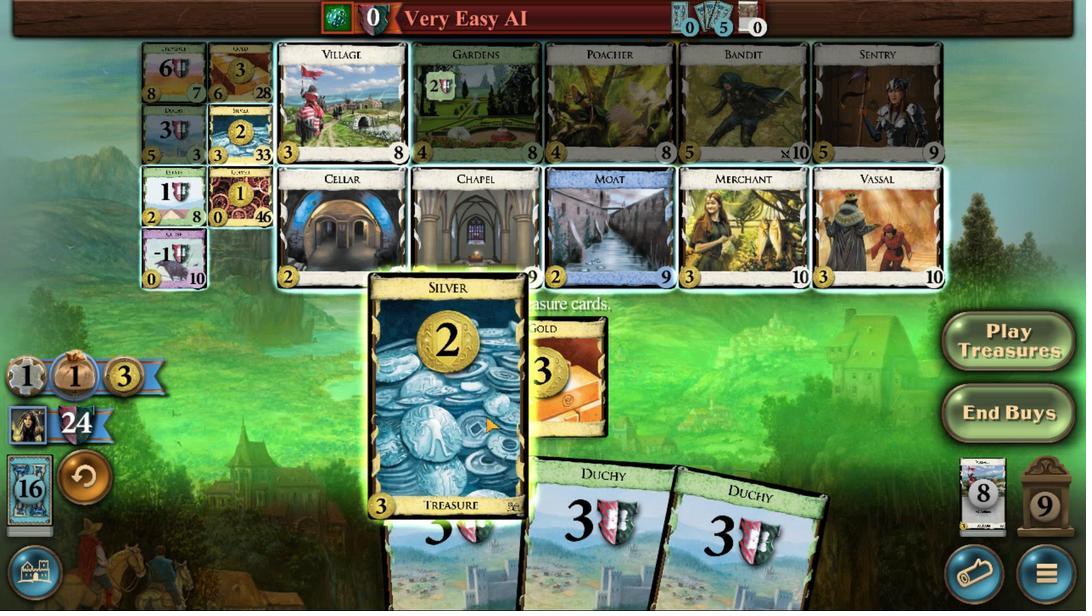 
Action: Mouse moved to (496, 392)
Screenshot: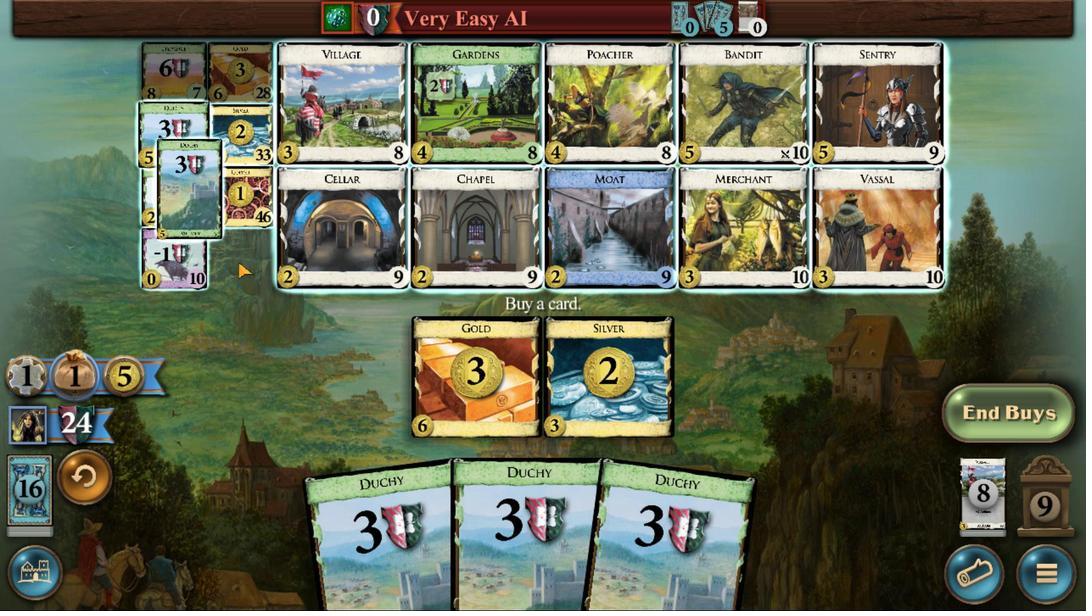 
Action: Mouse pressed left at (496, 392)
Screenshot: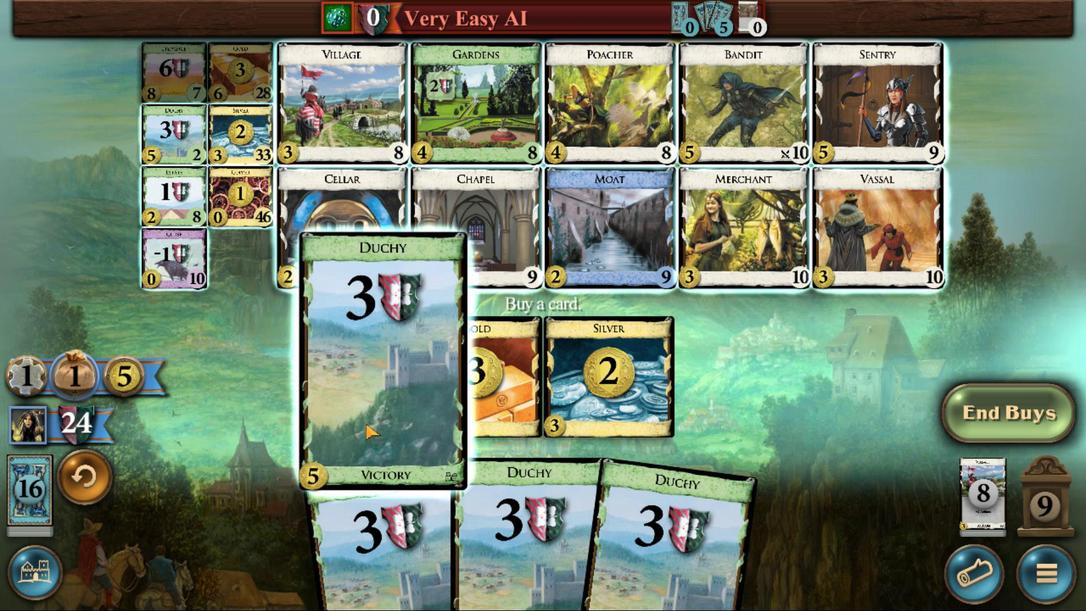 
Action: Mouse moved to (546, 406)
Screenshot: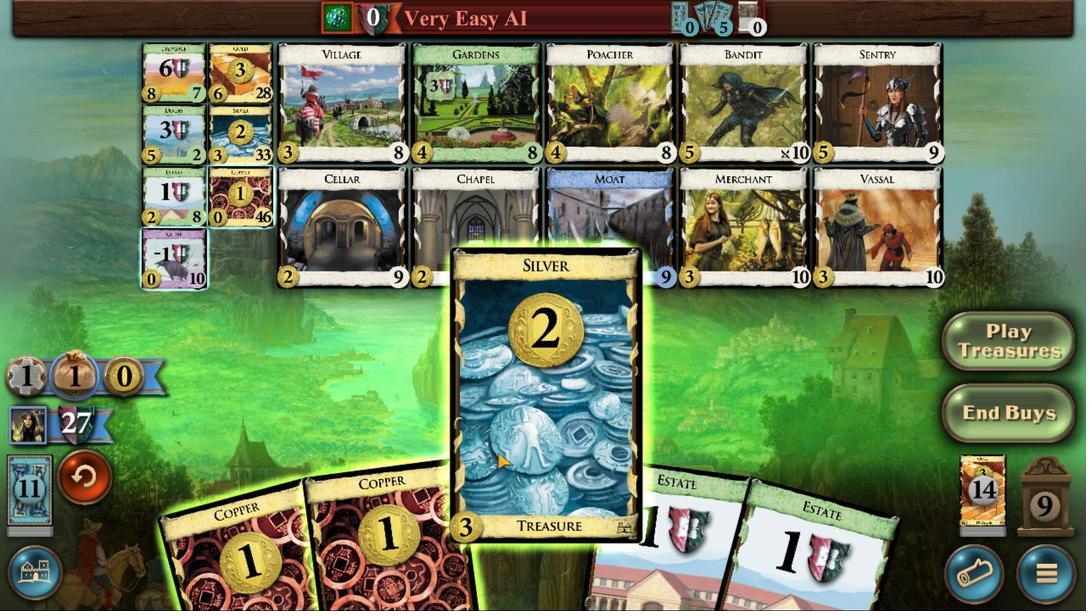 
Action: Mouse pressed left at (546, 406)
Screenshot: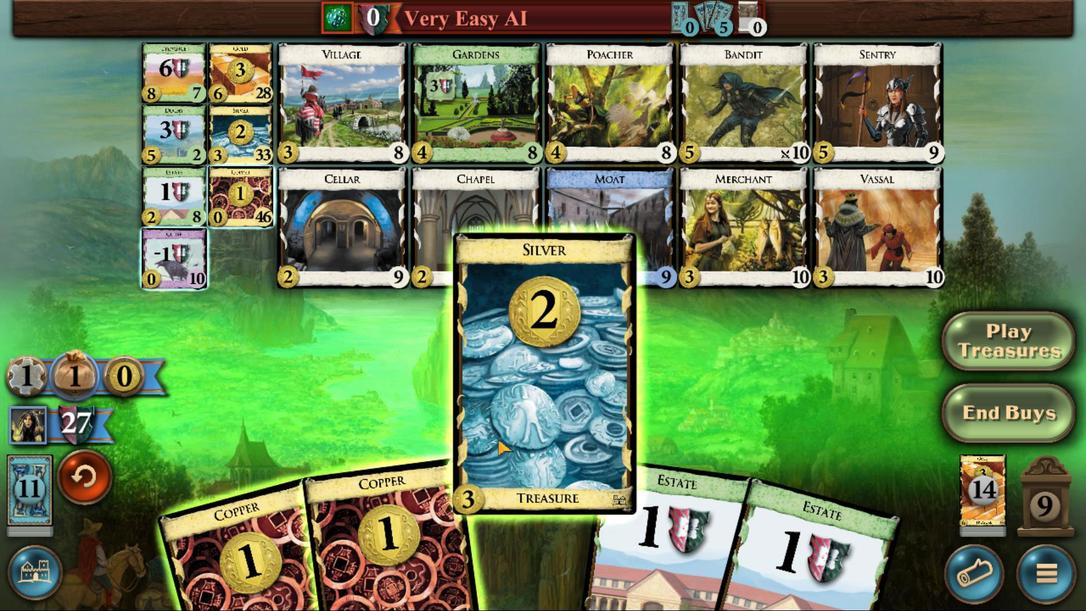 
Action: Mouse moved to (540, 407)
Screenshot: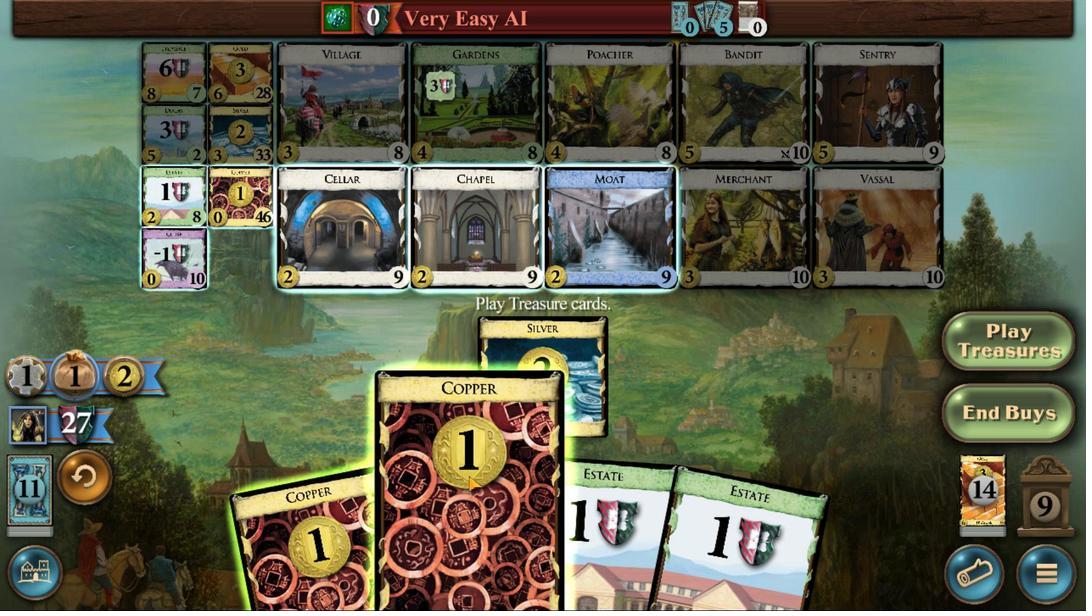 
Action: Mouse pressed left at (540, 407)
Screenshot: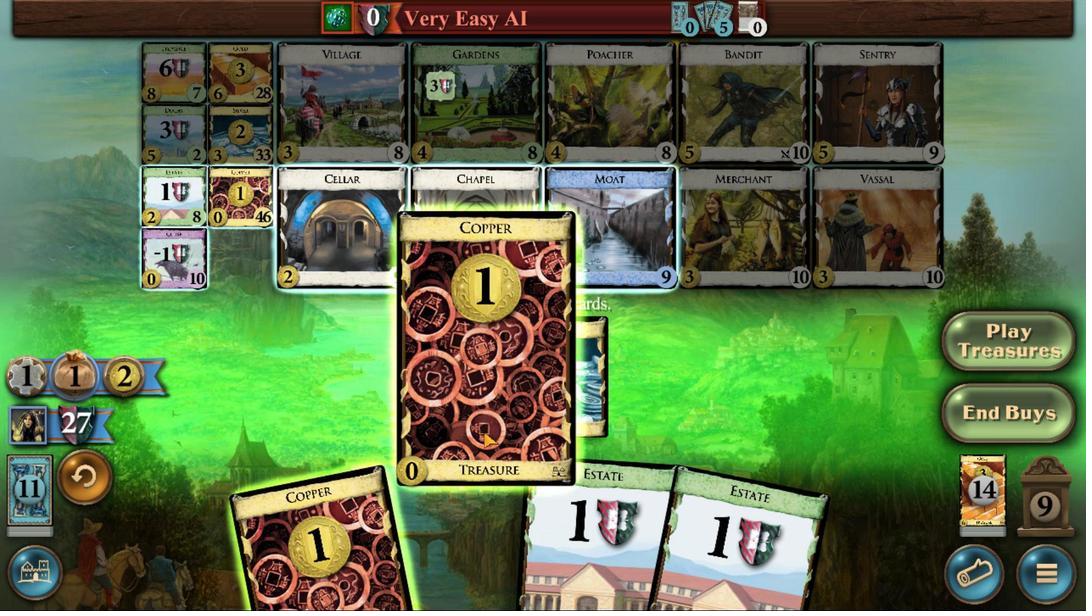 
Action: Mouse moved to (505, 391)
Screenshot: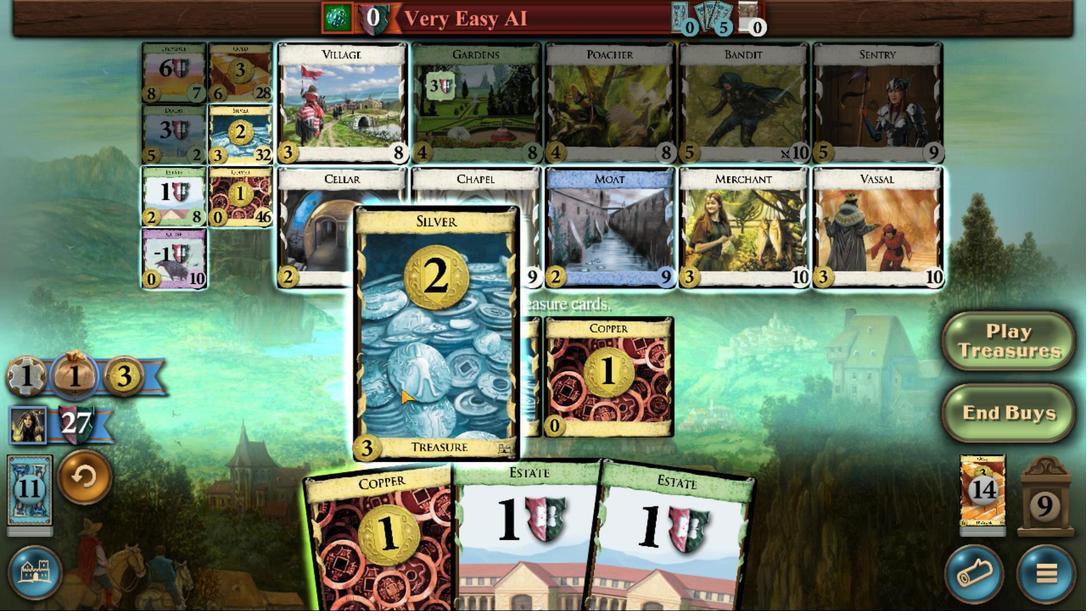 
Action: Mouse pressed left at (505, 391)
Screenshot: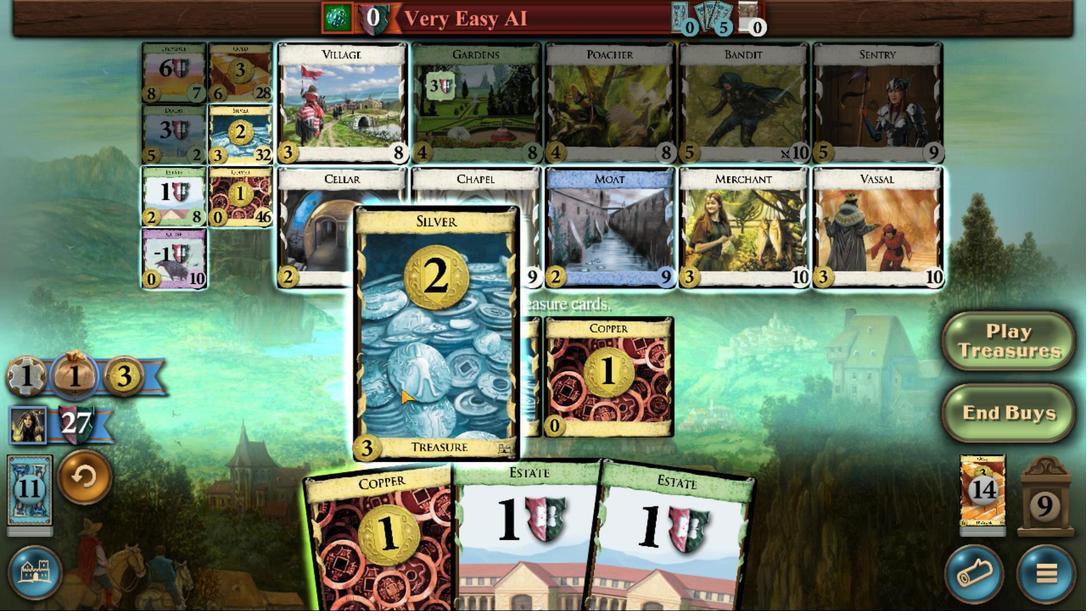 
Action: Mouse moved to (506, 394)
Screenshot: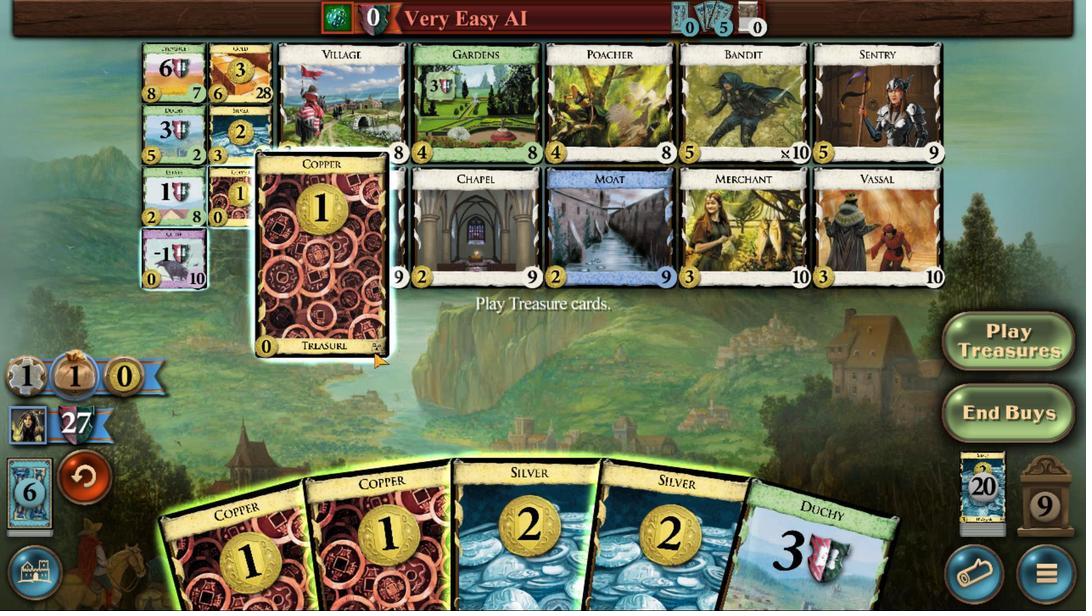 
Action: Mouse pressed left at (506, 394)
Screenshot: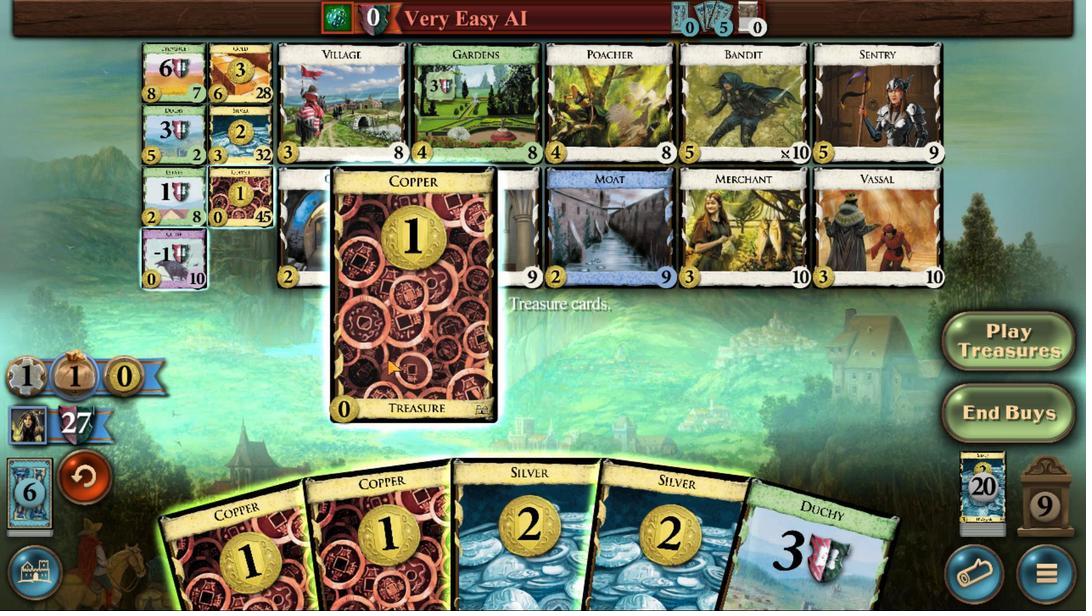 
Action: Mouse moved to (504, 406)
Screenshot: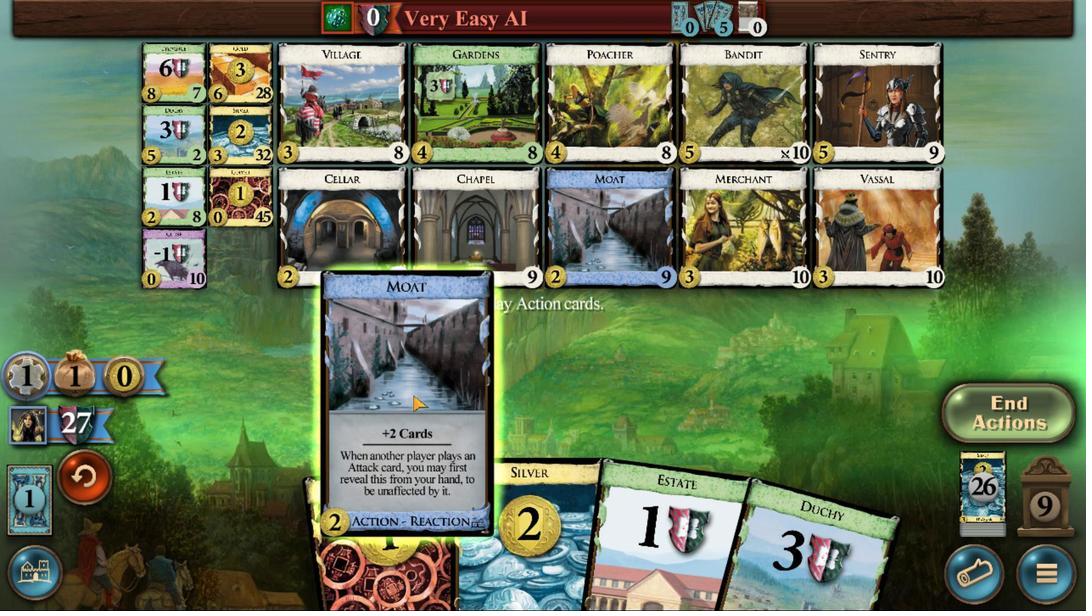 
Action: Mouse pressed left at (504, 406)
Screenshot: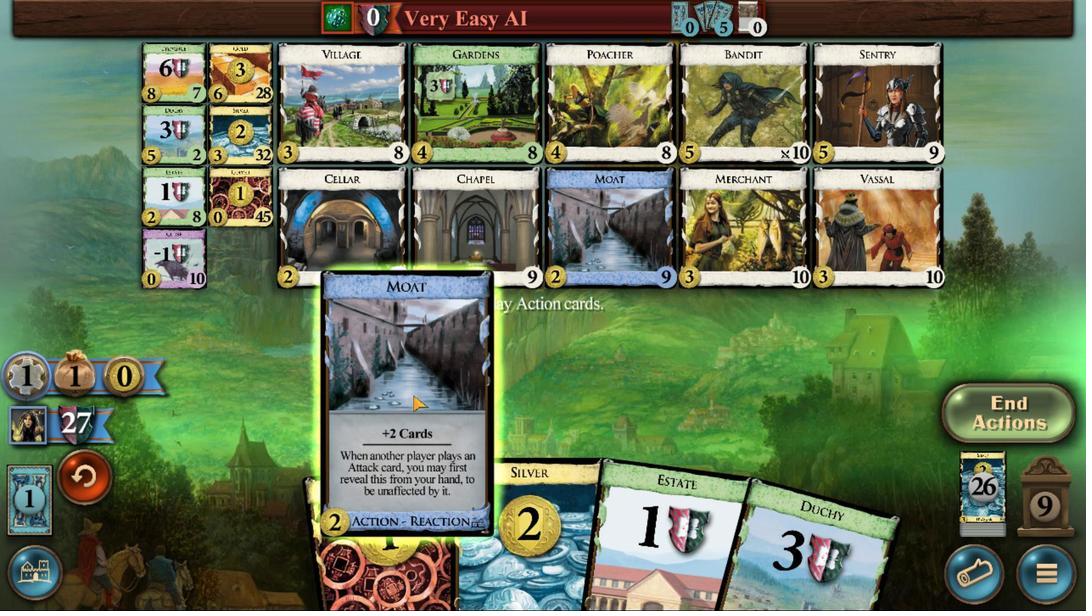 
Action: Mouse moved to (557, 405)
Screenshot: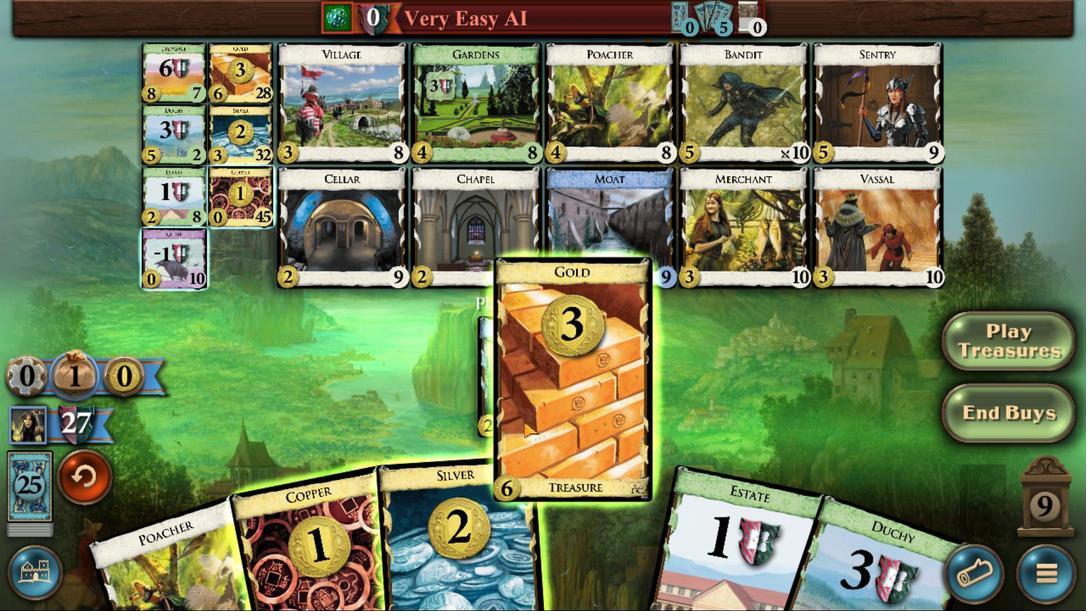 
Action: Mouse pressed left at (557, 405)
Screenshot: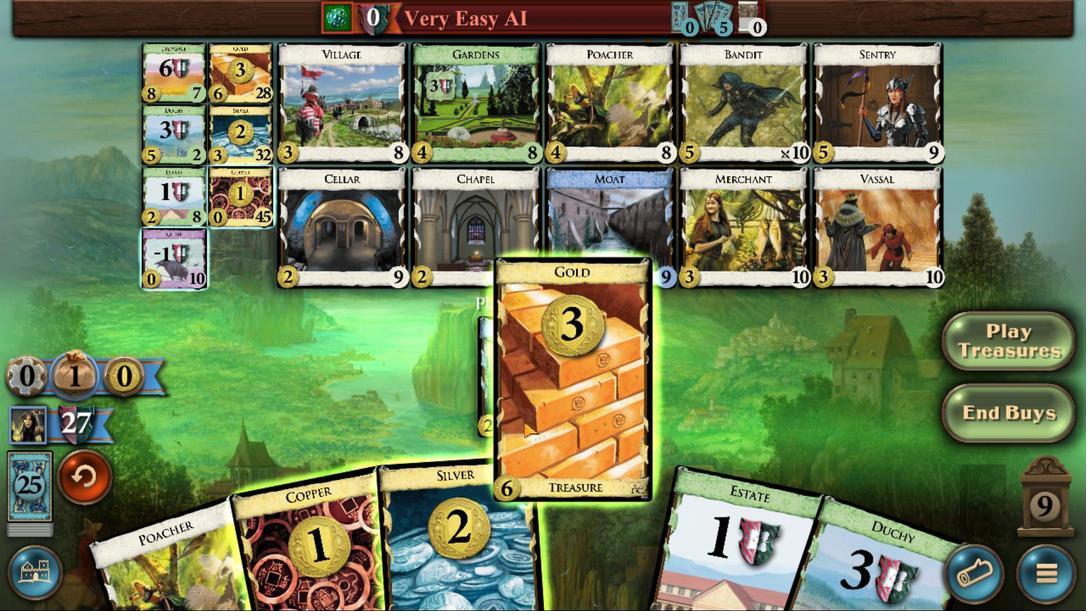 
Action: Mouse moved to (547, 406)
Screenshot: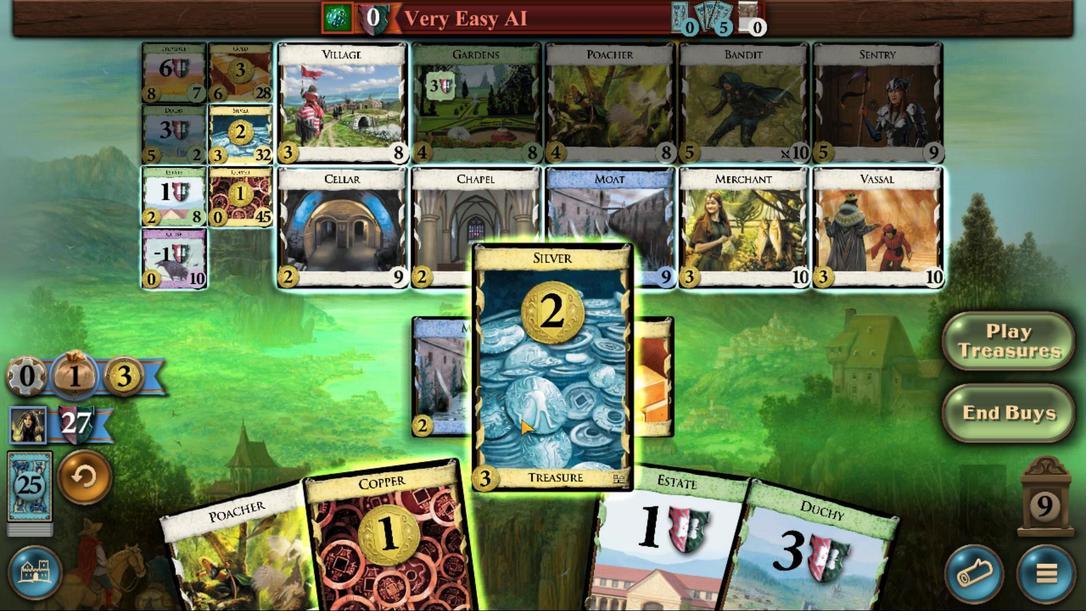 
Action: Mouse pressed left at (547, 406)
Screenshot: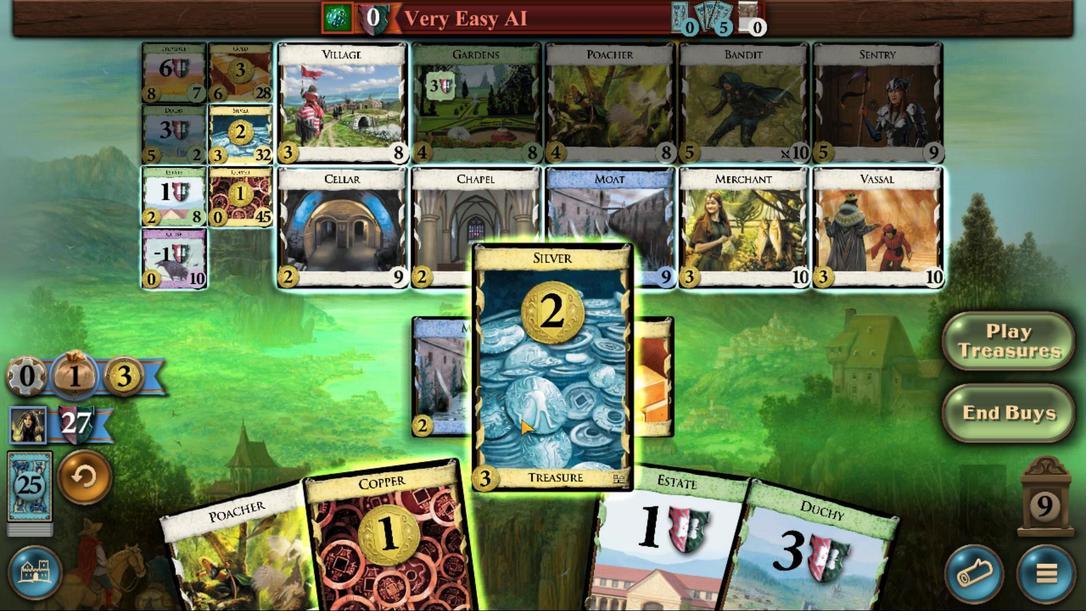 
Action: Mouse moved to (537, 406)
Screenshot: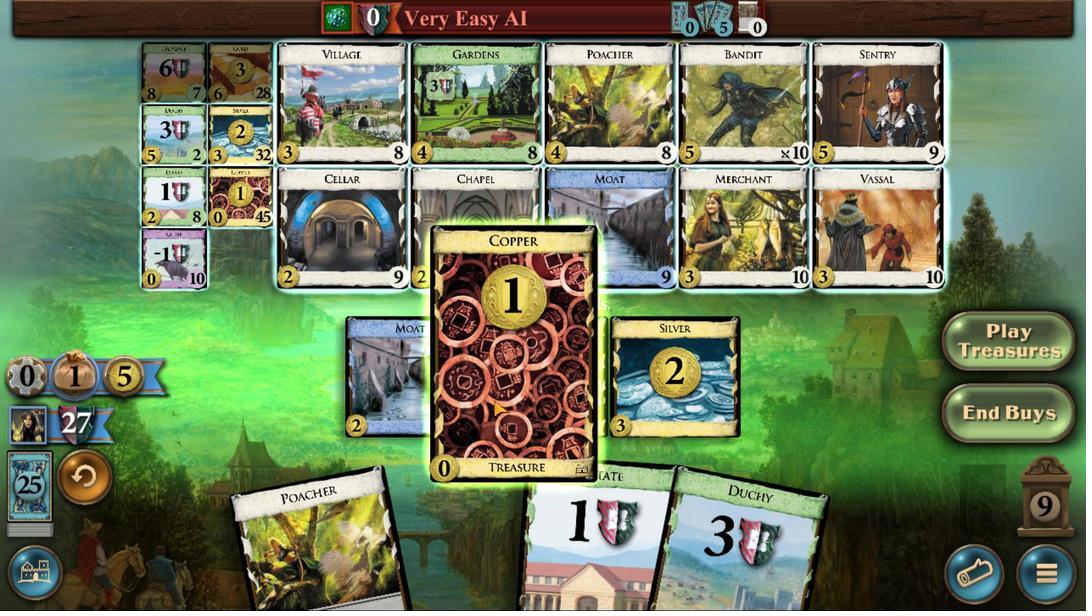 
Action: Mouse pressed left at (537, 406)
Screenshot: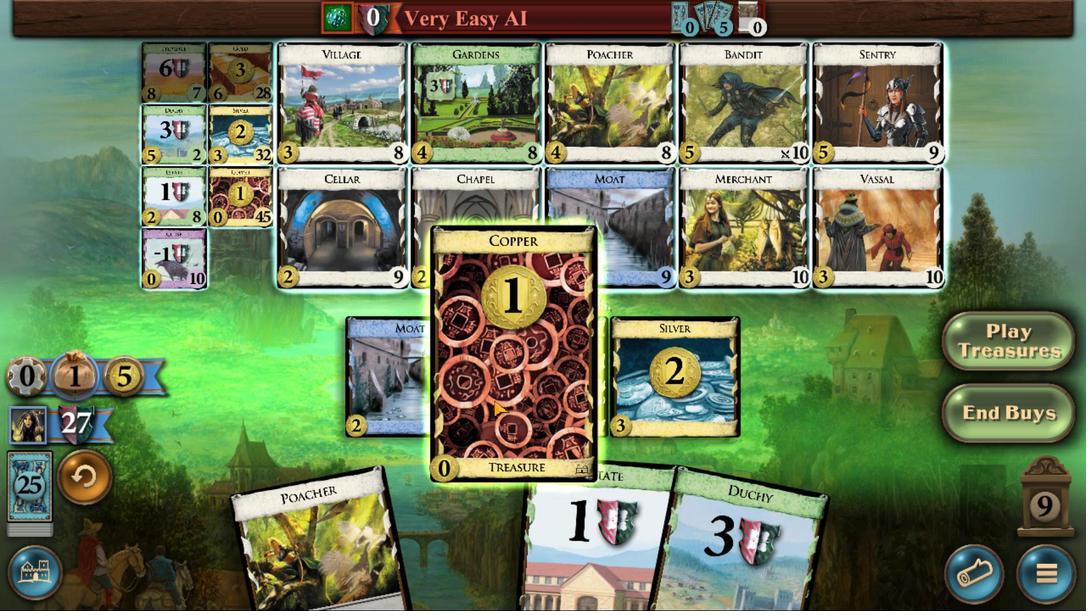 
Action: Mouse moved to (505, 389)
Screenshot: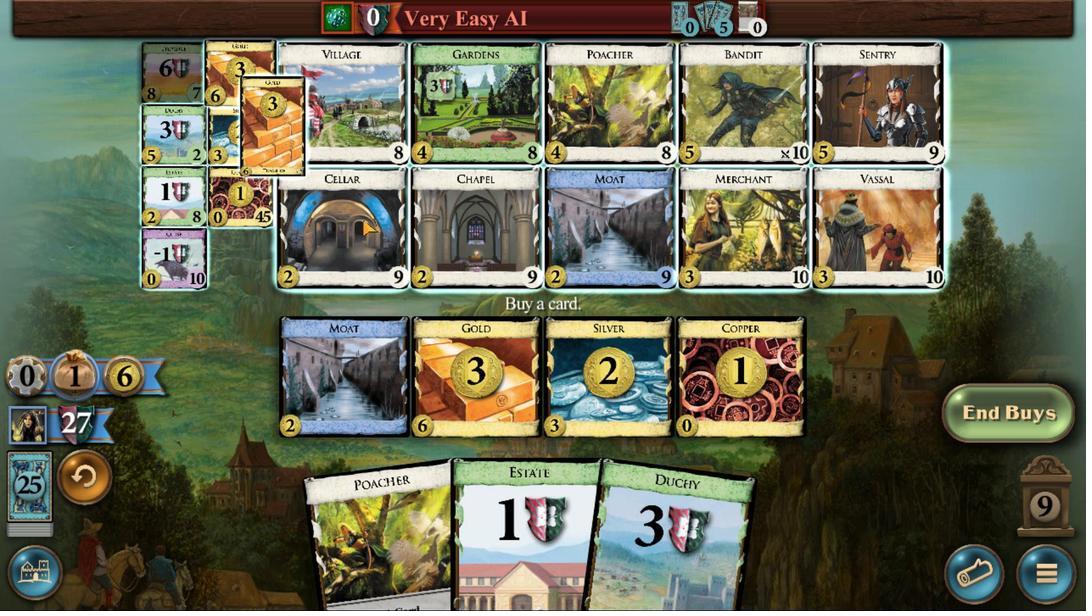 
Action: Mouse pressed left at (505, 389)
Screenshot: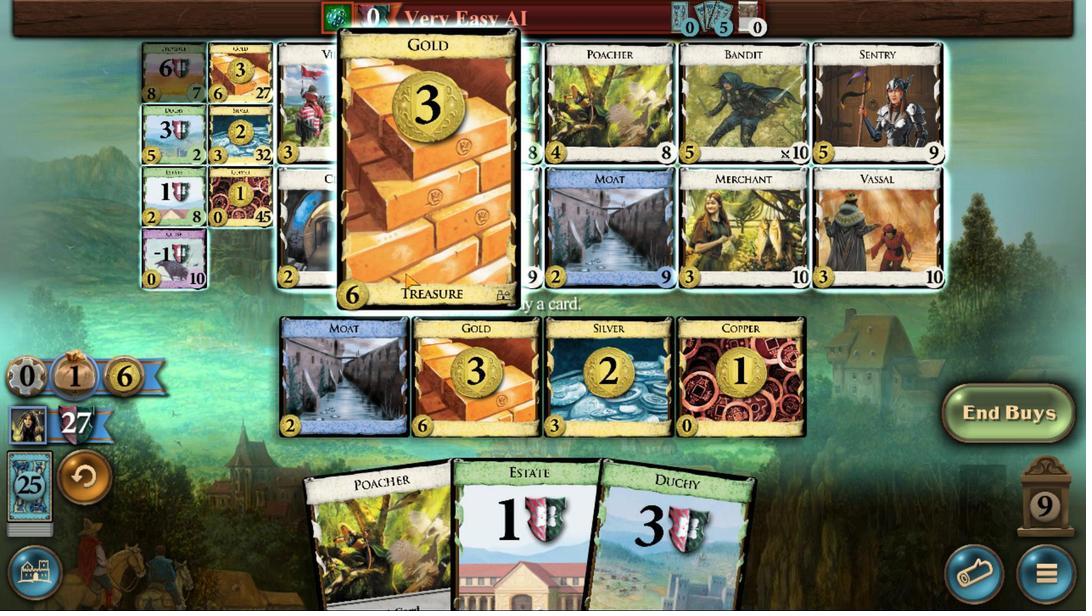 
Action: Mouse moved to (546, 407)
Screenshot: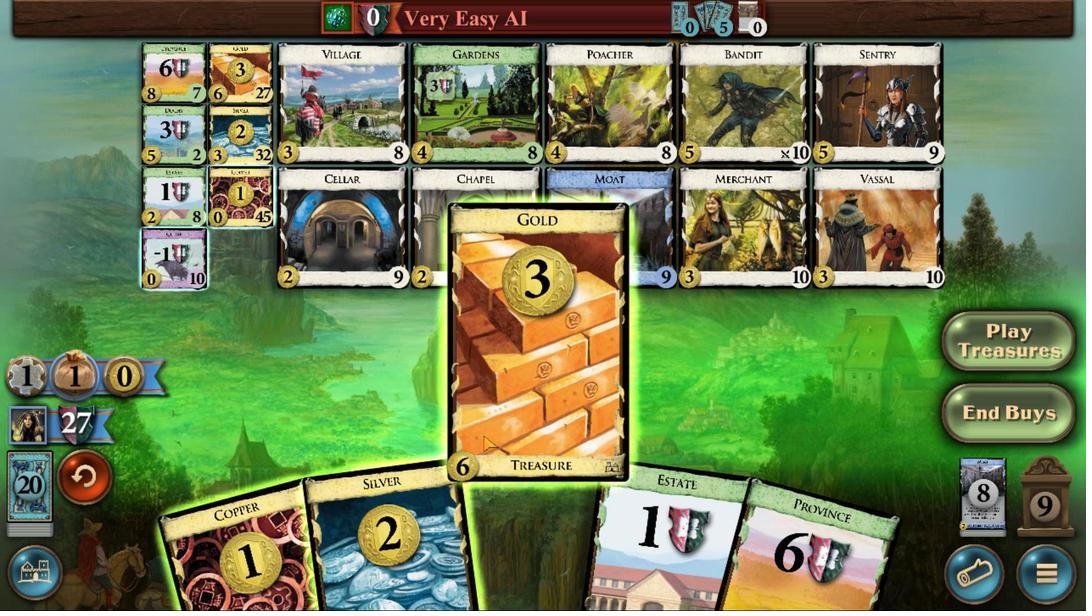 
Action: Mouse pressed left at (546, 407)
Screenshot: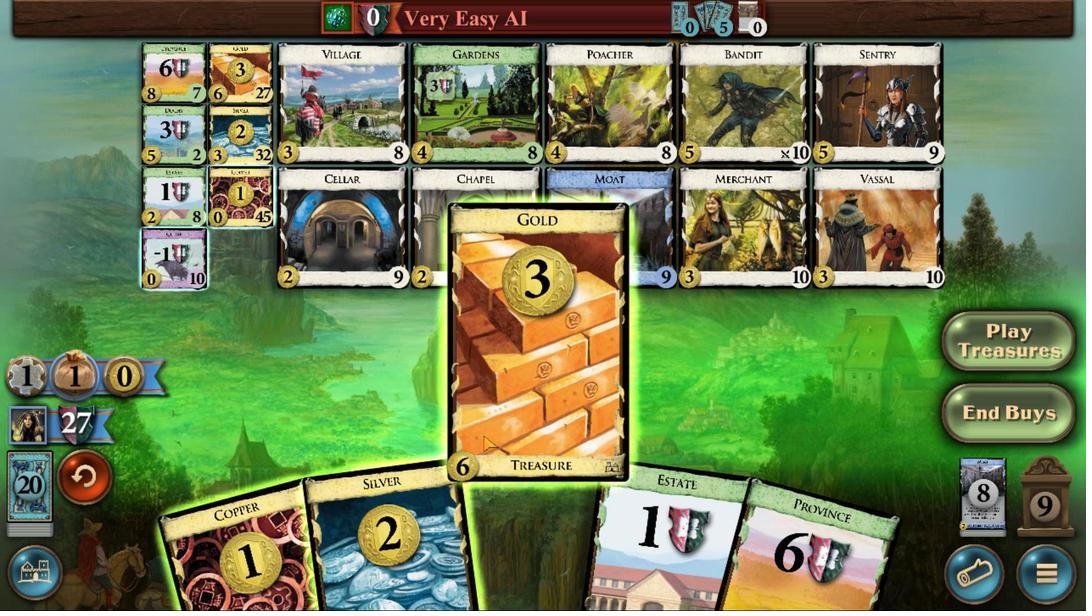 
Action: Mouse moved to (538, 408)
Screenshot: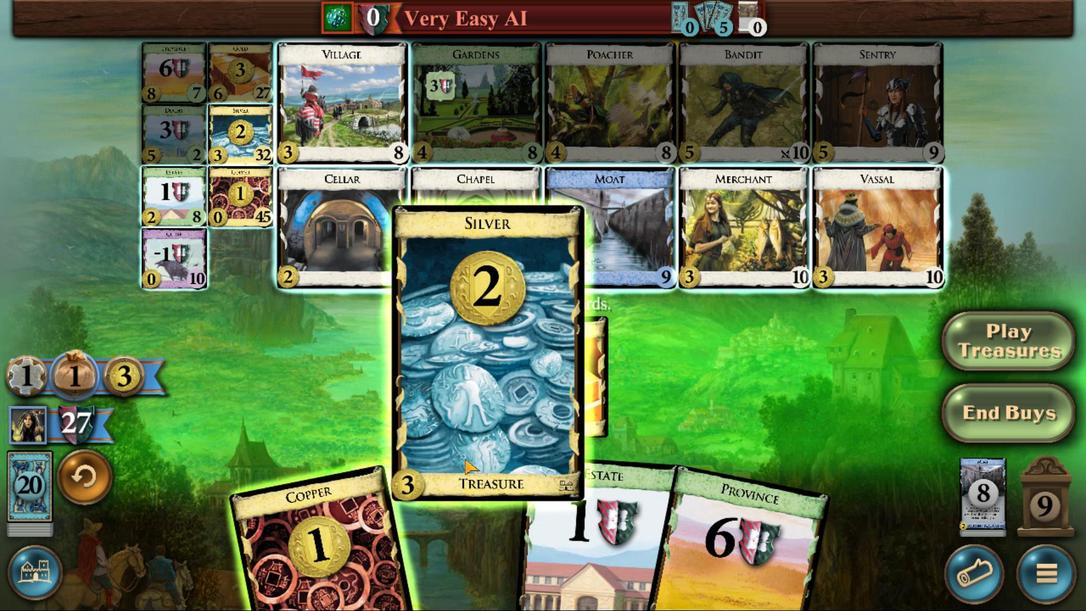 
Action: Mouse pressed left at (538, 408)
Screenshot: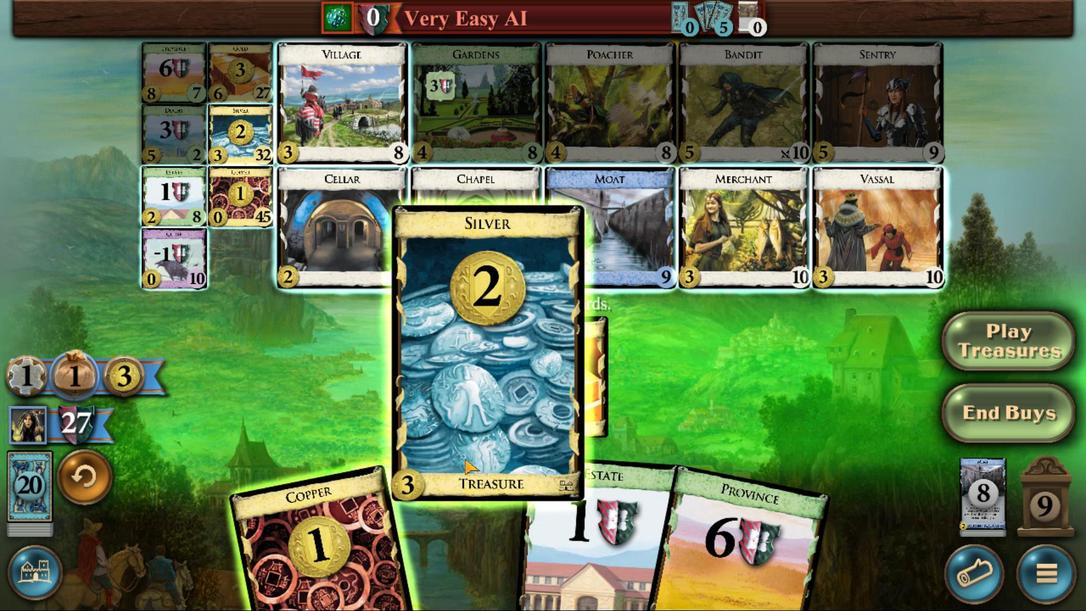 
Action: Mouse moved to (530, 407)
Screenshot: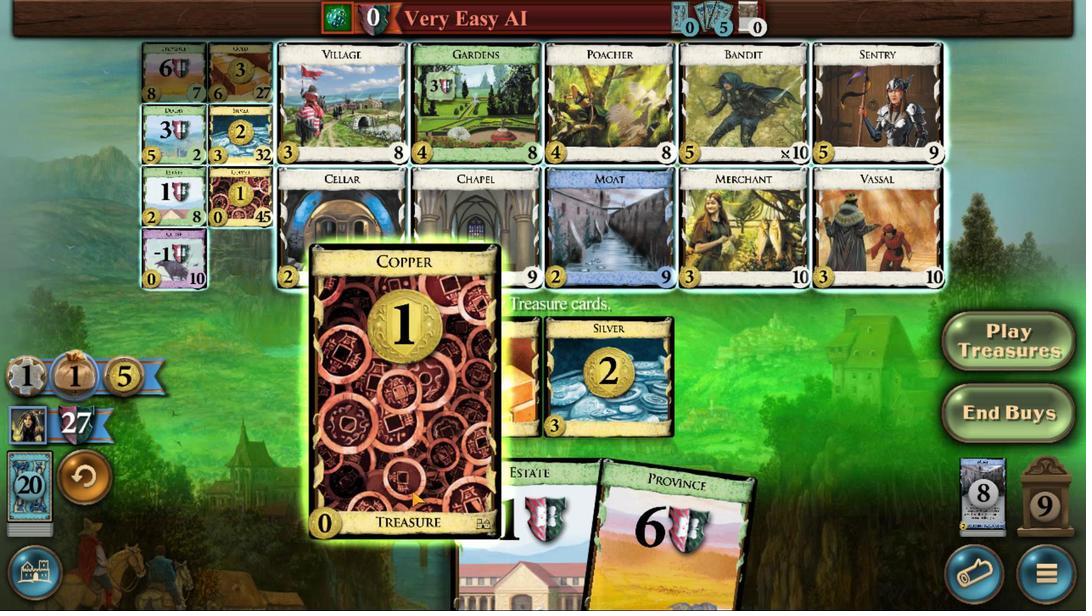 
Action: Mouse pressed left at (530, 407)
Screenshot: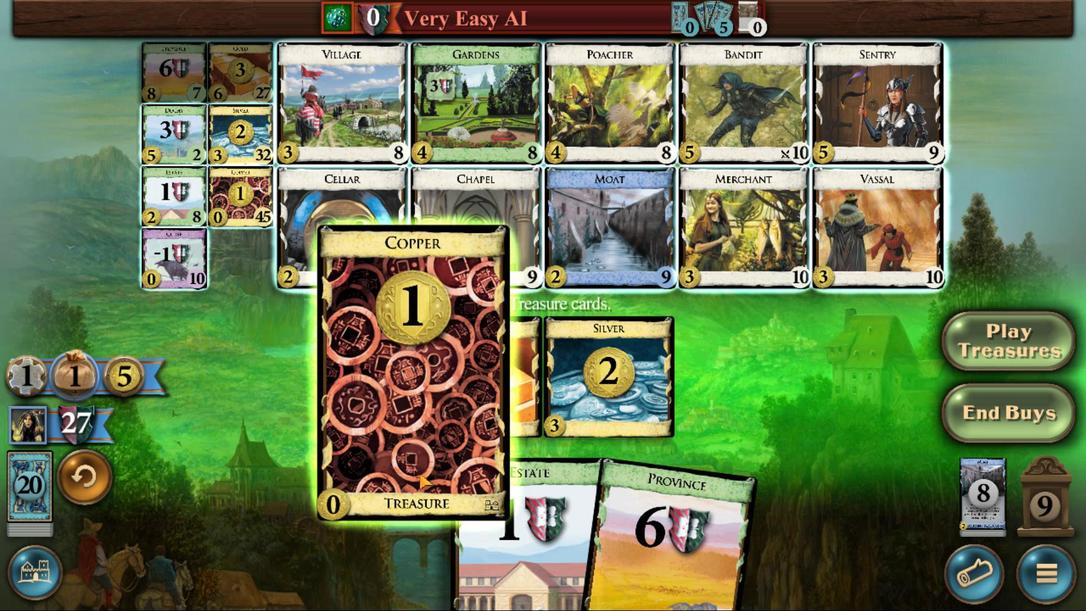 
Action: Mouse moved to (504, 389)
Screenshot: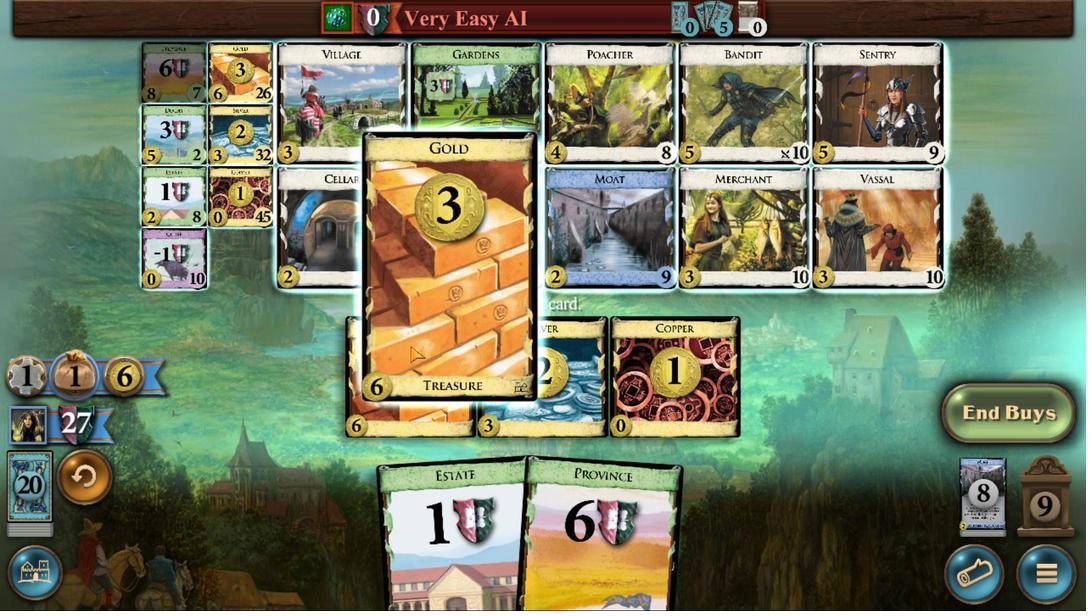 
Action: Mouse pressed left at (504, 389)
Screenshot: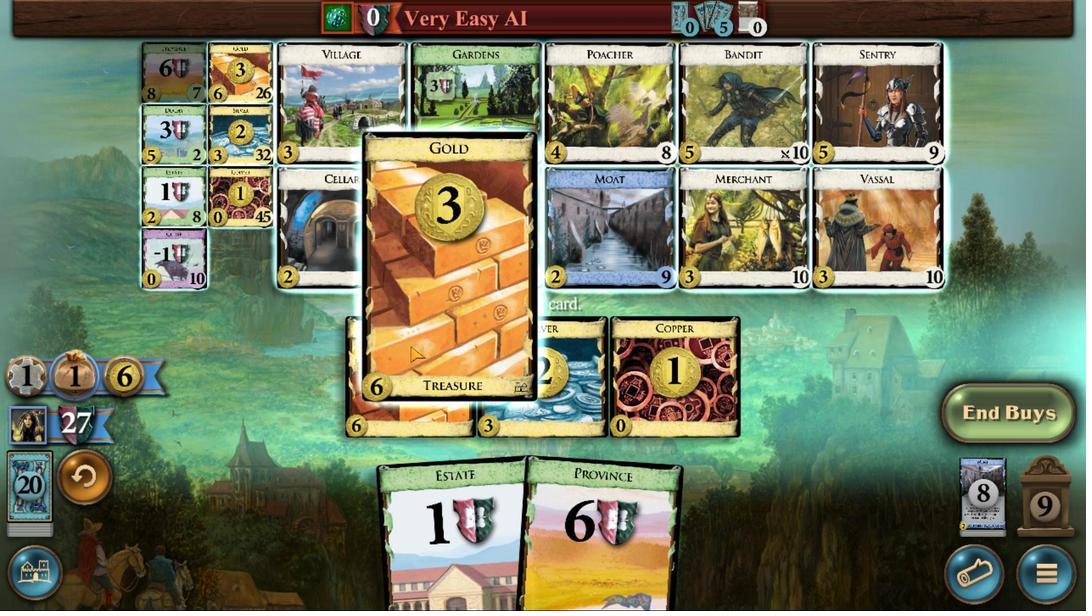 
Action: Mouse moved to (547, 407)
Screenshot: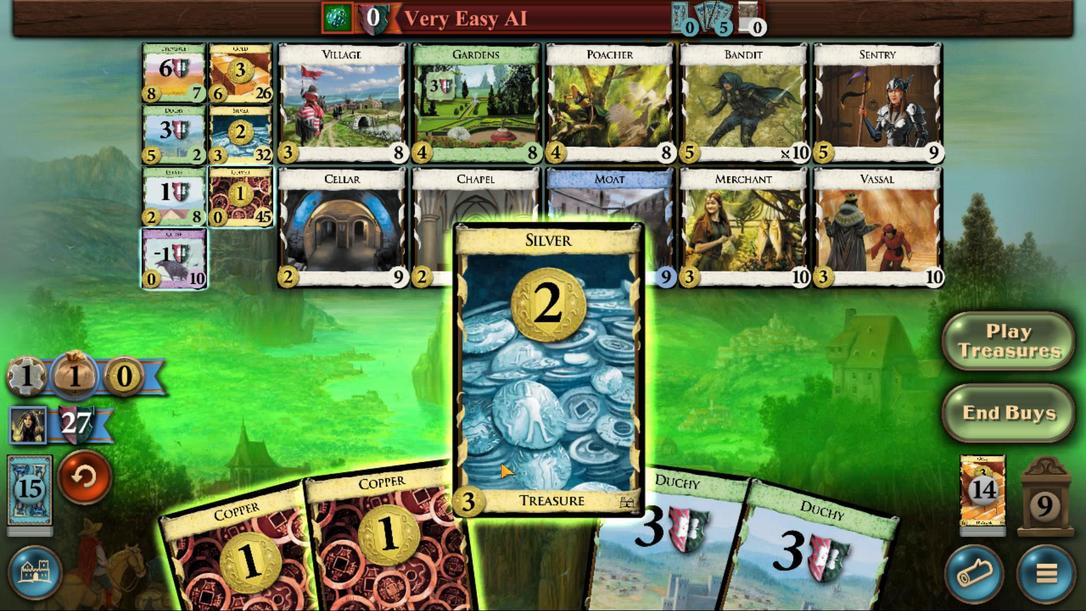 
Action: Mouse pressed left at (547, 407)
Screenshot: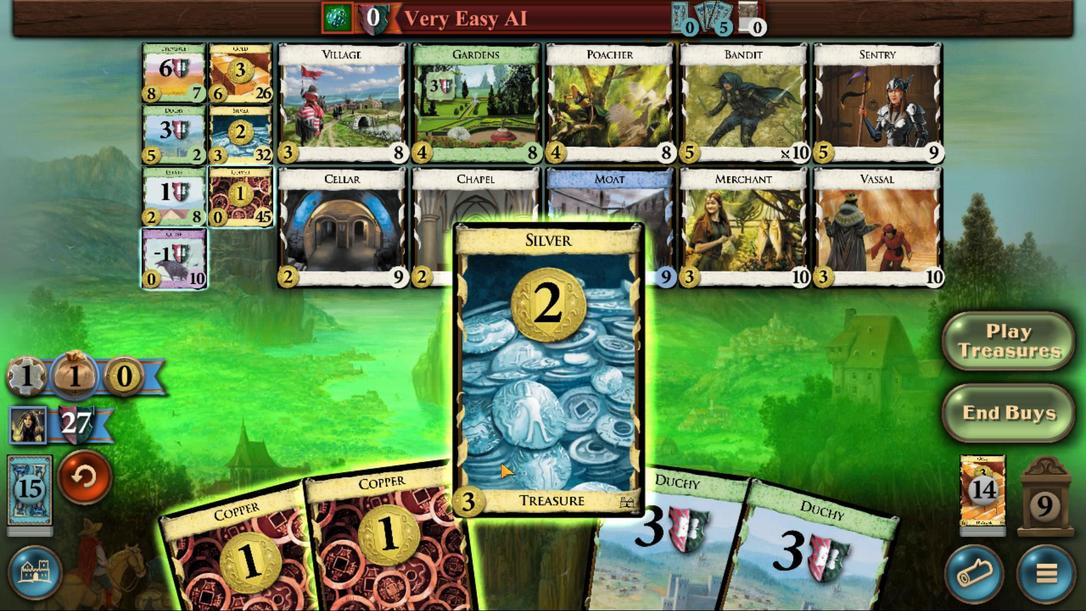 
Action: Mouse moved to (543, 407)
Screenshot: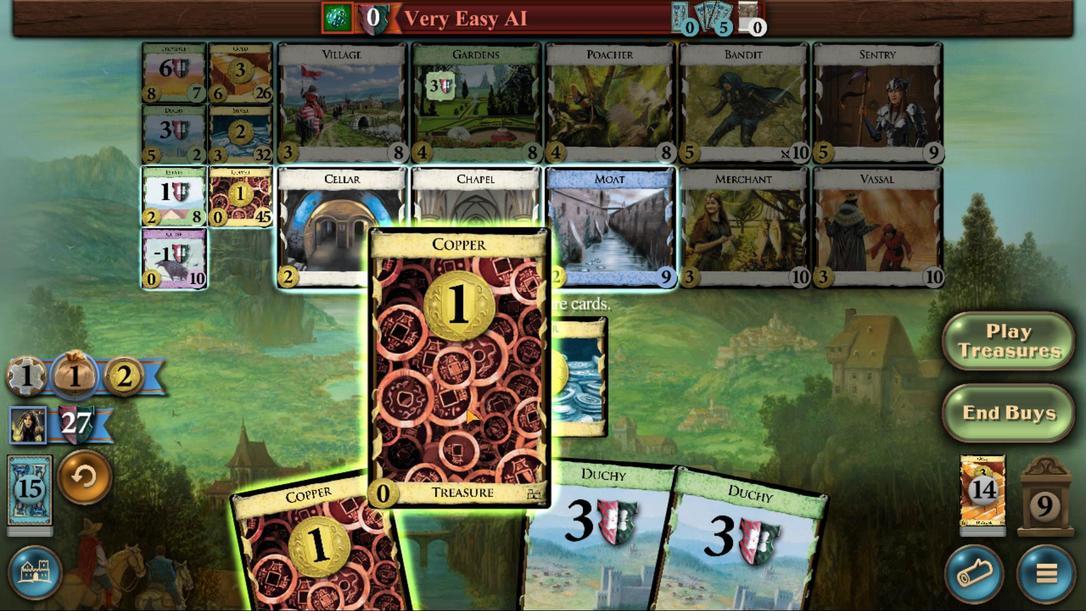 
Action: Mouse pressed left at (543, 407)
Screenshot: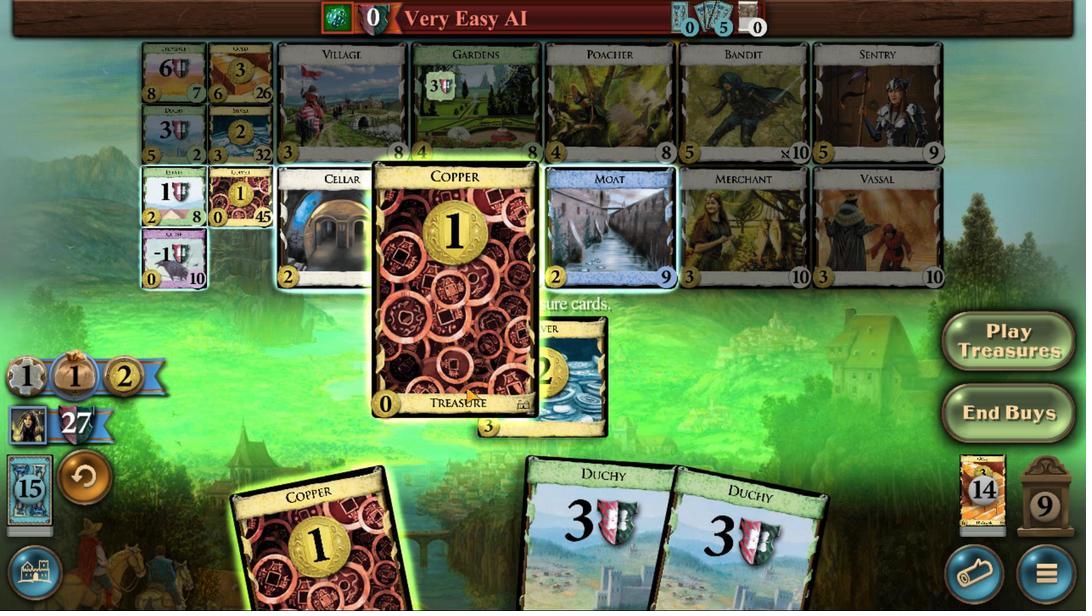 
Action: Mouse moved to (543, 401)
Screenshot: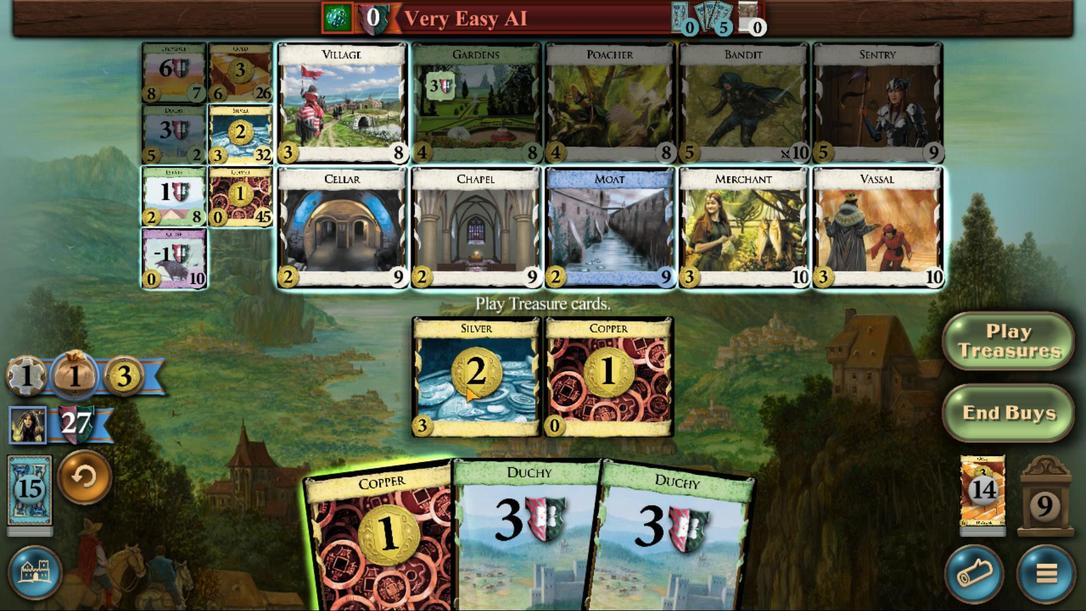 
Action: Mouse scrolled (543, 401) with delta (0, 0)
Screenshot: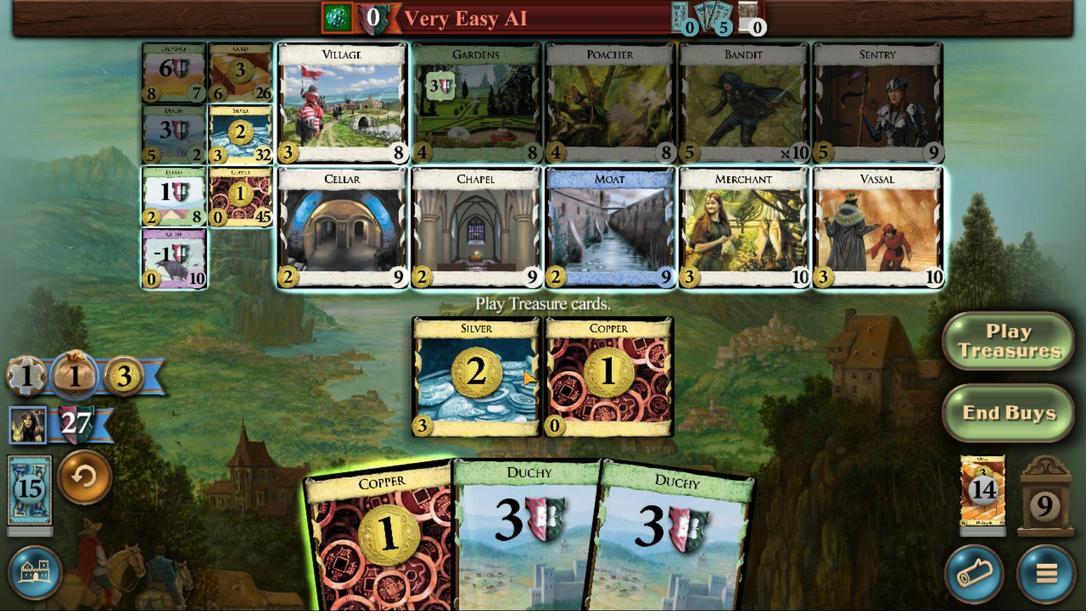 
Action: Mouse moved to (534, 406)
Screenshot: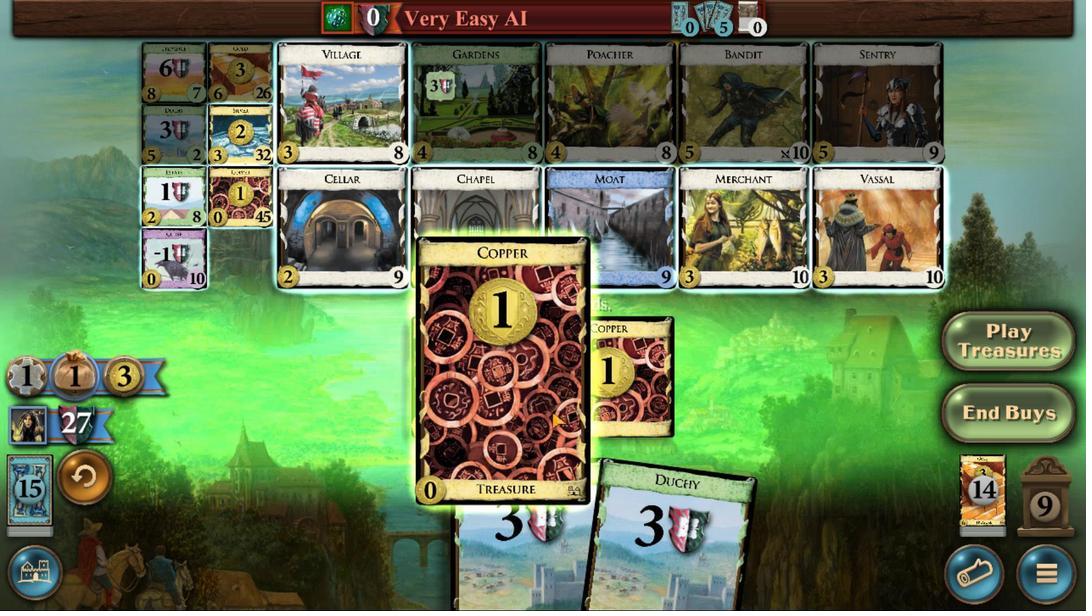 
Action: Mouse pressed left at (534, 406)
